 Task: Play online Dominion games in easy mode.
Action: Mouse moved to (450, 271)
Screenshot: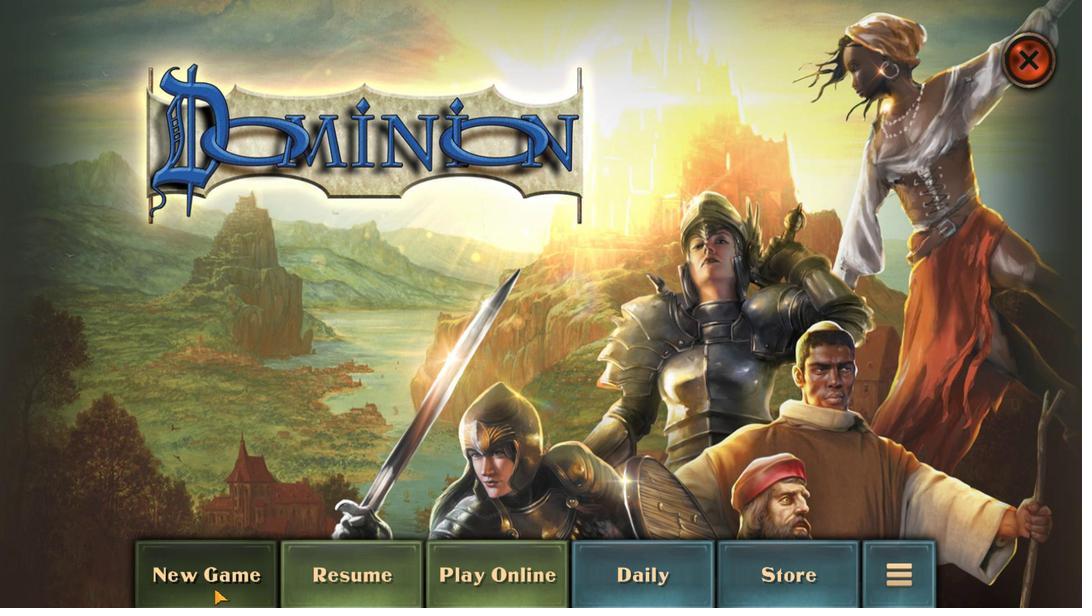 
Action: Mouse pressed left at (450, 271)
Screenshot: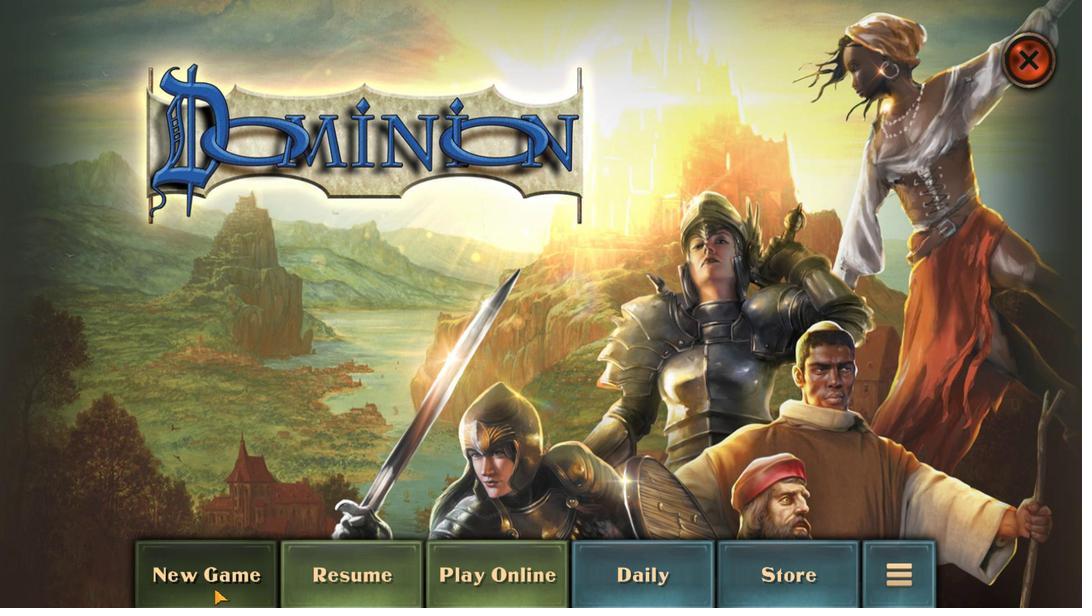 
Action: Mouse moved to (215, 423)
Screenshot: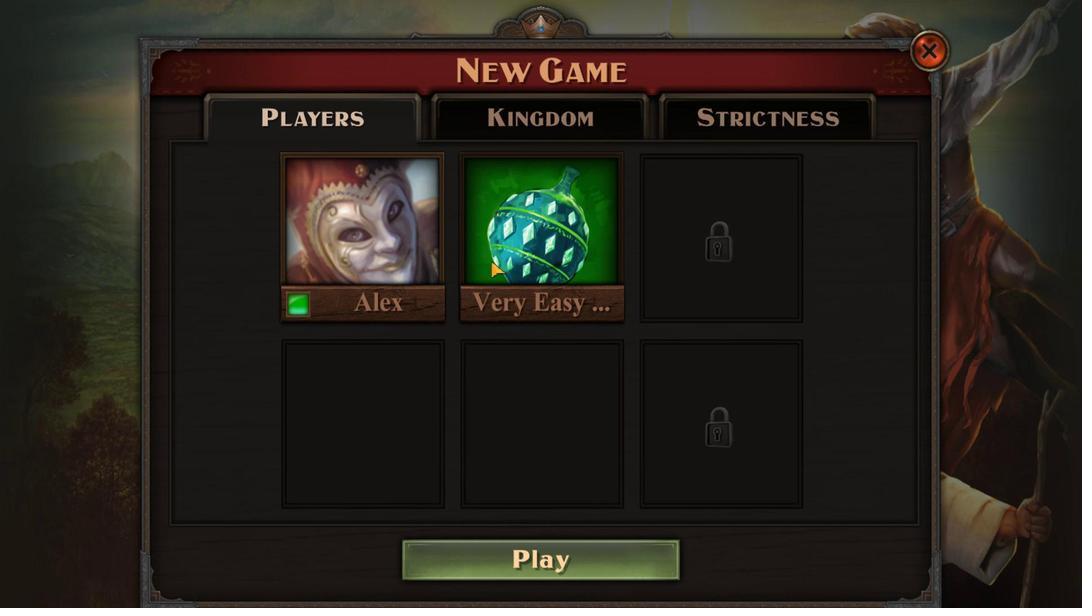 
Action: Mouse pressed left at (215, 423)
Screenshot: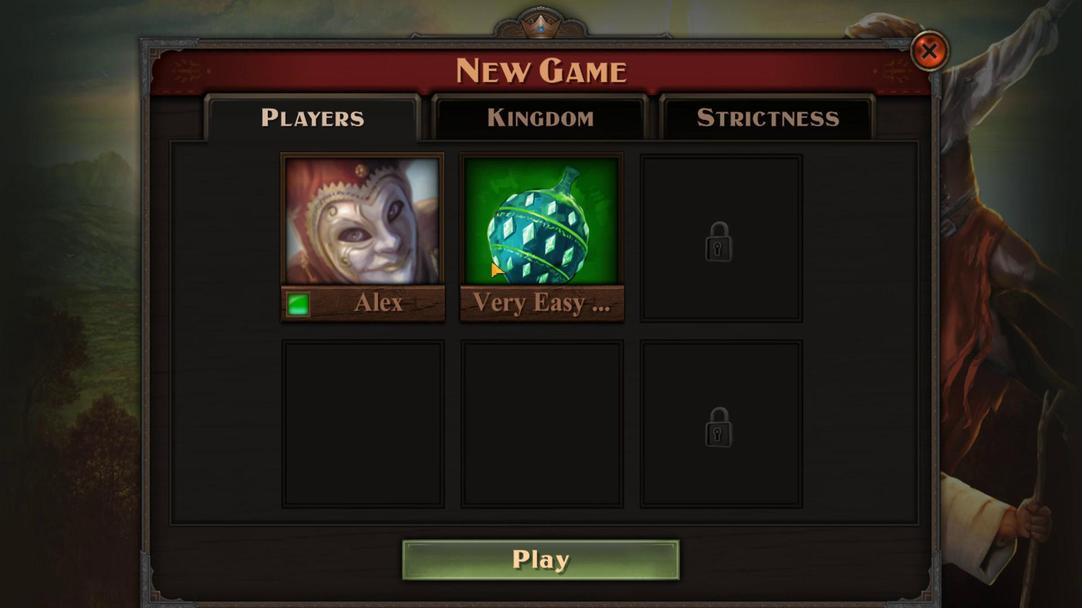 
Action: Mouse moved to (367, 389)
Screenshot: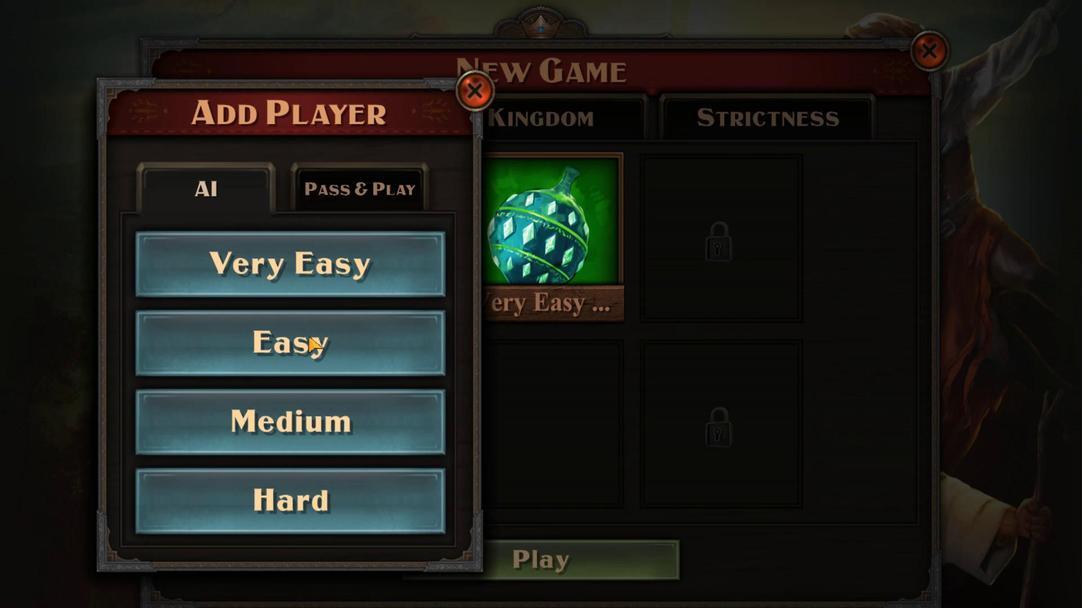 
Action: Mouse pressed left at (367, 389)
Screenshot: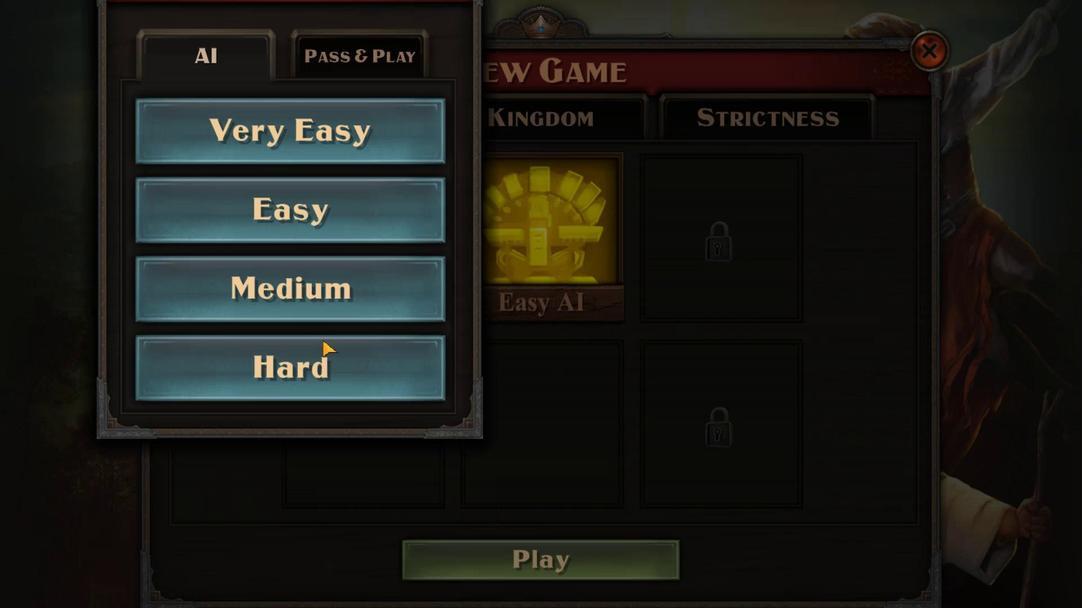 
Action: Mouse moved to (161, 281)
Screenshot: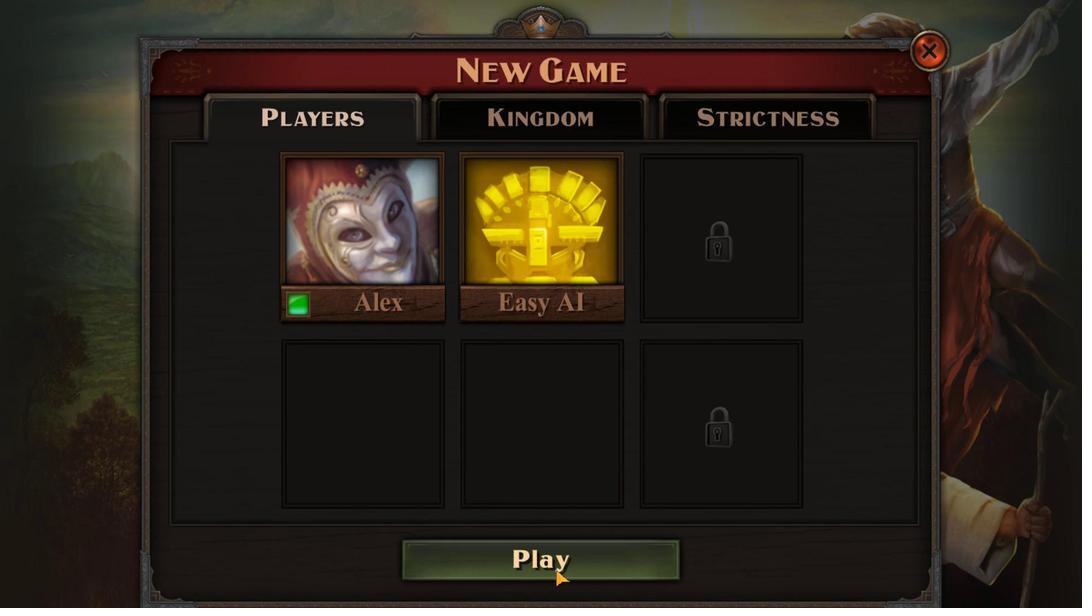 
Action: Mouse pressed left at (161, 281)
Screenshot: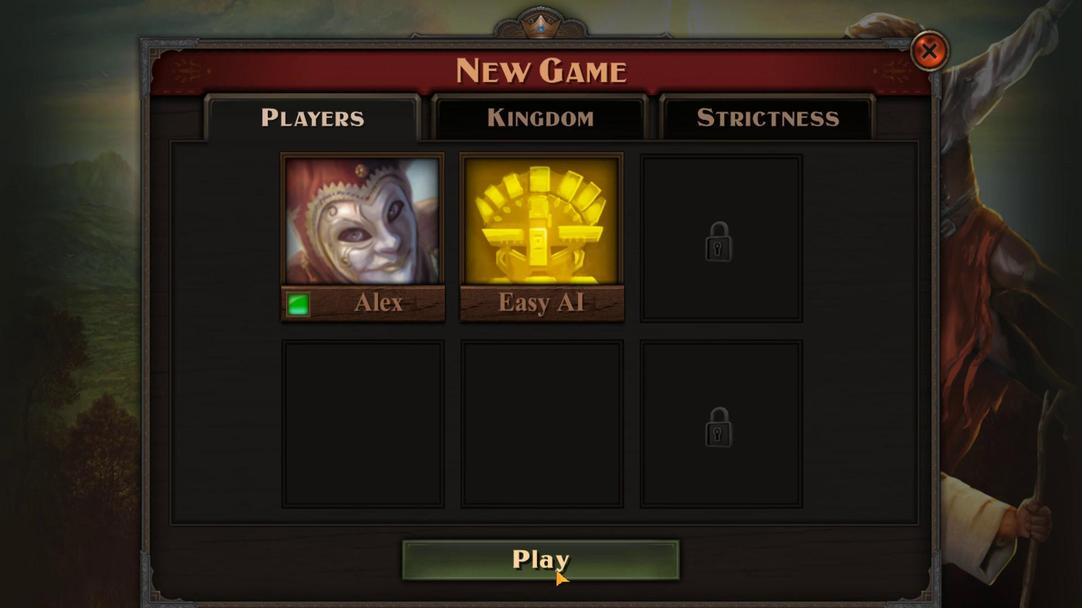 
Action: Mouse moved to (425, 300)
Screenshot: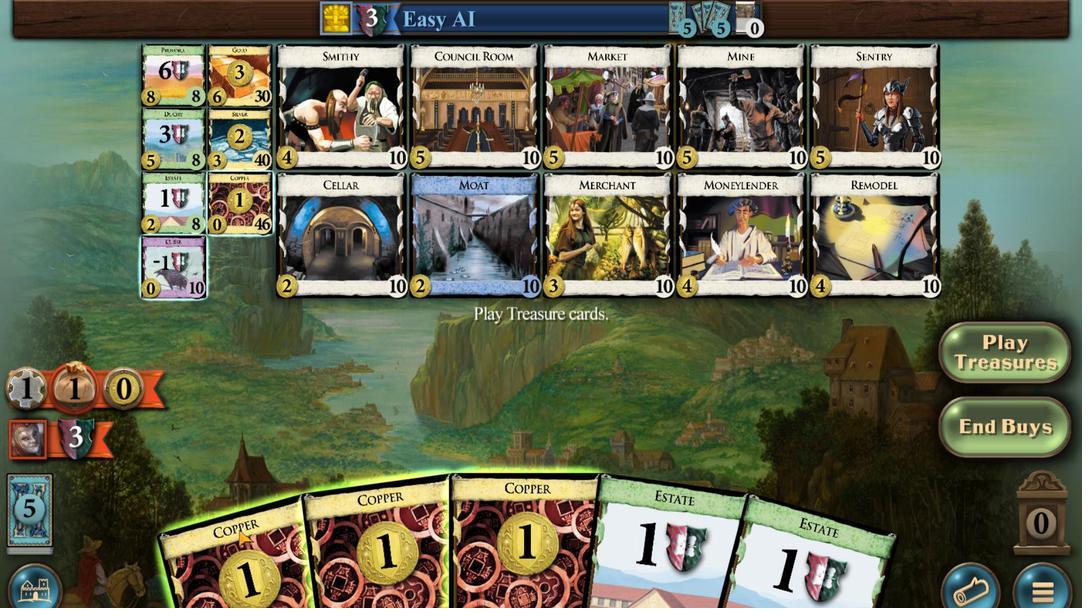 
Action: Mouse scrolled (425, 300) with delta (0, 0)
Screenshot: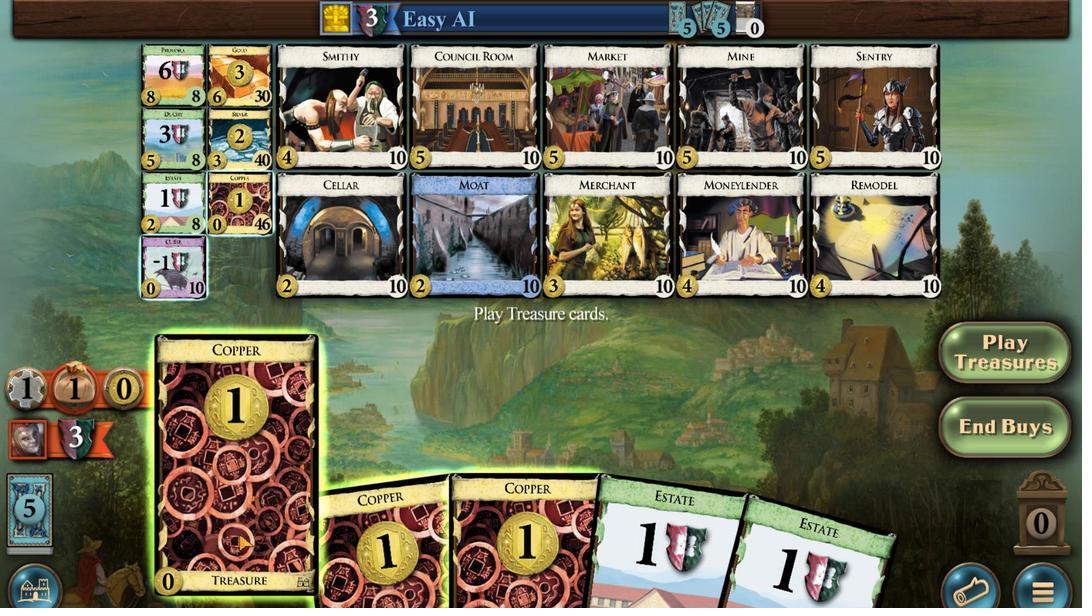 
Action: Mouse scrolled (425, 300) with delta (0, 0)
Screenshot: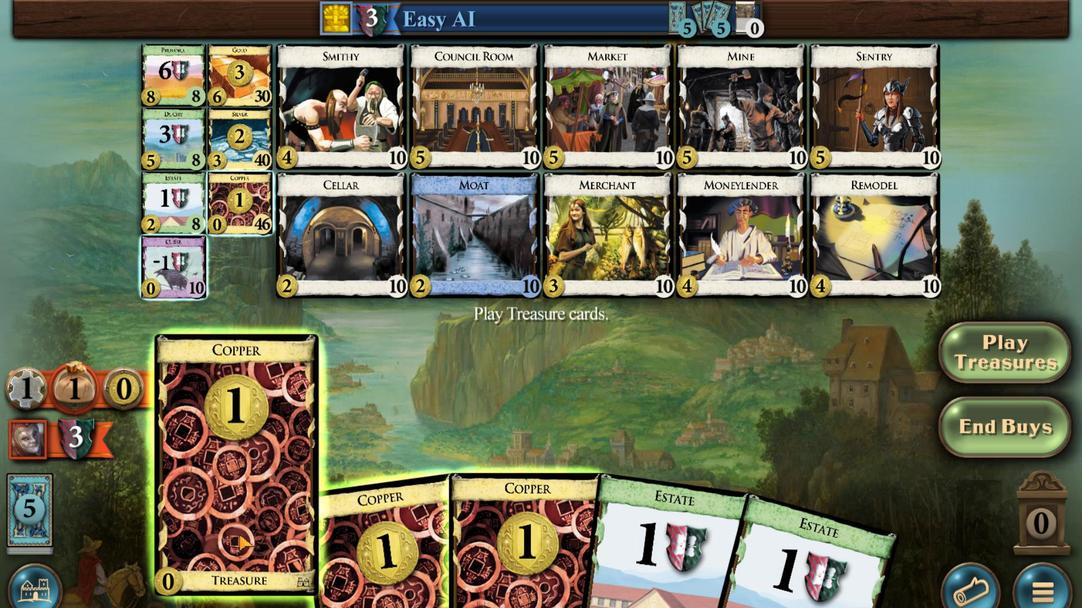 
Action: Mouse scrolled (425, 300) with delta (0, 0)
Screenshot: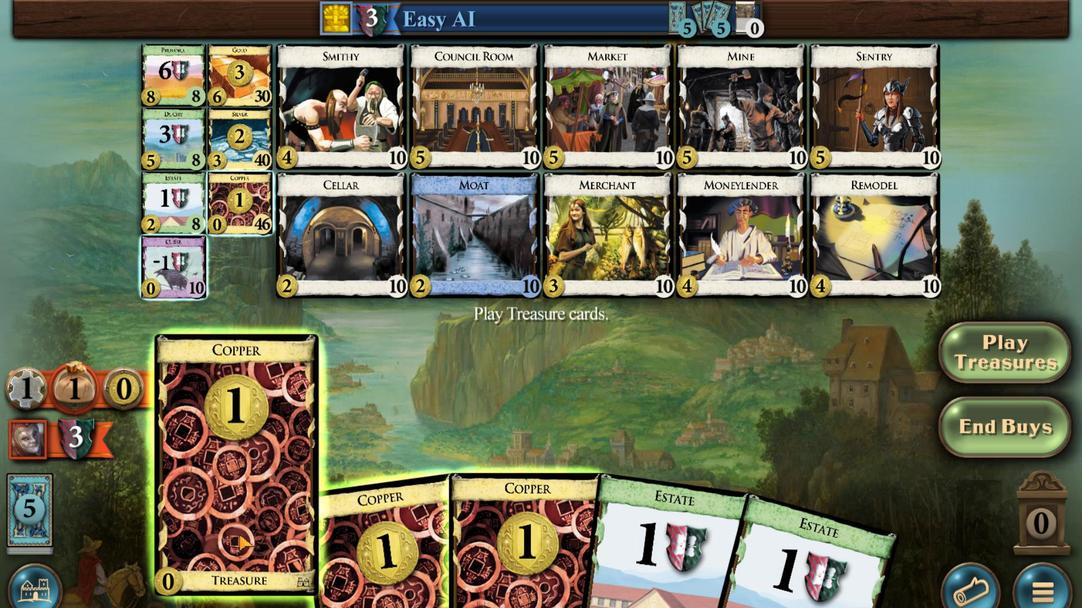 
Action: Mouse moved to (367, 271)
Screenshot: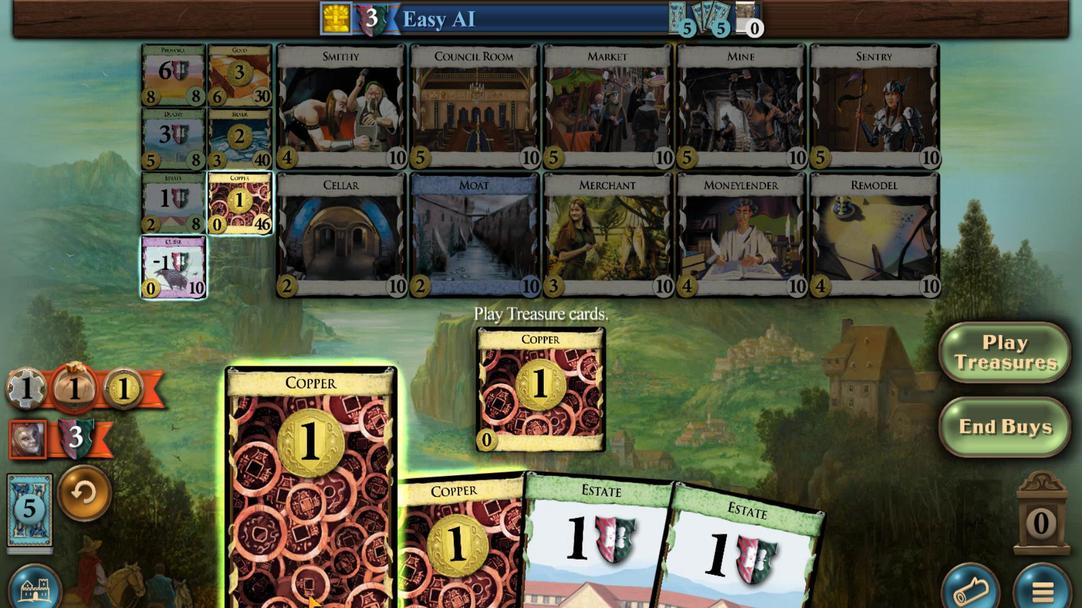 
Action: Mouse scrolled (367, 271) with delta (0, 0)
Screenshot: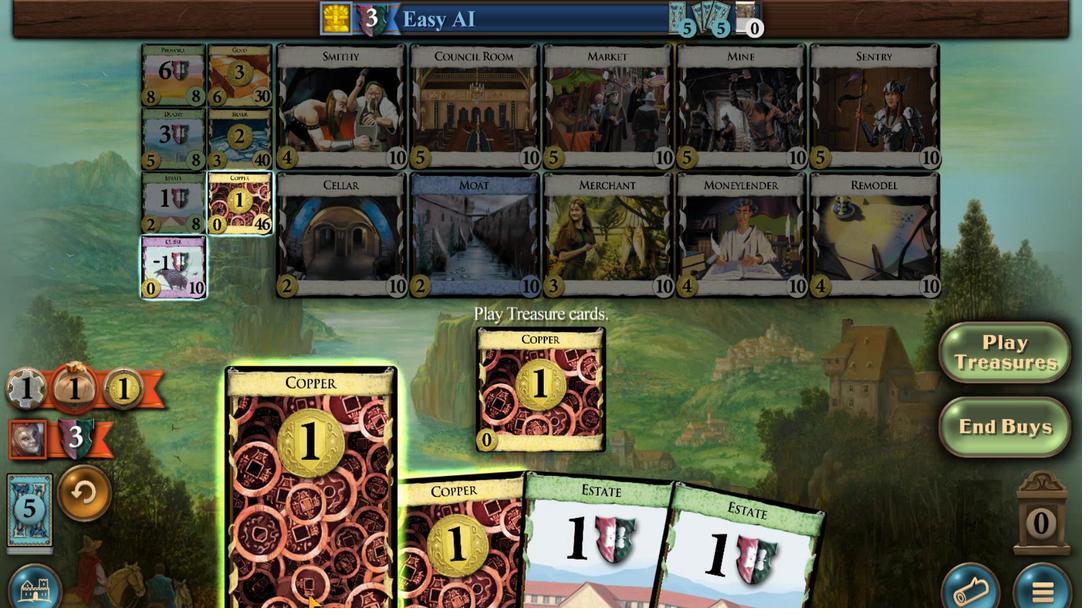 
Action: Mouse moved to (367, 271)
Screenshot: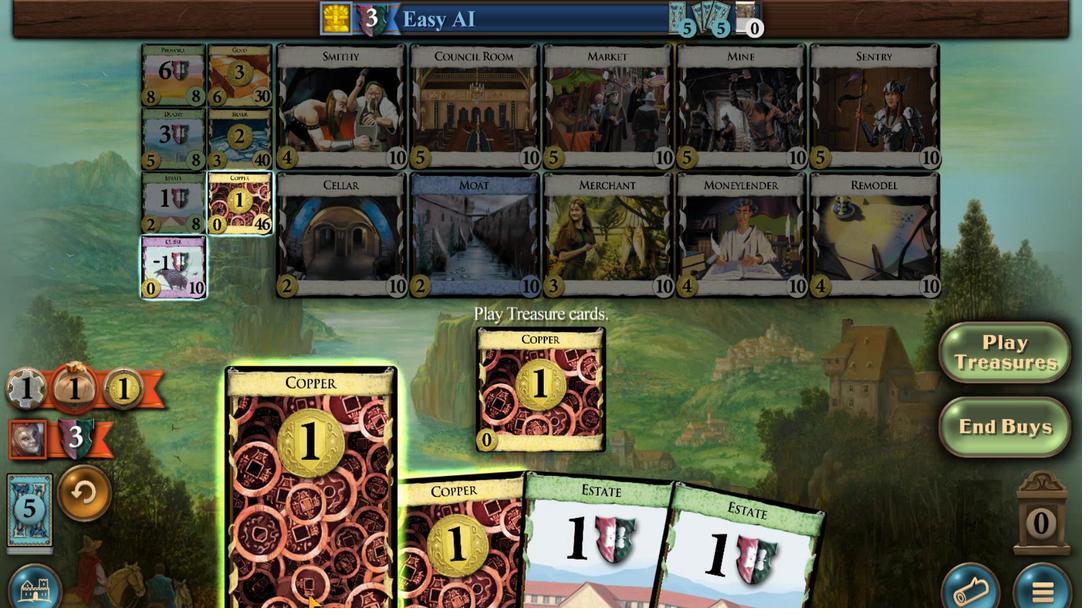 
Action: Mouse scrolled (367, 271) with delta (0, 0)
Screenshot: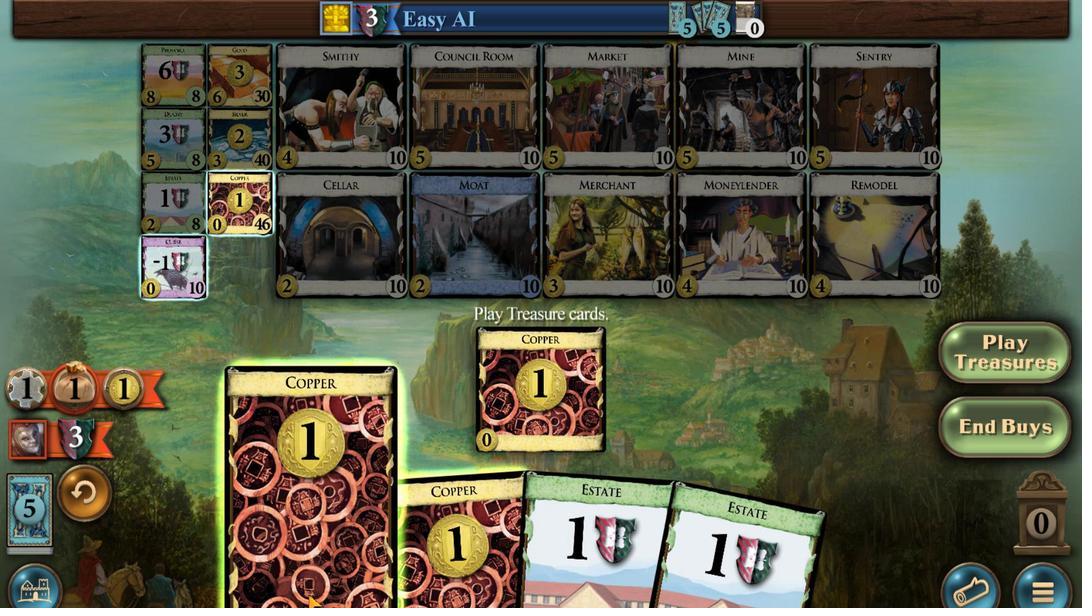 
Action: Mouse moved to (367, 270)
Screenshot: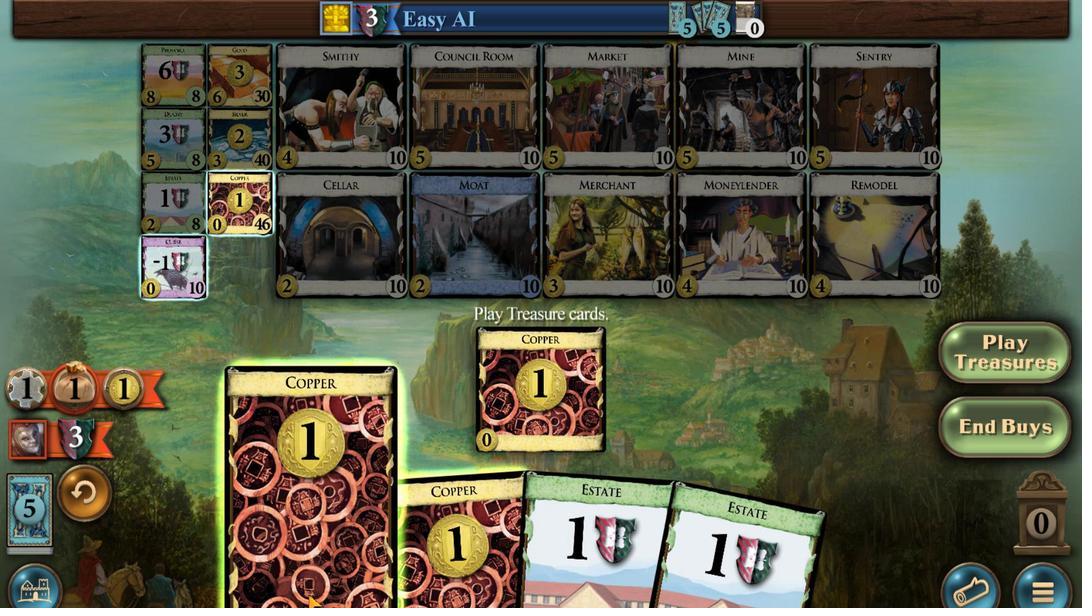 
Action: Mouse scrolled (367, 271) with delta (0, 0)
Screenshot: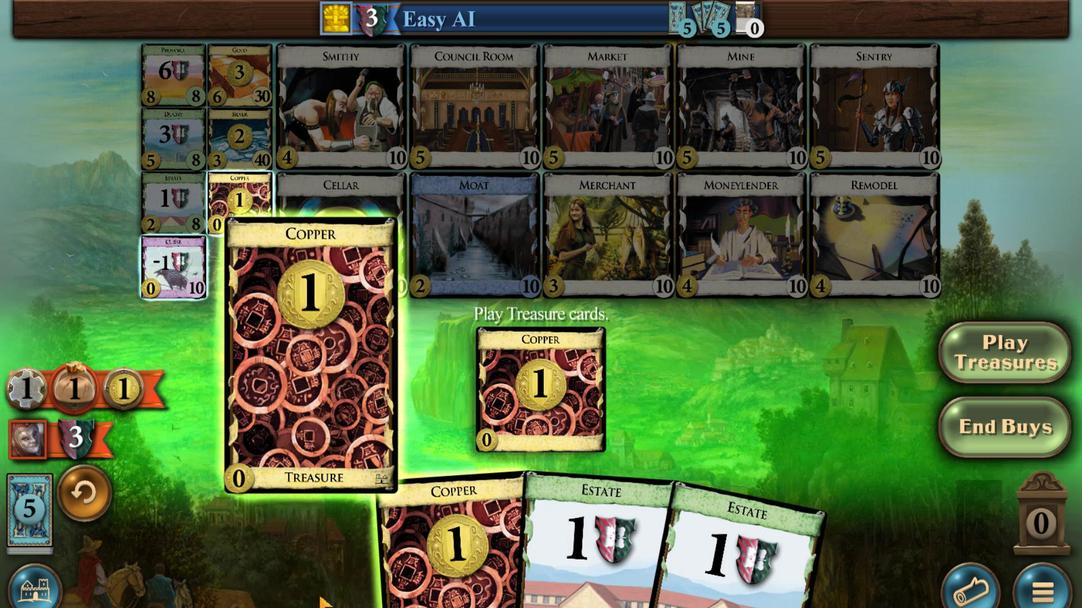 
Action: Mouse moved to (332, 271)
Screenshot: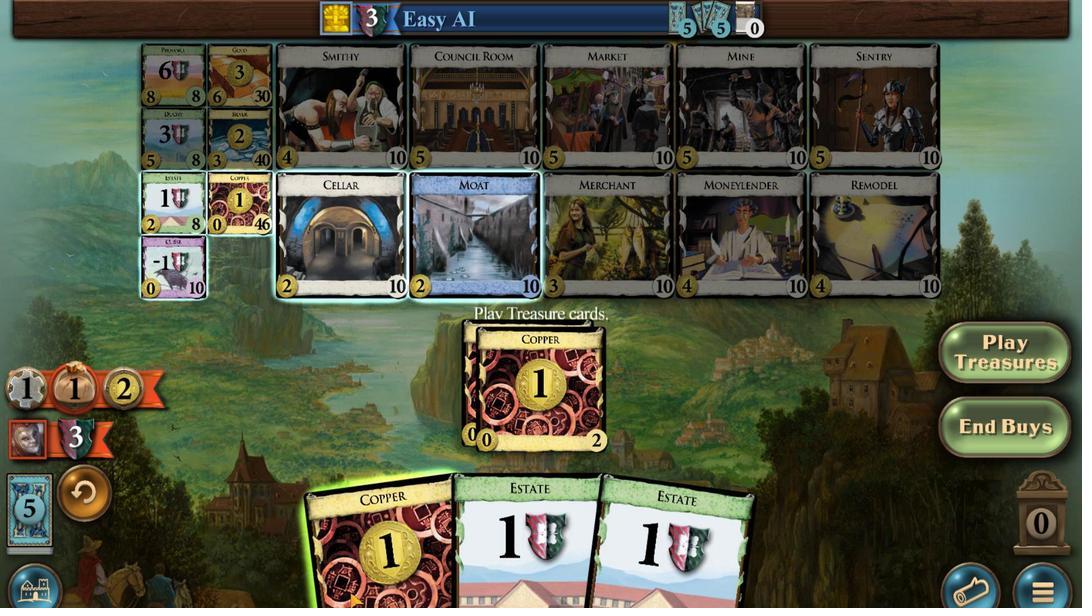 
Action: Mouse scrolled (332, 271) with delta (0, 0)
Screenshot: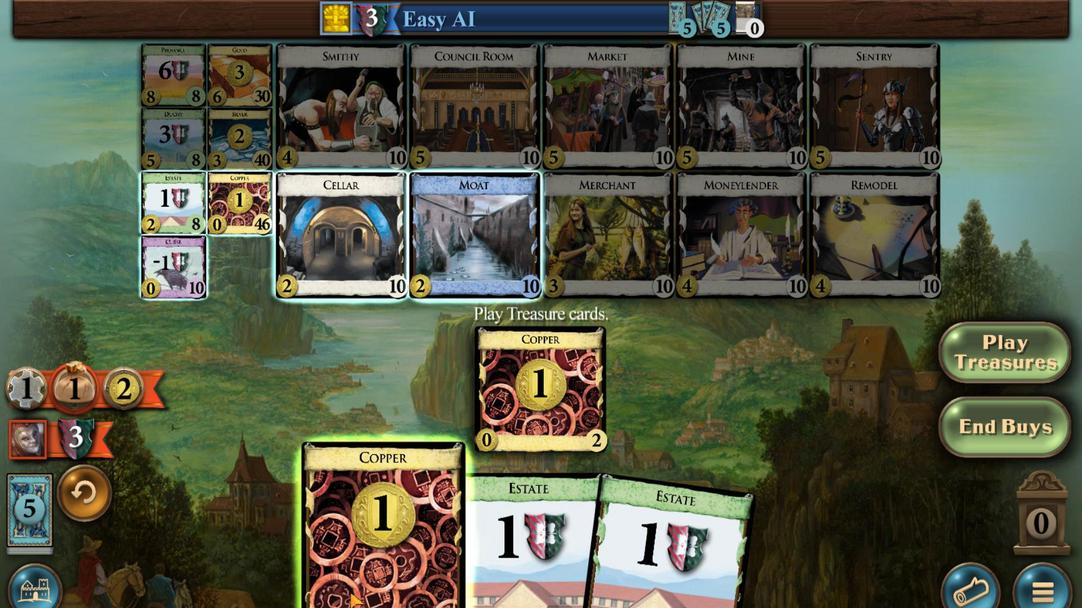 
Action: Mouse scrolled (332, 271) with delta (0, 0)
Screenshot: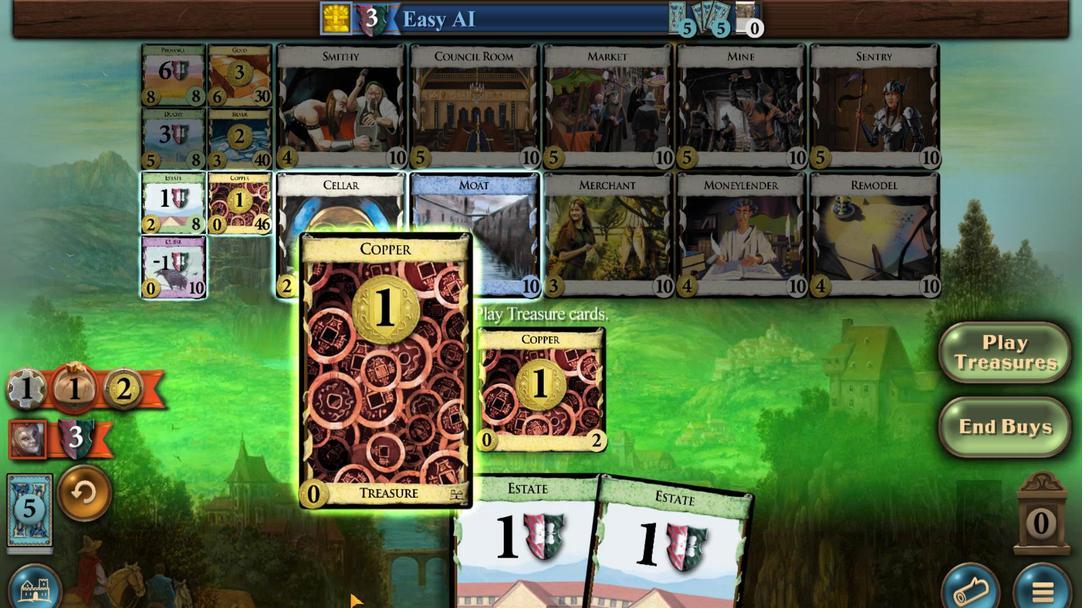 
Action: Mouse scrolled (332, 271) with delta (0, 0)
Screenshot: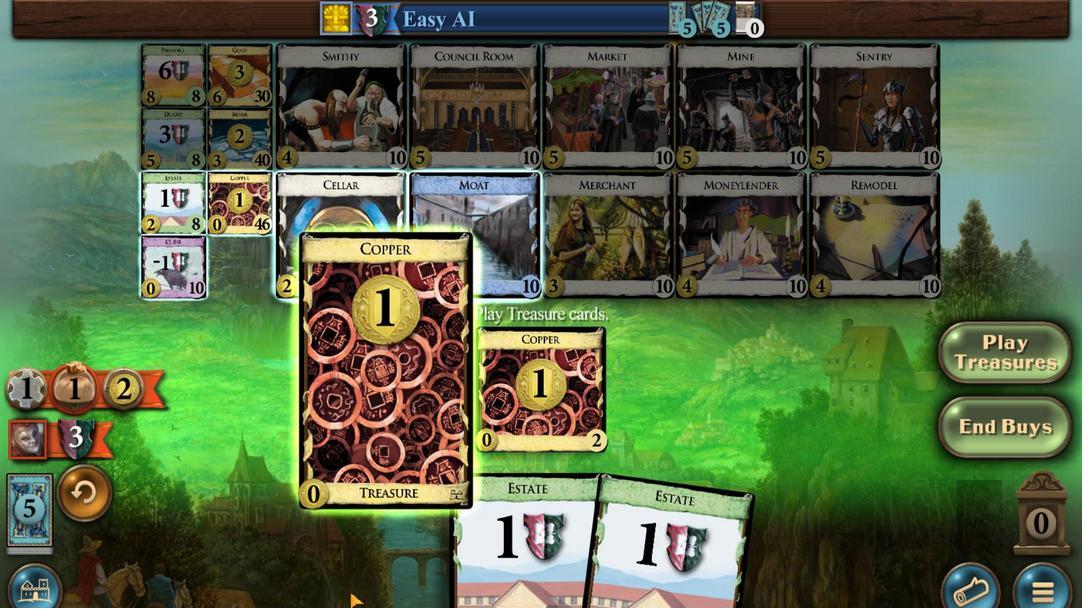
Action: Mouse moved to (422, 474)
Screenshot: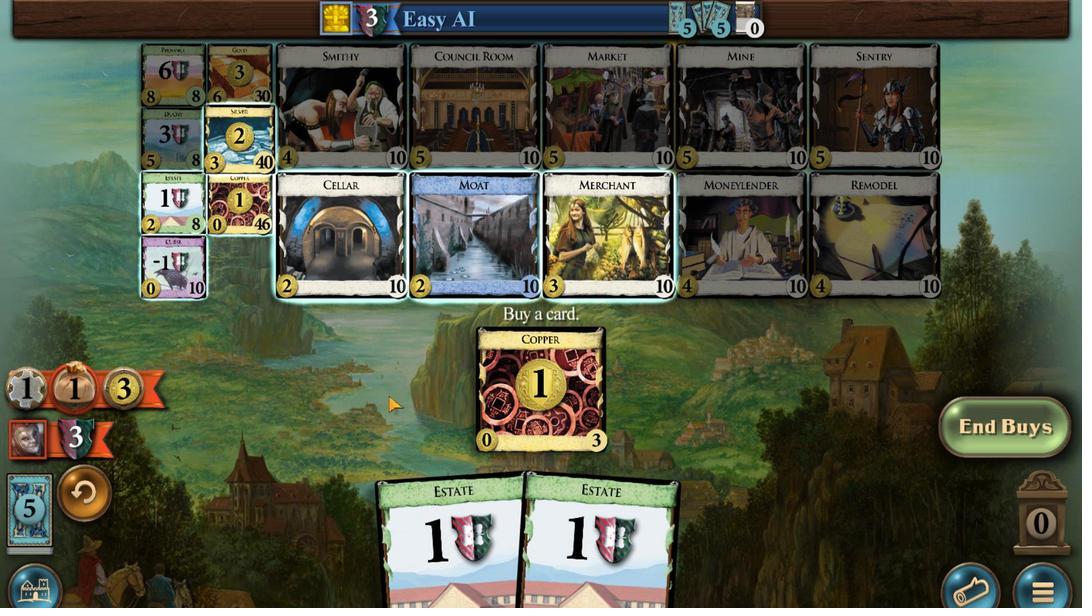 
Action: Mouse pressed left at (422, 474)
Screenshot: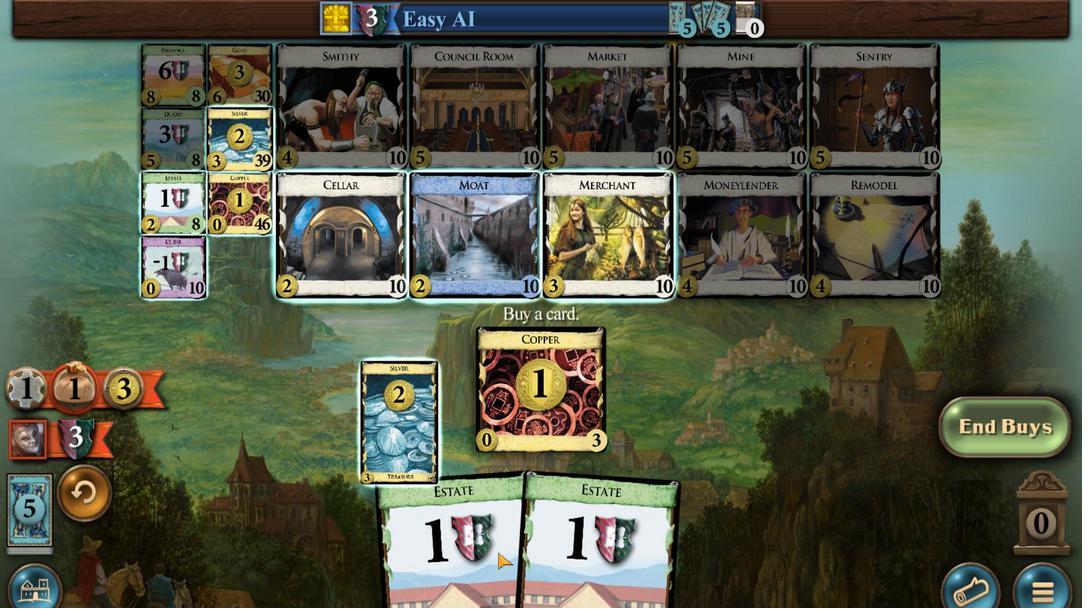 
Action: Mouse moved to (325, 279)
Screenshot: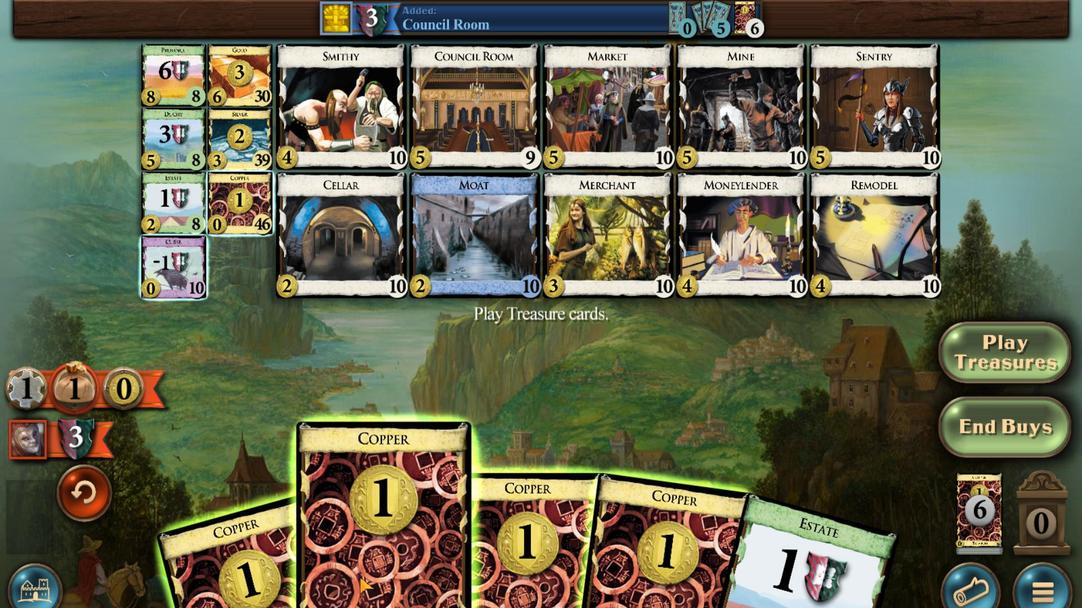 
Action: Mouse scrolled (325, 279) with delta (0, 0)
Screenshot: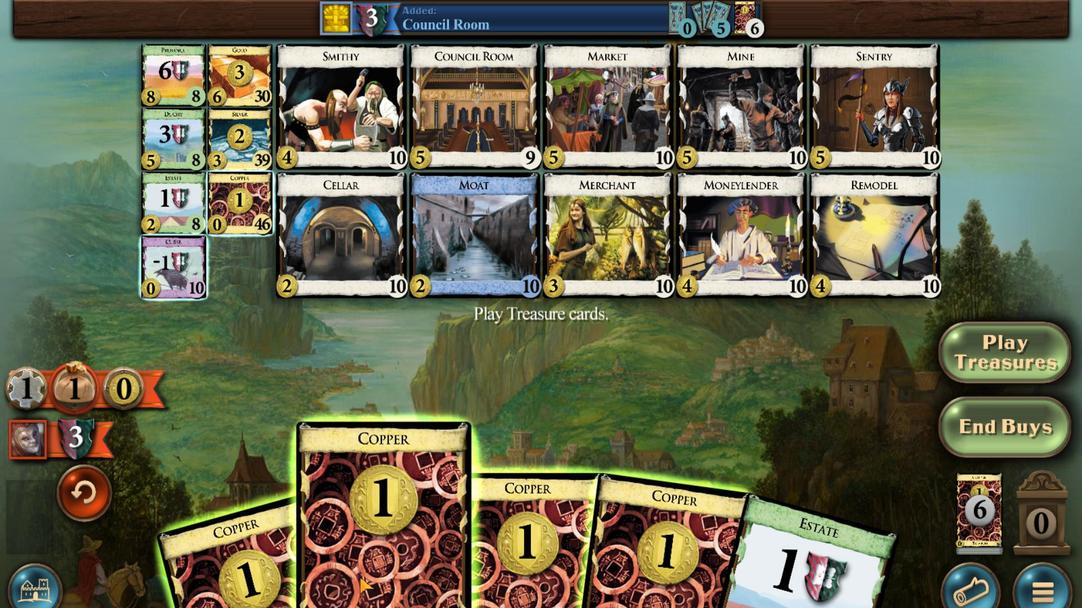 
Action: Mouse moved to (324, 278)
Screenshot: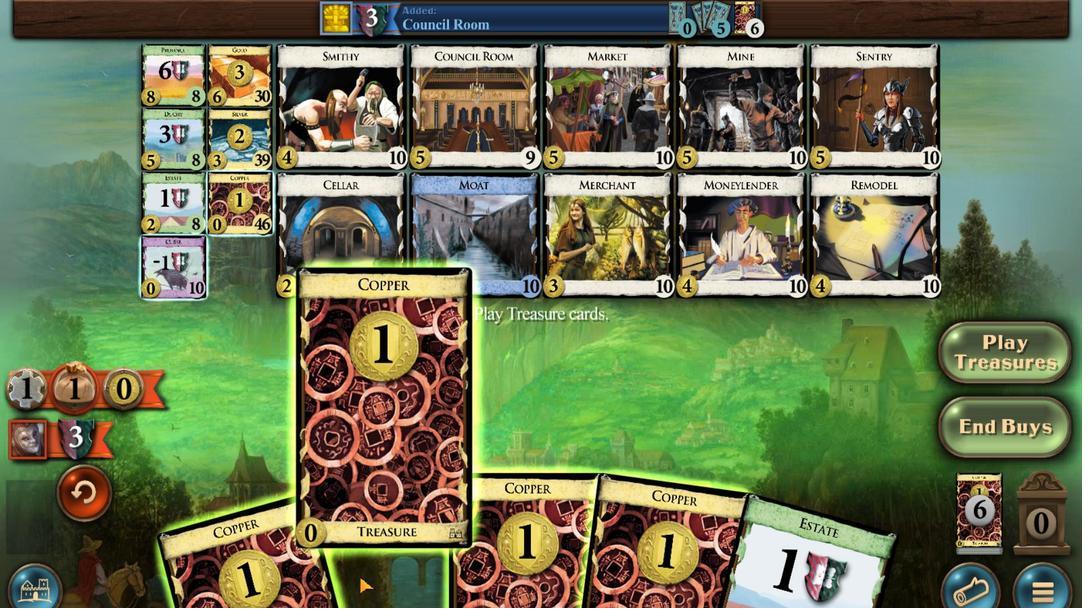 
Action: Mouse scrolled (324, 279) with delta (0, 0)
Screenshot: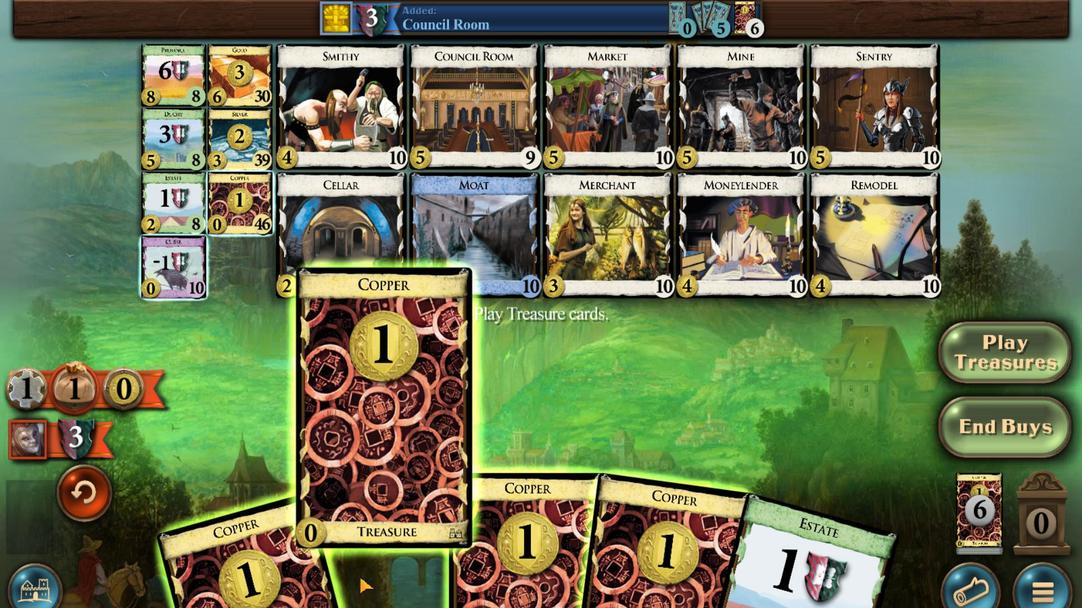 
Action: Mouse scrolled (324, 279) with delta (0, 0)
Screenshot: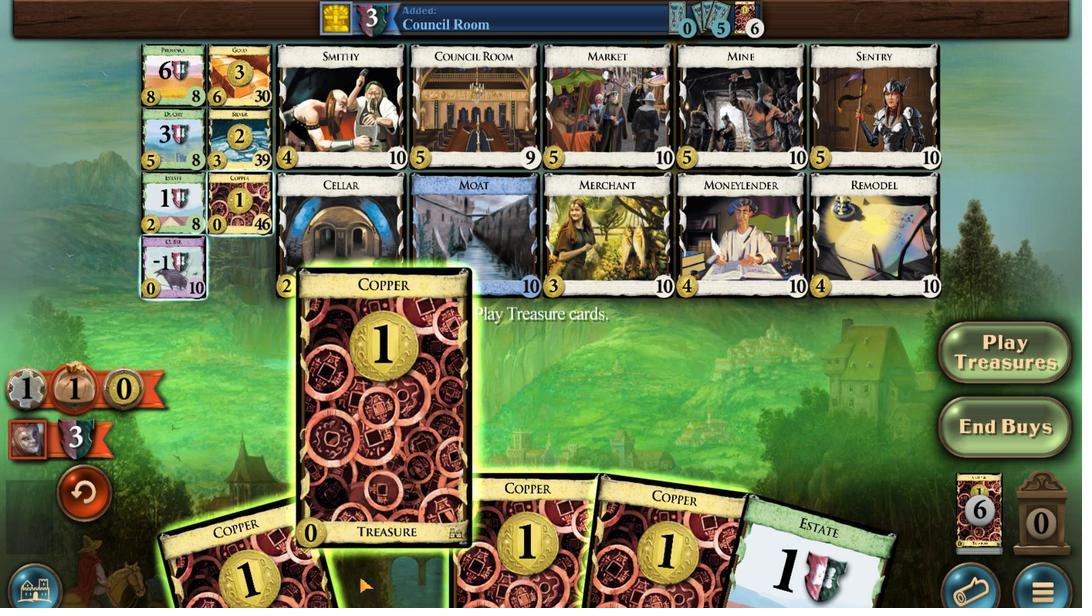 
Action: Mouse scrolled (324, 279) with delta (0, 0)
Screenshot: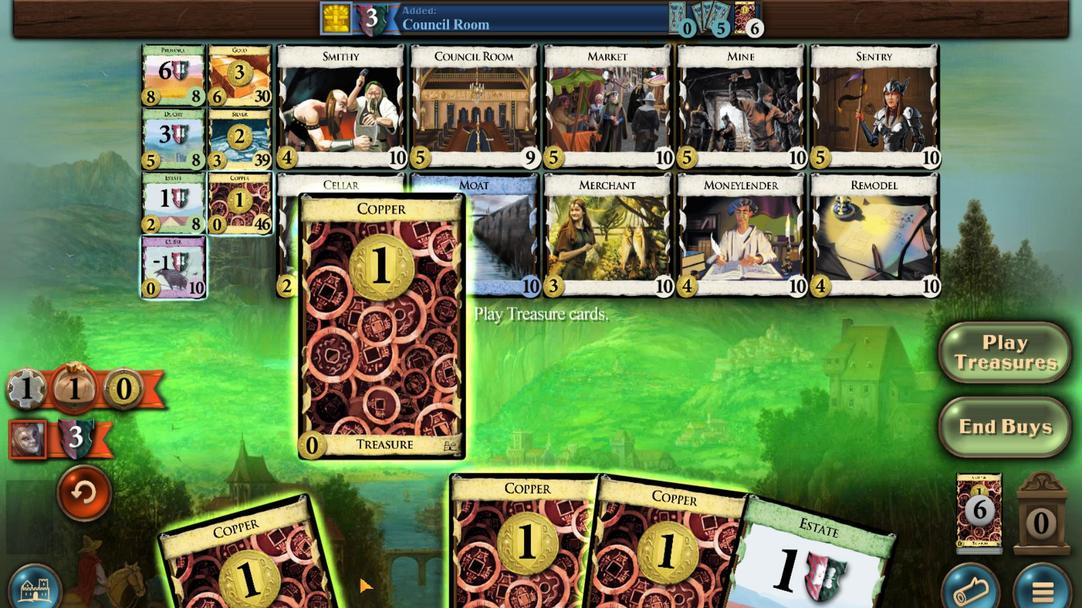 
Action: Mouse scrolled (324, 279) with delta (0, 0)
Screenshot: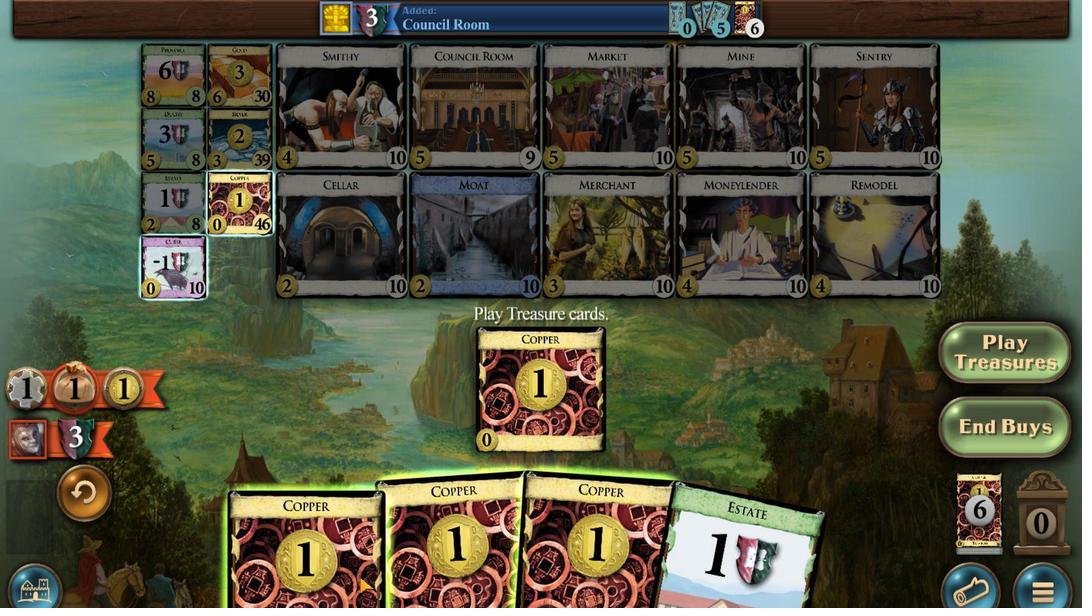
Action: Mouse scrolled (324, 279) with delta (0, 0)
Screenshot: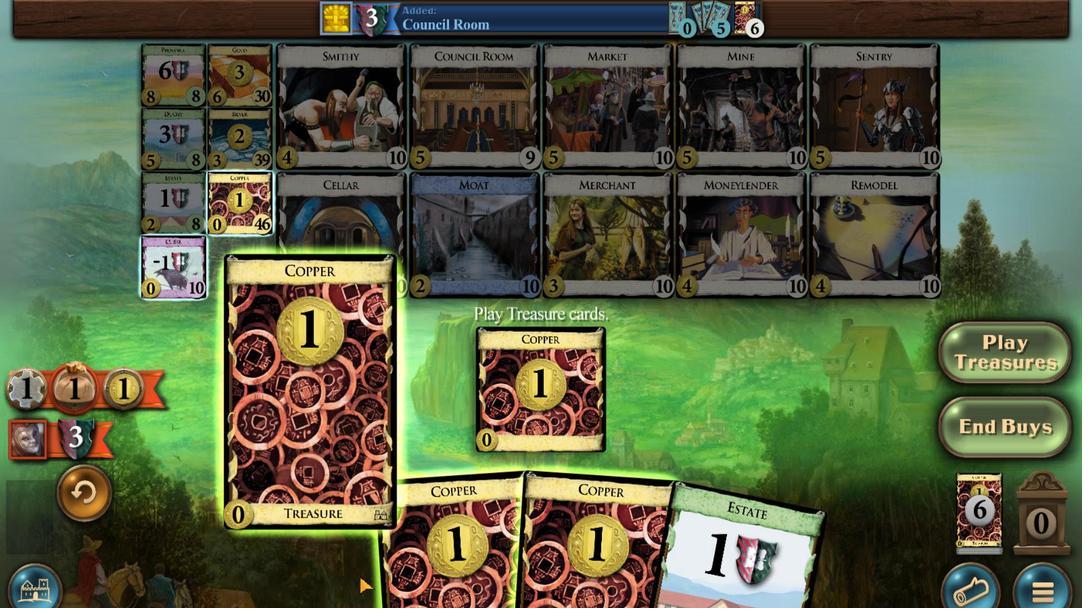 
Action: Mouse scrolled (324, 279) with delta (0, 0)
Screenshot: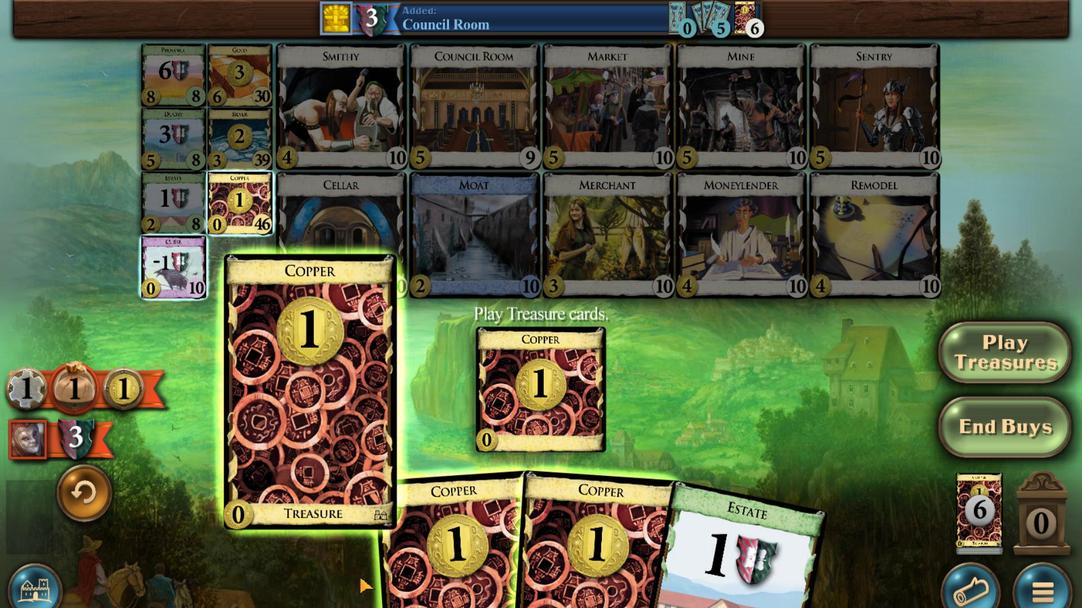 
Action: Mouse scrolled (324, 279) with delta (0, 0)
Screenshot: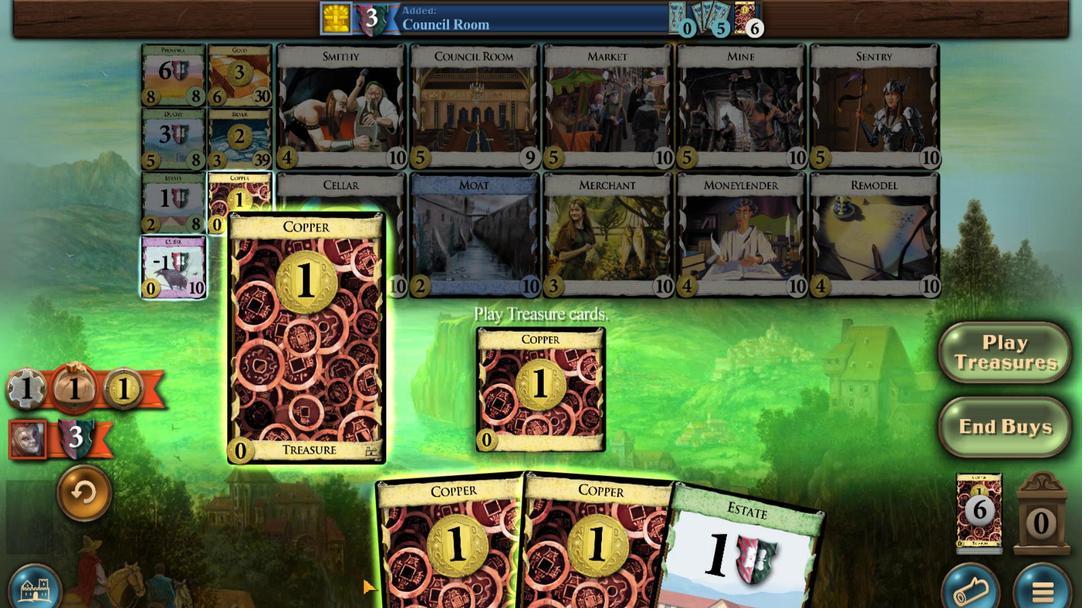 
Action: Mouse moved to (318, 278)
Screenshot: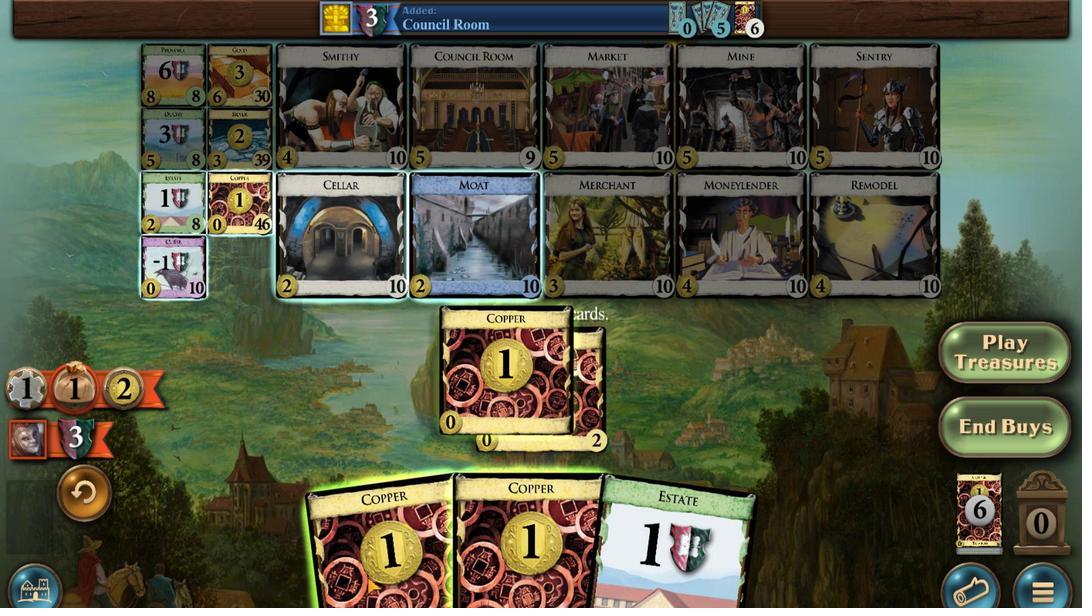
Action: Mouse scrolled (318, 278) with delta (0, 0)
Screenshot: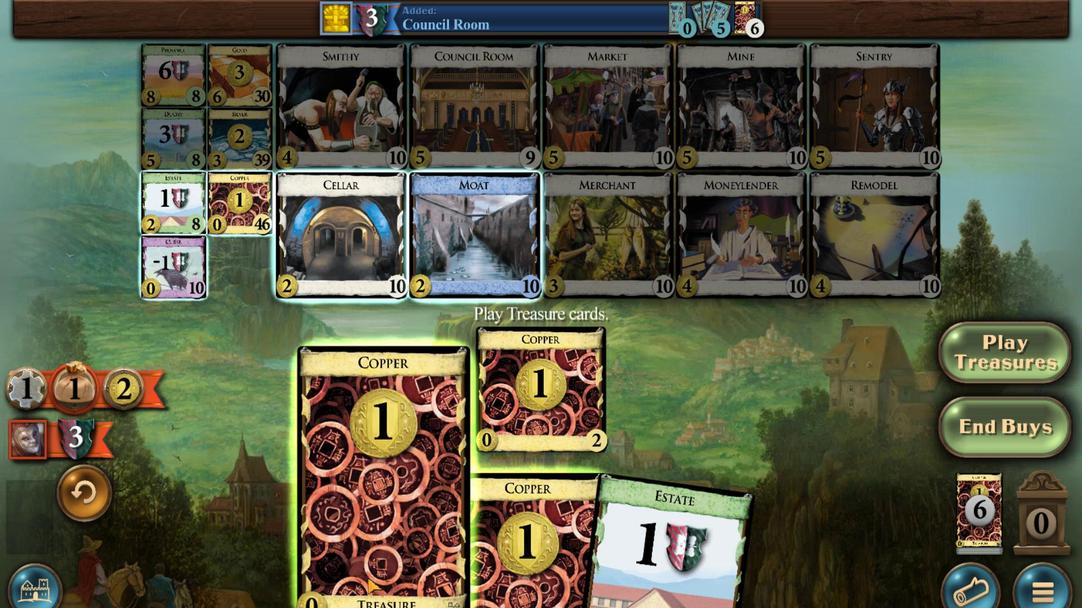 
Action: Mouse scrolled (318, 278) with delta (0, 0)
Screenshot: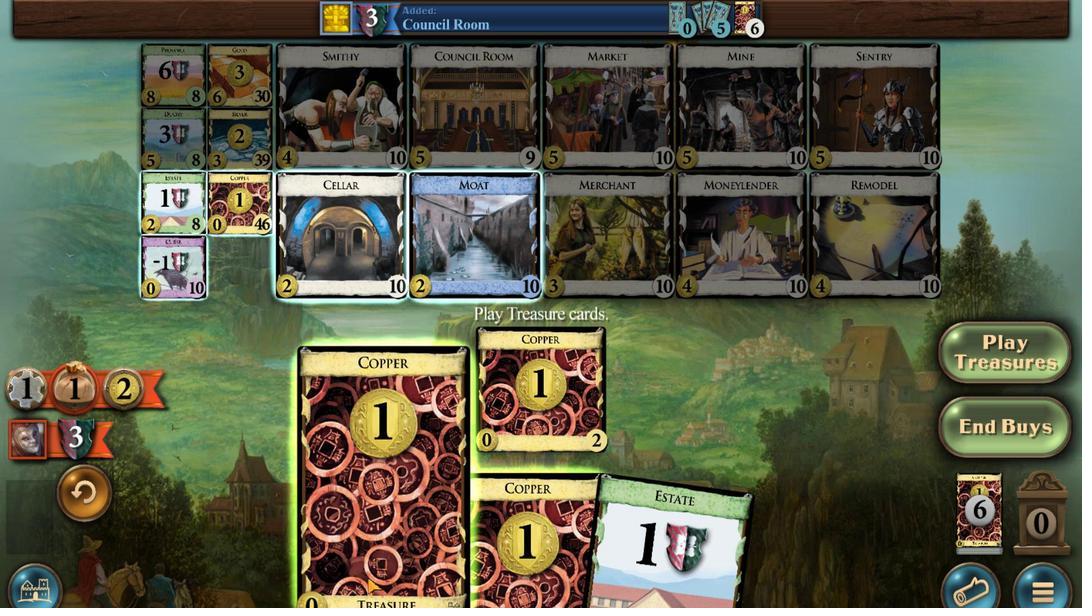 
Action: Mouse scrolled (318, 278) with delta (0, 0)
Screenshot: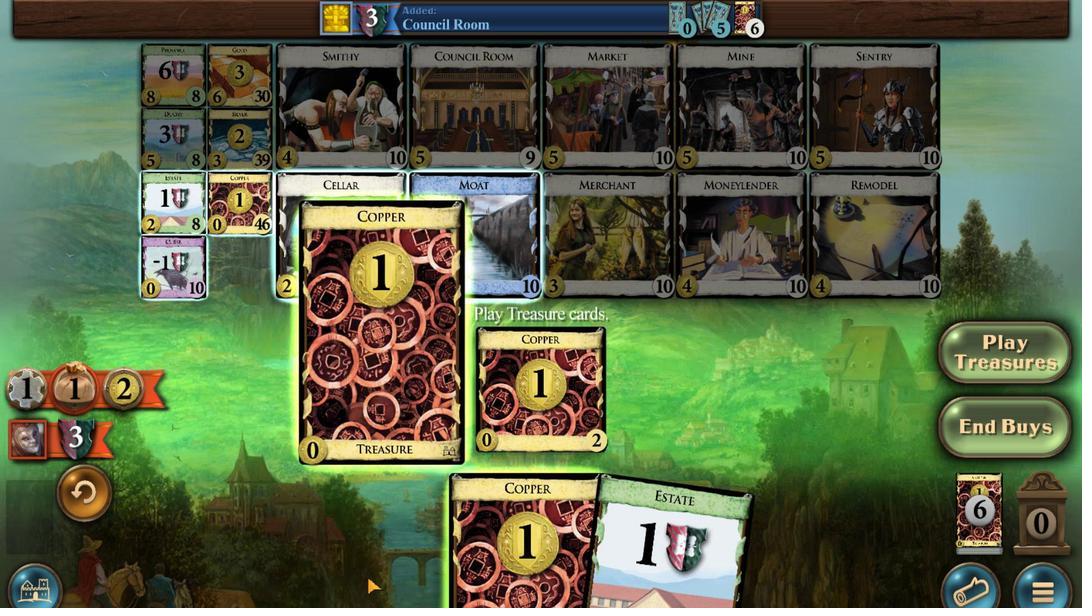 
Action: Mouse moved to (315, 278)
Screenshot: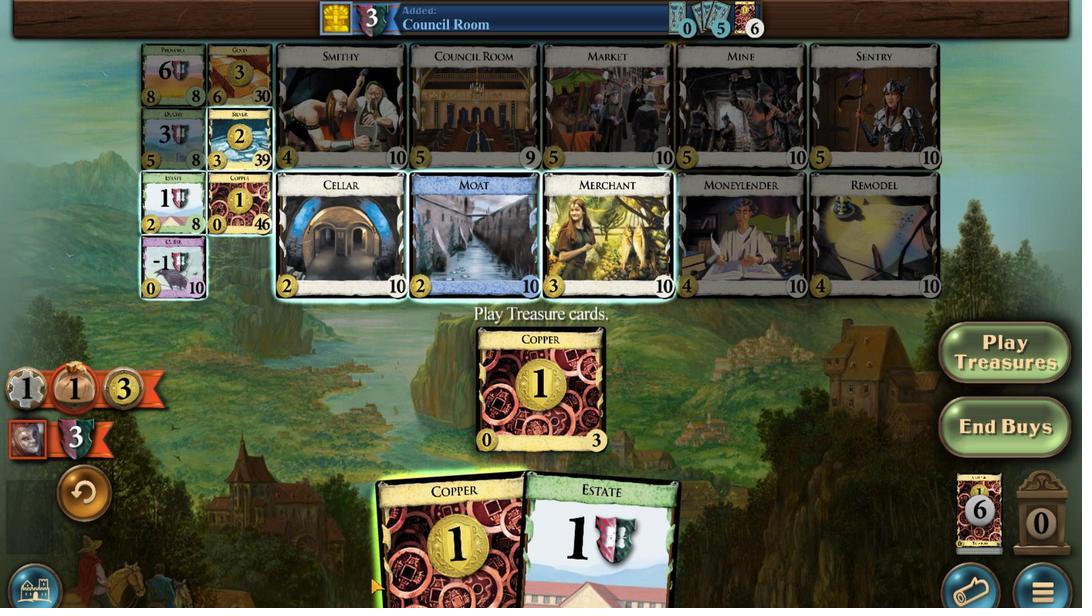 
Action: Mouse scrolled (315, 278) with delta (0, 0)
Screenshot: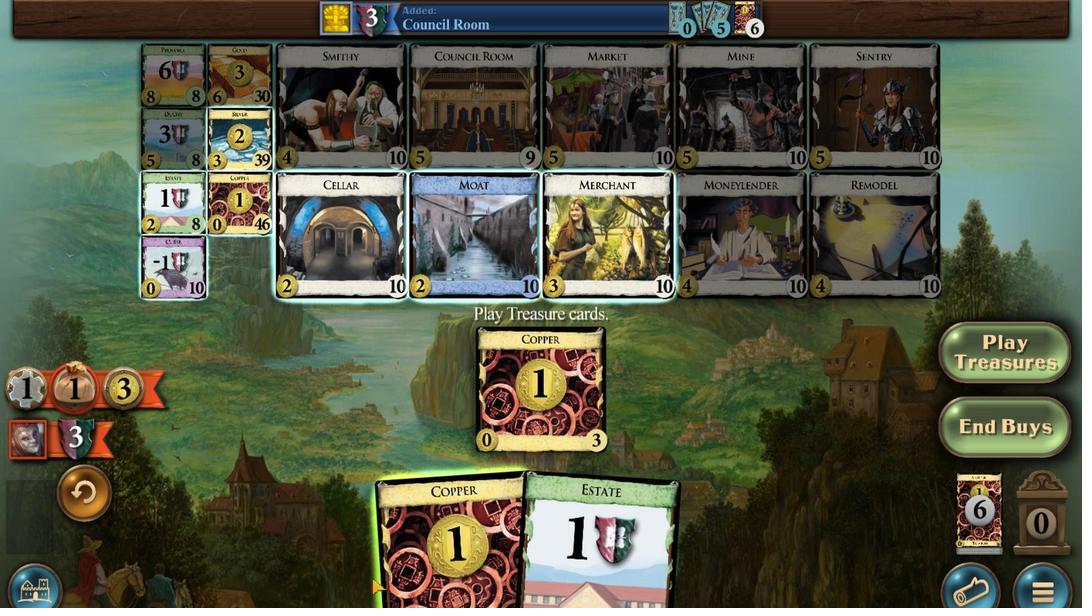 
Action: Mouse scrolled (315, 278) with delta (0, 0)
Screenshot: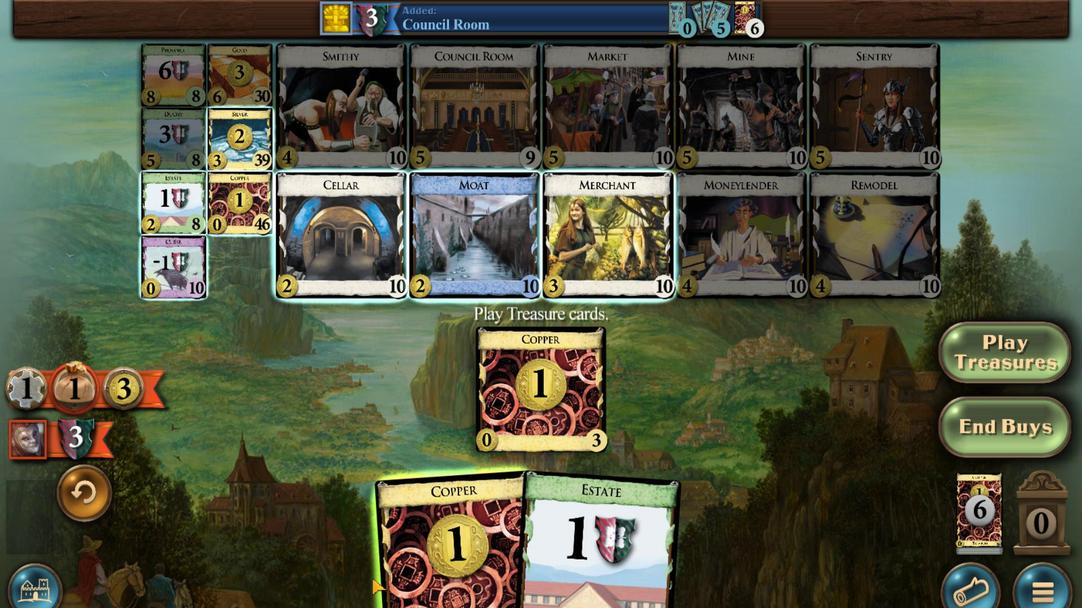 
Action: Mouse scrolled (315, 278) with delta (0, 0)
Screenshot: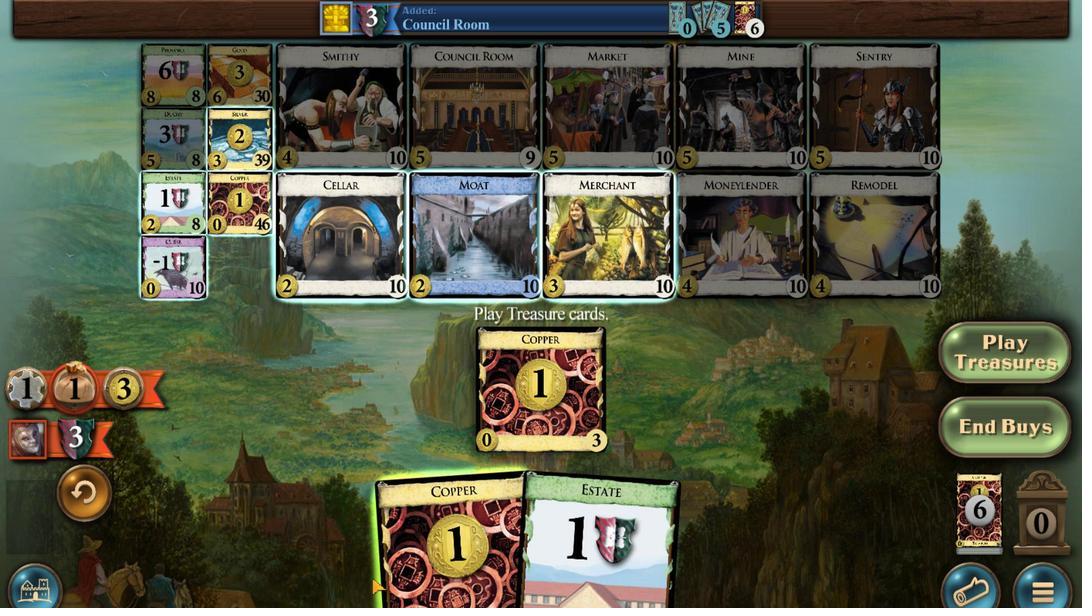 
Action: Mouse scrolled (315, 278) with delta (0, 0)
Screenshot: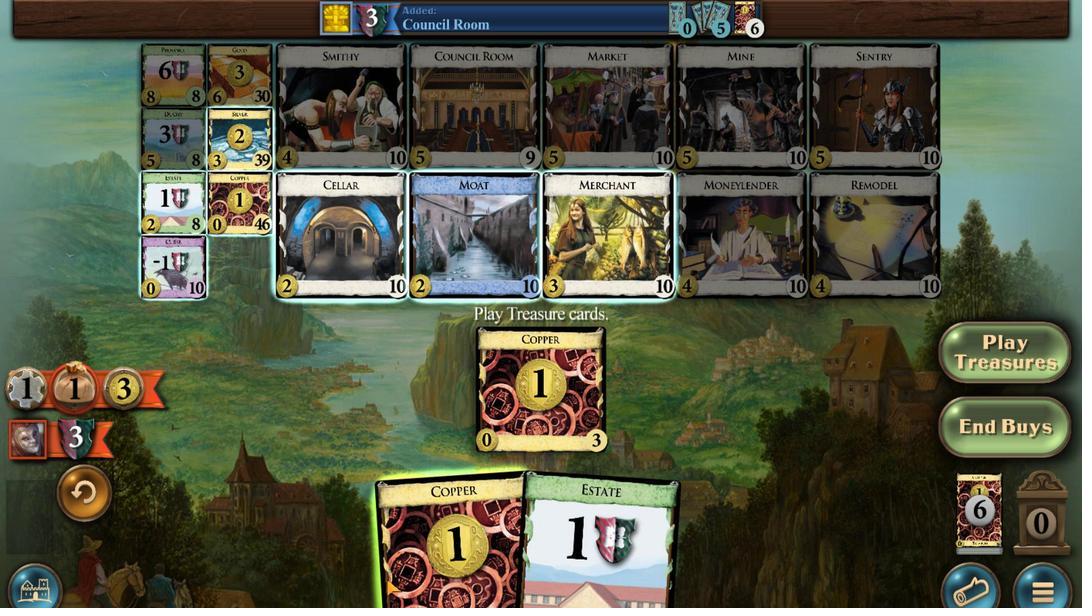 
Action: Mouse moved to (265, 285)
Screenshot: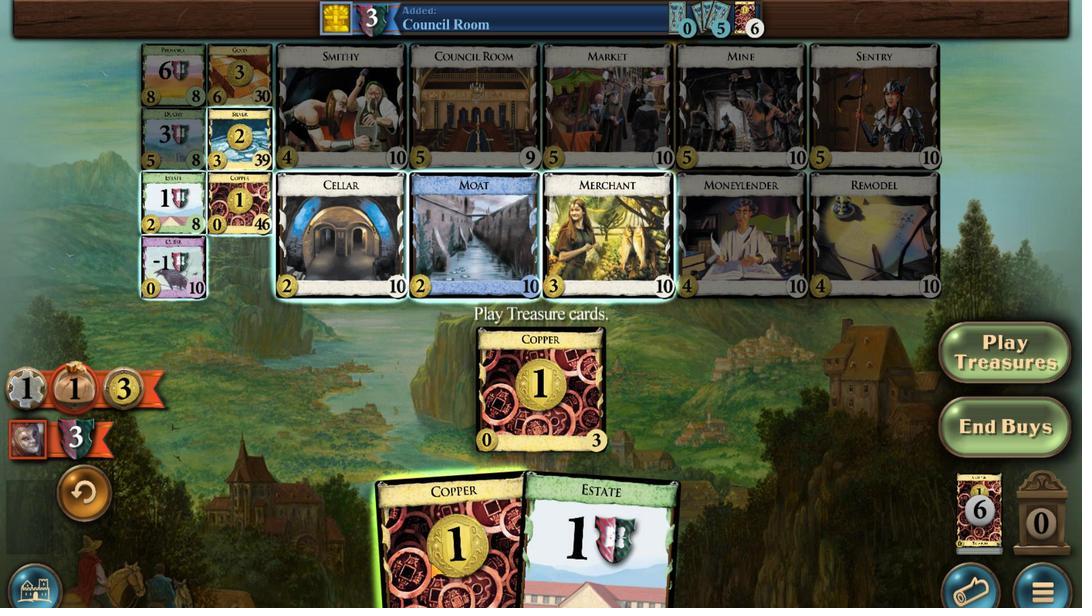 
Action: Mouse scrolled (265, 285) with delta (0, 0)
Screenshot: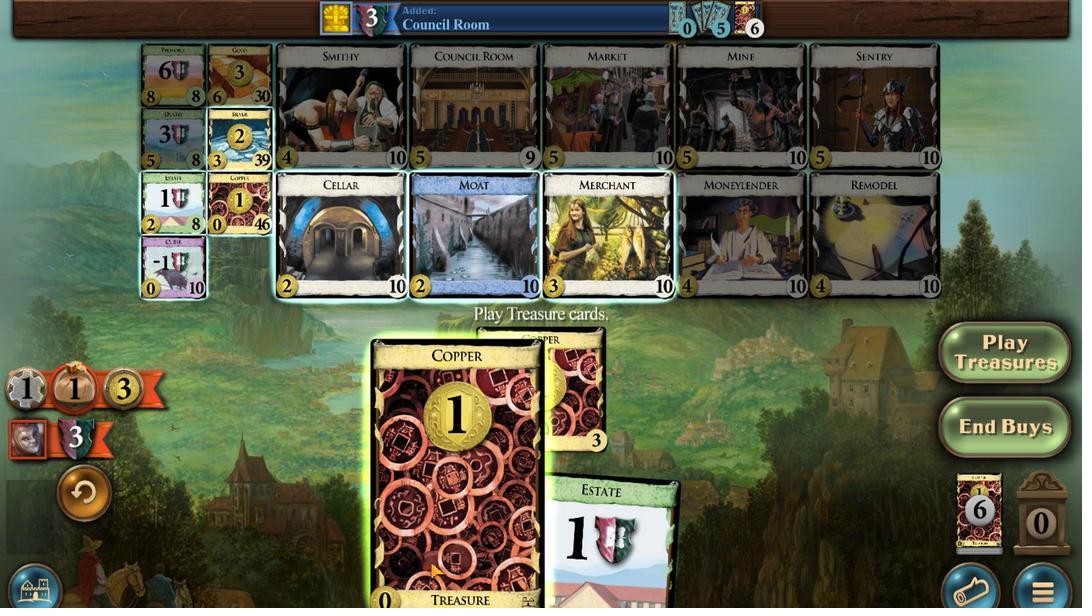 
Action: Mouse scrolled (265, 285) with delta (0, 0)
Screenshot: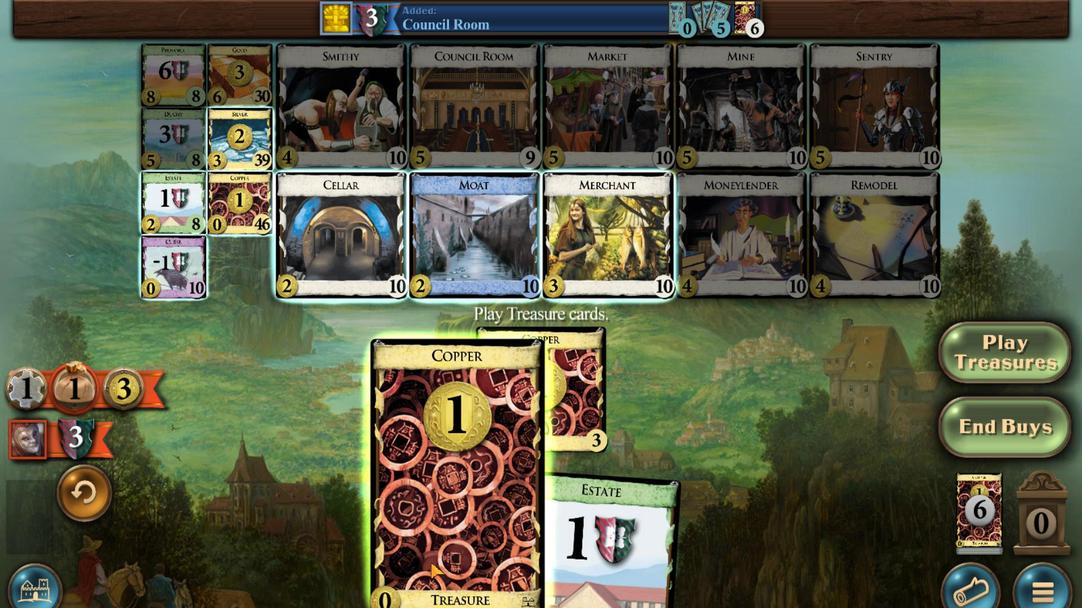
Action: Mouse scrolled (265, 285) with delta (0, 0)
Screenshot: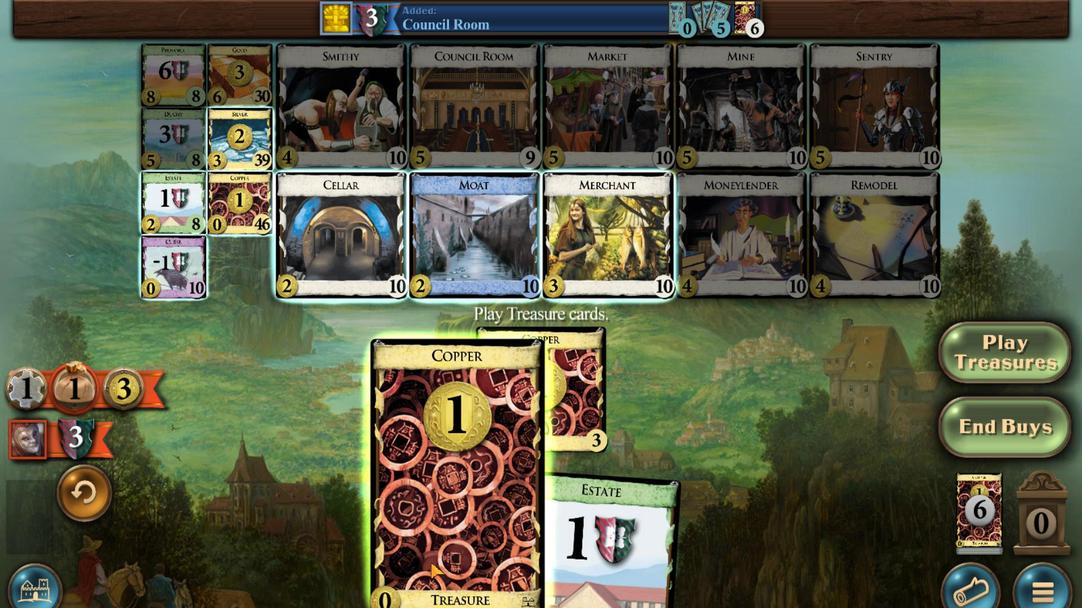 
Action: Mouse moved to (416, 475)
Screenshot: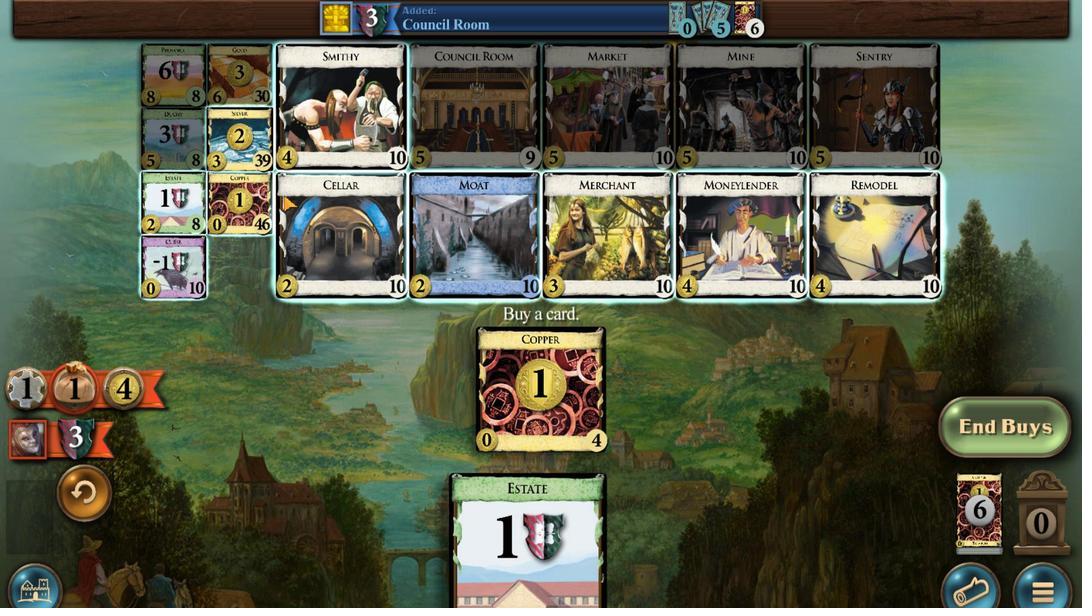 
Action: Mouse pressed left at (416, 475)
Screenshot: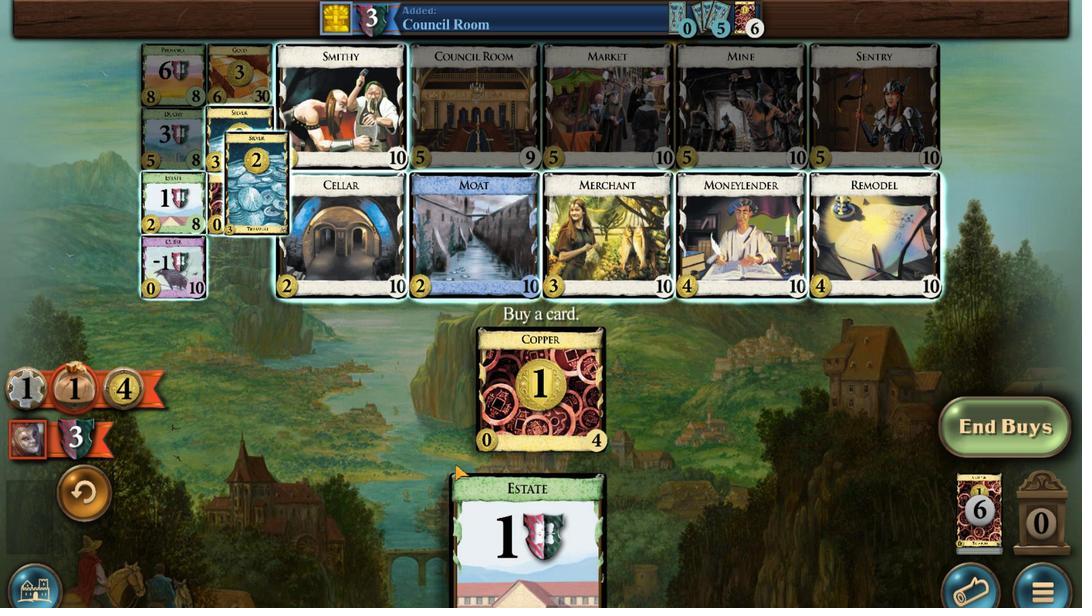 
Action: Mouse moved to (423, 275)
Screenshot: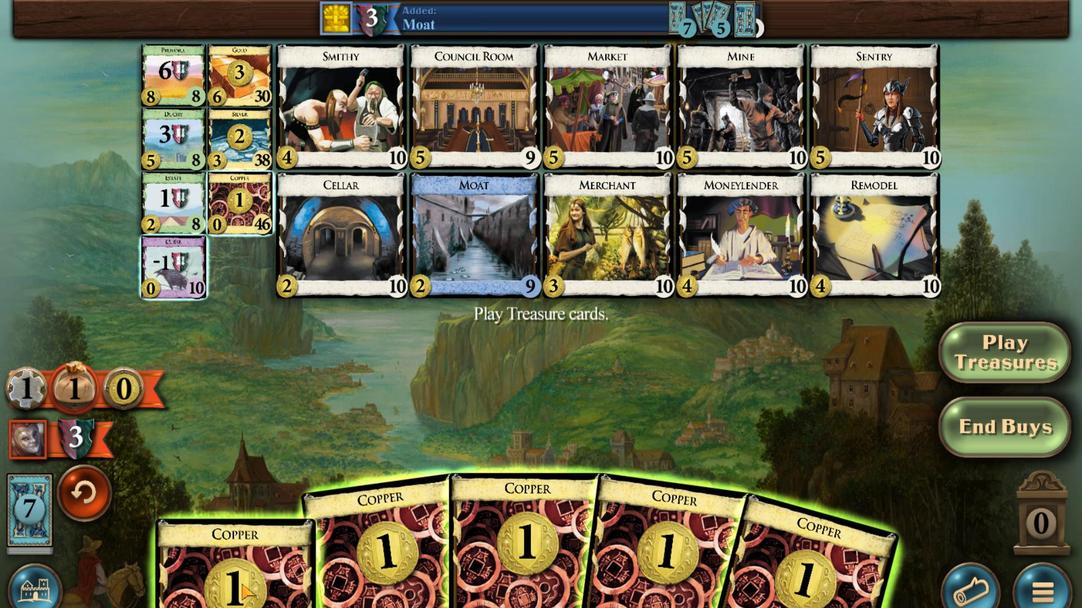 
Action: Mouse scrolled (423, 275) with delta (0, 0)
Screenshot: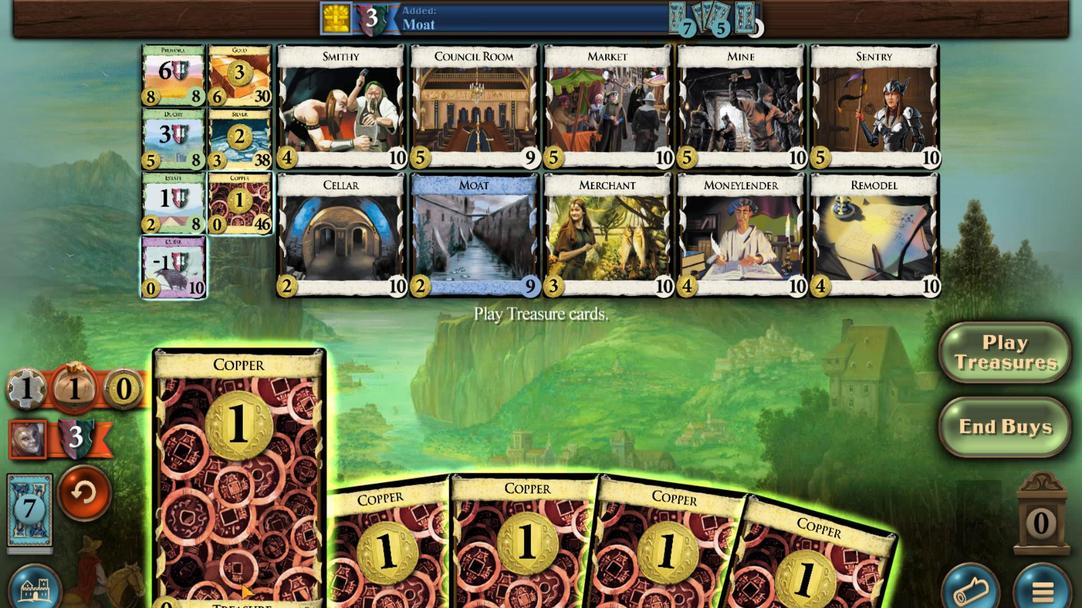 
Action: Mouse scrolled (423, 275) with delta (0, 0)
Screenshot: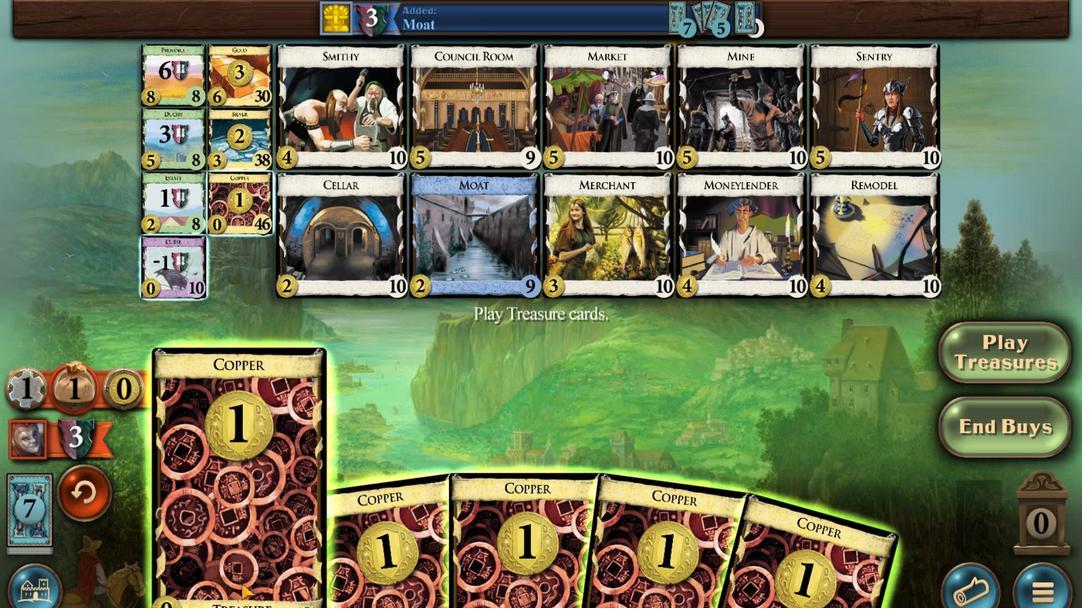 
Action: Mouse scrolled (423, 275) with delta (0, 0)
Screenshot: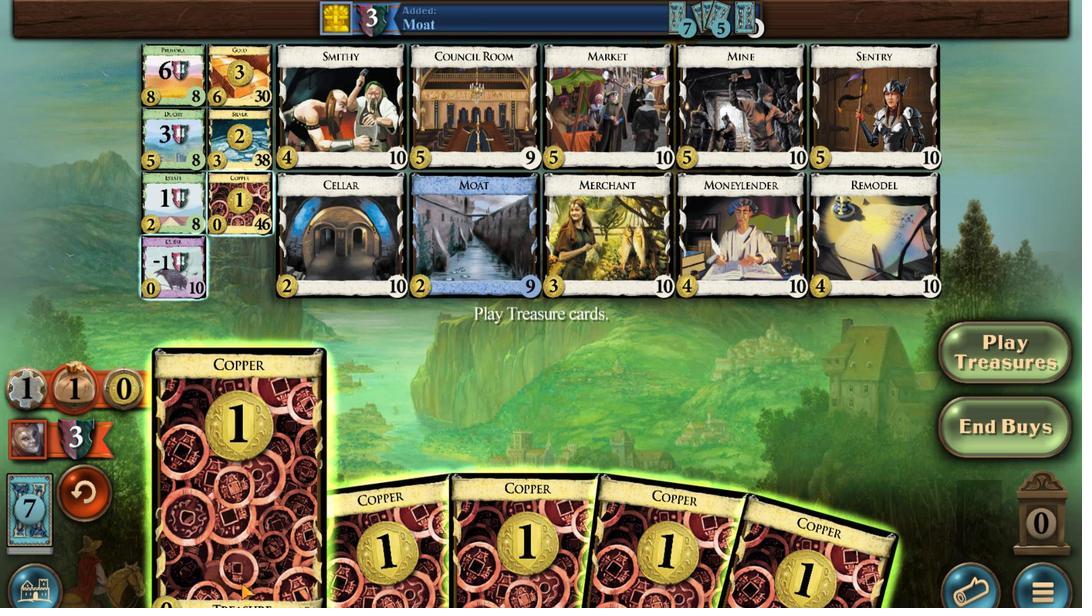 
Action: Mouse scrolled (423, 275) with delta (0, 0)
Screenshot: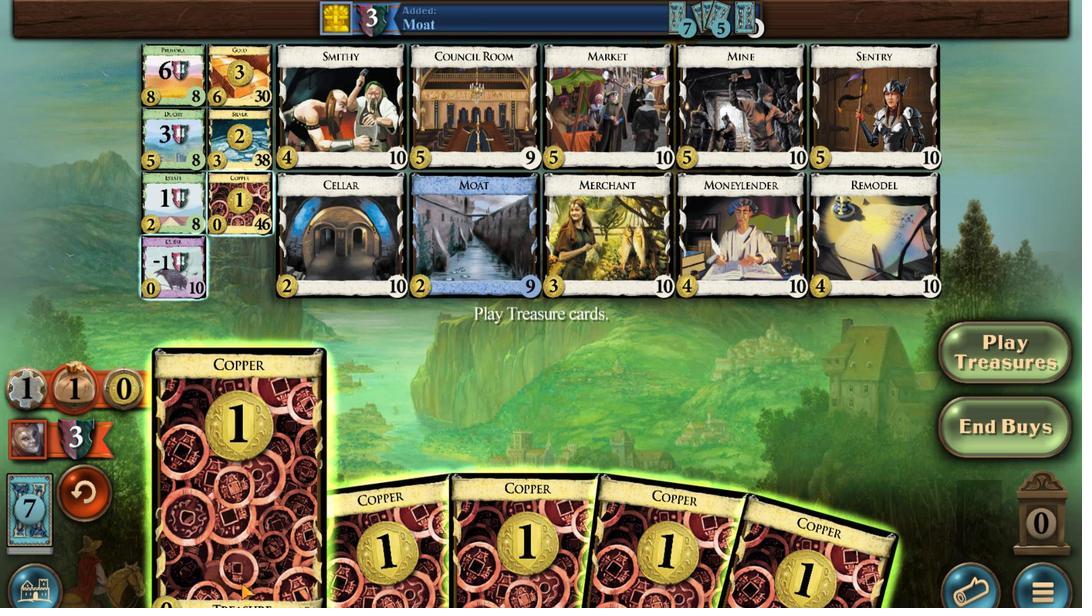 
Action: Mouse scrolled (423, 275) with delta (0, 0)
Screenshot: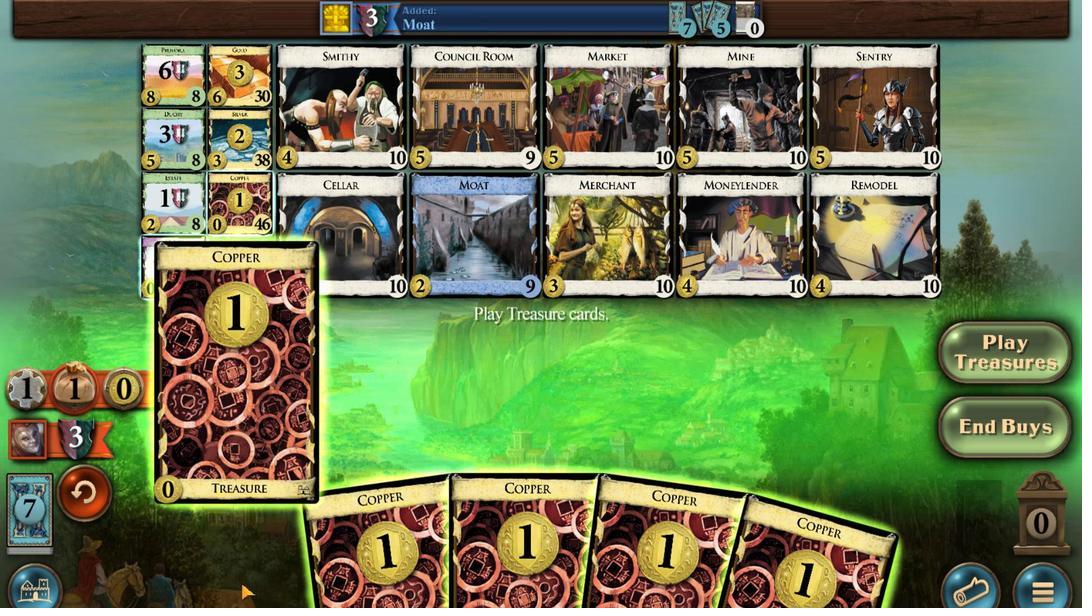 
Action: Mouse moved to (396, 275)
Screenshot: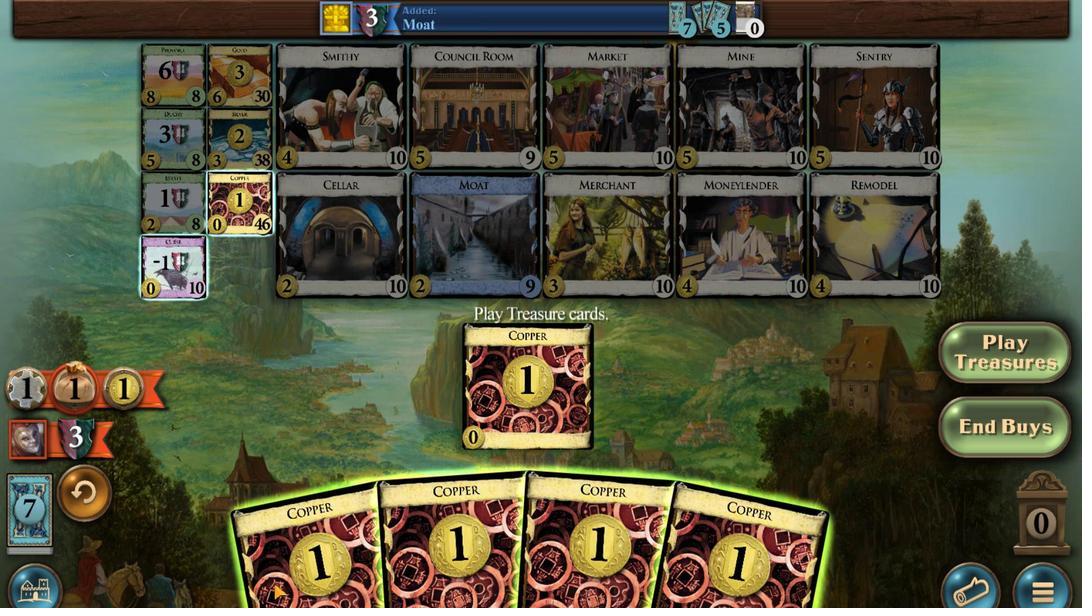 
Action: Mouse scrolled (396, 275) with delta (0, 0)
Screenshot: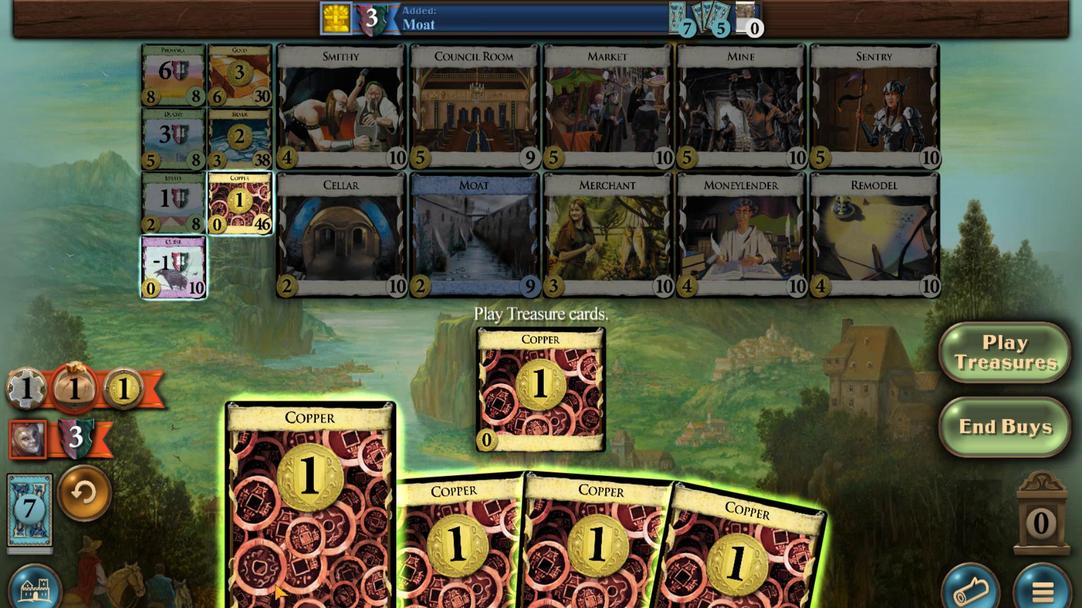 
Action: Mouse scrolled (396, 275) with delta (0, 0)
Screenshot: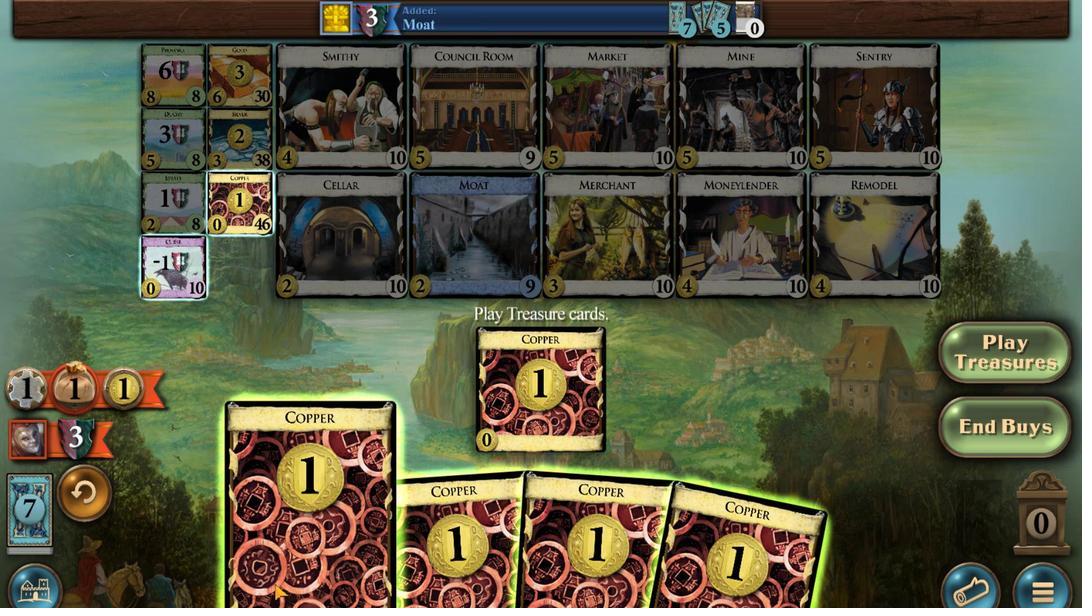 
Action: Mouse moved to (395, 275)
Screenshot: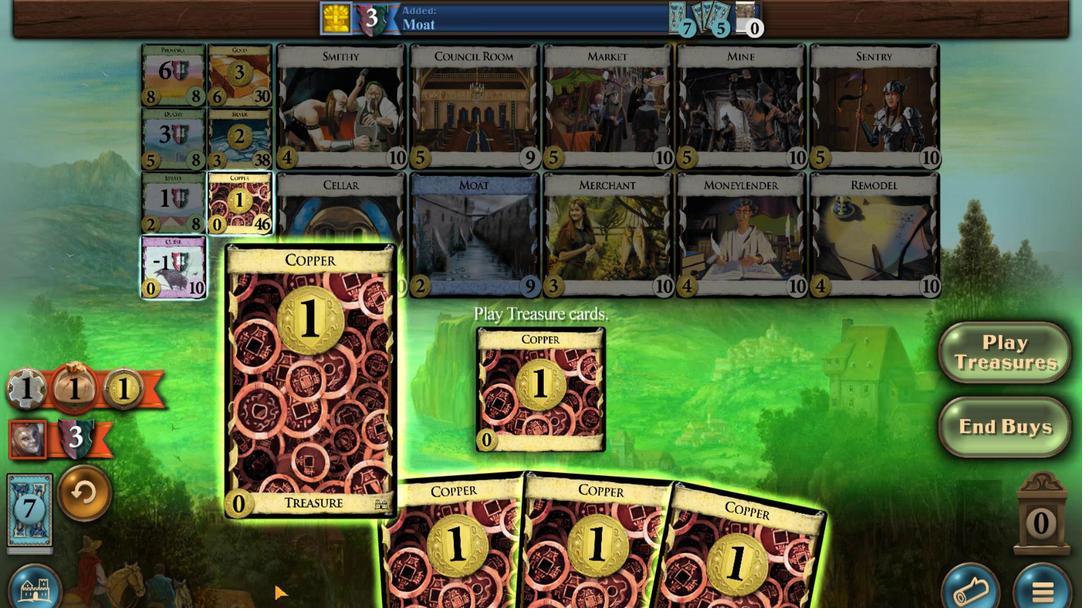 
Action: Mouse scrolled (395, 275) with delta (0, 0)
Screenshot: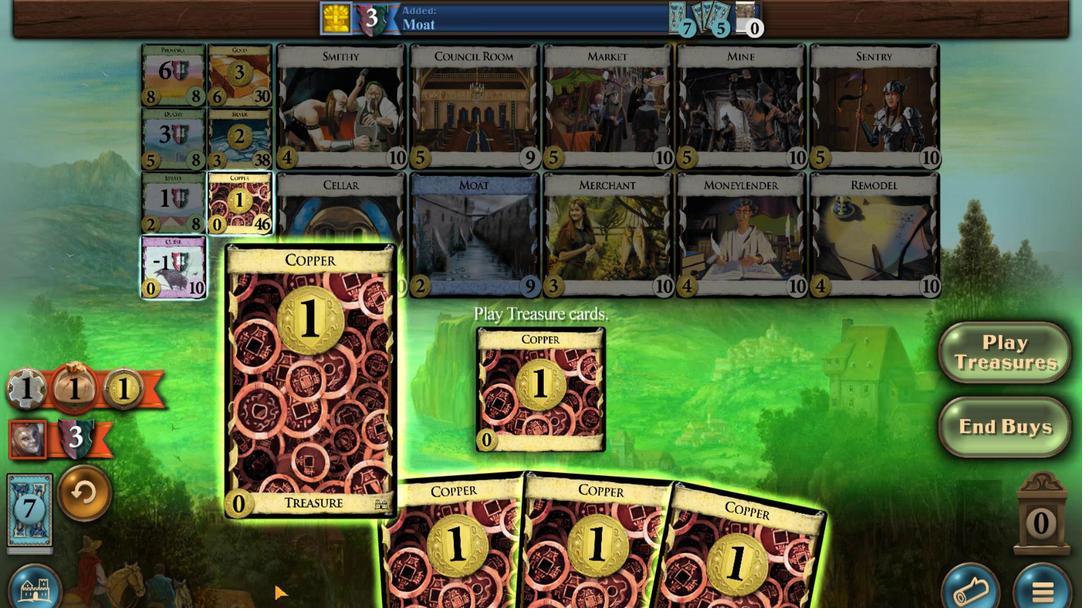 
Action: Mouse scrolled (395, 275) with delta (0, 0)
Screenshot: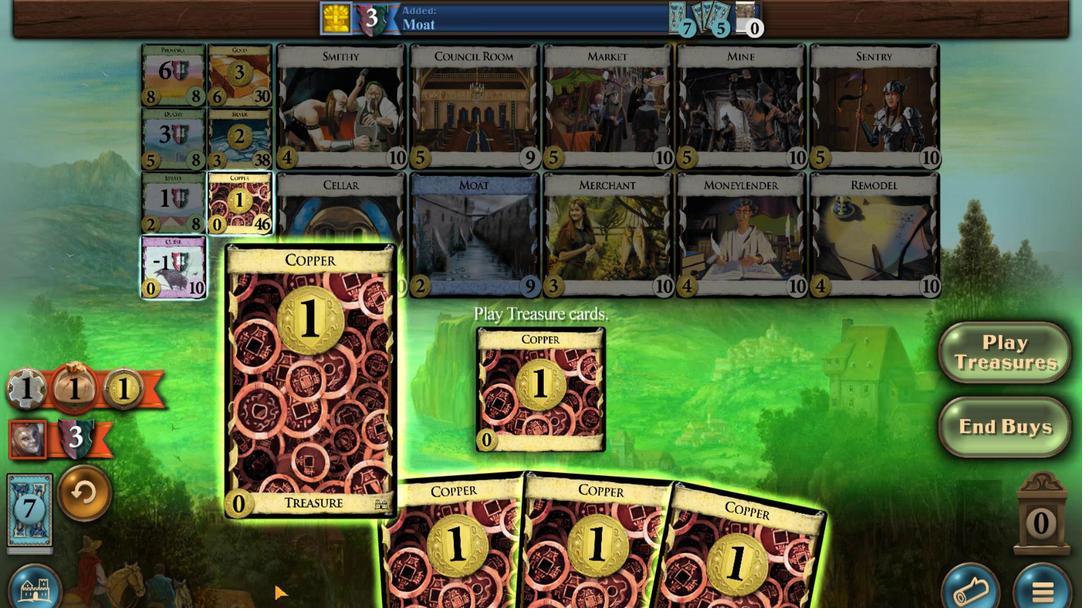 
Action: Mouse moved to (376, 274)
Screenshot: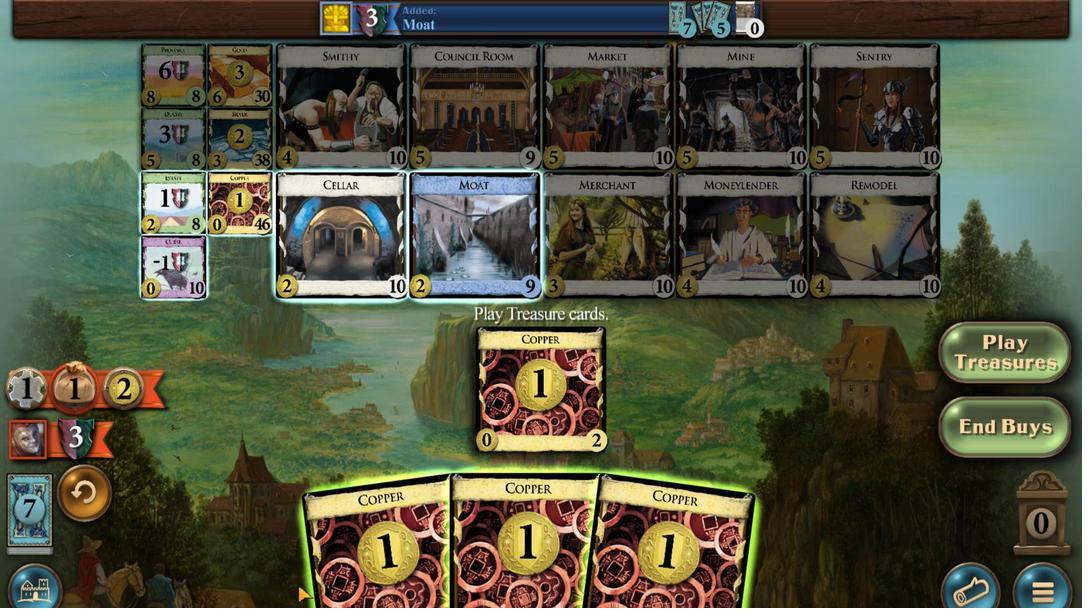 
Action: Mouse scrolled (376, 275) with delta (0, 0)
Screenshot: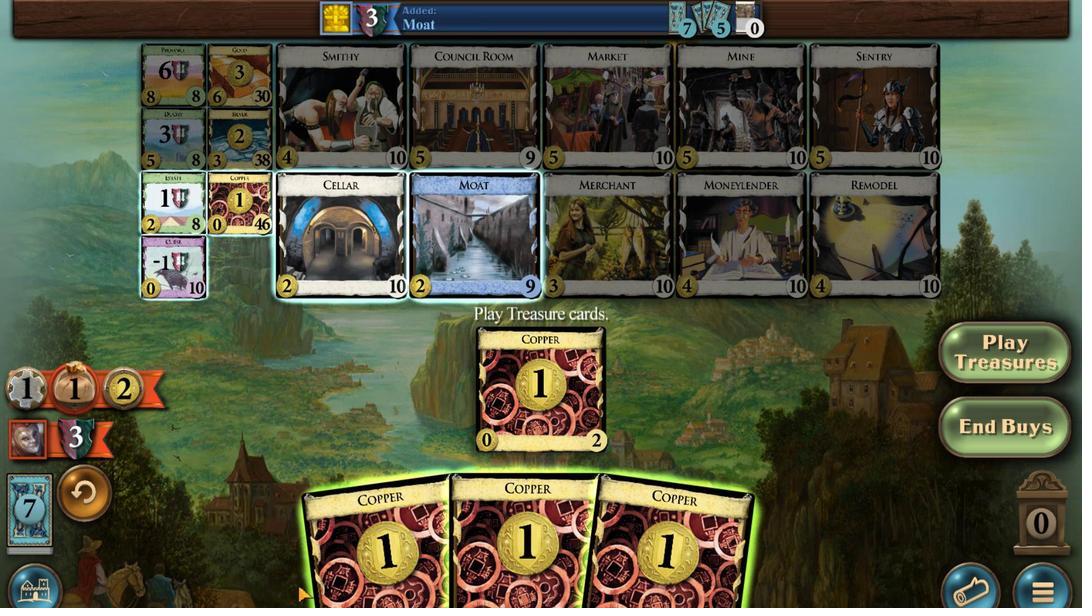 
Action: Mouse scrolled (376, 275) with delta (0, 0)
Screenshot: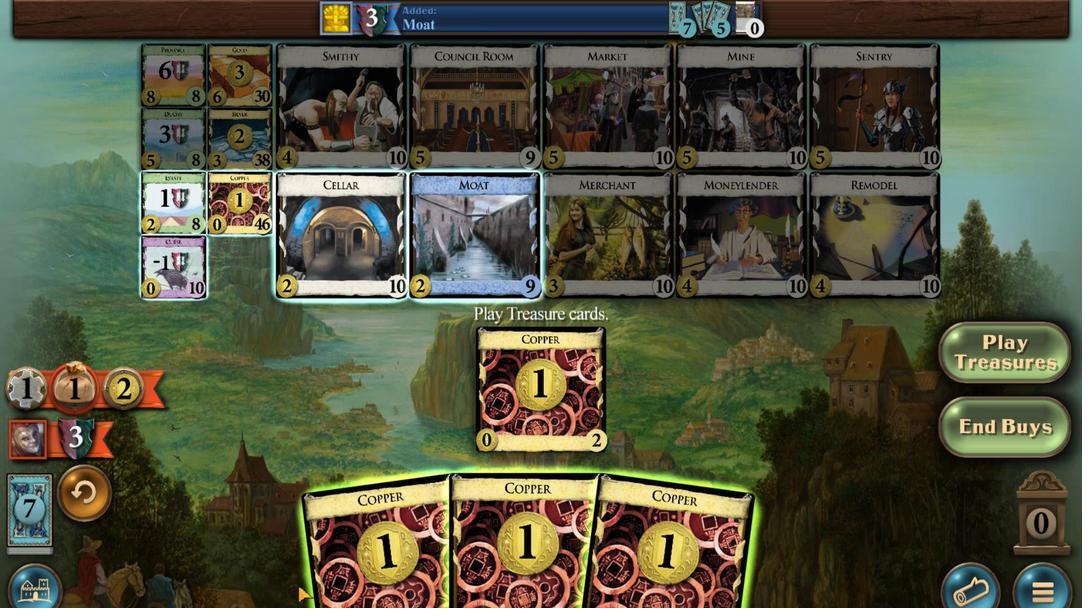 
Action: Mouse scrolled (376, 274) with delta (0, 0)
Screenshot: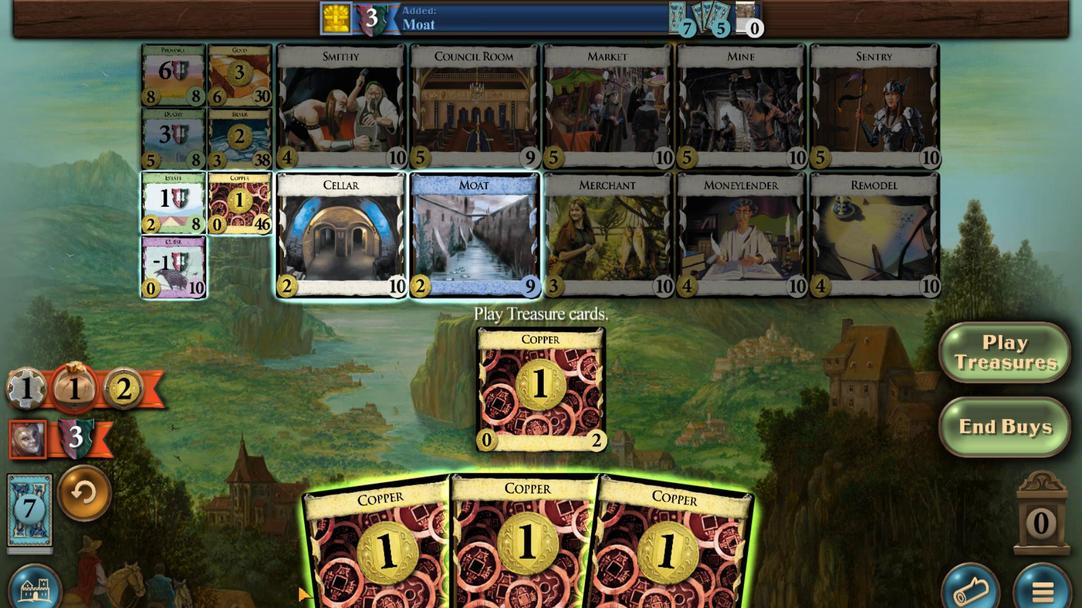 
Action: Mouse scrolled (376, 275) with delta (0, 0)
Screenshot: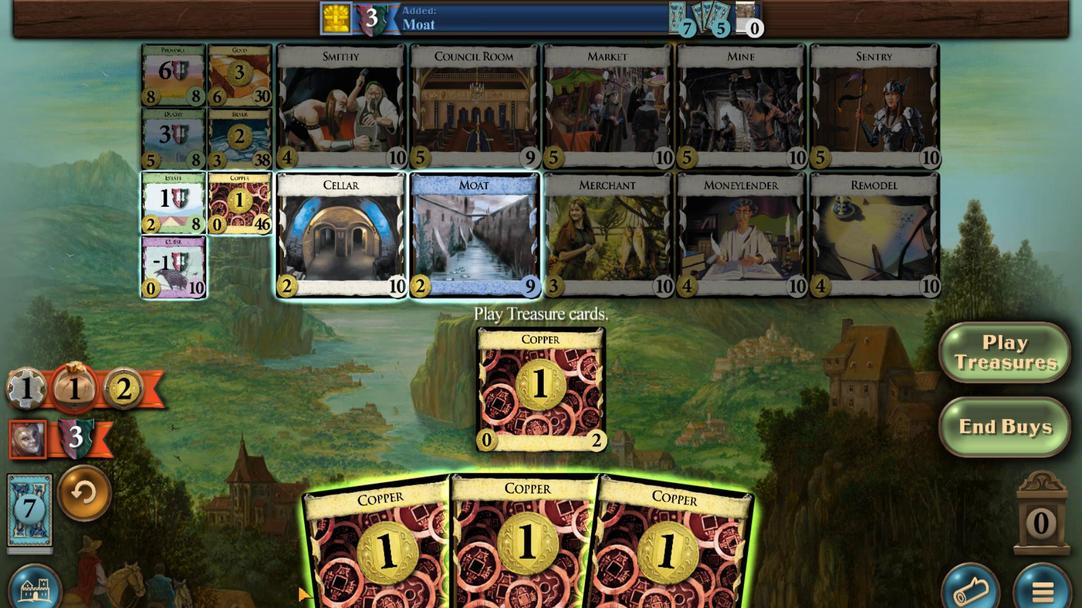 
Action: Mouse moved to (368, 273)
Screenshot: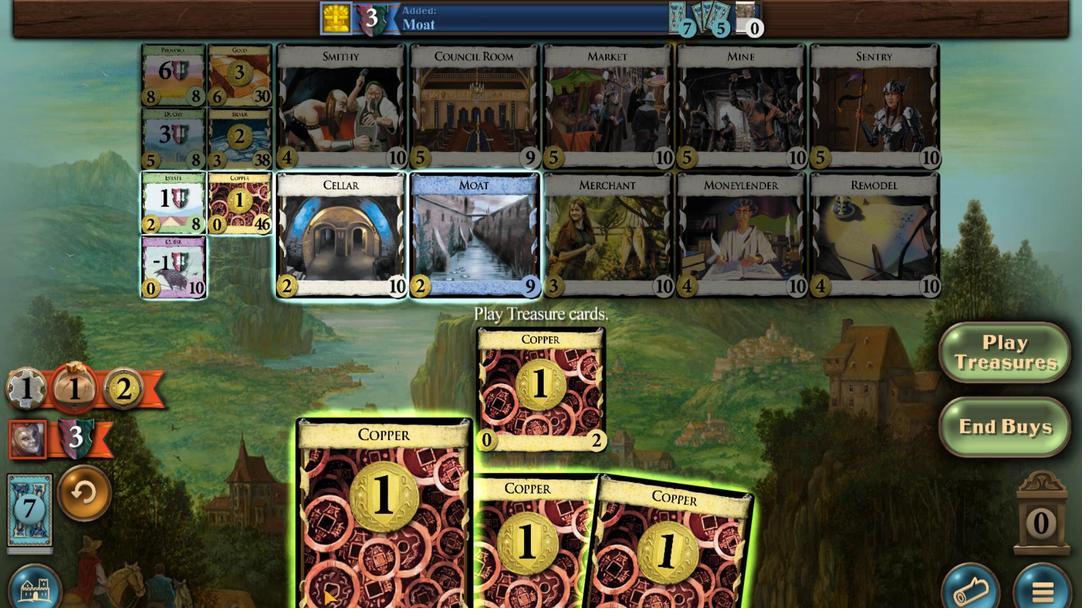 
Action: Mouse scrolled (368, 273) with delta (0, 0)
Screenshot: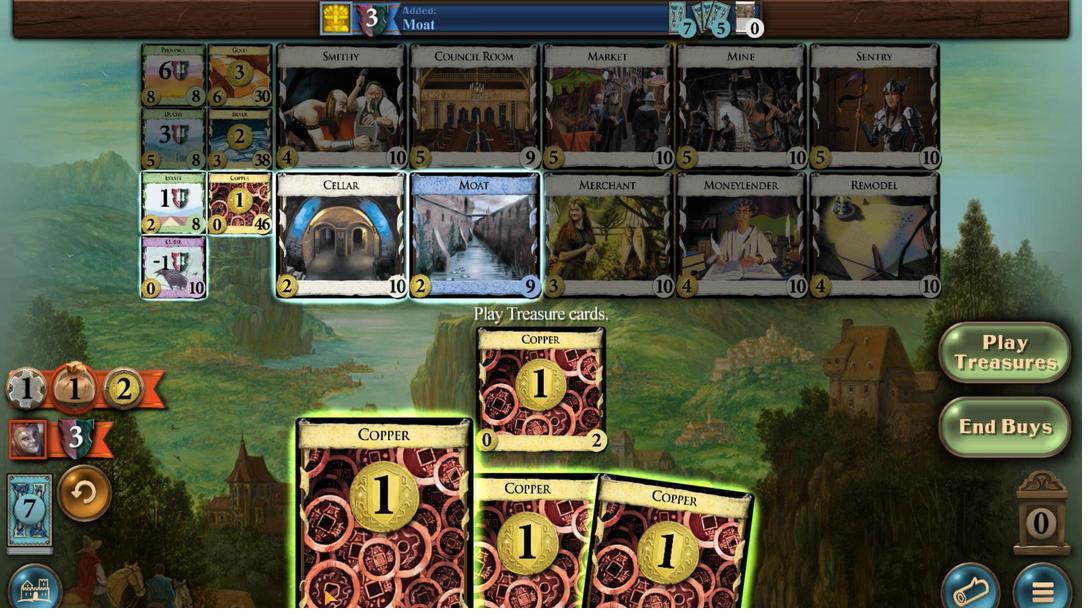 
Action: Mouse scrolled (368, 273) with delta (0, 0)
Screenshot: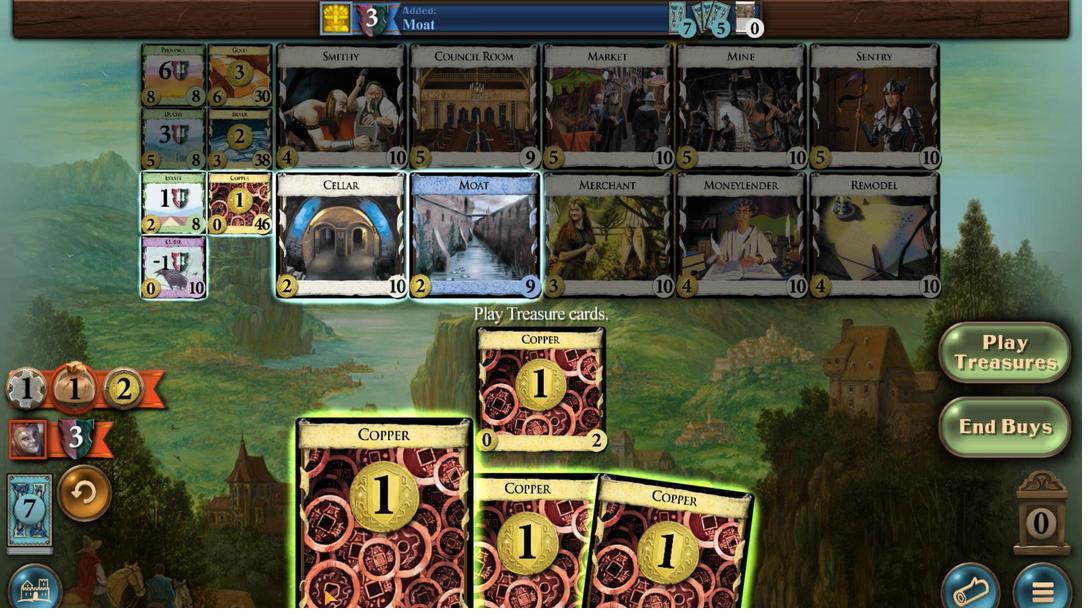 
Action: Mouse scrolled (368, 273) with delta (0, 0)
Screenshot: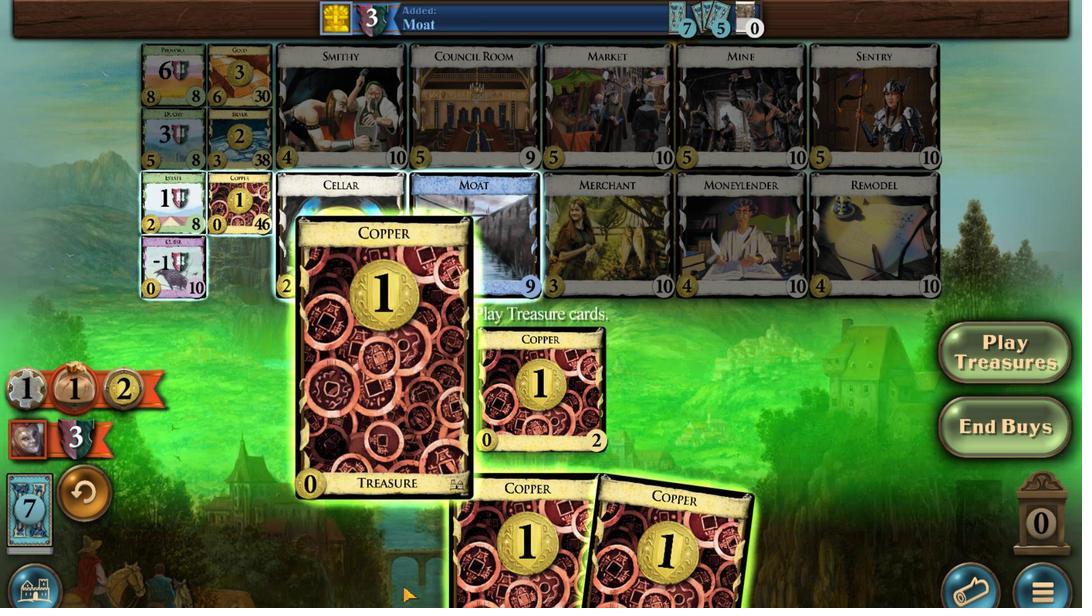 
Action: Mouse moved to (368, 273)
Screenshot: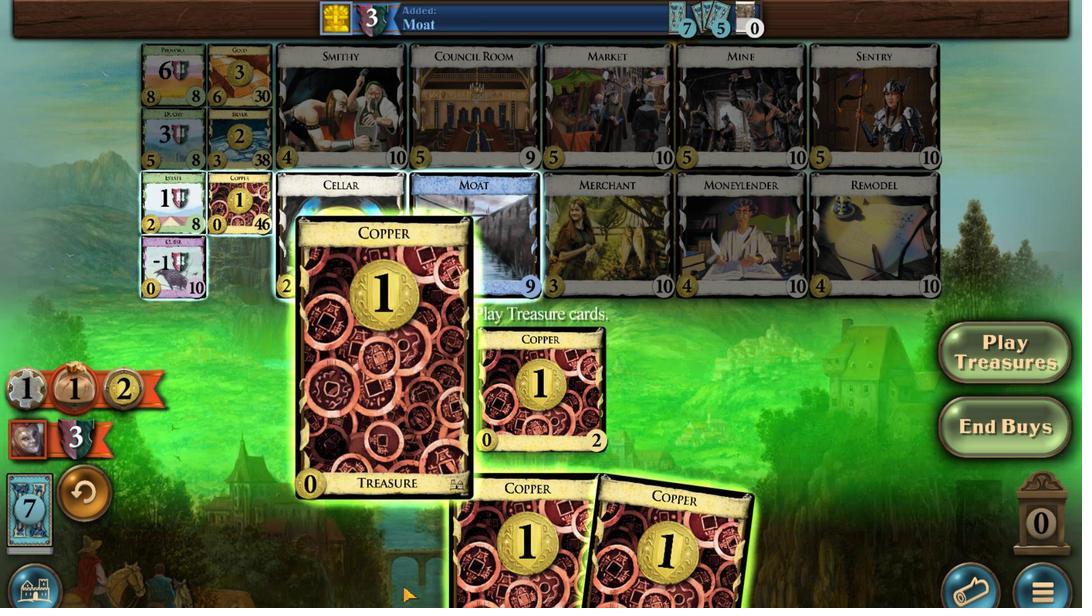 
Action: Mouse scrolled (368, 273) with delta (0, 0)
Screenshot: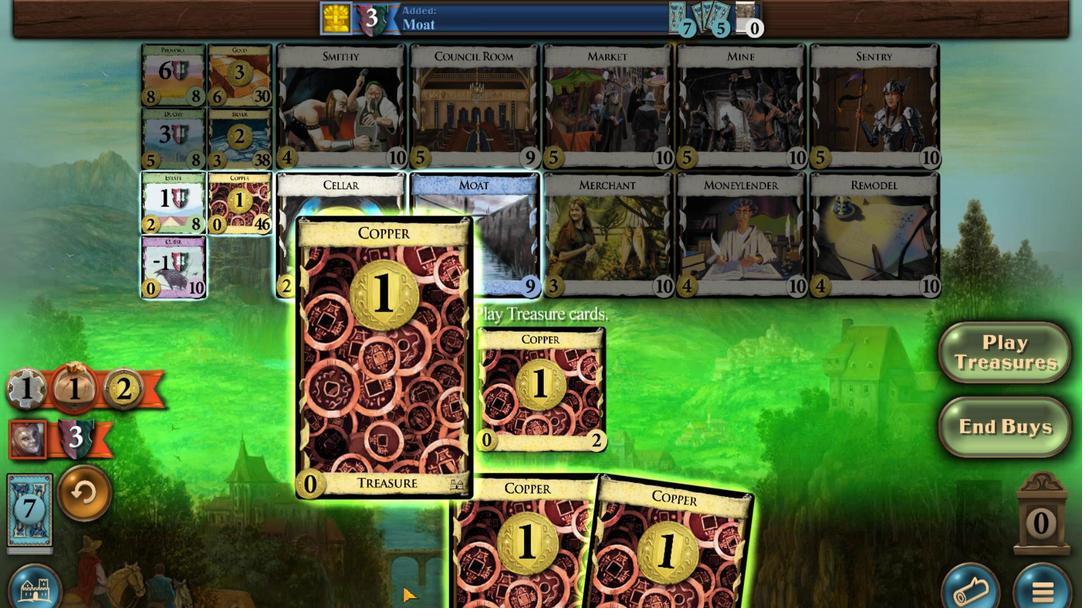
Action: Mouse moved to (367, 273)
Screenshot: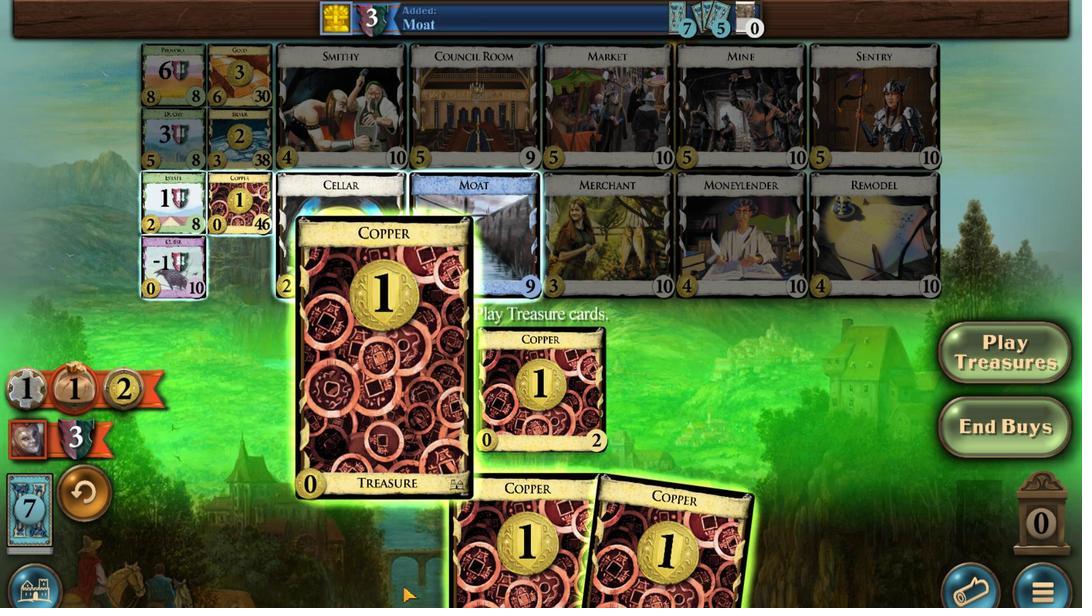 
Action: Mouse scrolled (367, 273) with delta (0, 0)
Screenshot: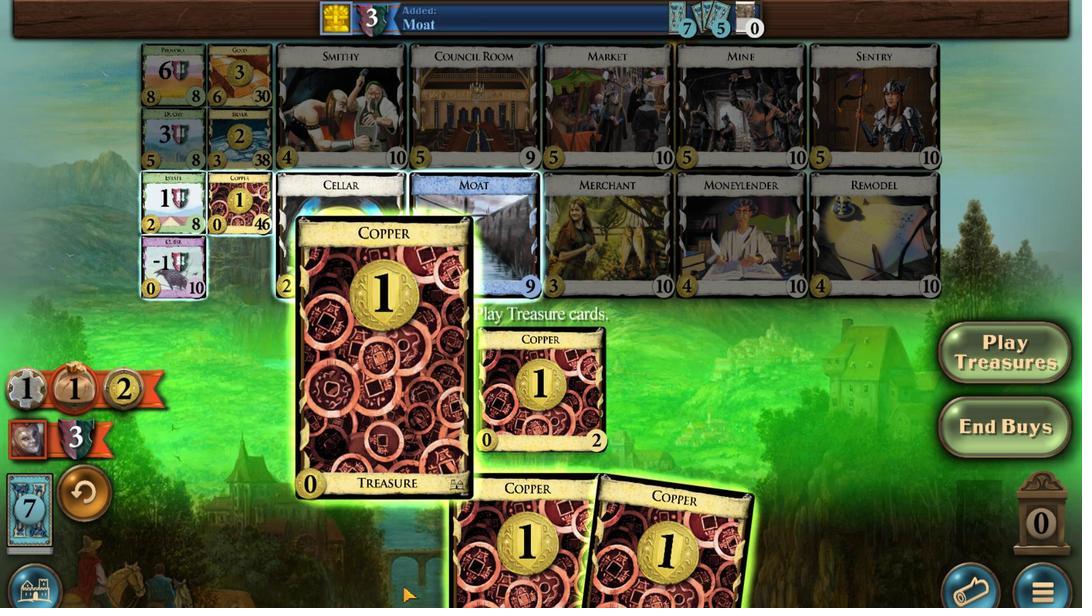 
Action: Mouse moved to (284, 273)
Screenshot: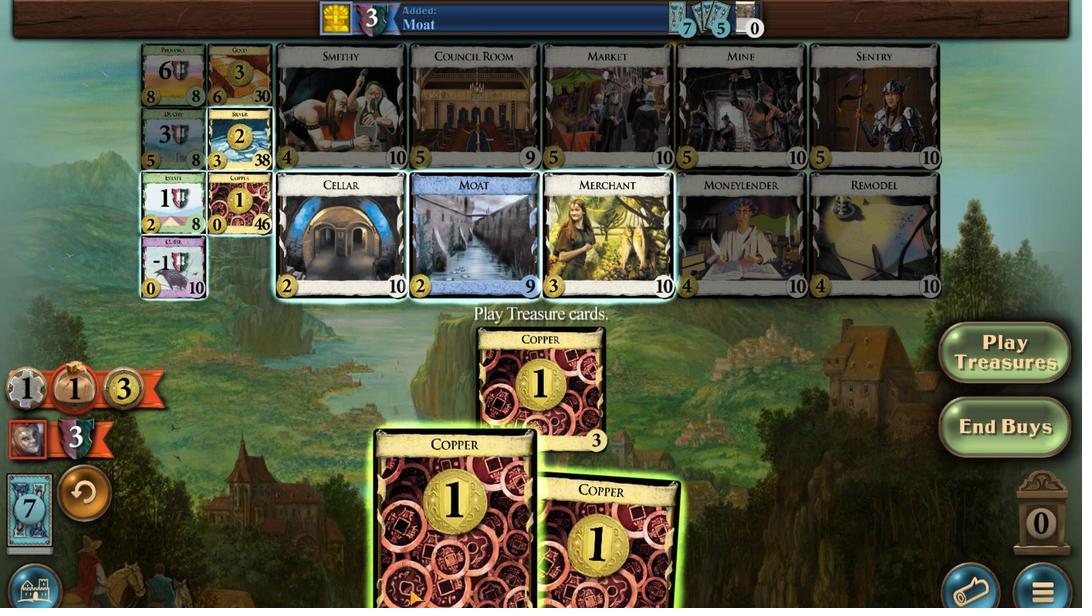
Action: Mouse scrolled (284, 273) with delta (0, 0)
Screenshot: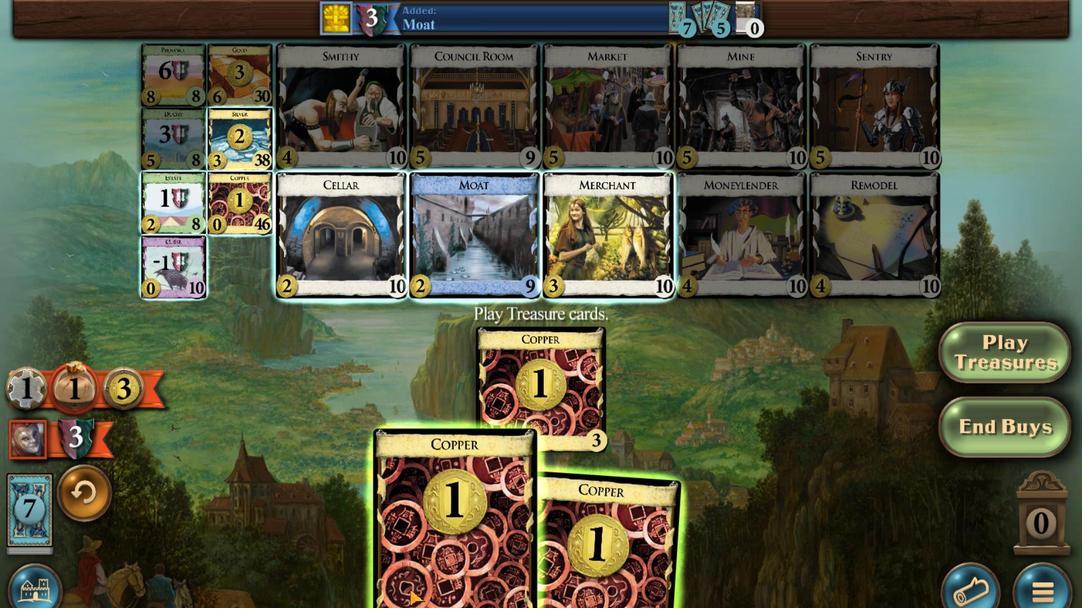 
Action: Mouse moved to (283, 272)
Screenshot: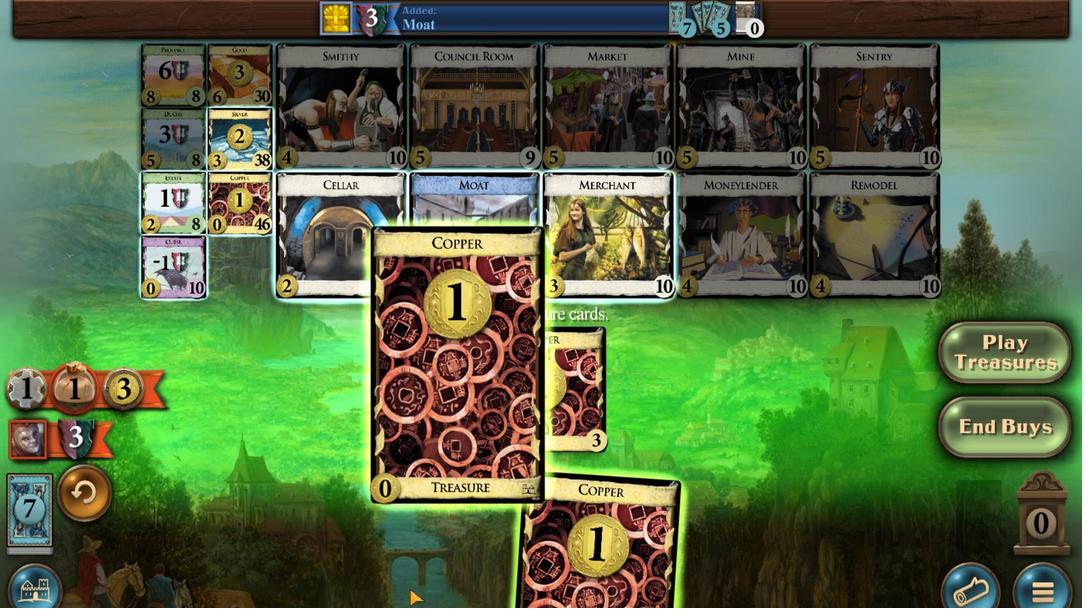 
Action: Mouse scrolled (283, 273) with delta (0, 0)
Screenshot: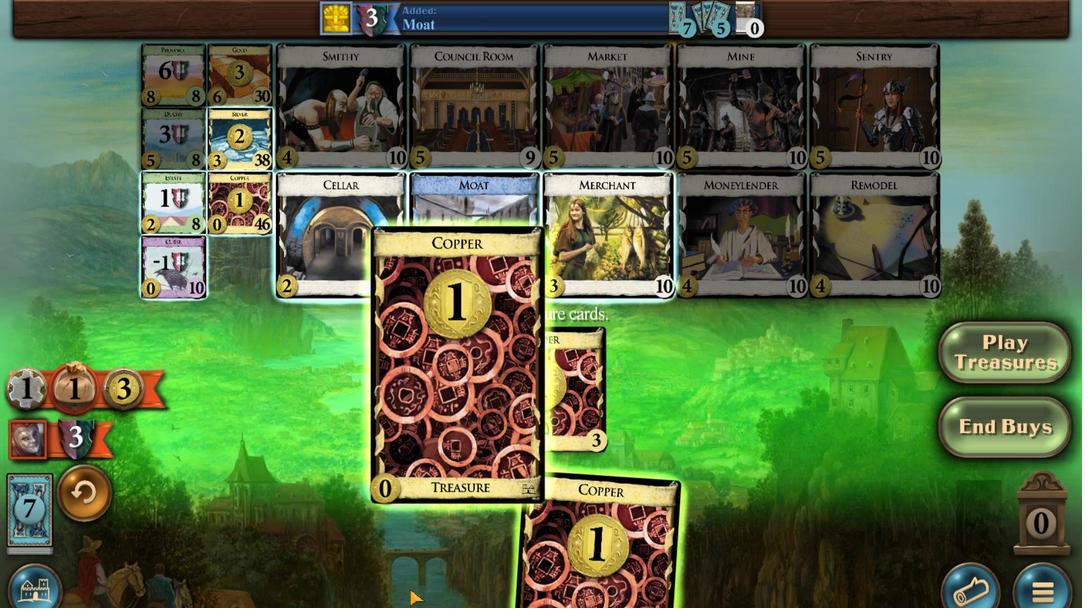 
Action: Mouse scrolled (283, 273) with delta (0, 0)
Screenshot: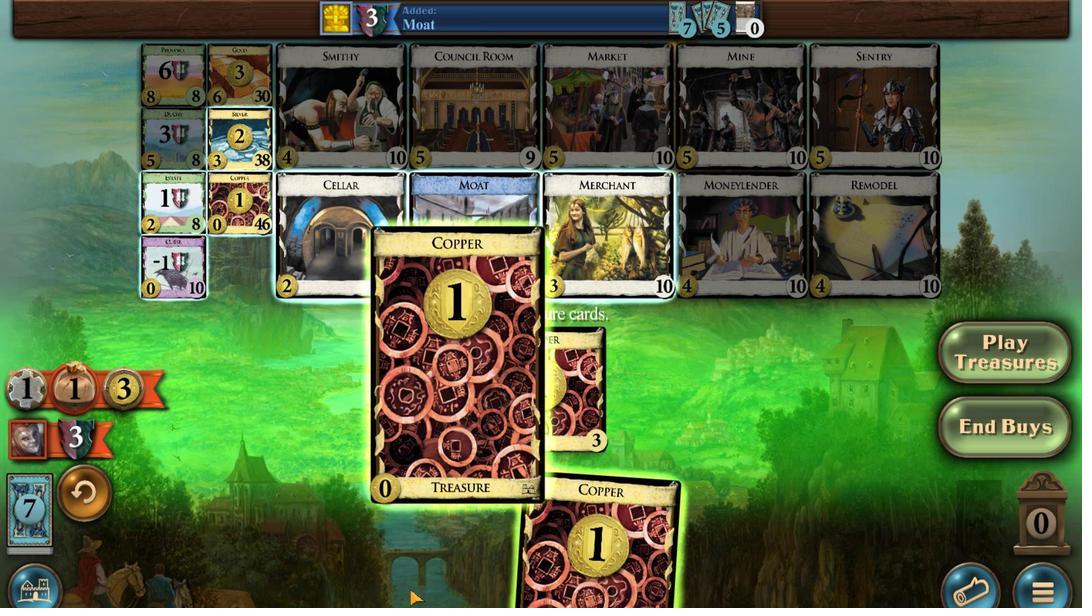 
Action: Mouse moved to (192, 270)
Screenshot: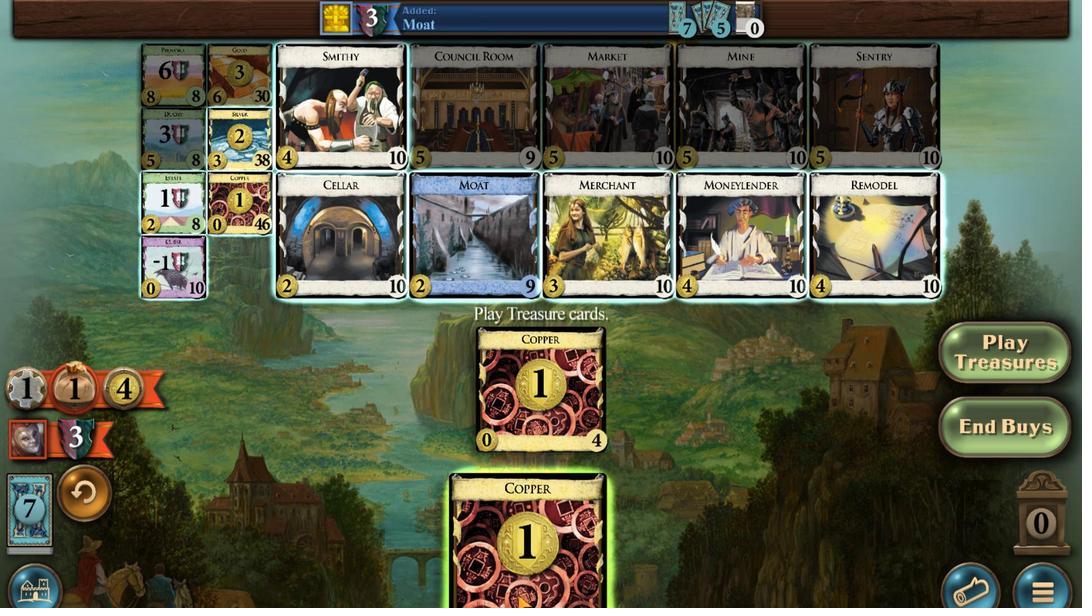
Action: Mouse scrolled (192, 270) with delta (0, 0)
Screenshot: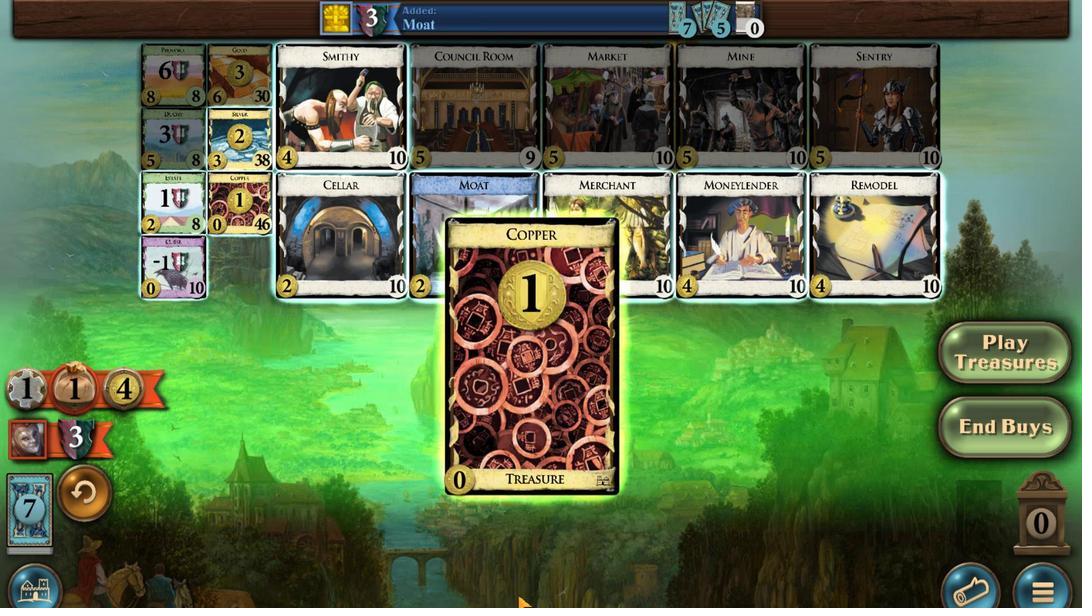 
Action: Mouse scrolled (192, 270) with delta (0, 0)
Screenshot: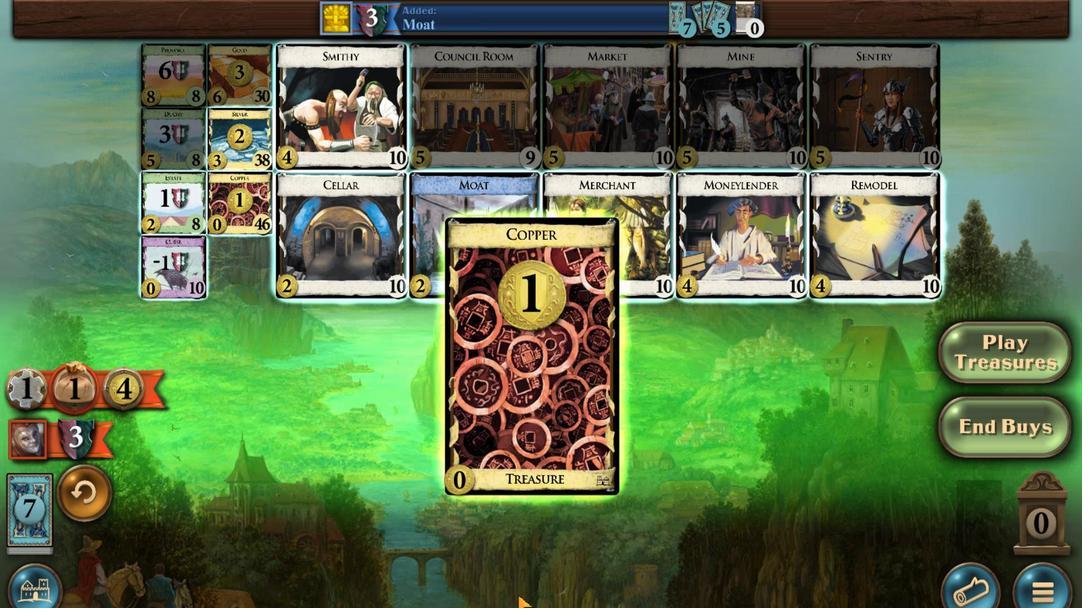 
Action: Mouse scrolled (192, 270) with delta (0, 0)
Screenshot: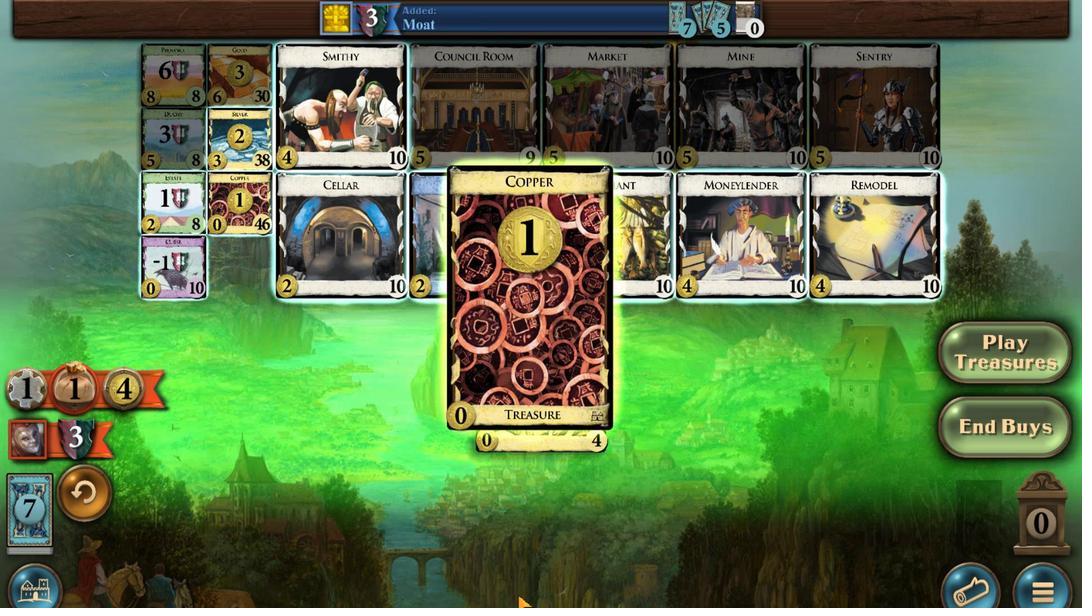 
Action: Mouse moved to (485, 471)
Screenshot: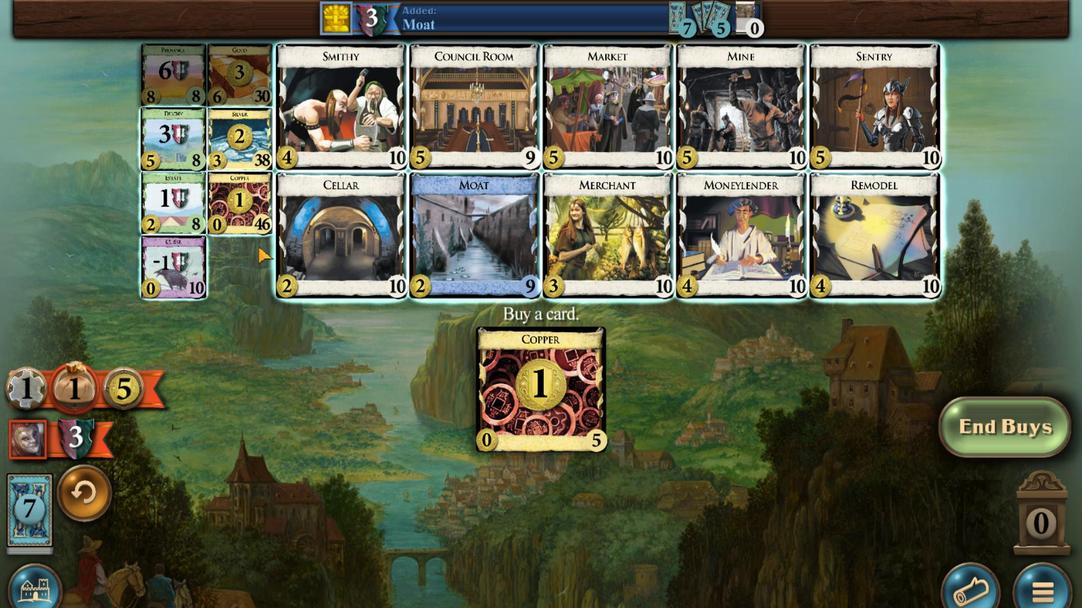 
Action: Mouse pressed left at (485, 471)
Screenshot: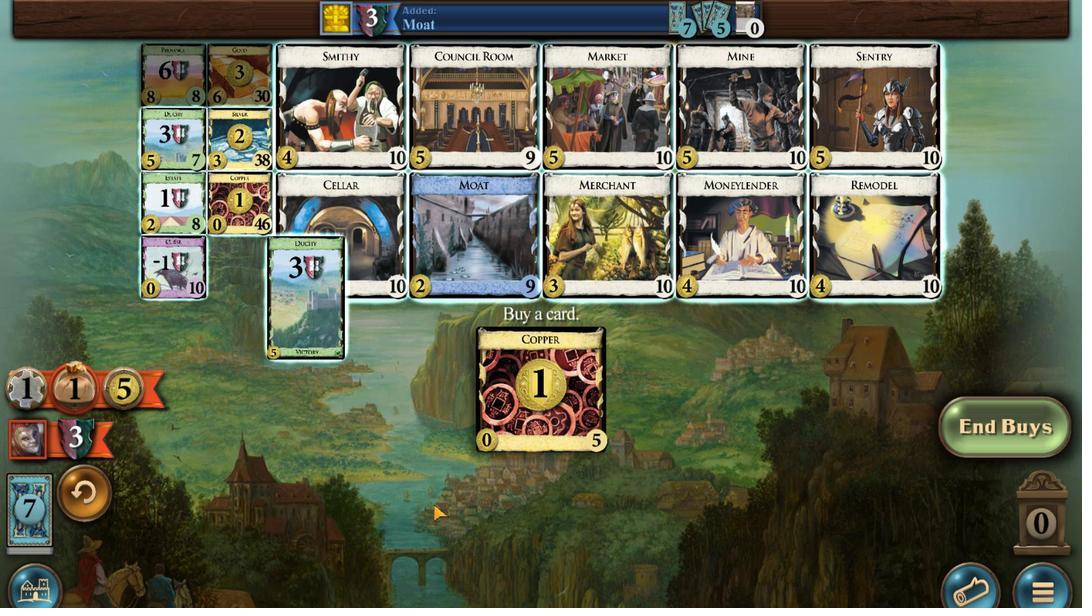 
Action: Mouse moved to (428, 285)
Screenshot: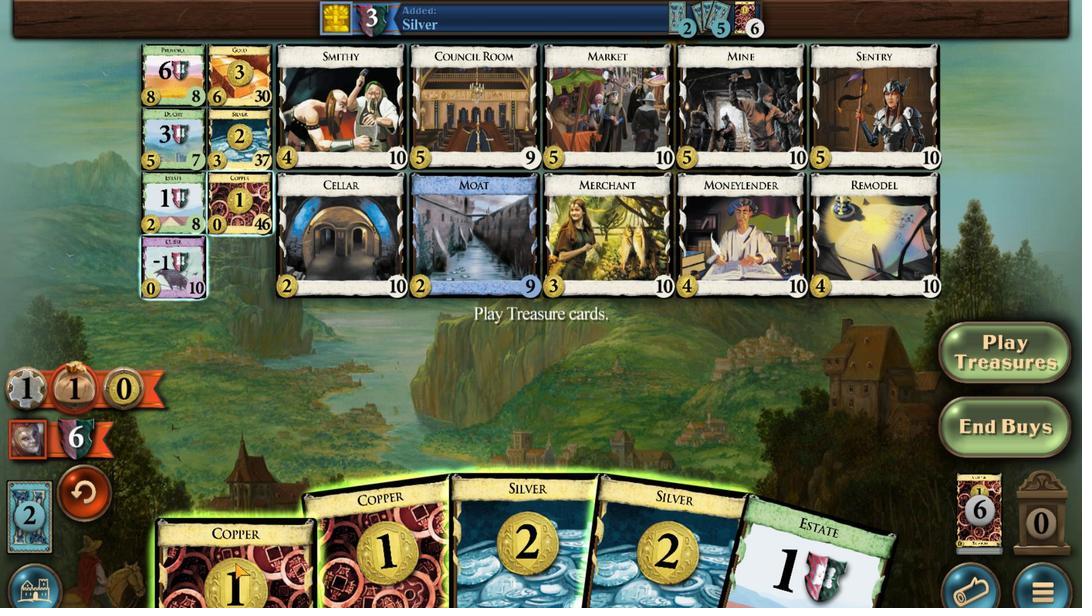 
Action: Mouse scrolled (428, 285) with delta (0, 0)
Screenshot: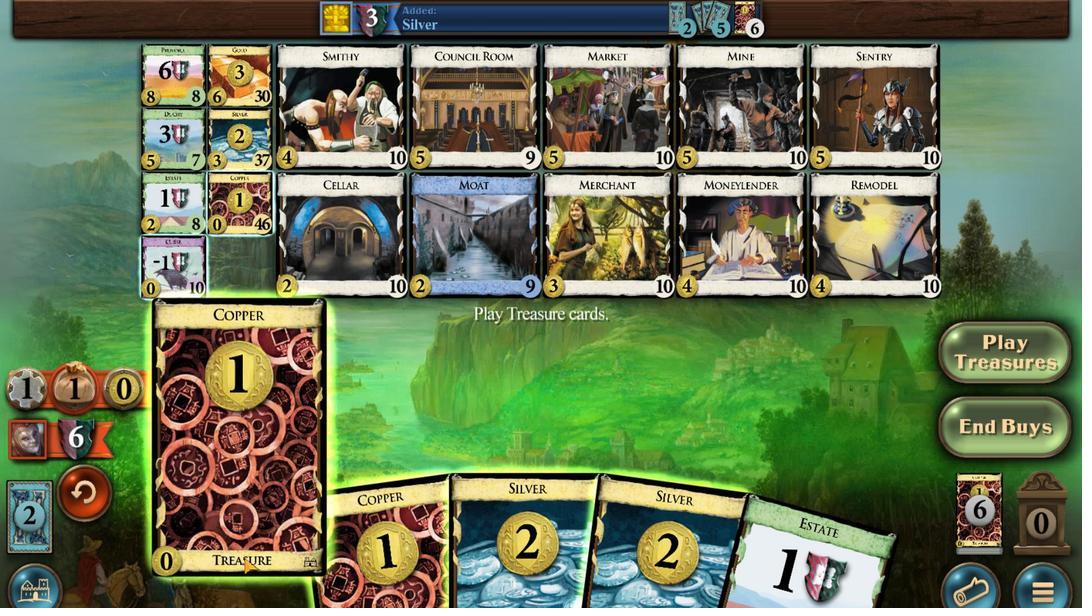 
Action: Mouse scrolled (428, 284) with delta (0, 0)
Screenshot: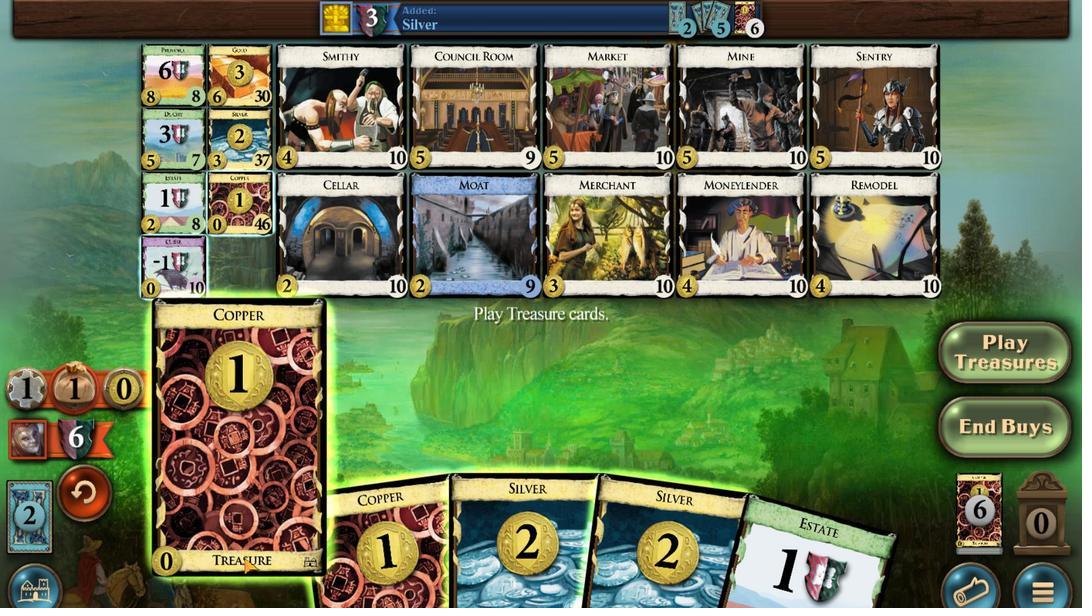 
Action: Mouse scrolled (428, 285) with delta (0, 0)
Screenshot: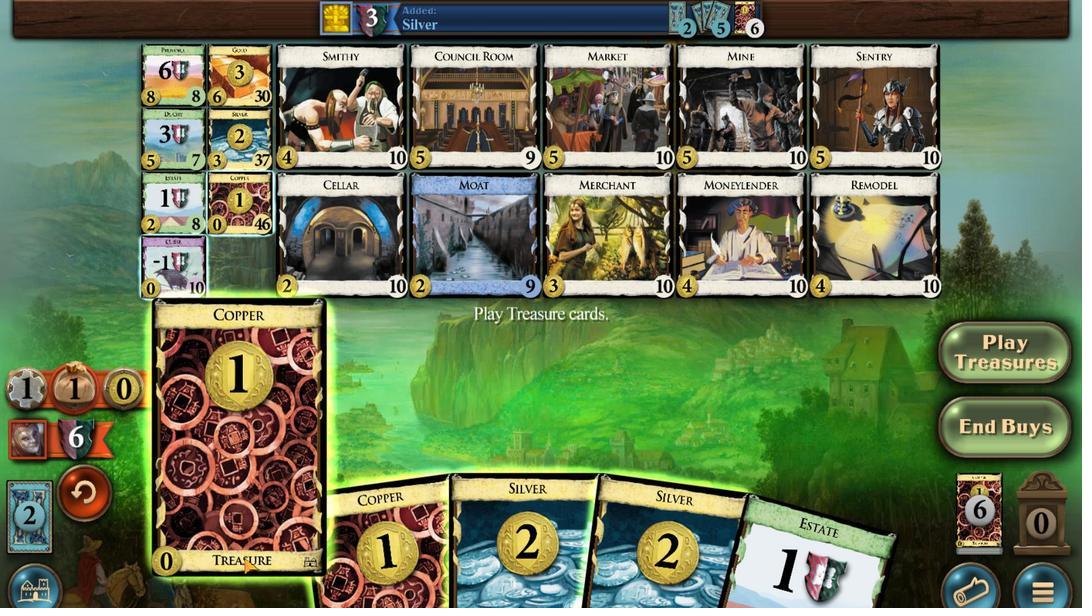 
Action: Mouse scrolled (428, 285) with delta (0, 0)
Screenshot: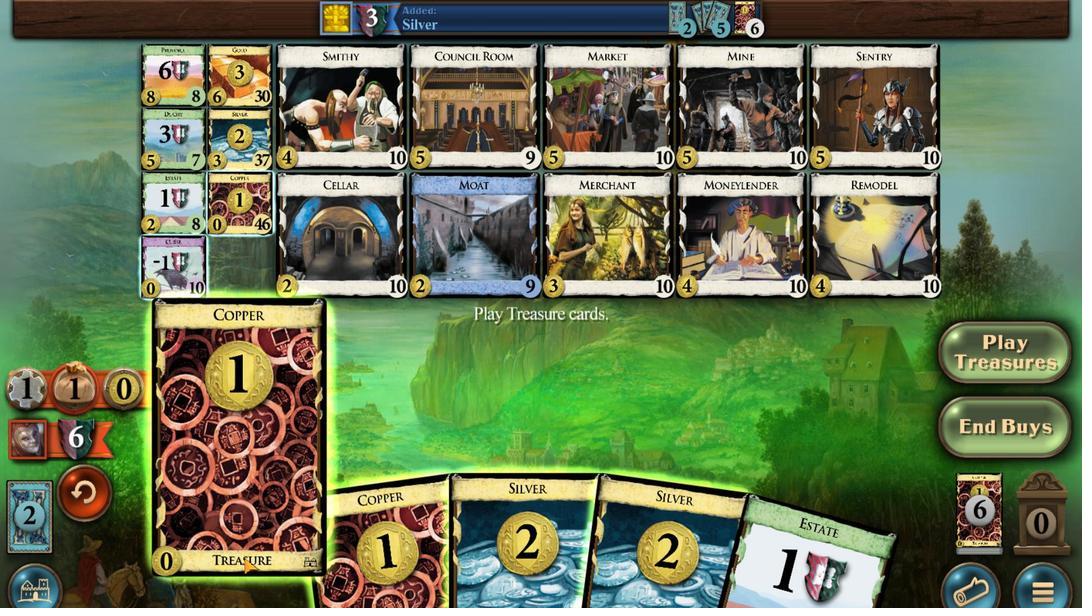 
Action: Mouse moved to (373, 285)
Screenshot: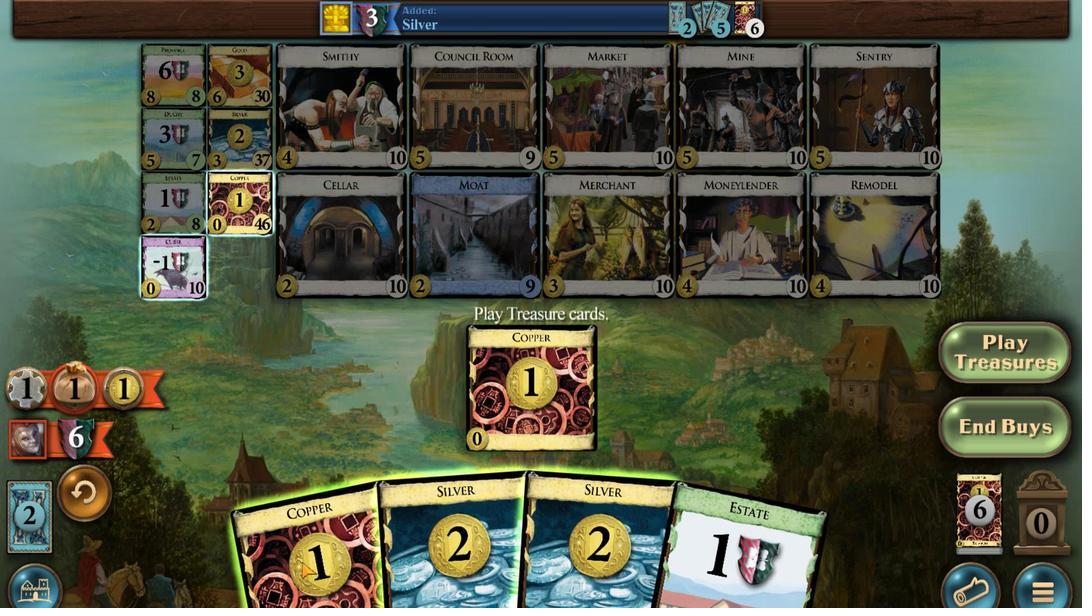 
Action: Mouse scrolled (373, 285) with delta (0, 0)
Screenshot: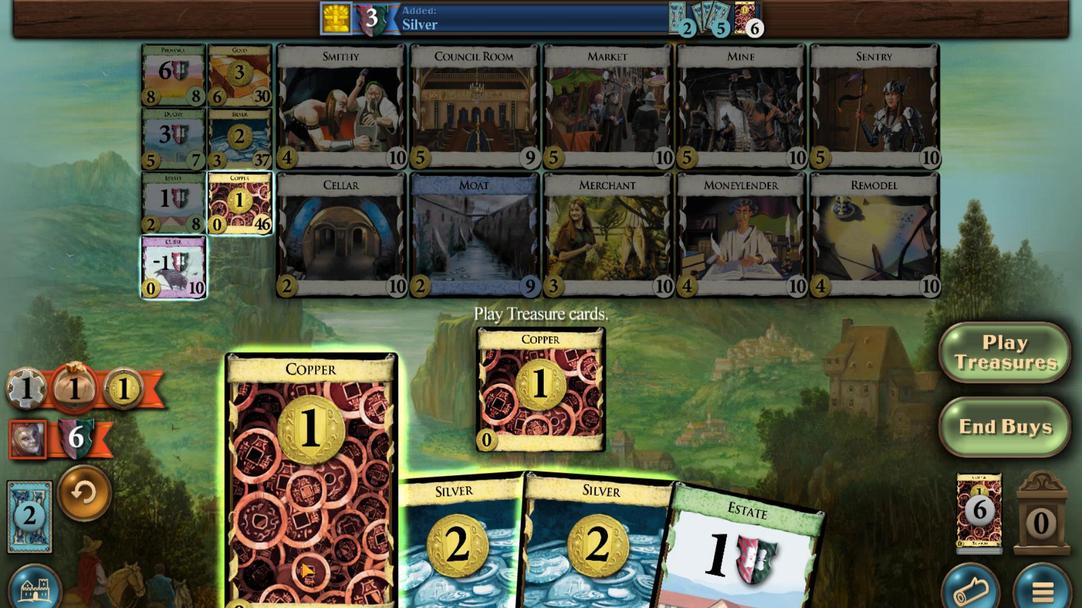 
Action: Mouse scrolled (373, 285) with delta (0, 0)
Screenshot: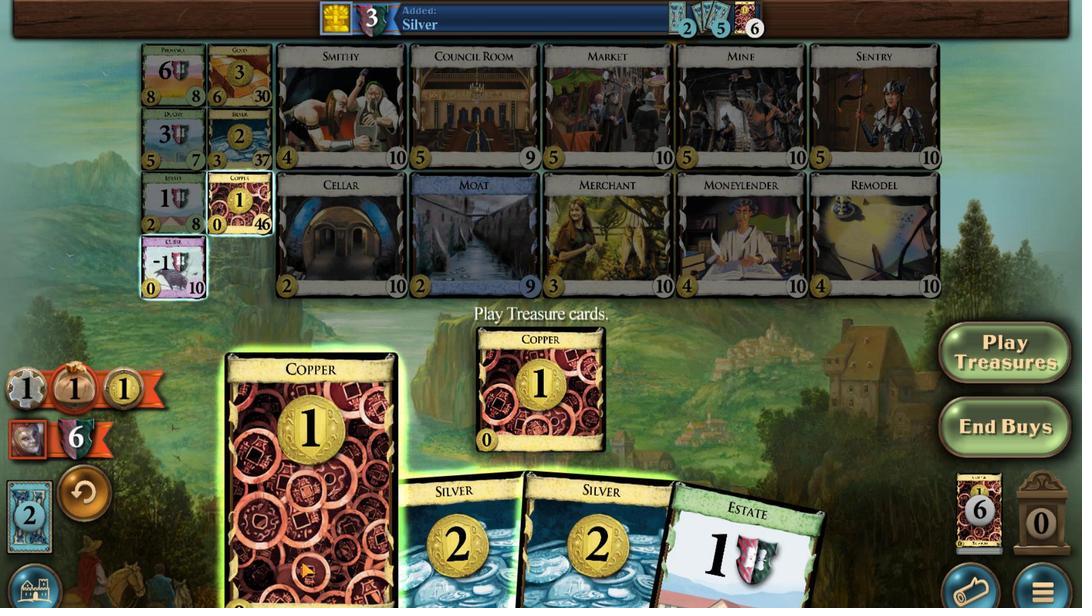 
Action: Mouse scrolled (373, 285) with delta (0, 0)
Screenshot: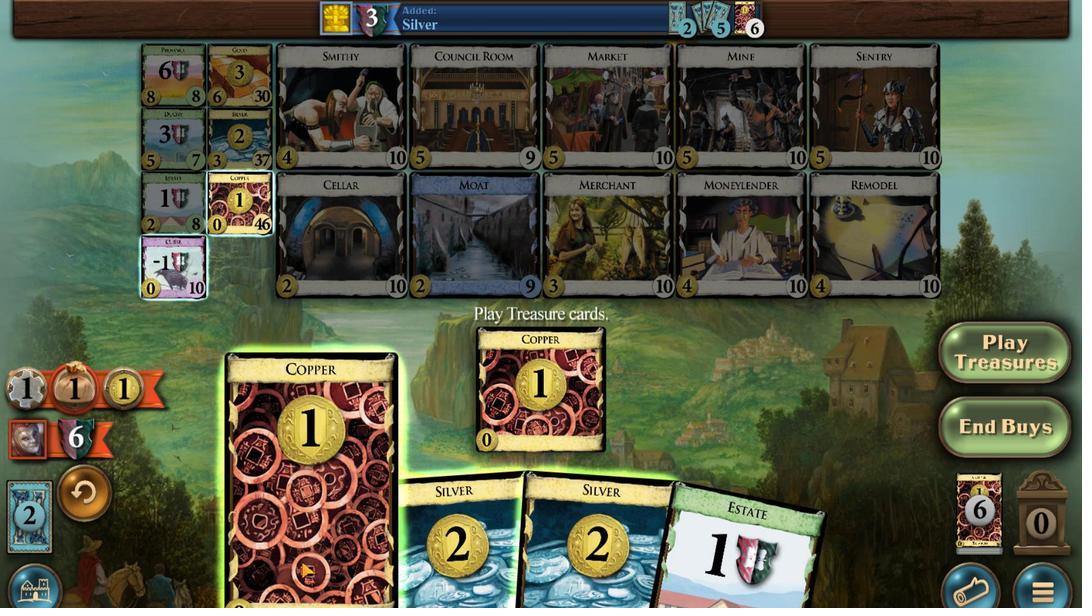 
Action: Mouse scrolled (373, 285) with delta (0, 0)
Screenshot: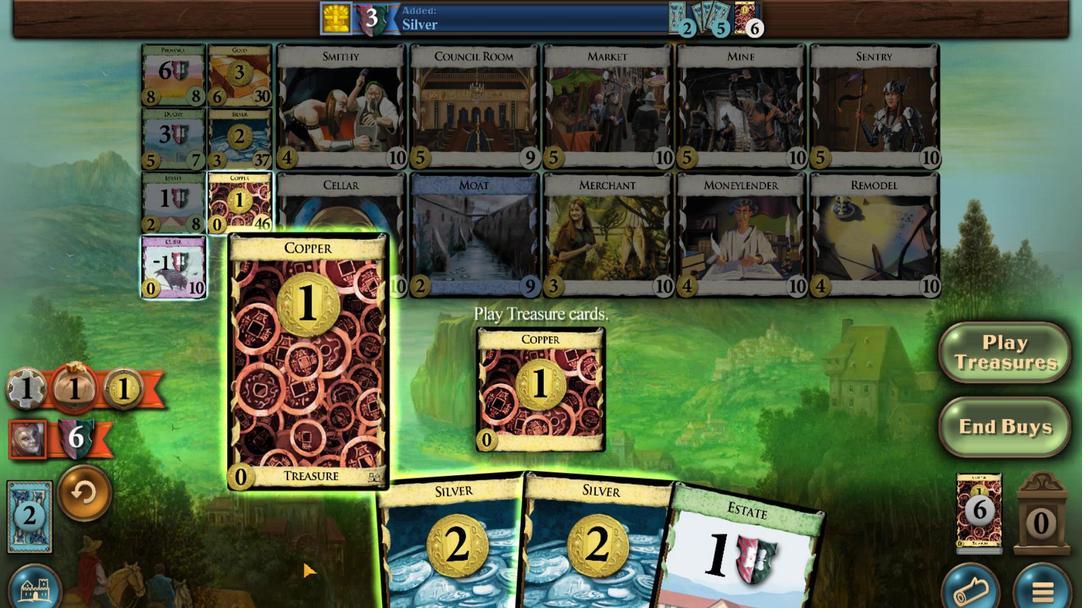 
Action: Mouse moved to (324, 289)
Screenshot: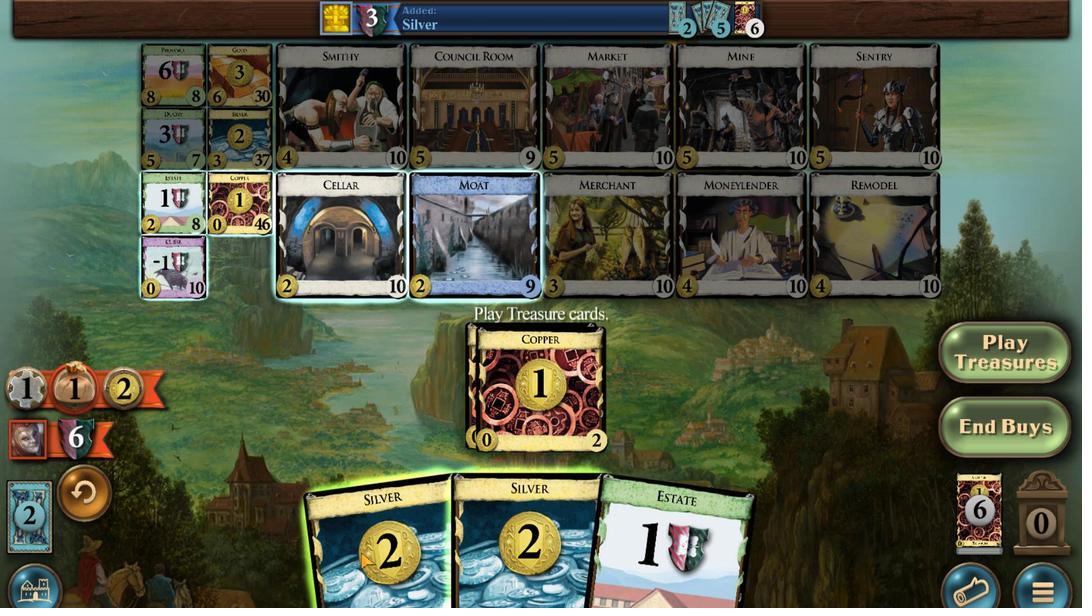
Action: Mouse scrolled (324, 290) with delta (0, 0)
Screenshot: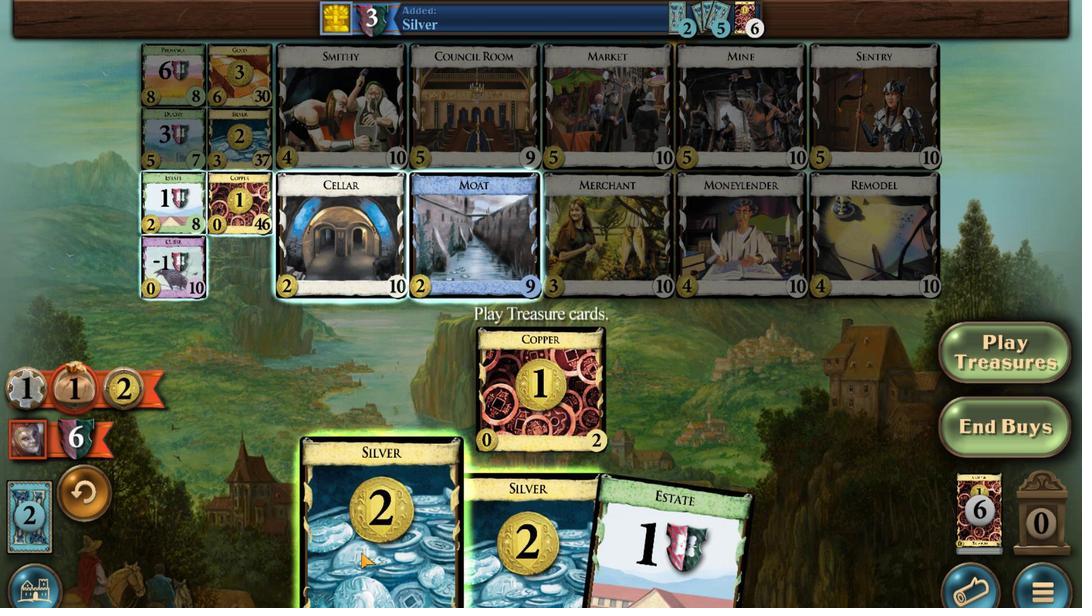 
Action: Mouse scrolled (324, 290) with delta (0, 0)
Screenshot: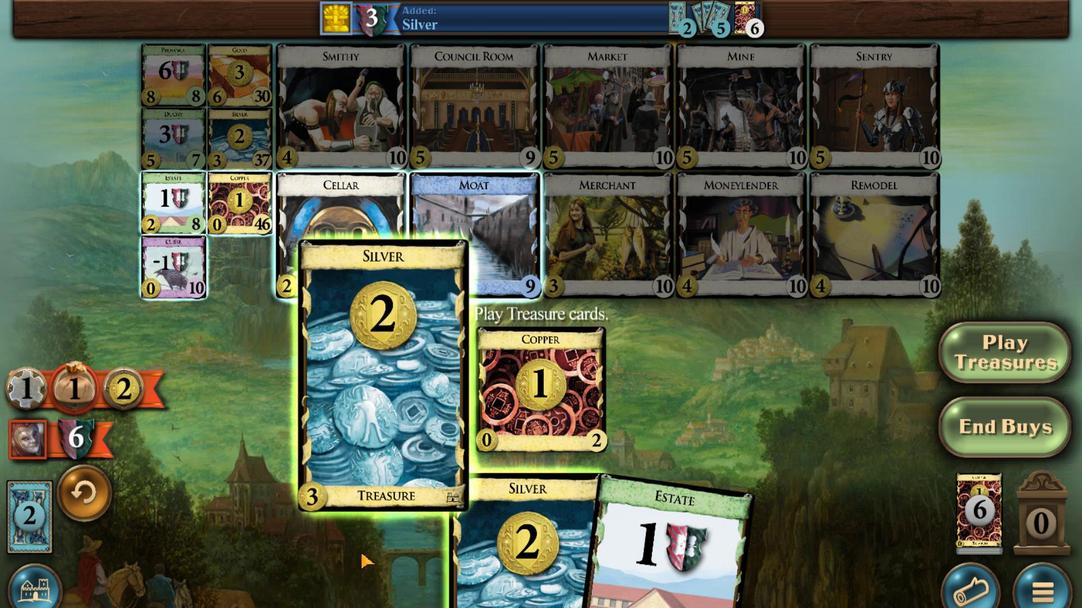
Action: Mouse scrolled (324, 290) with delta (0, 0)
Screenshot: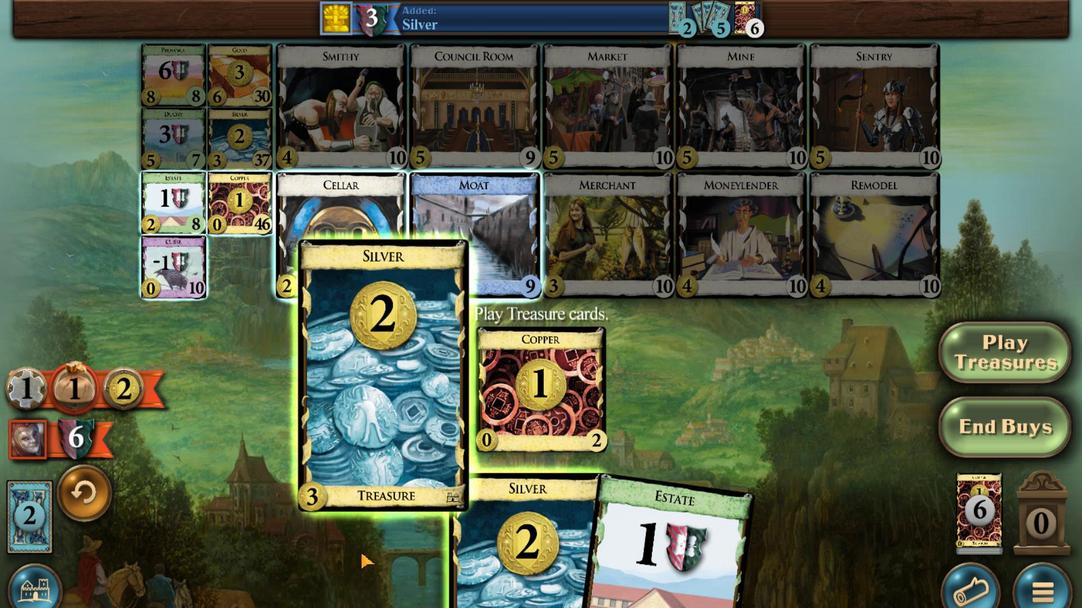 
Action: Mouse scrolled (324, 290) with delta (0, 0)
Screenshot: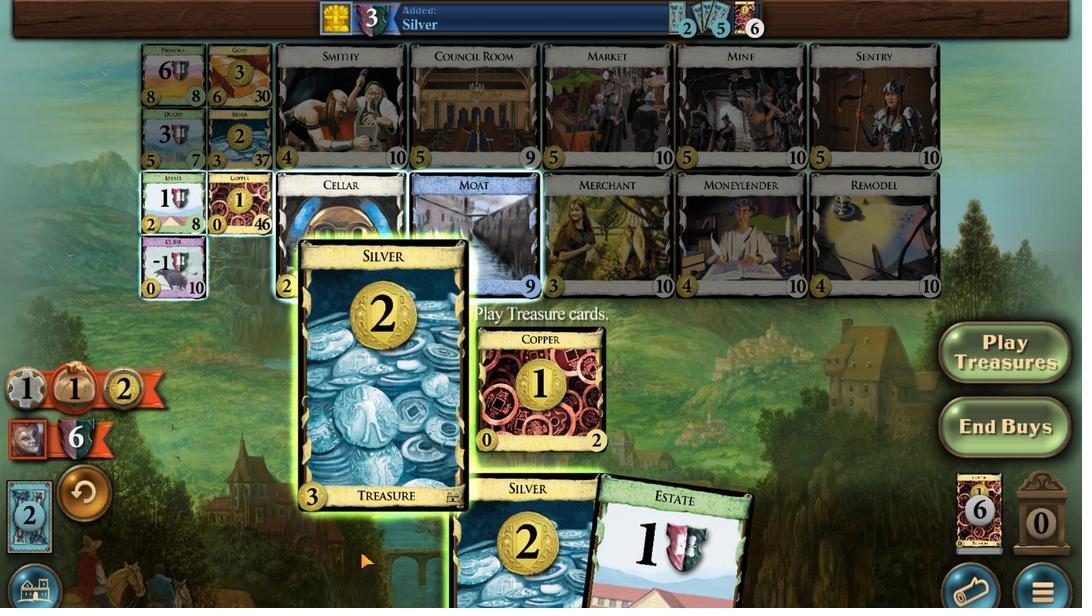 
Action: Mouse scrolled (324, 290) with delta (0, 0)
Screenshot: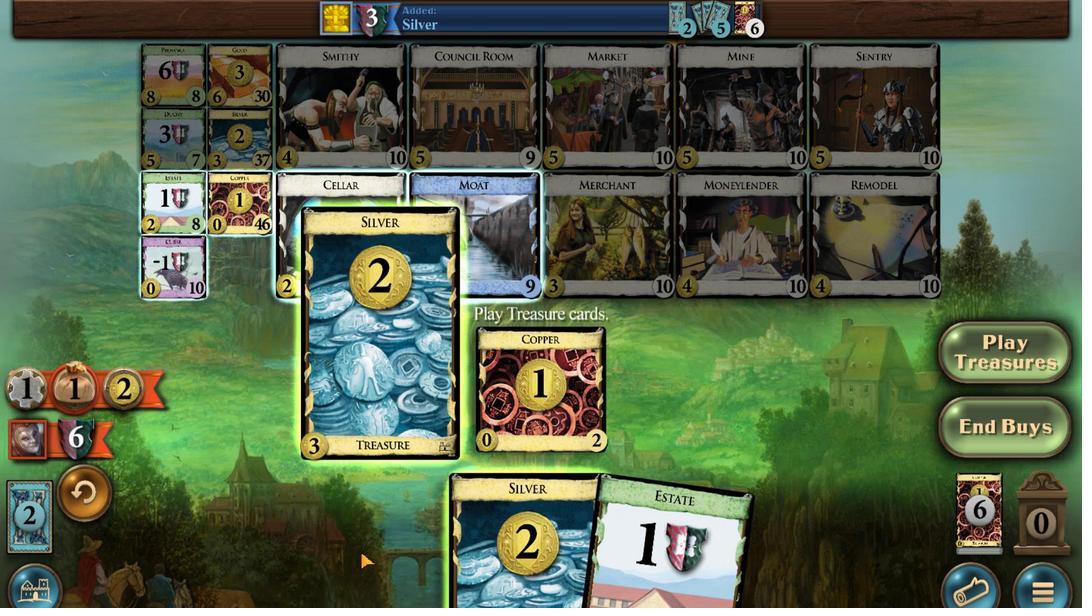 
Action: Mouse moved to (321, 290)
Screenshot: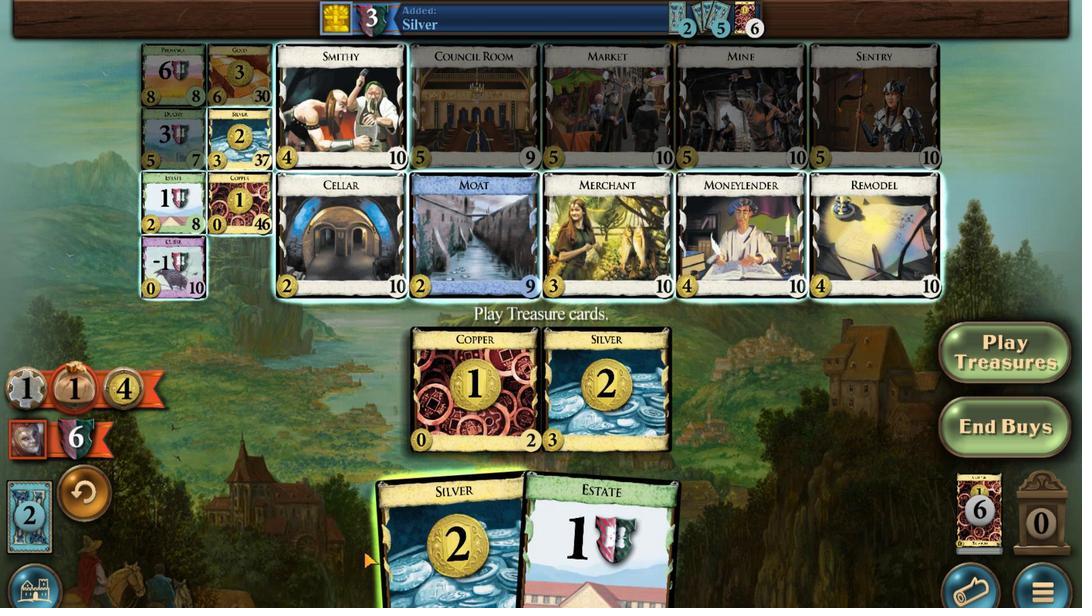 
Action: Mouse scrolled (321, 290) with delta (0, 0)
Screenshot: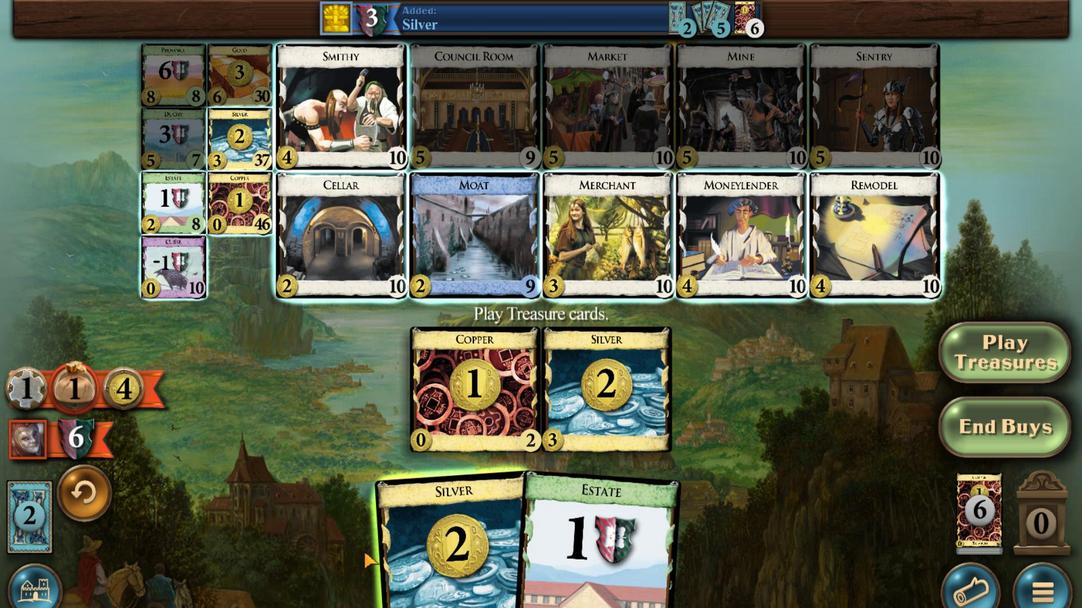 
Action: Mouse scrolled (321, 290) with delta (0, 0)
Screenshot: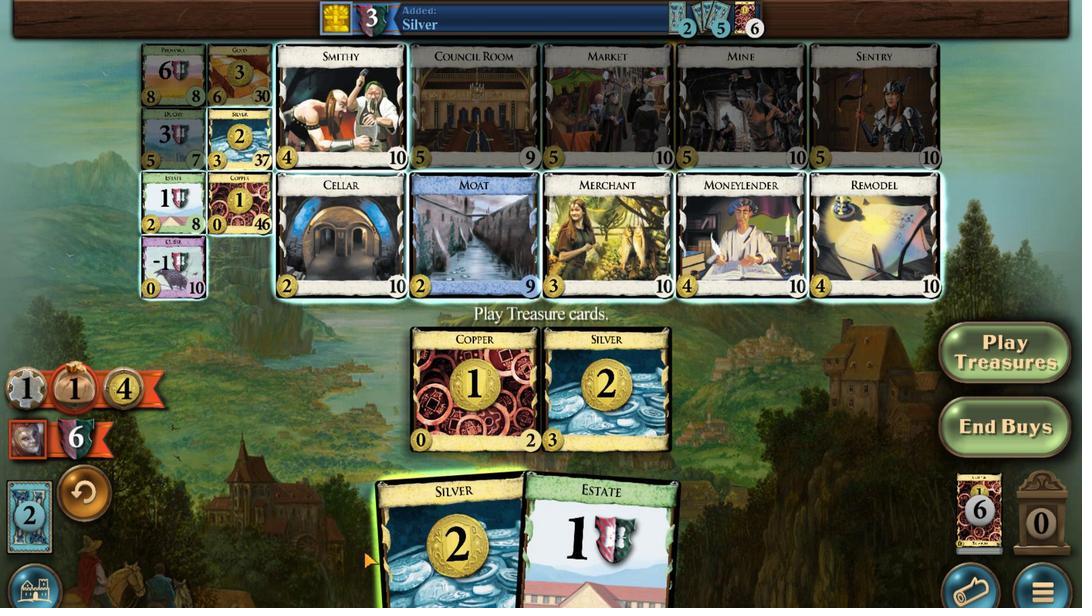 
Action: Mouse scrolled (321, 290) with delta (0, 0)
Screenshot: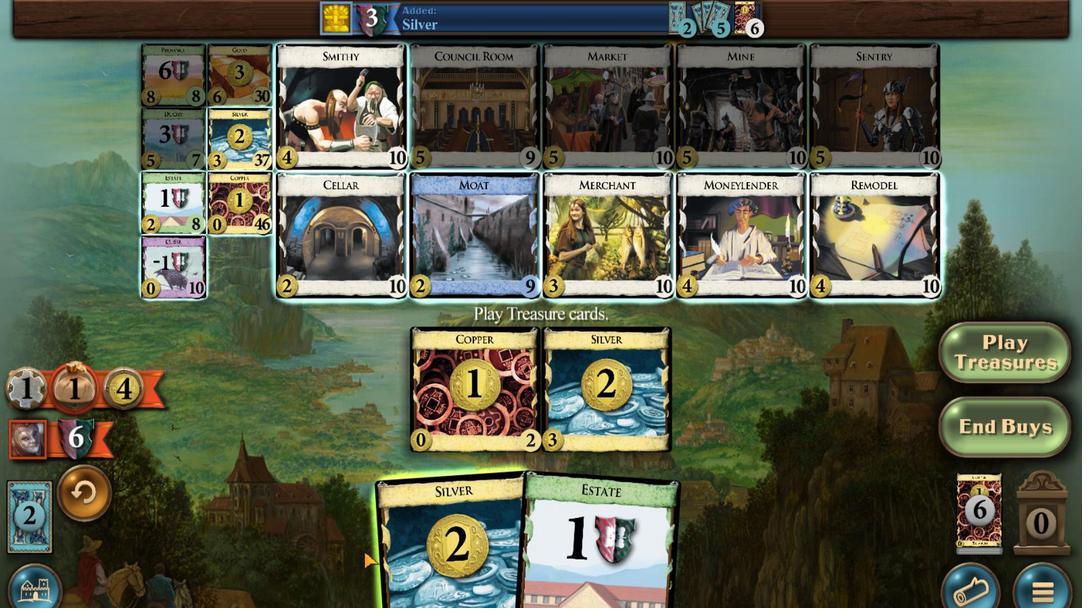 
Action: Mouse moved to (275, 292)
Screenshot: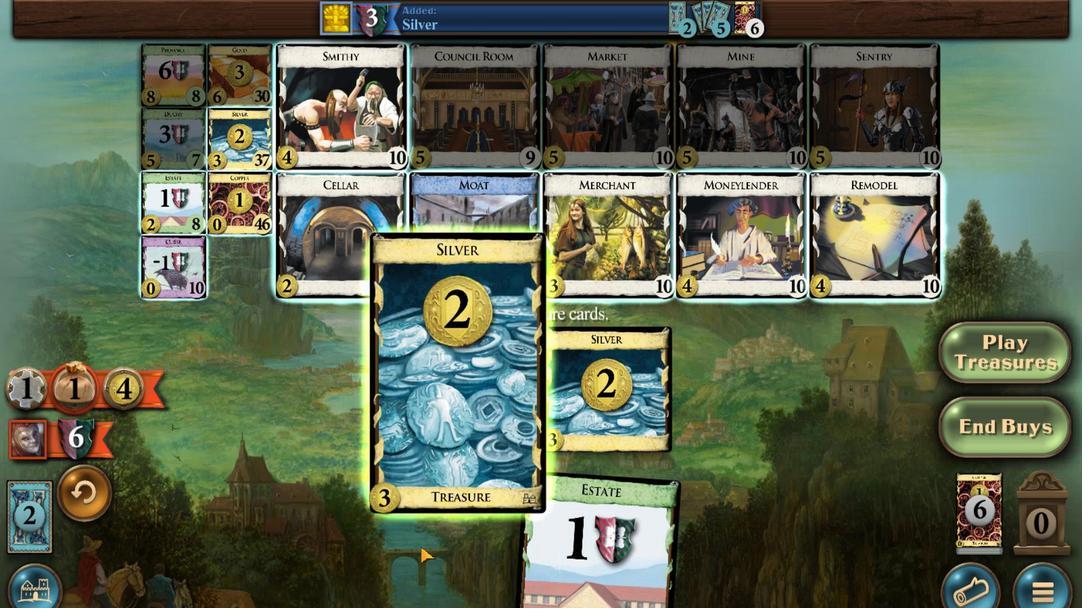 
Action: Mouse scrolled (275, 292) with delta (0, 0)
Screenshot: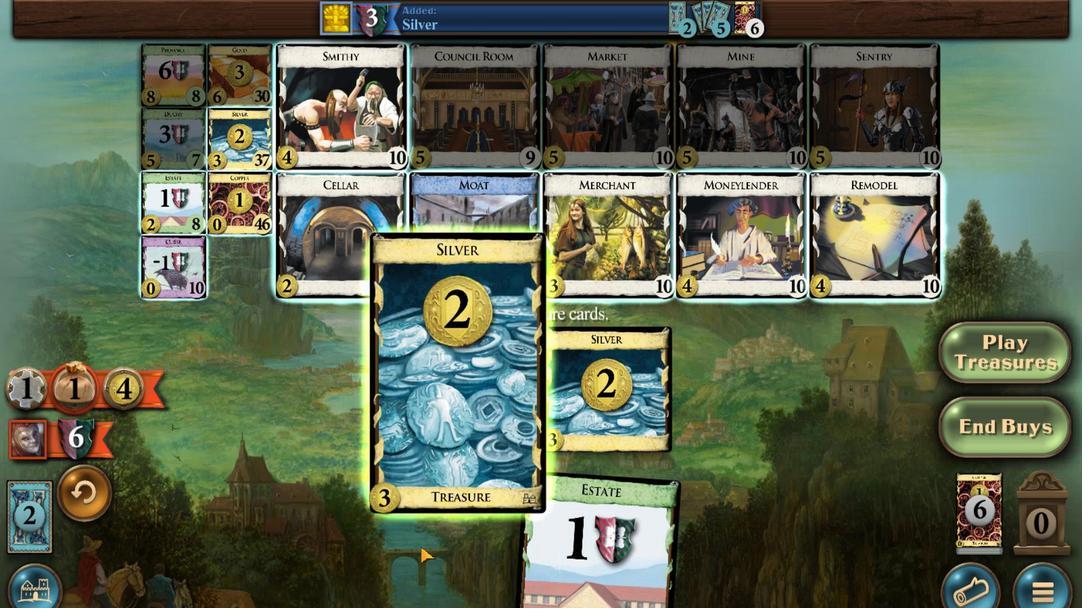 
Action: Mouse moved to (274, 292)
Screenshot: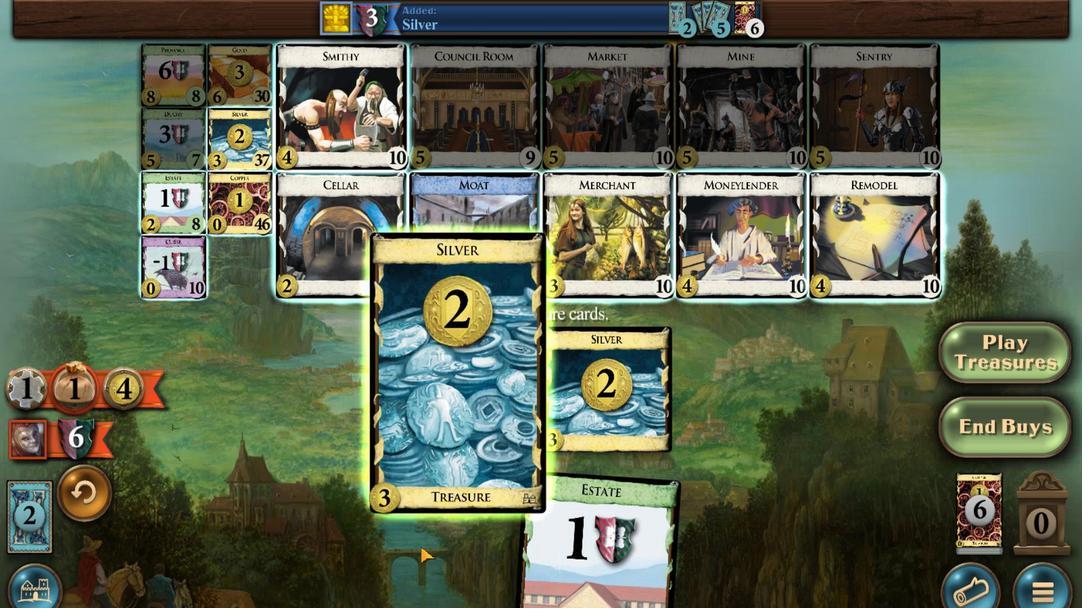 
Action: Mouse scrolled (274, 292) with delta (0, 0)
Screenshot: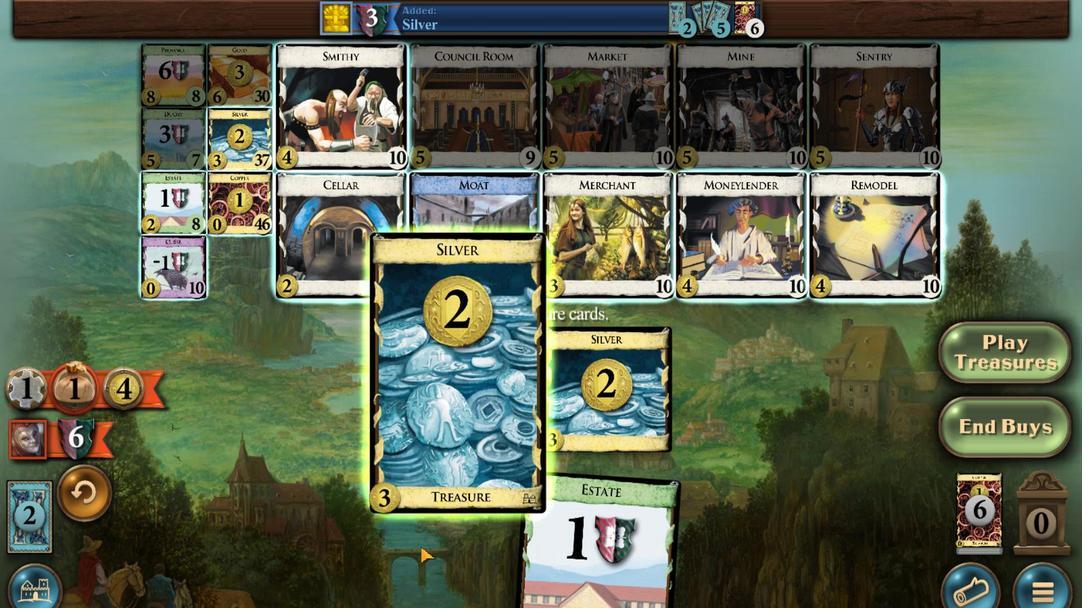 
Action: Mouse scrolled (274, 292) with delta (0, 0)
Screenshot: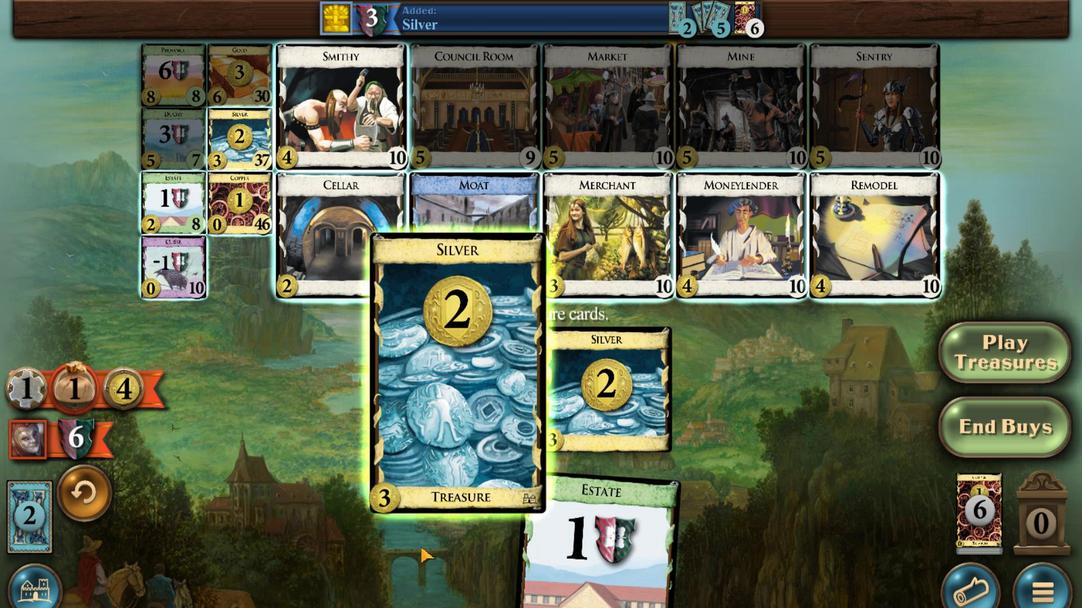 
Action: Mouse scrolled (274, 292) with delta (0, 0)
Screenshot: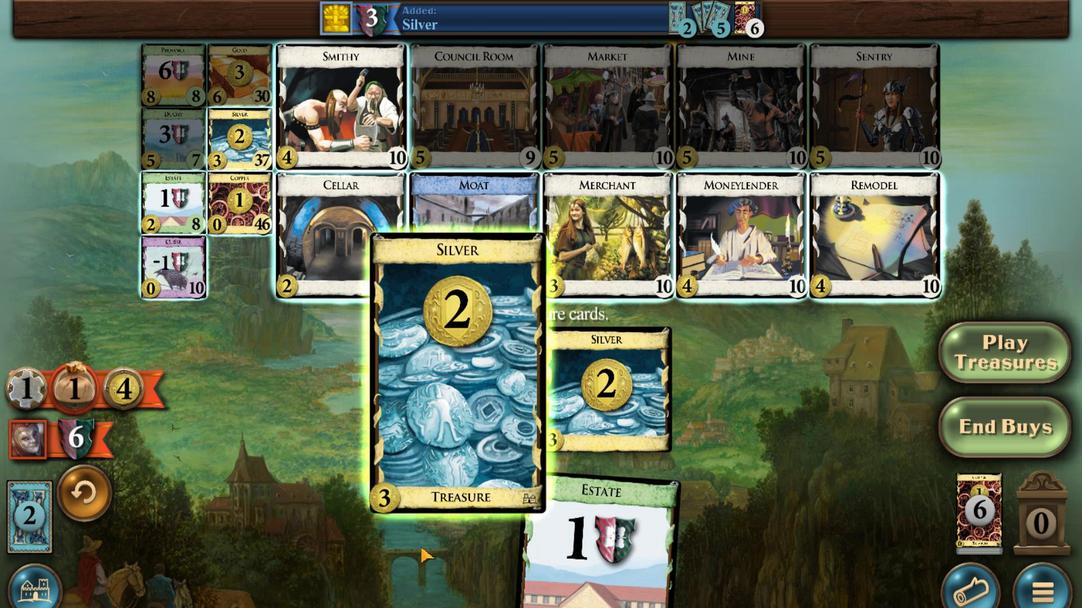 
Action: Mouse moved to (470, 483)
Screenshot: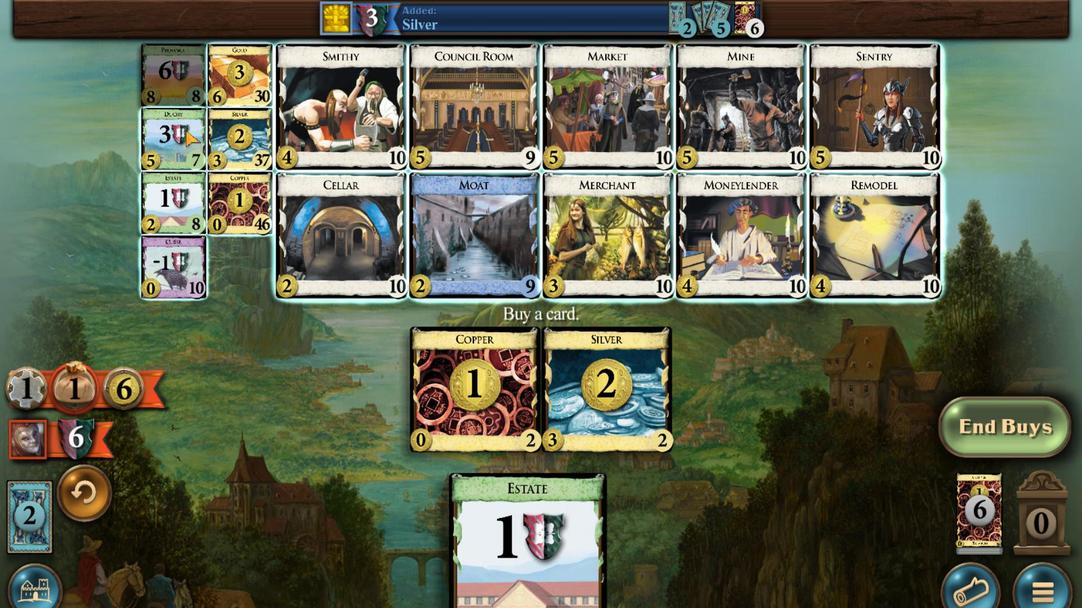 
Action: Mouse pressed left at (470, 483)
Screenshot: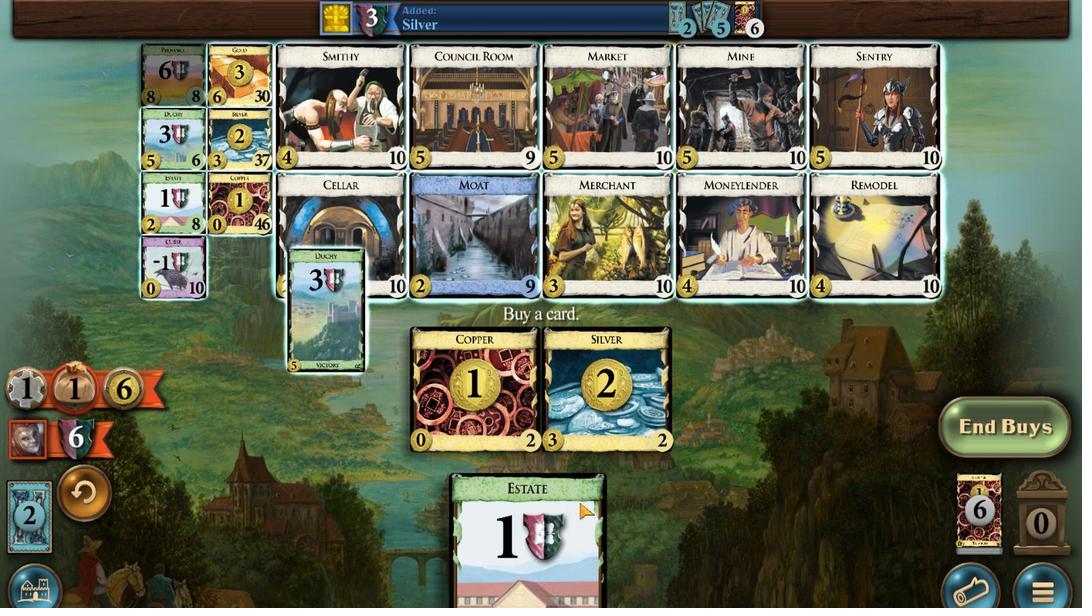 
Action: Mouse moved to (254, 297)
Screenshot: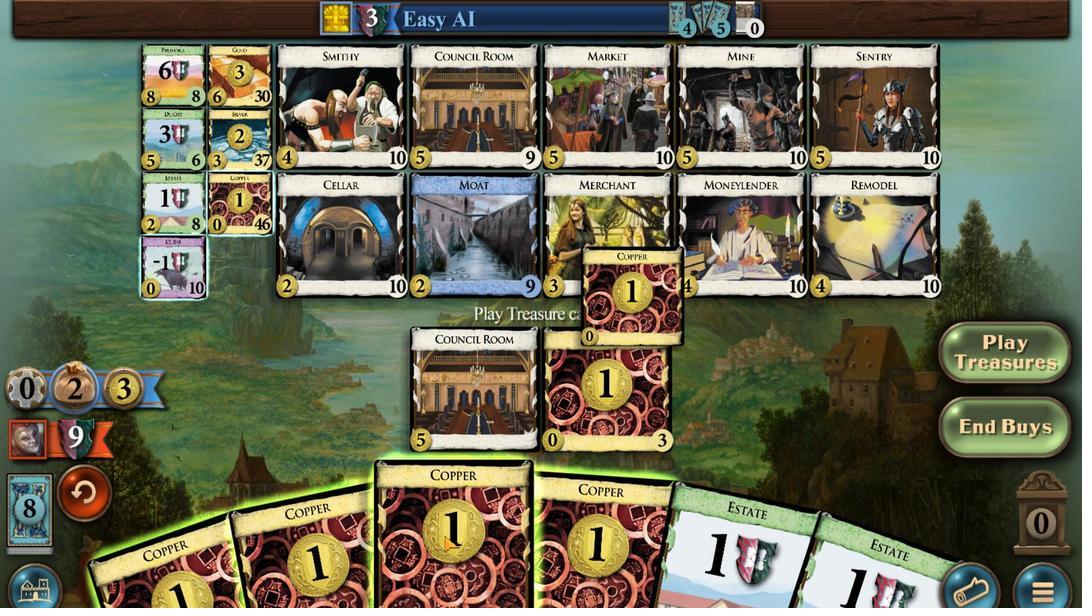 
Action: Mouse scrolled (254, 298) with delta (0, 0)
Screenshot: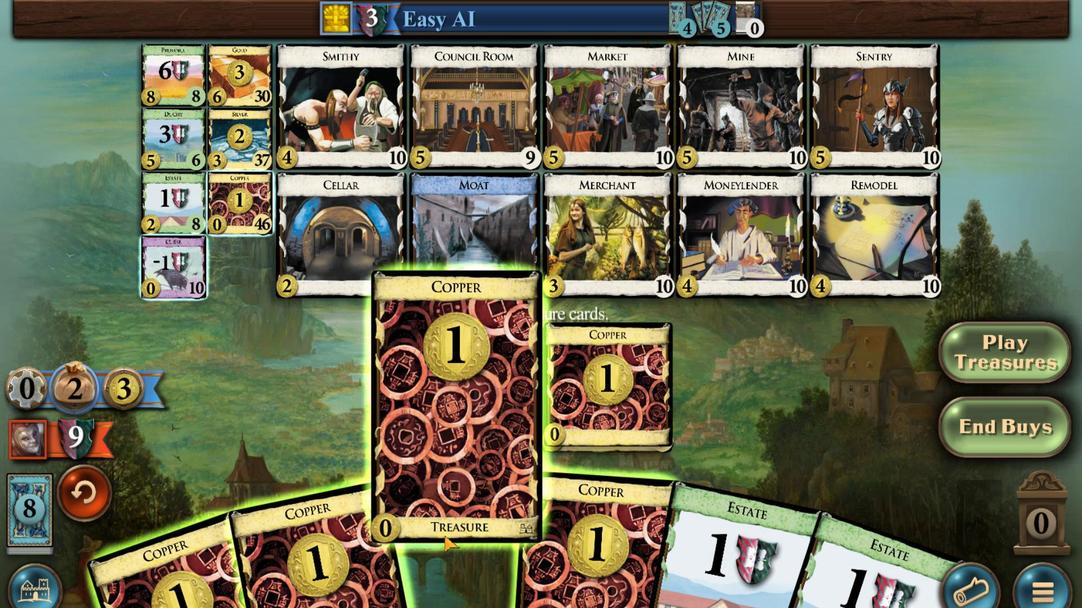 
Action: Mouse scrolled (254, 298) with delta (0, 0)
Screenshot: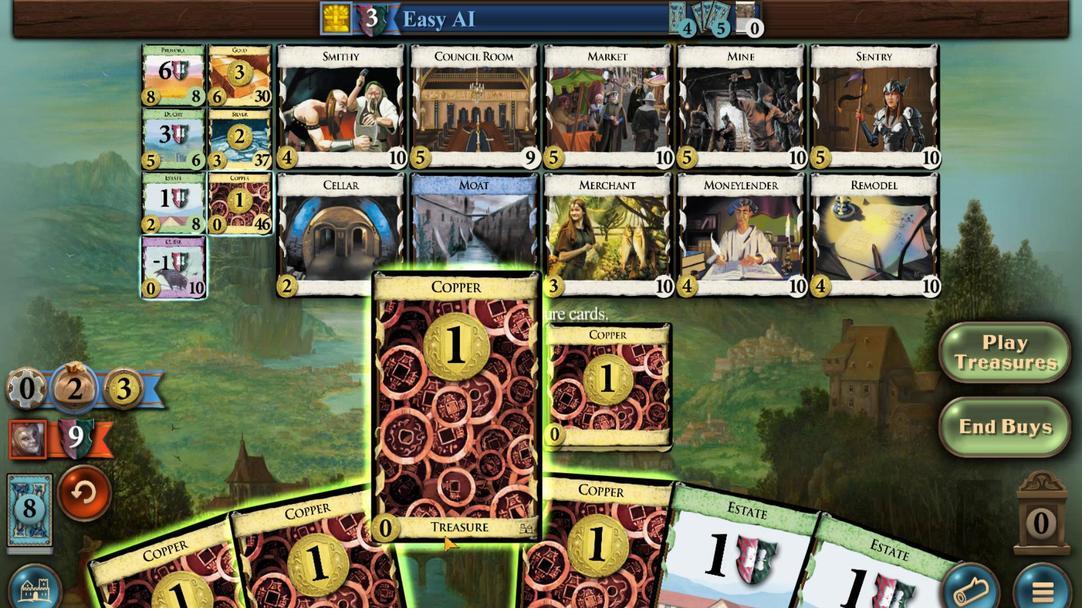 
Action: Mouse scrolled (254, 298) with delta (0, 0)
Screenshot: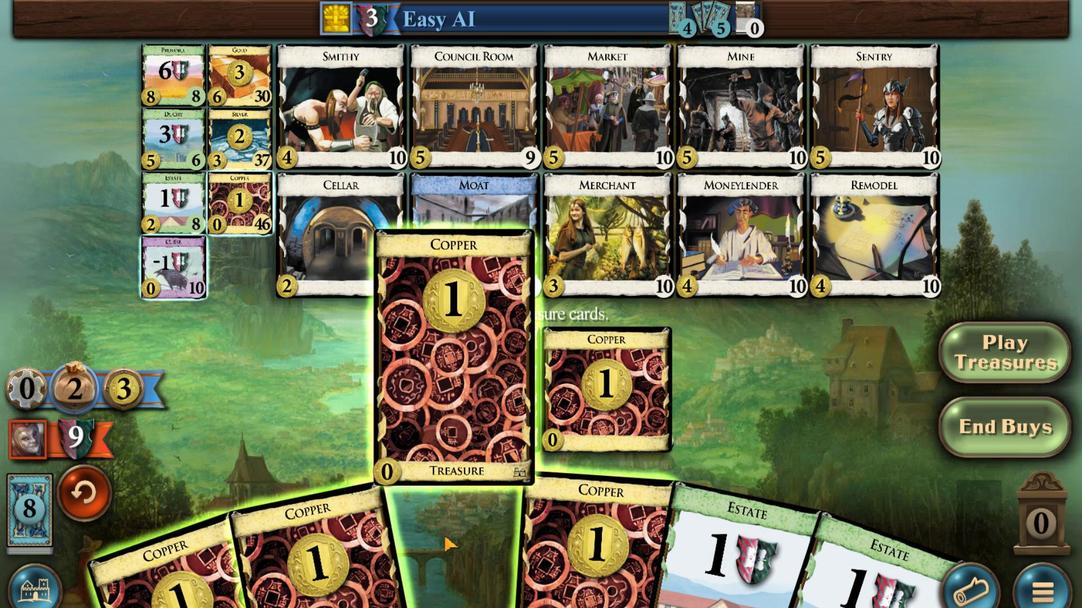 
Action: Mouse scrolled (254, 298) with delta (0, 0)
Screenshot: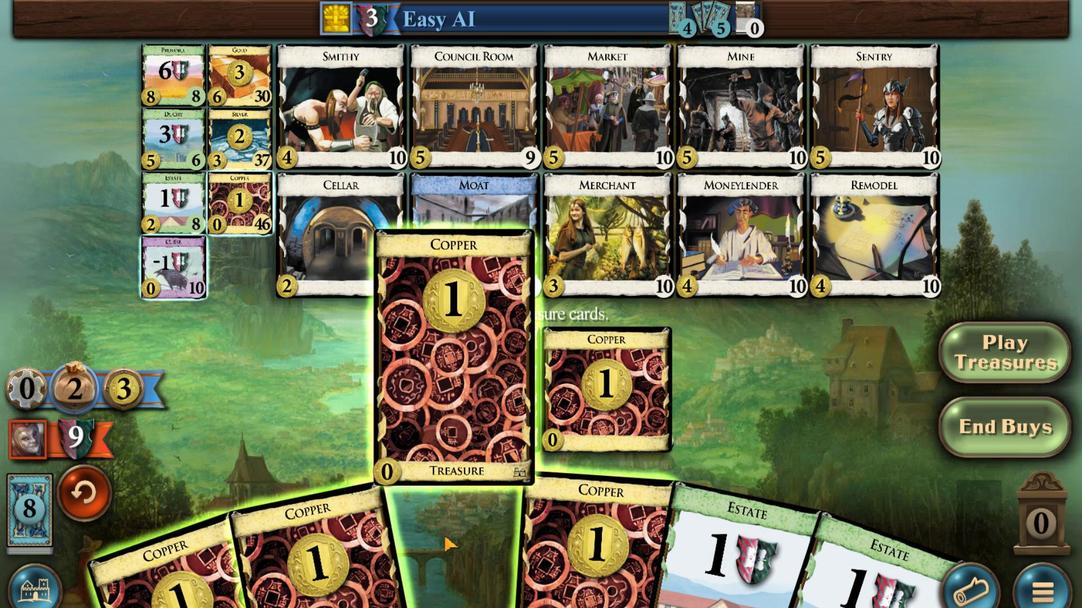 
Action: Mouse moved to (189, 315)
Screenshot: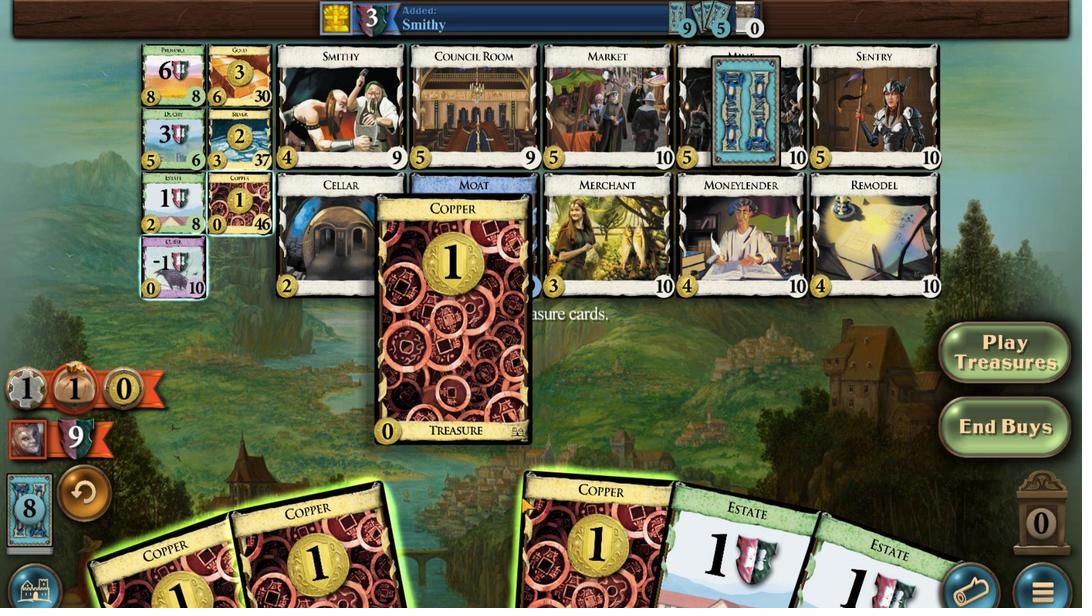 
Action: Mouse scrolled (189, 315) with delta (0, 0)
Screenshot: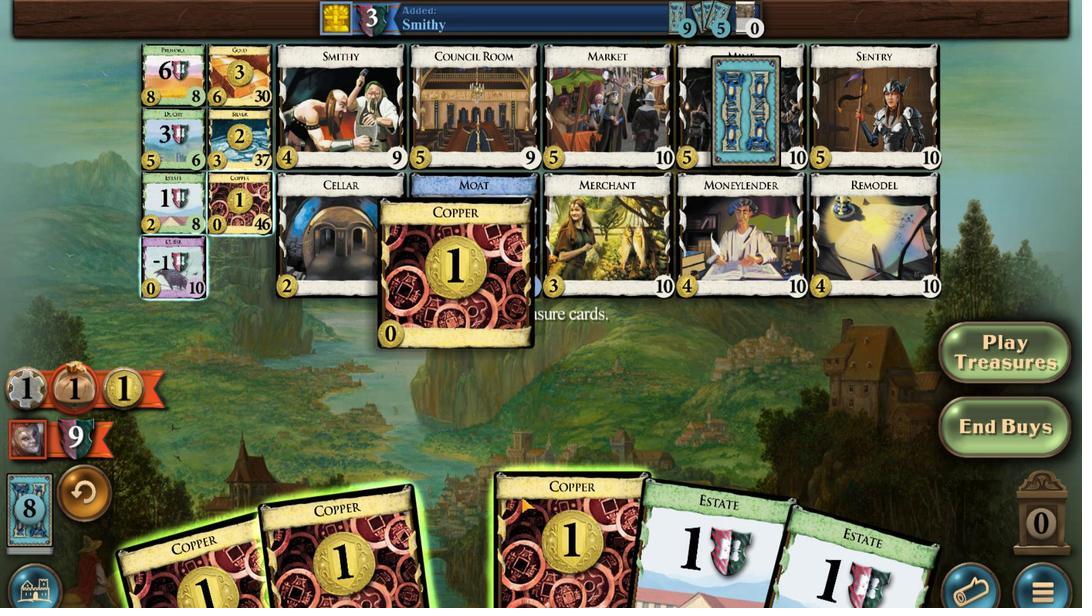 
Action: Mouse scrolled (189, 315) with delta (0, 0)
Screenshot: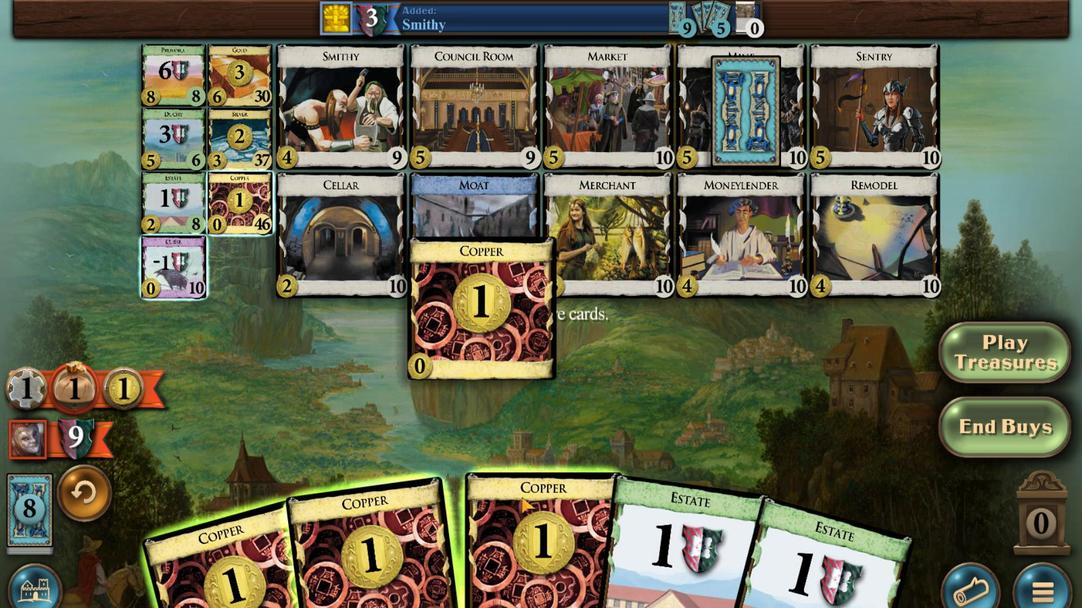 
Action: Mouse scrolled (189, 315) with delta (0, 0)
Screenshot: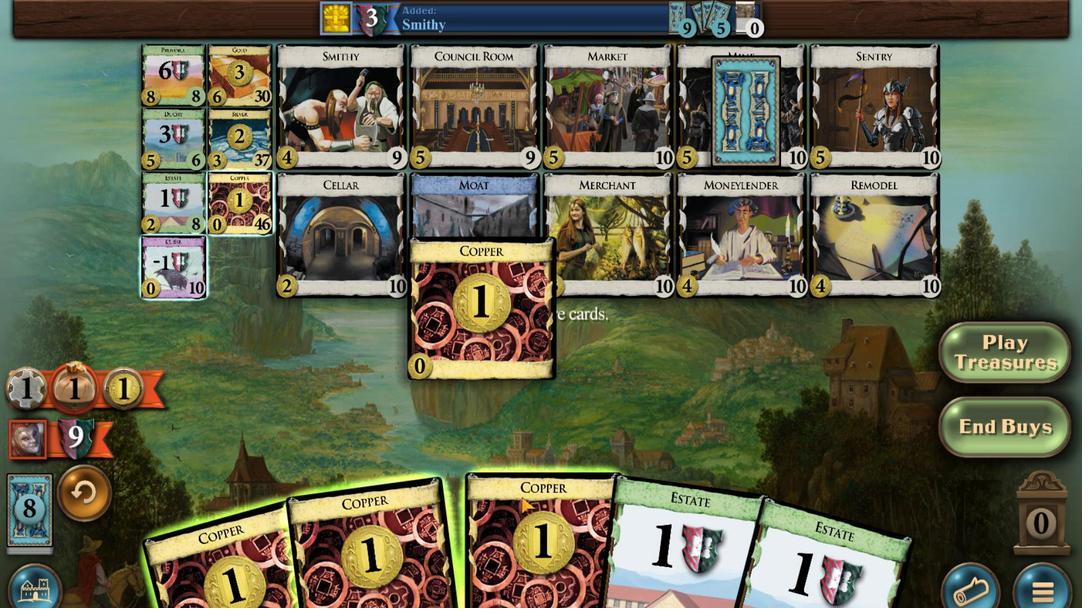
Action: Mouse scrolled (189, 315) with delta (0, 0)
Screenshot: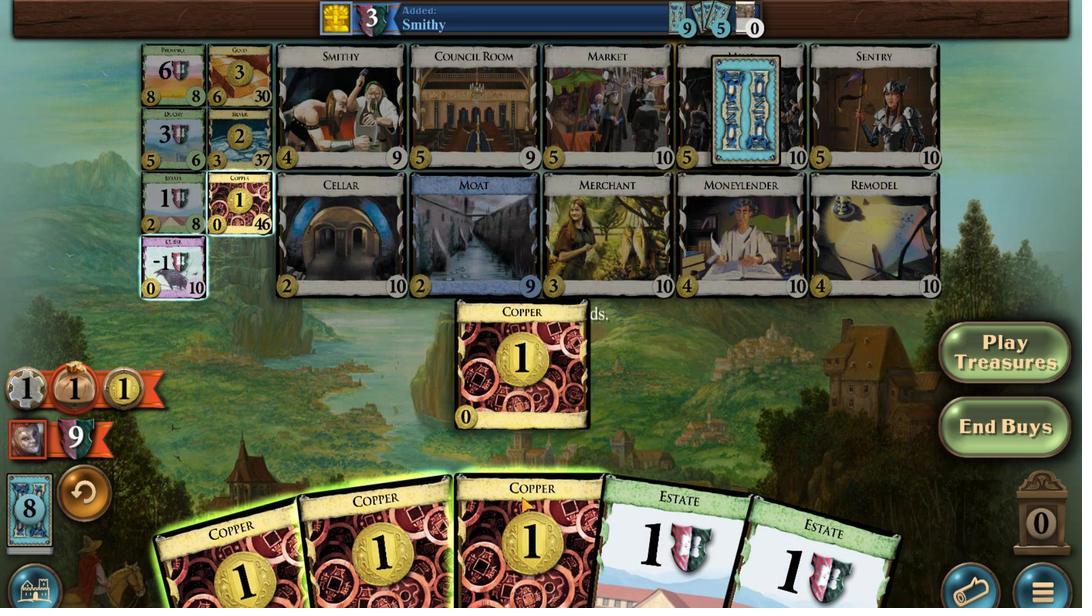 
Action: Mouse moved to (208, 314)
Screenshot: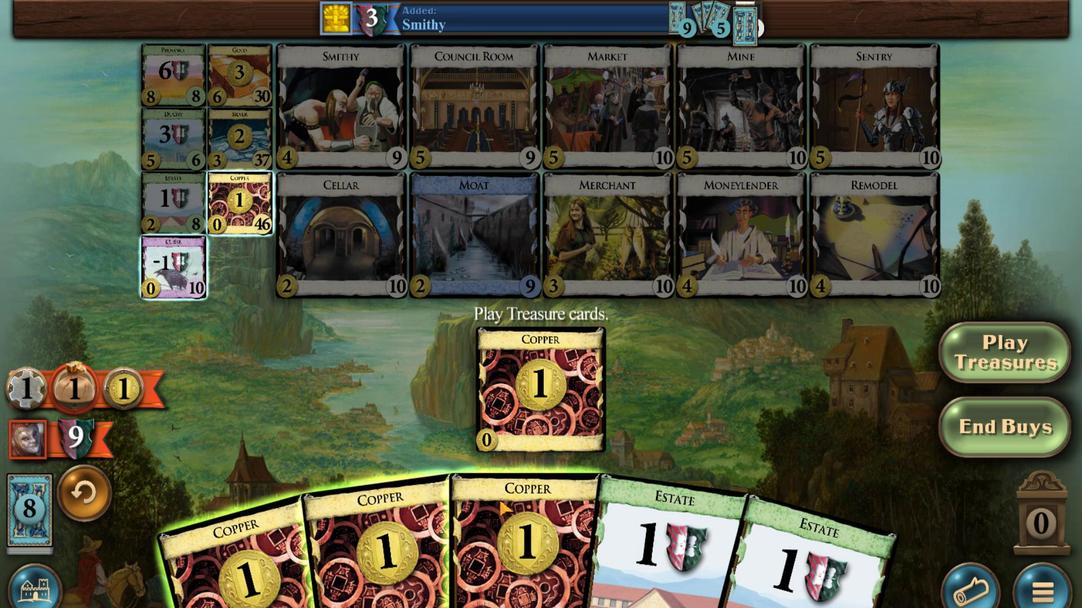 
Action: Mouse scrolled (208, 314) with delta (0, 0)
Screenshot: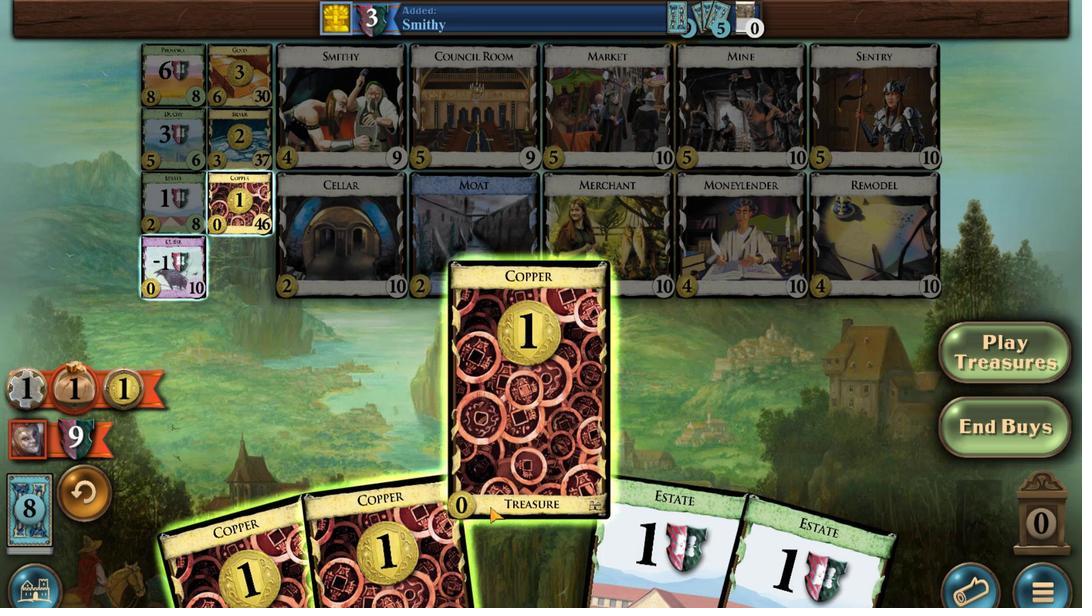 
Action: Mouse scrolled (208, 314) with delta (0, 0)
Screenshot: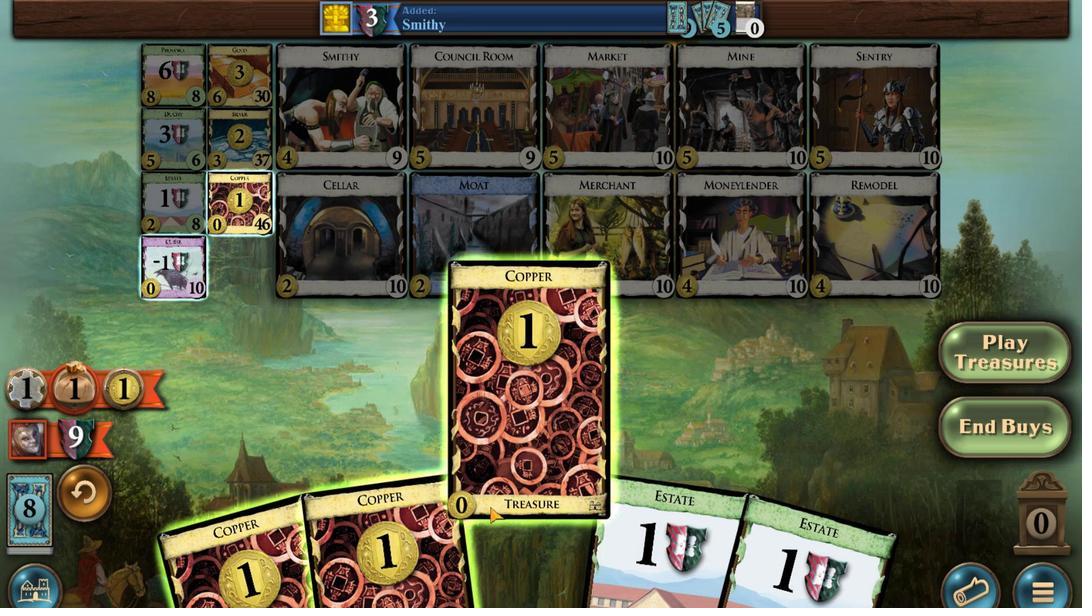 
Action: Mouse scrolled (208, 314) with delta (0, 0)
Screenshot: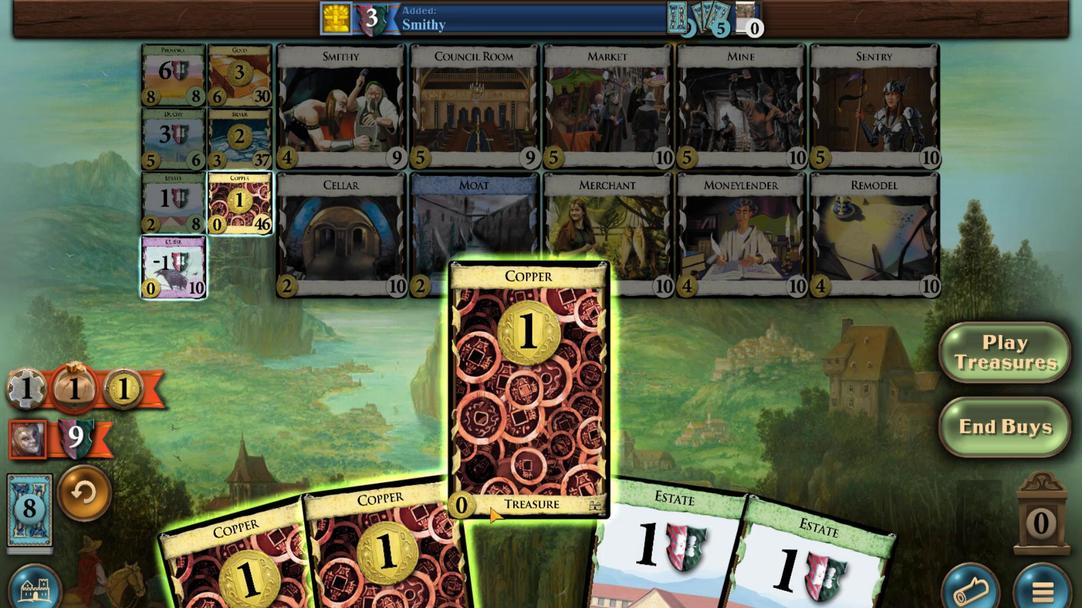 
Action: Mouse scrolled (208, 314) with delta (0, 0)
Screenshot: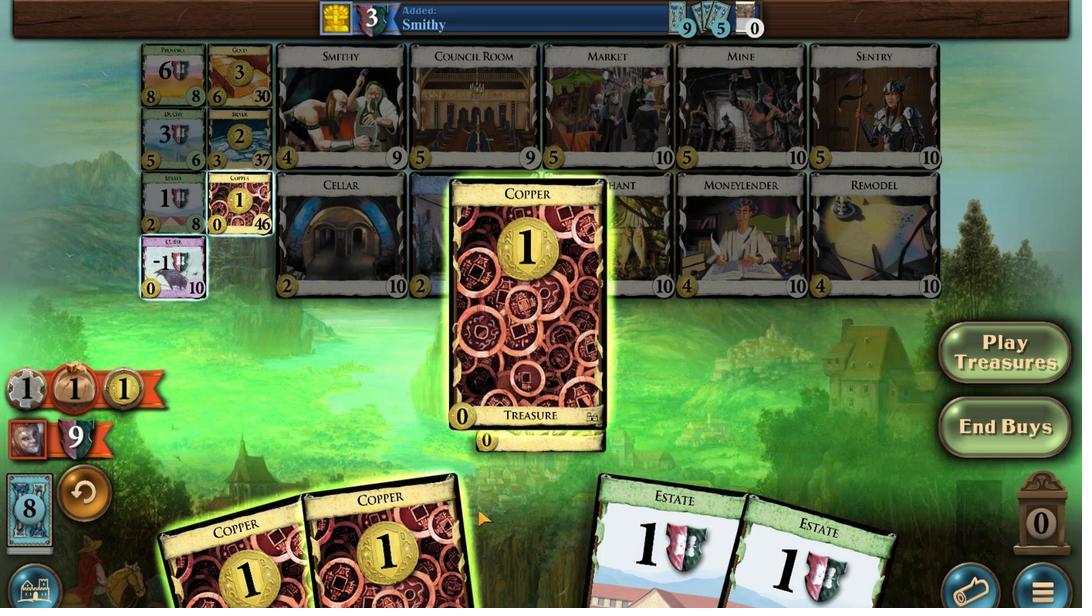 
Action: Mouse moved to (233, 309)
Screenshot: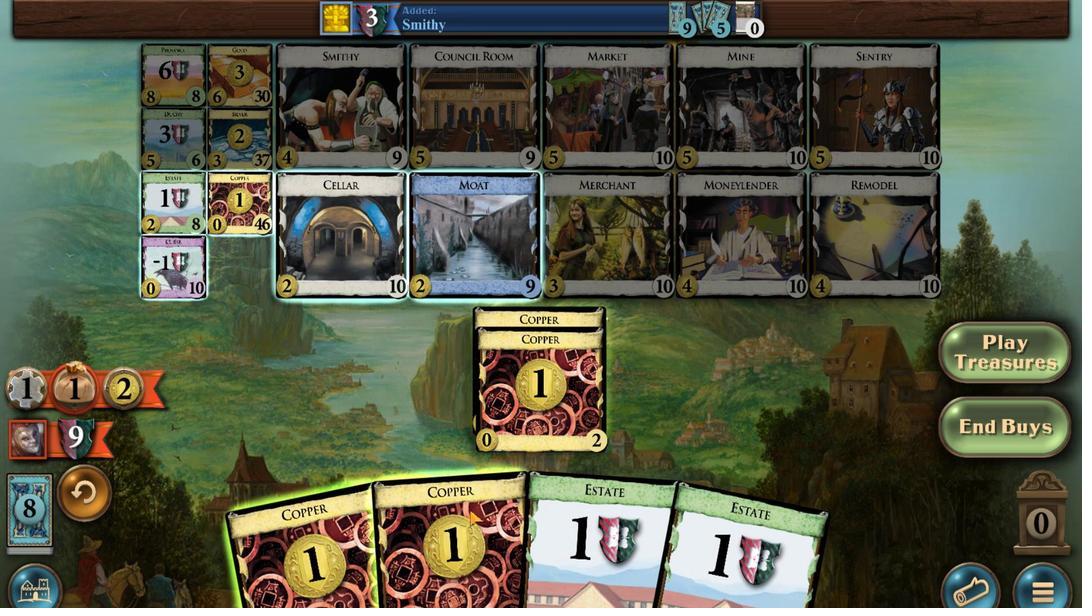 
Action: Mouse scrolled (233, 309) with delta (0, 0)
Screenshot: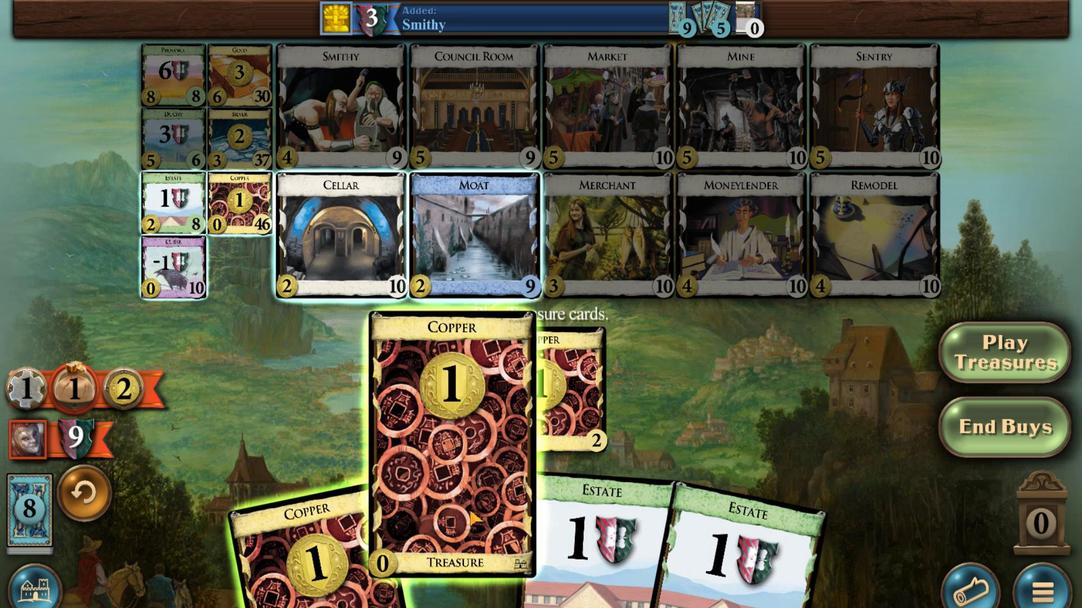 
Action: Mouse scrolled (233, 309) with delta (0, 0)
Screenshot: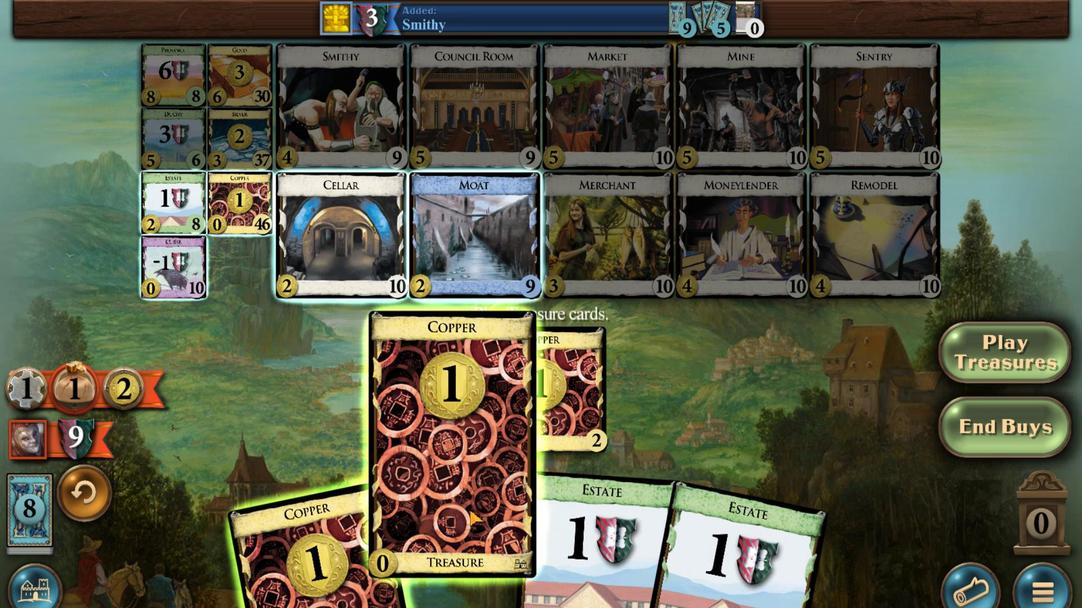 
Action: Mouse scrolled (233, 309) with delta (0, 0)
Screenshot: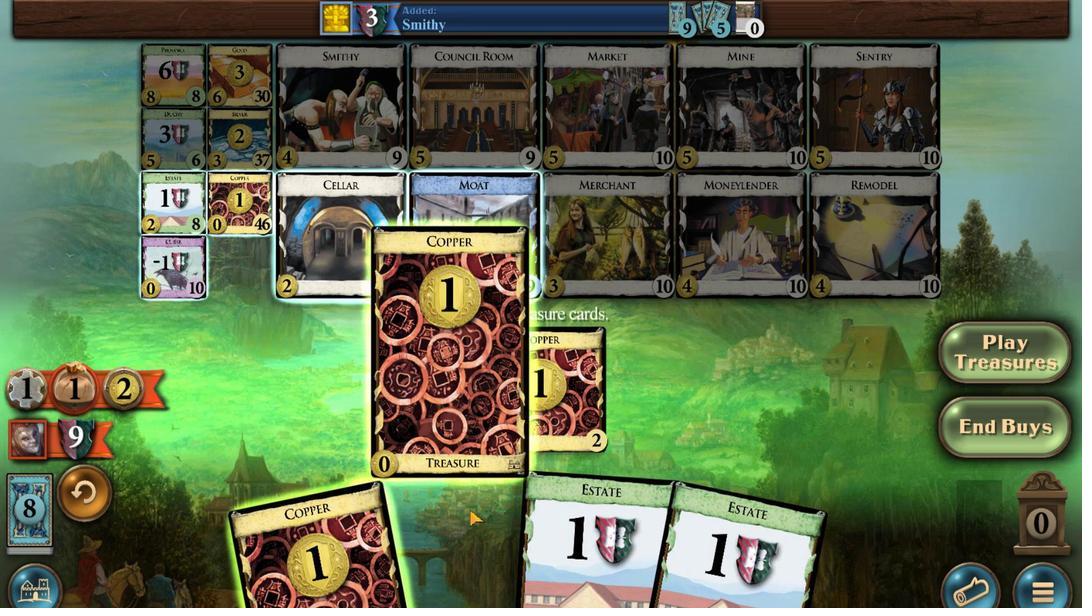 
Action: Mouse scrolled (233, 309) with delta (0, 0)
Screenshot: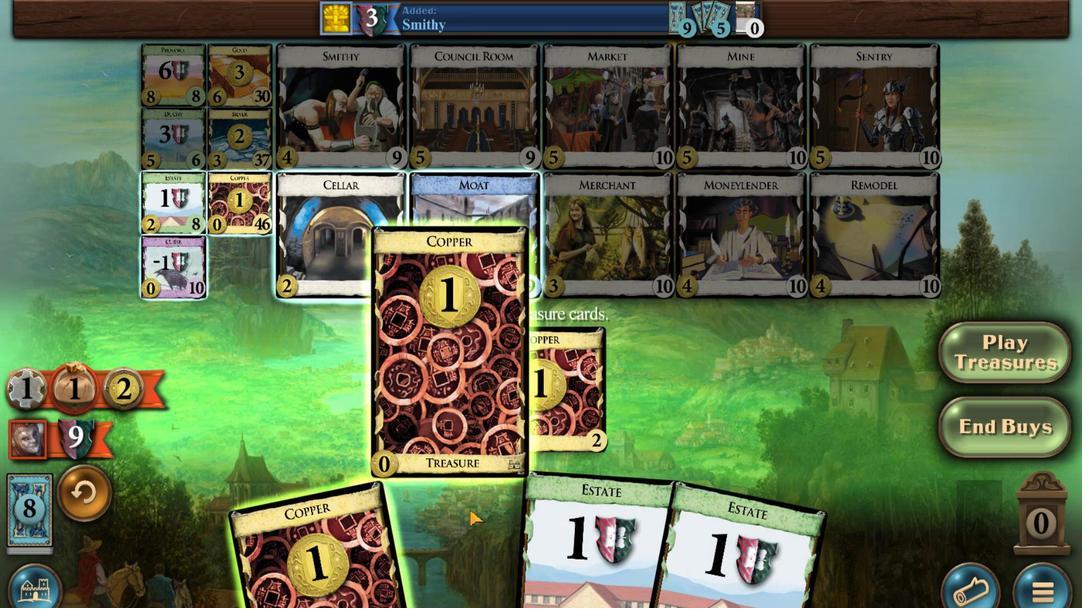 
Action: Mouse moved to (290, 308)
Screenshot: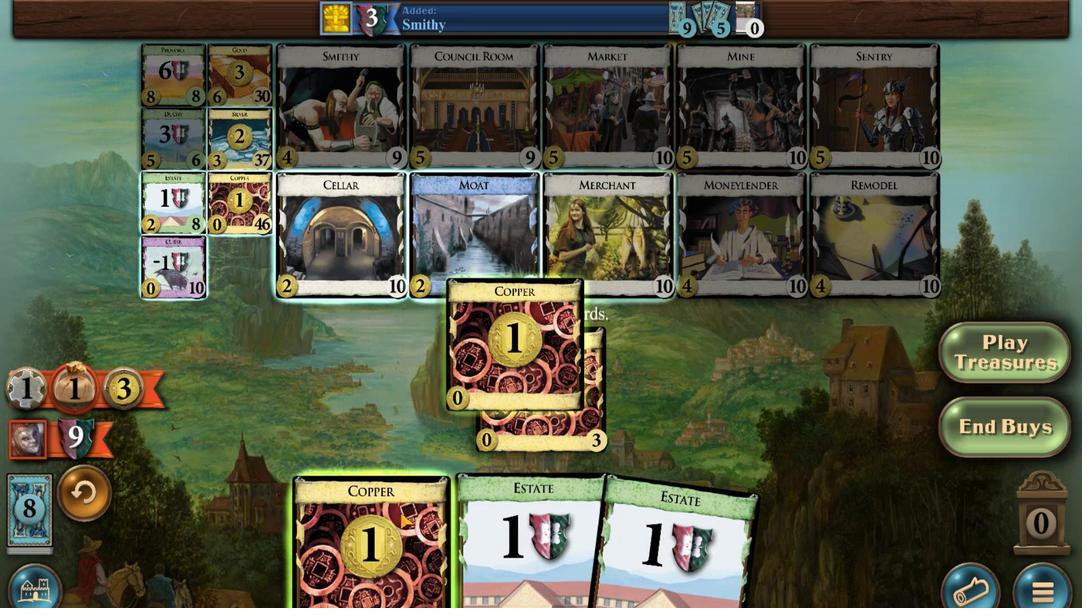 
Action: Mouse scrolled (290, 308) with delta (0, 0)
Screenshot: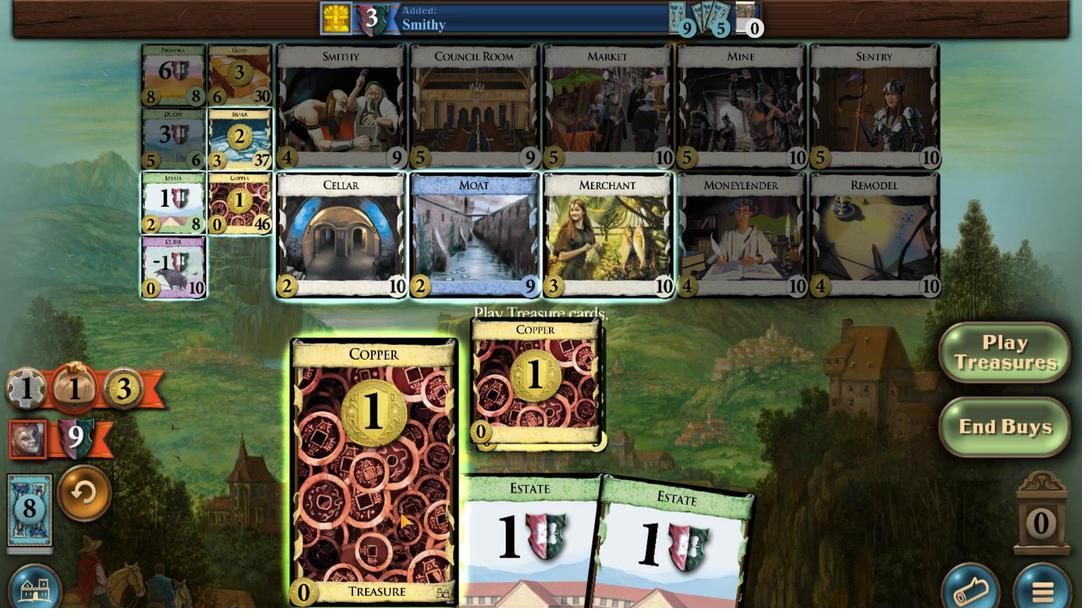 
Action: Mouse scrolled (290, 308) with delta (0, 0)
Screenshot: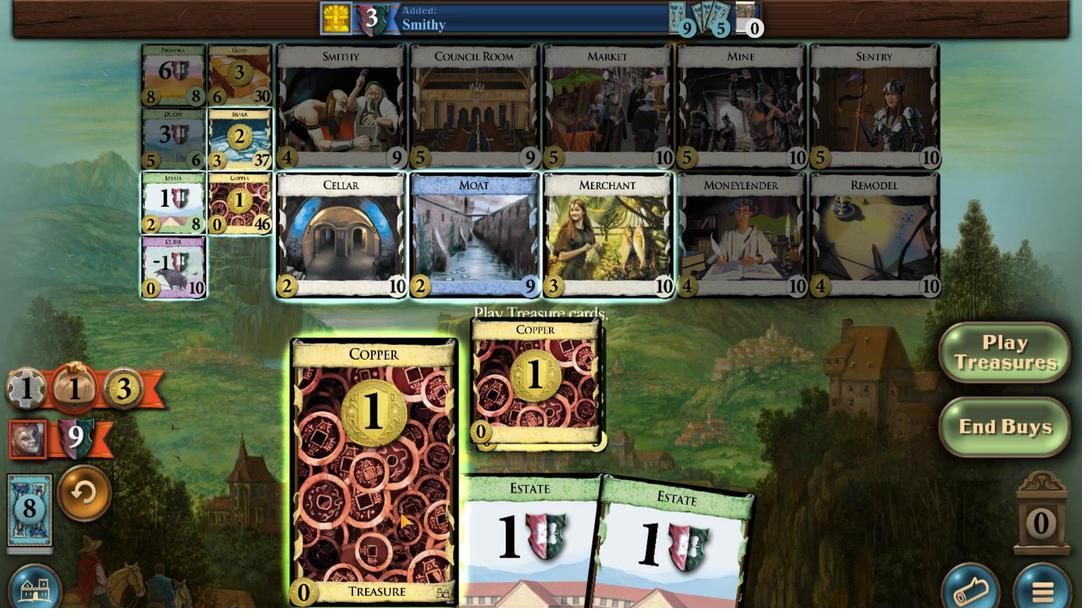 
Action: Mouse scrolled (290, 308) with delta (0, 0)
Screenshot: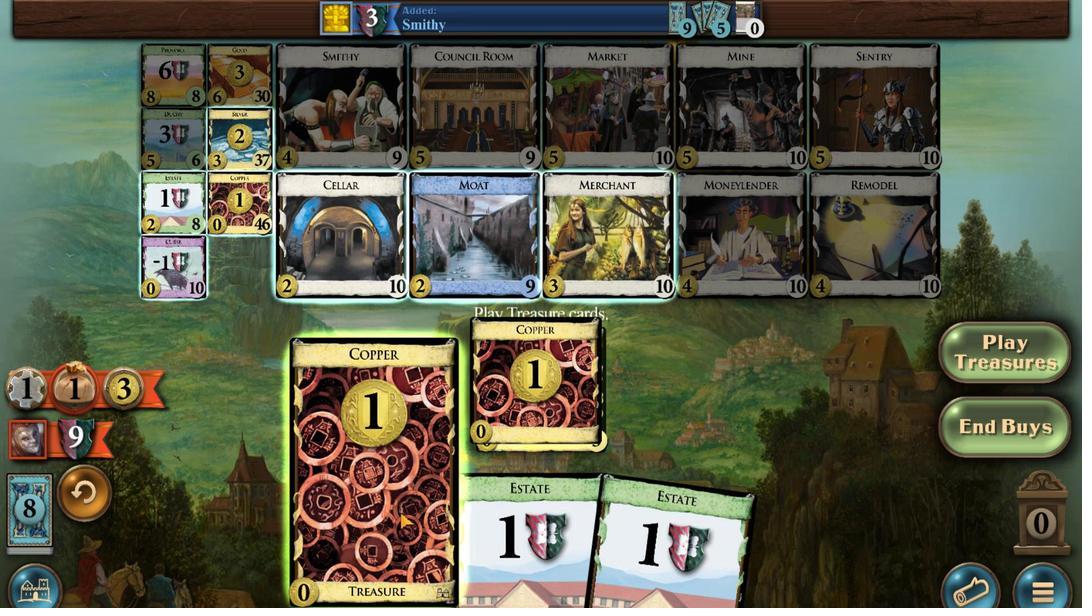 
Action: Mouse scrolled (290, 308) with delta (0, 0)
Screenshot: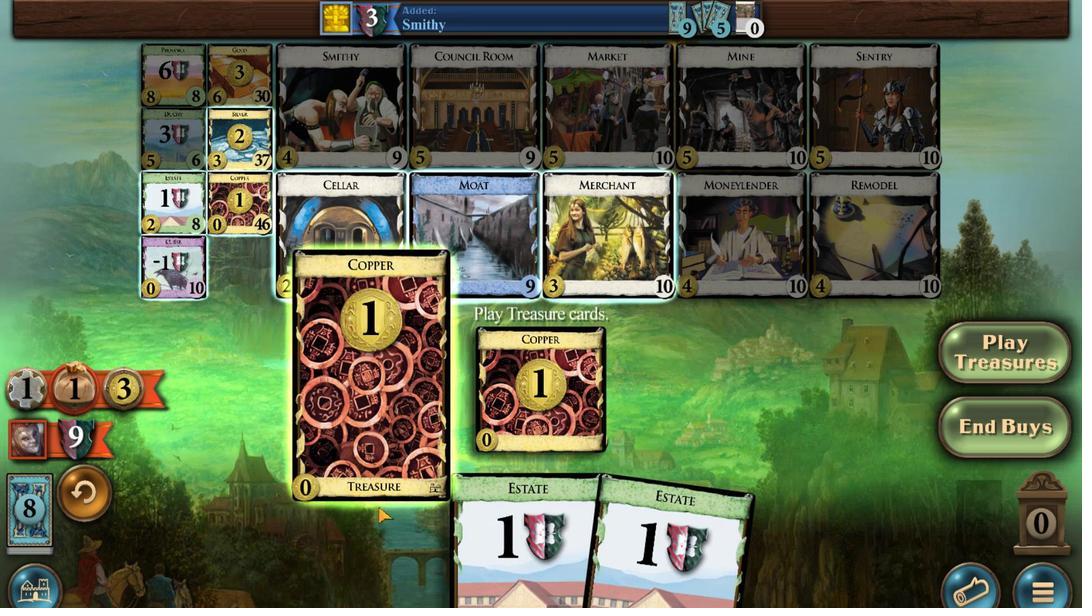 
Action: Mouse moved to (430, 474)
Screenshot: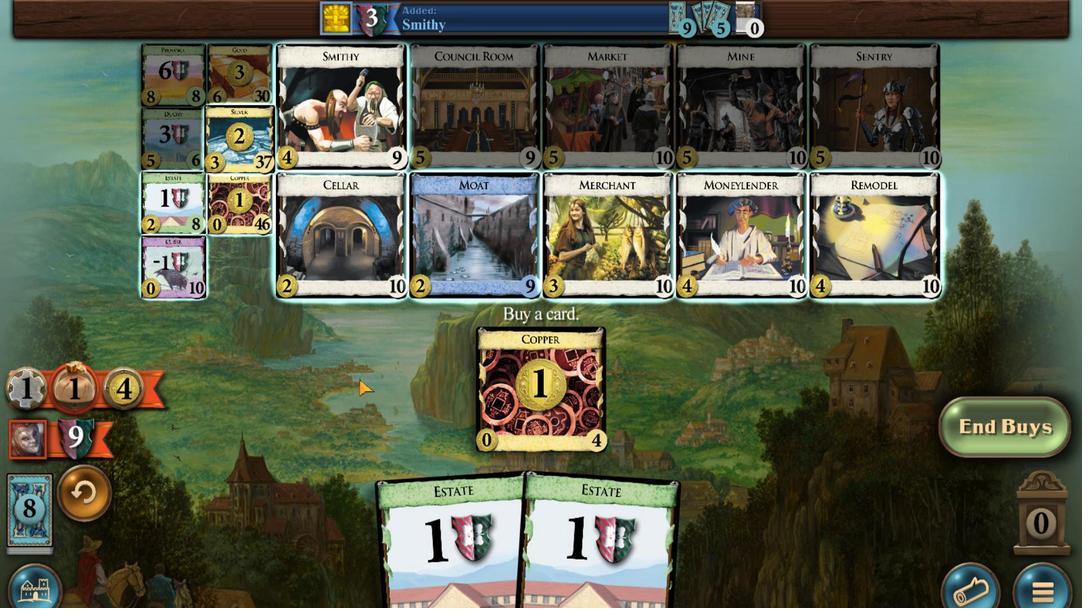 
Action: Mouse pressed left at (430, 474)
Screenshot: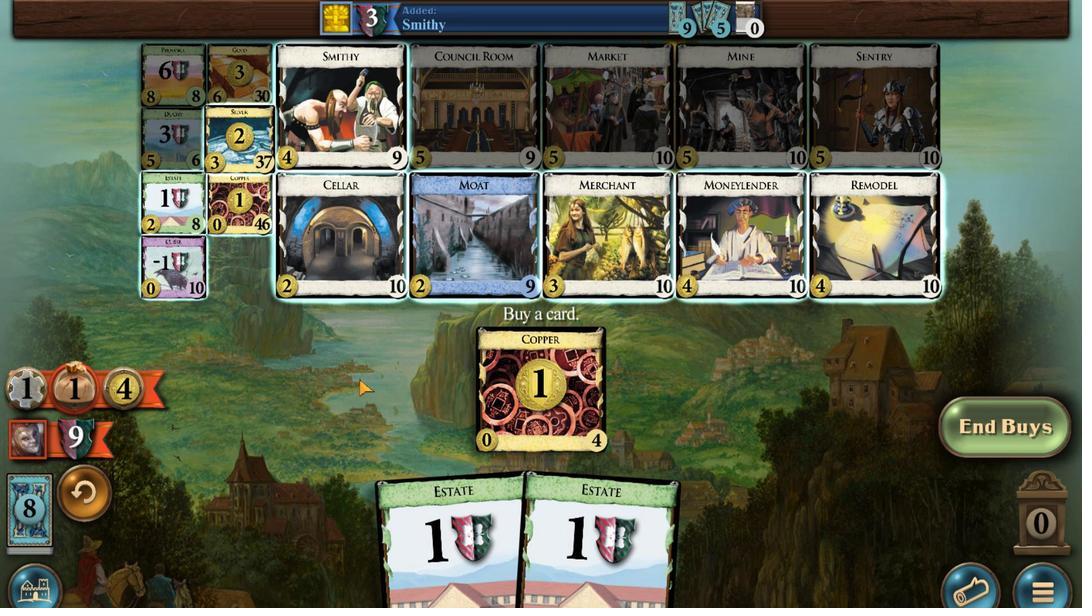 
Action: Mouse moved to (303, 310)
Screenshot: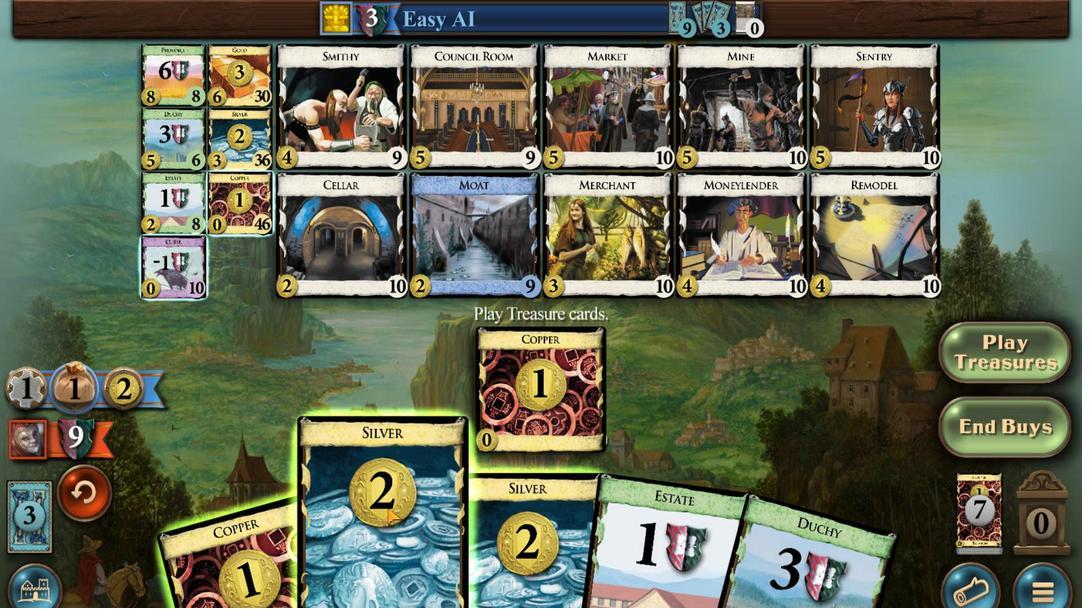 
Action: Mouse scrolled (303, 310) with delta (0, 0)
Screenshot: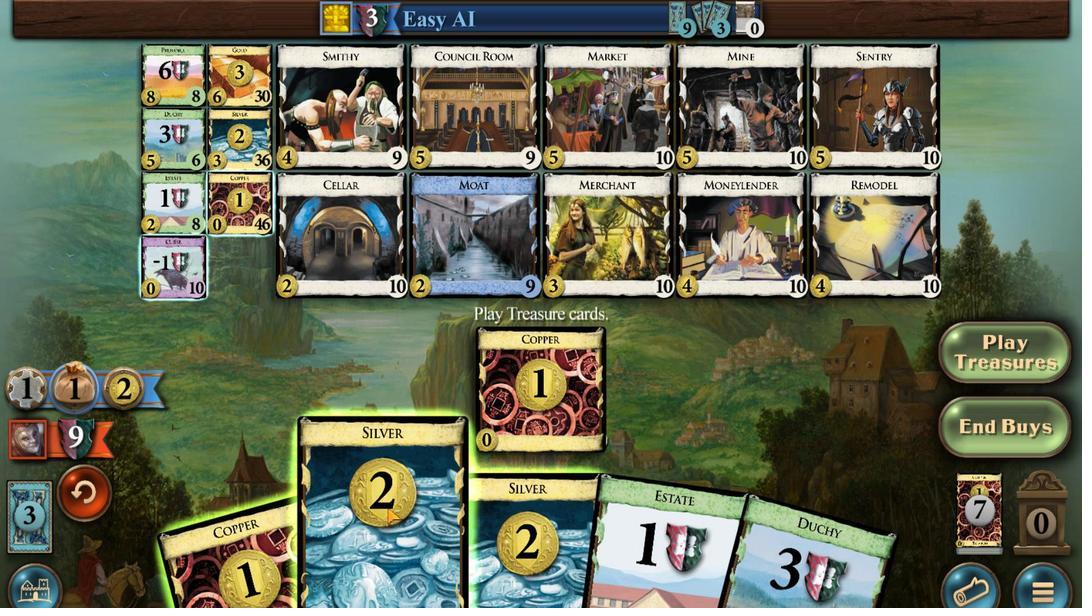 
Action: Mouse moved to (302, 310)
Screenshot: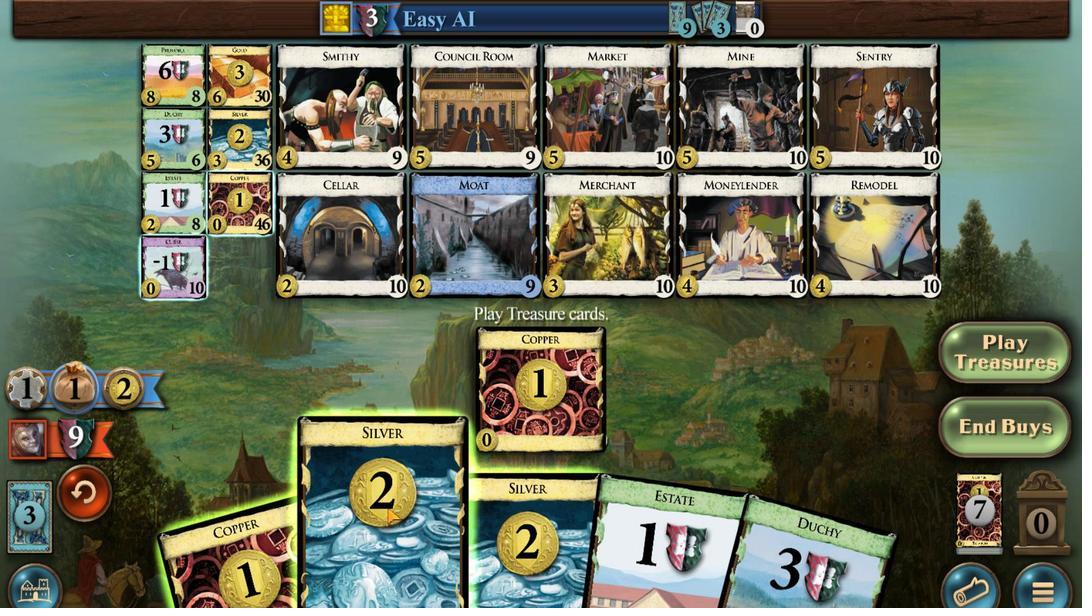 
Action: Mouse scrolled (302, 310) with delta (0, 0)
Screenshot: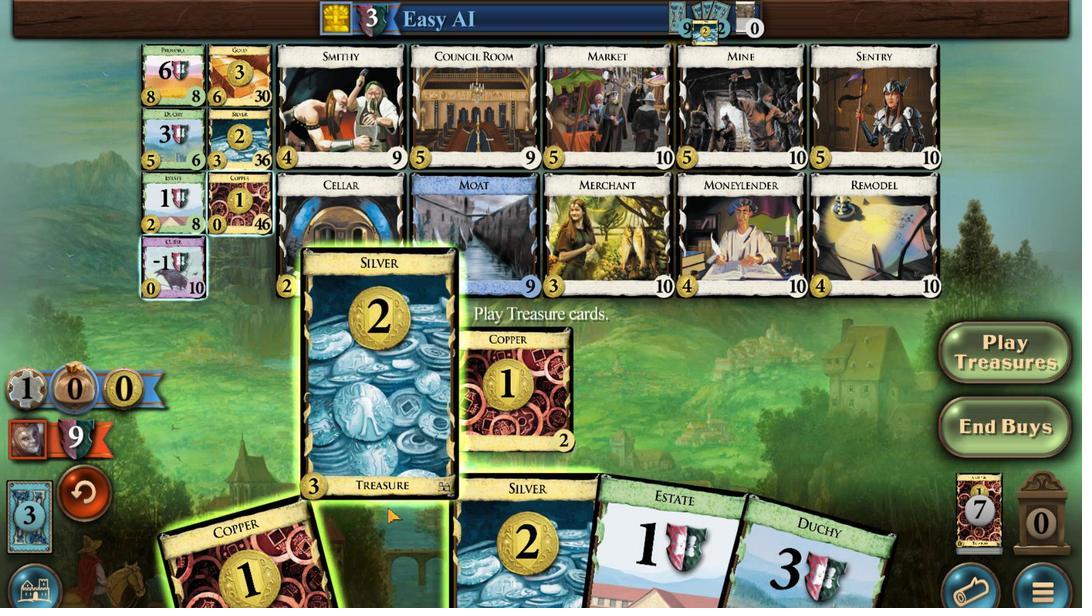 
Action: Mouse moved to (302, 310)
Screenshot: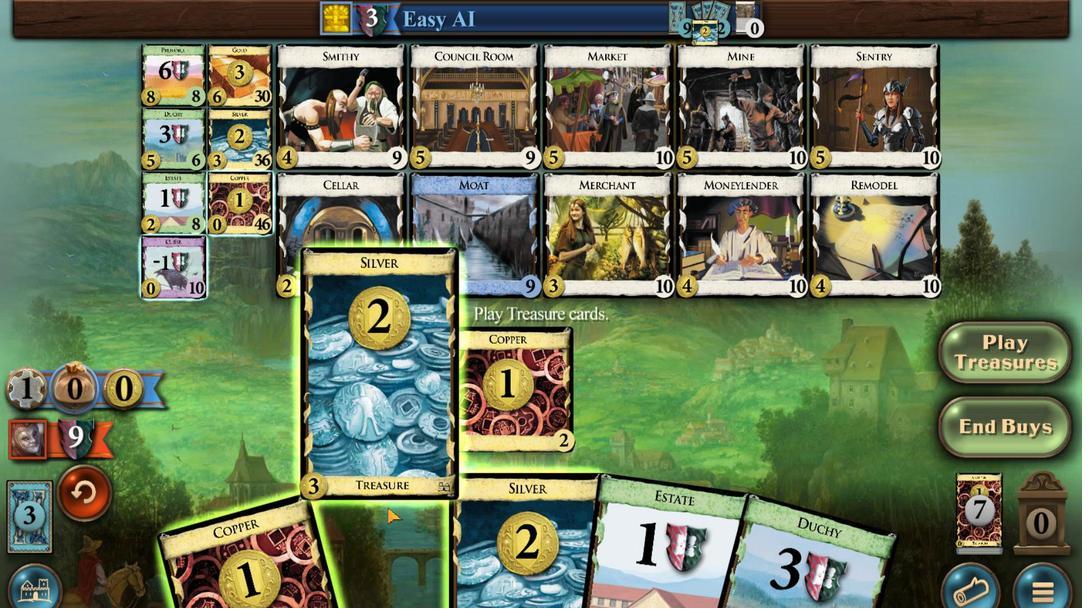 
Action: Mouse scrolled (302, 310) with delta (0, 0)
Screenshot: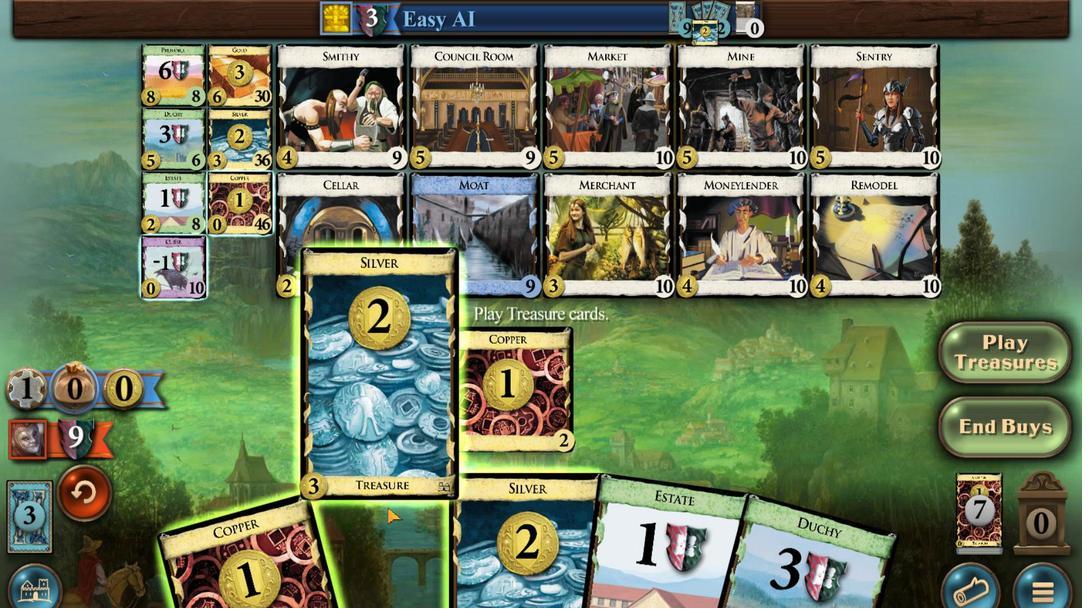 
Action: Mouse moved to (301, 310)
Screenshot: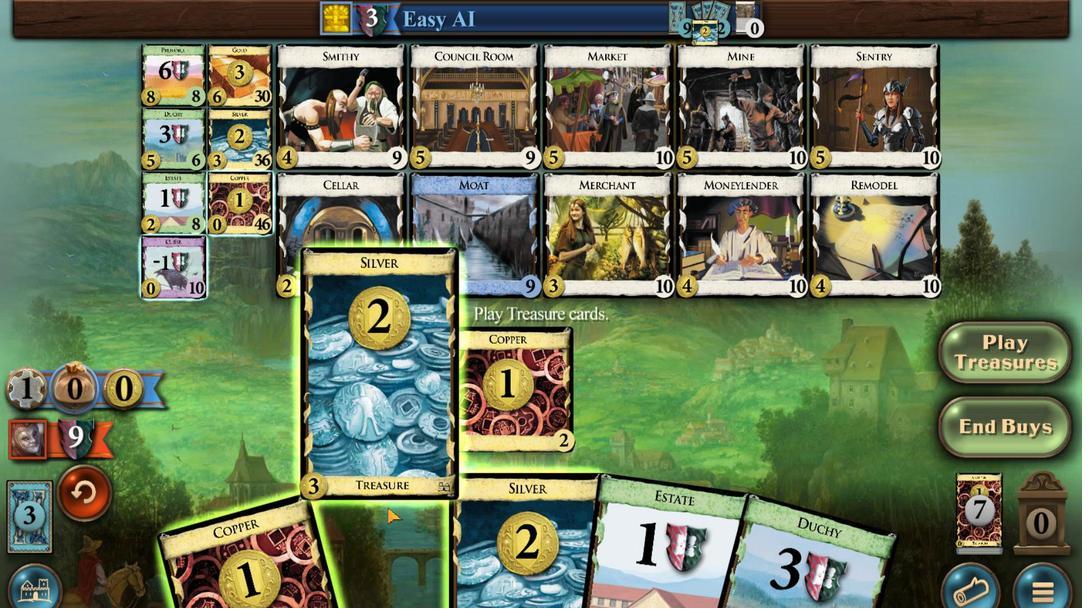 
Action: Mouse scrolled (301, 310) with delta (0, 0)
Screenshot: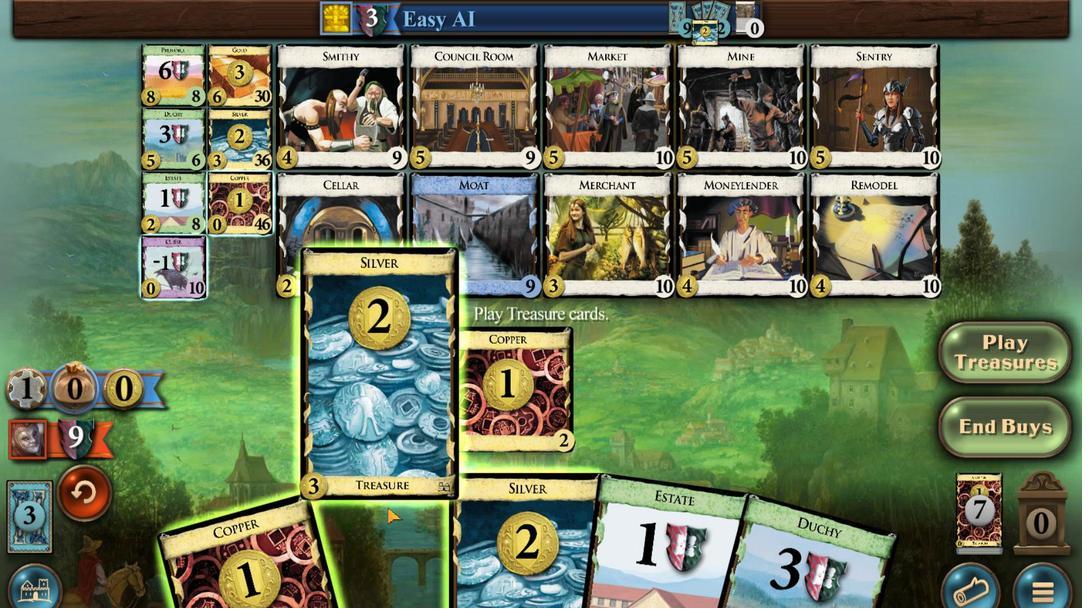 
Action: Mouse moved to (301, 310)
Screenshot: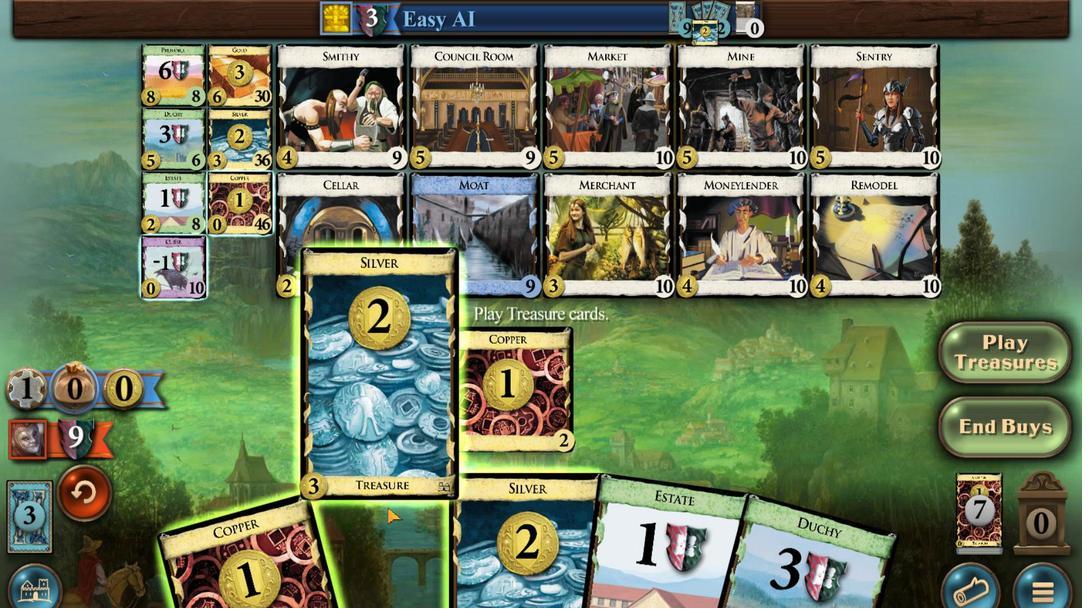 
Action: Mouse scrolled (301, 310) with delta (0, 0)
Screenshot: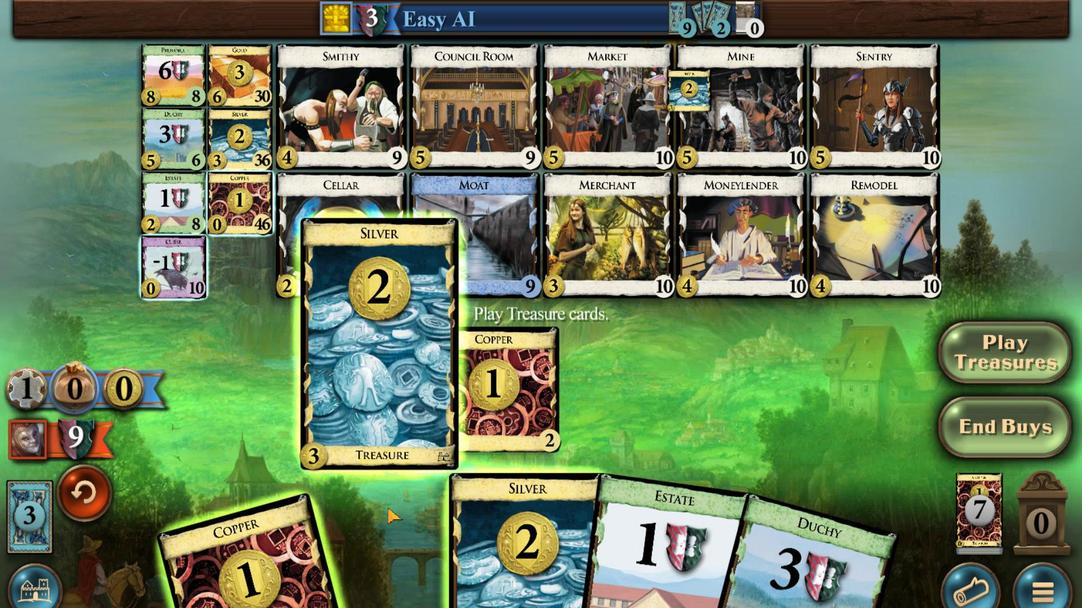 
Action: Mouse moved to (224, 309)
Screenshot: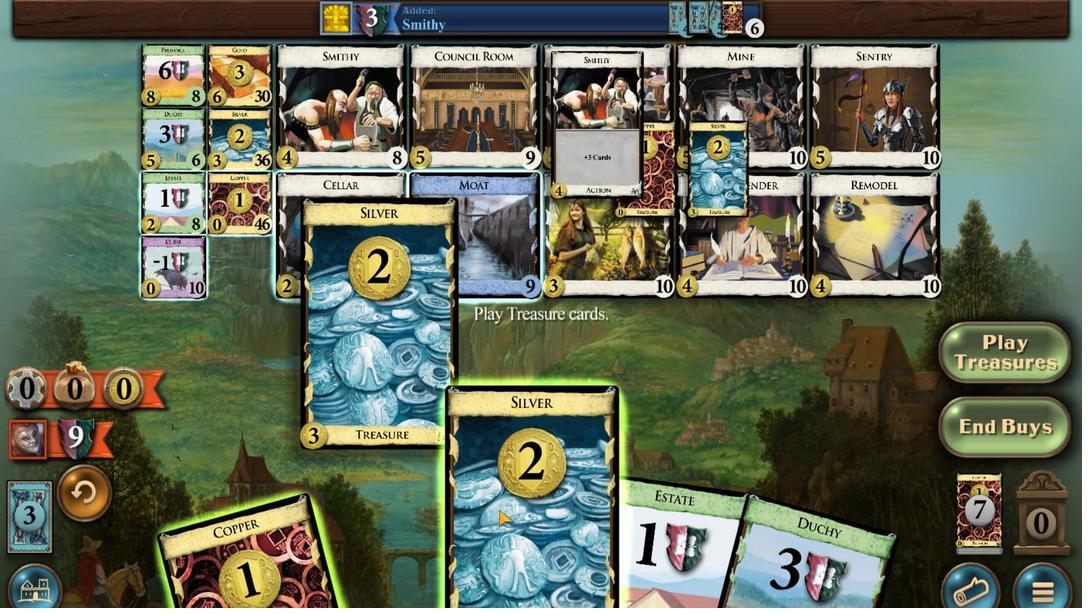 
Action: Mouse scrolled (224, 309) with delta (0, 0)
Screenshot: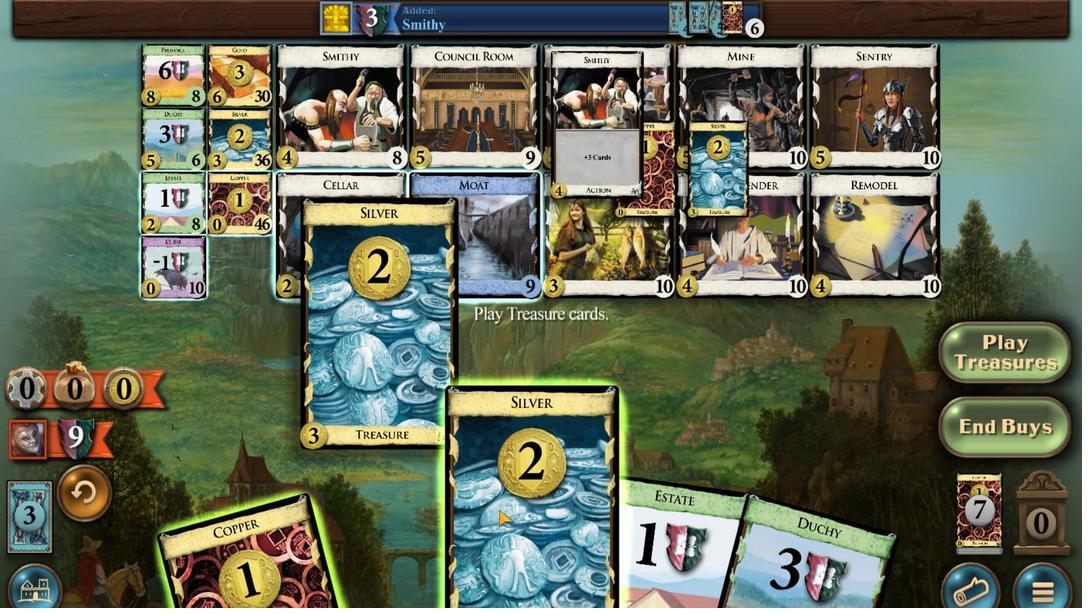 
Action: Mouse moved to (223, 309)
Screenshot: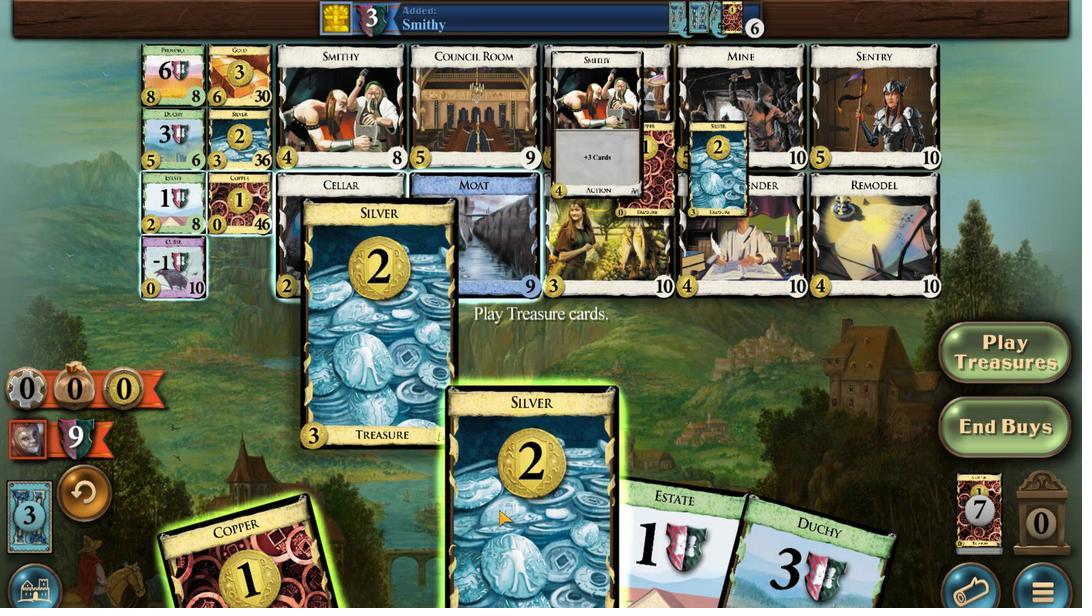 
Action: Mouse scrolled (223, 309) with delta (0, 0)
Screenshot: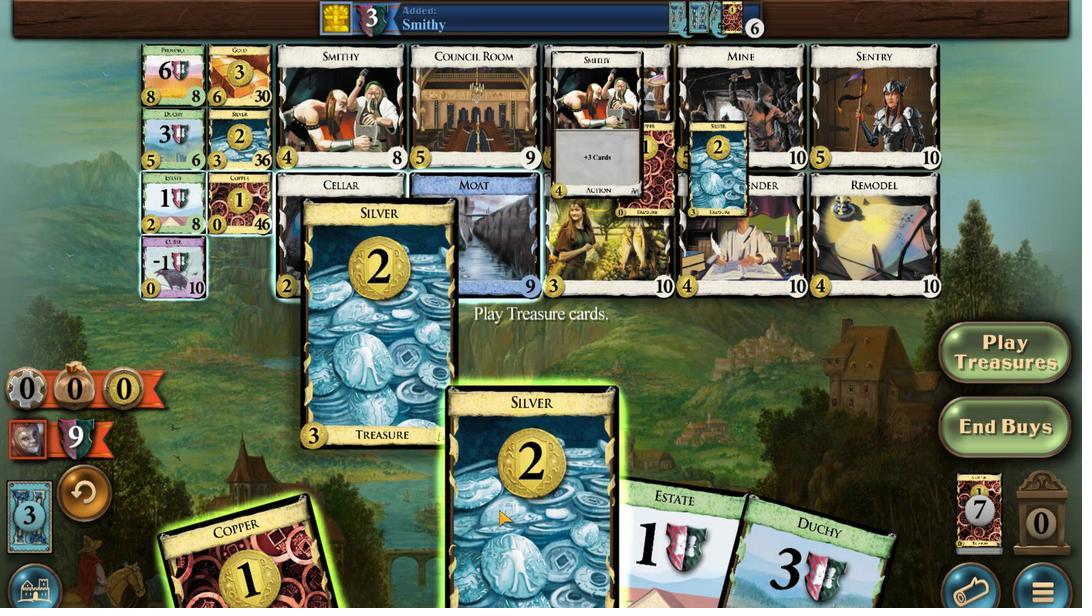 
Action: Mouse moved to (210, 309)
Screenshot: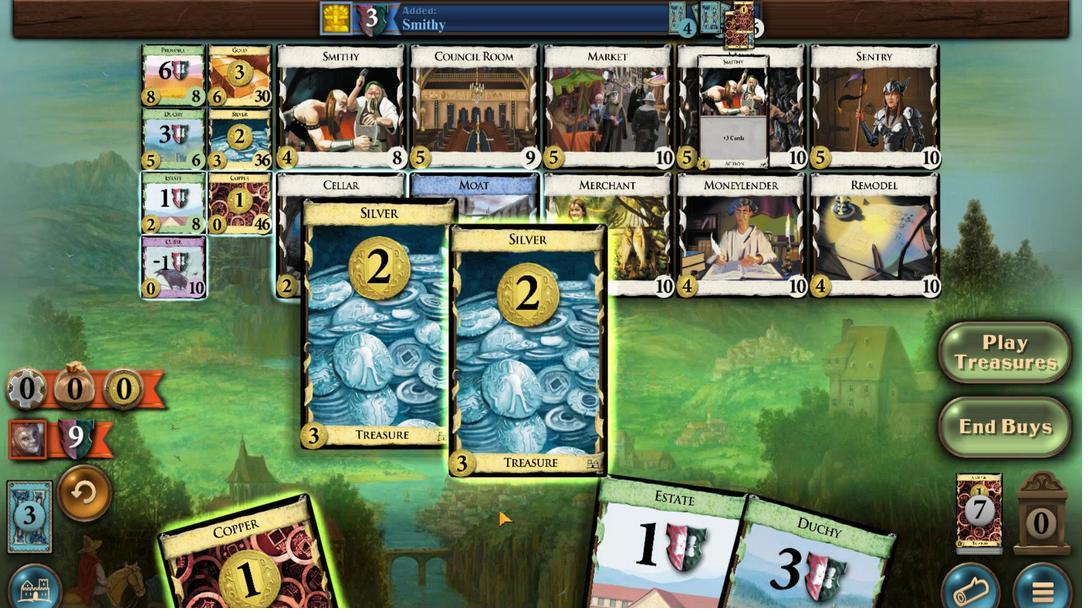
Action: Mouse scrolled (210, 309) with delta (0, 0)
Screenshot: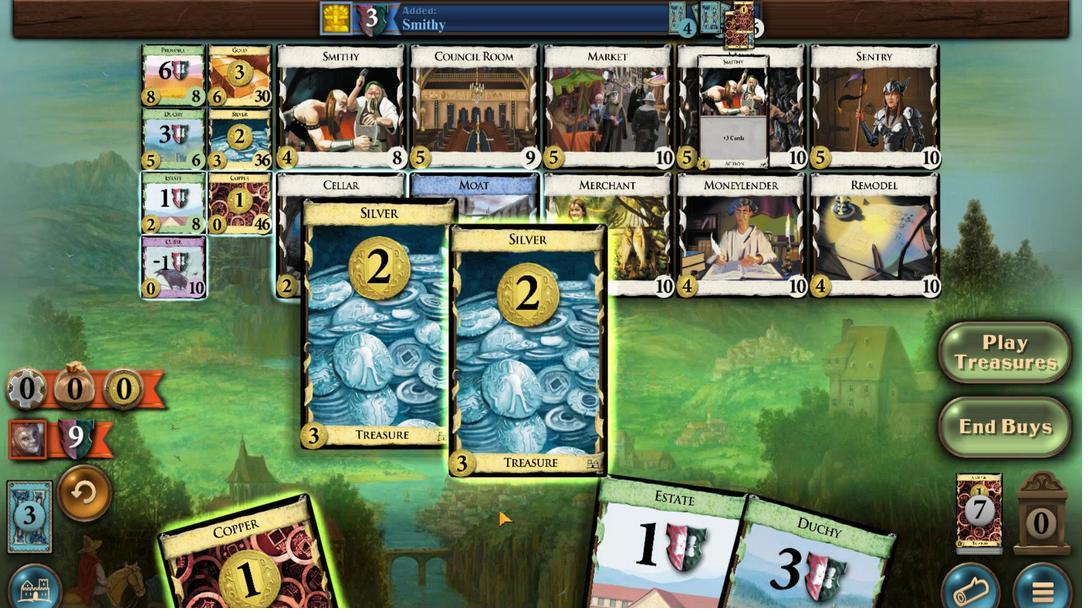 
Action: Mouse moved to (209, 309)
Screenshot: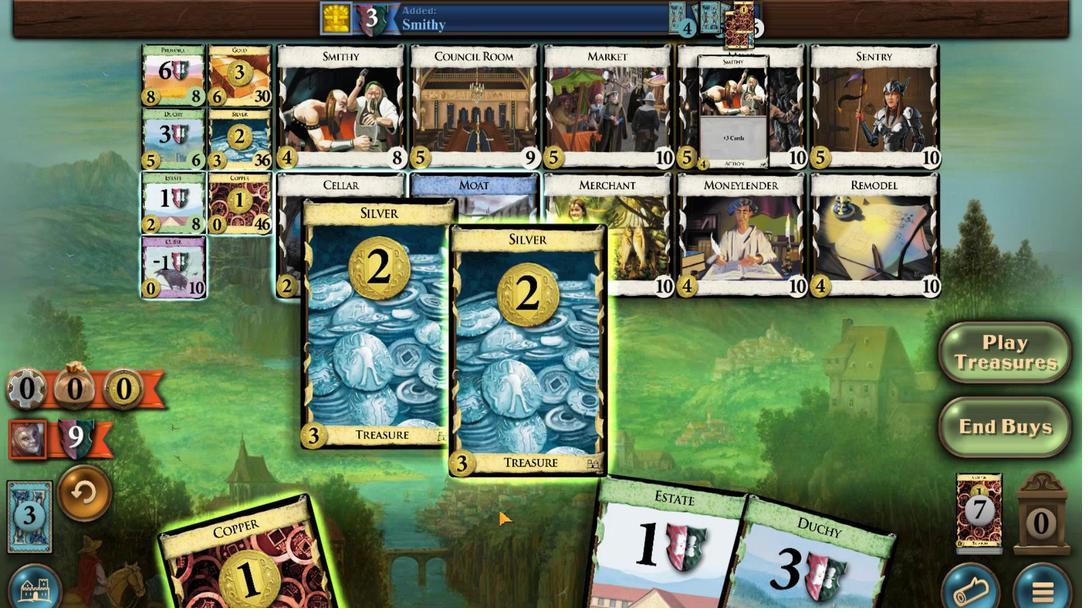 
Action: Mouse scrolled (209, 309) with delta (0, 0)
Screenshot: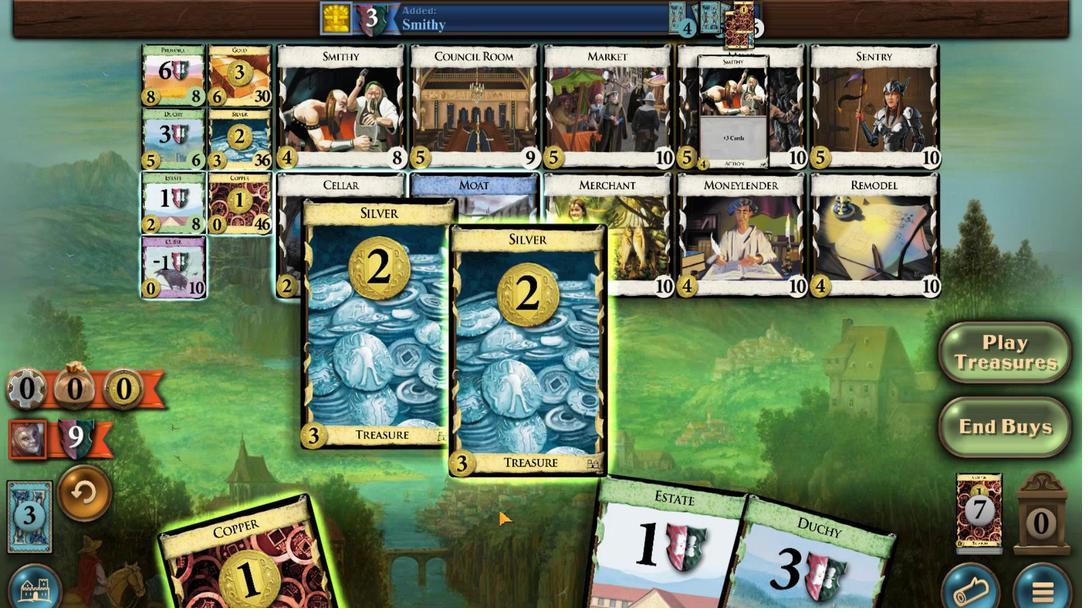 
Action: Mouse moved to (341, 304)
Screenshot: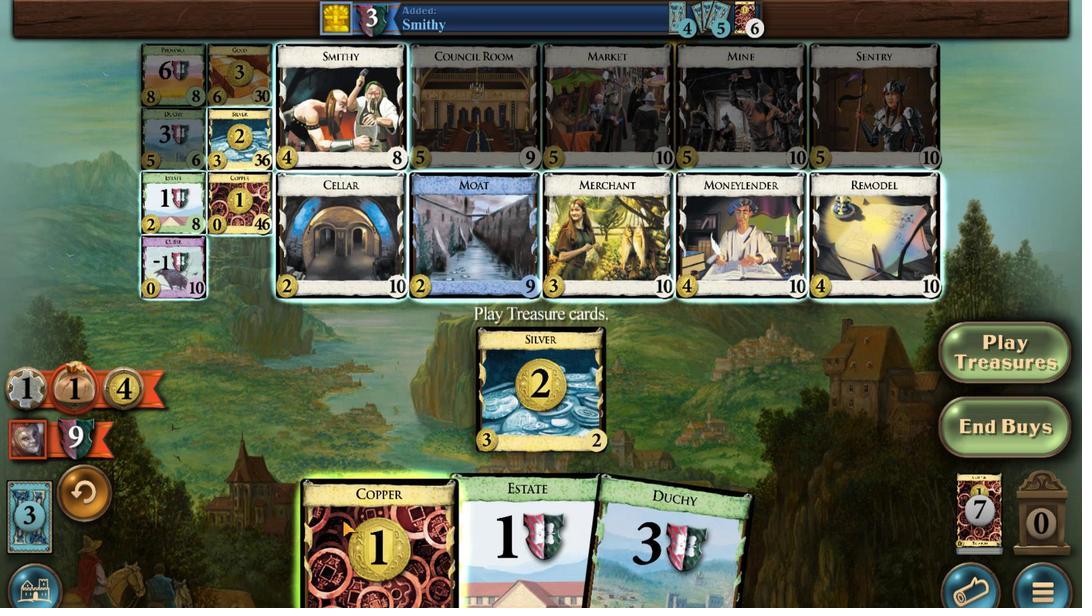 
Action: Mouse scrolled (341, 304) with delta (0, 0)
Screenshot: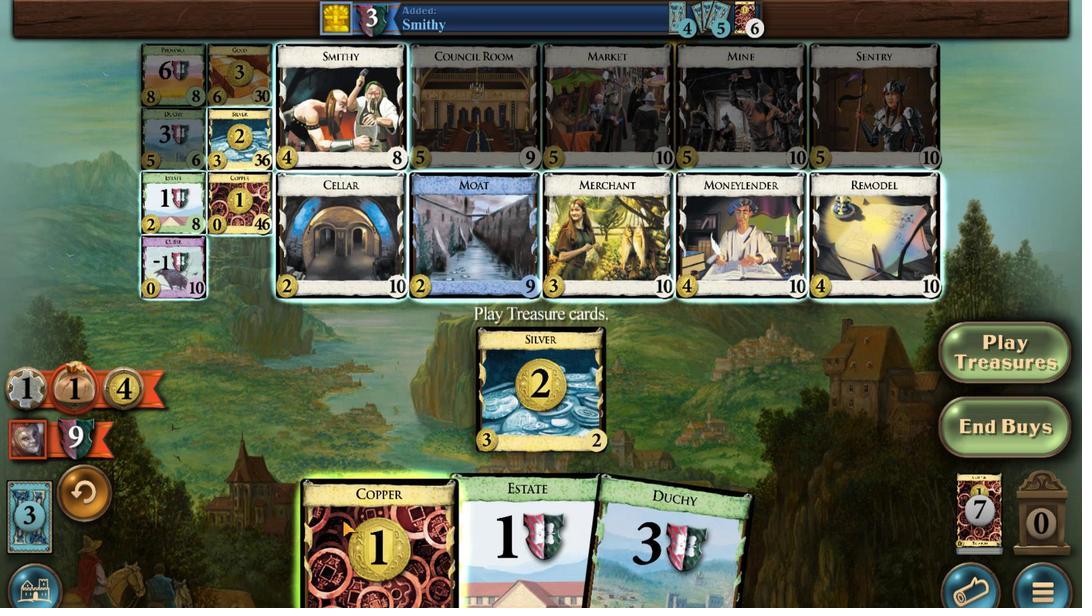 
Action: Mouse moved to (340, 304)
Screenshot: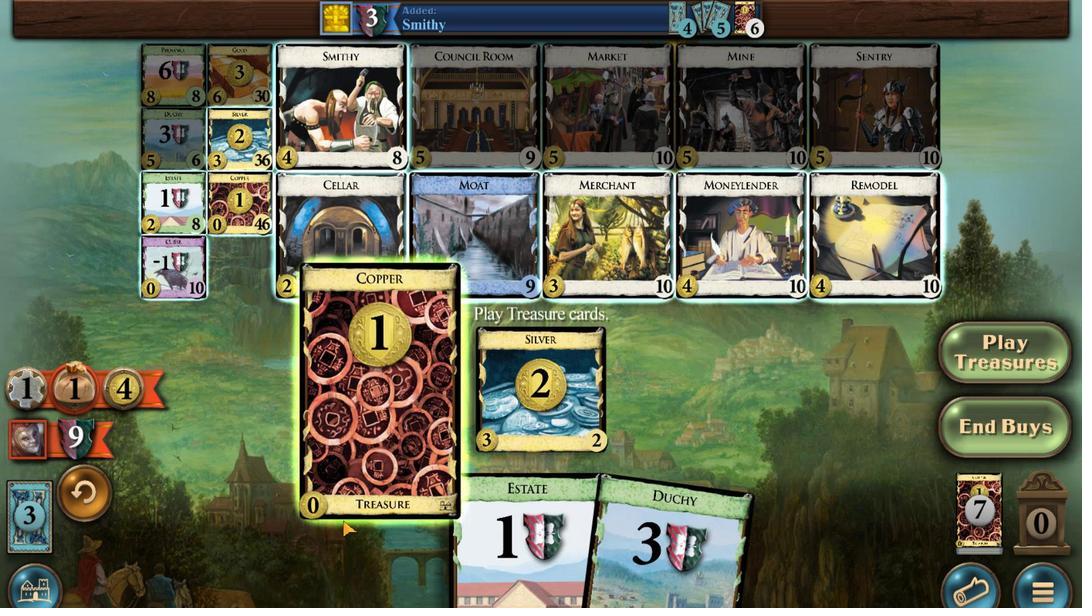 
Action: Mouse scrolled (340, 304) with delta (0, 0)
Screenshot: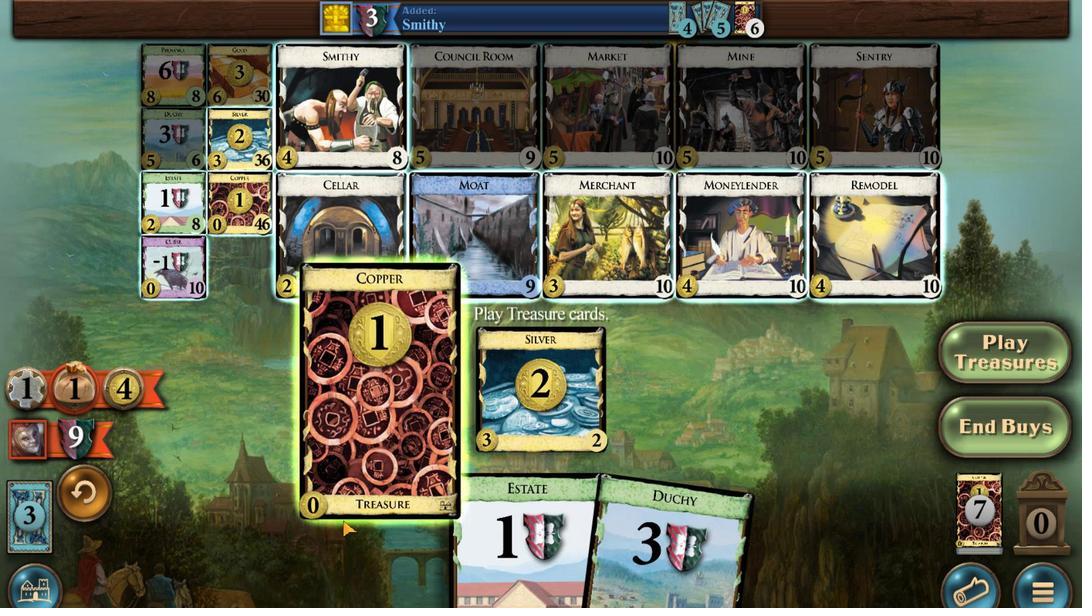 
Action: Mouse scrolled (340, 304) with delta (0, 0)
Screenshot: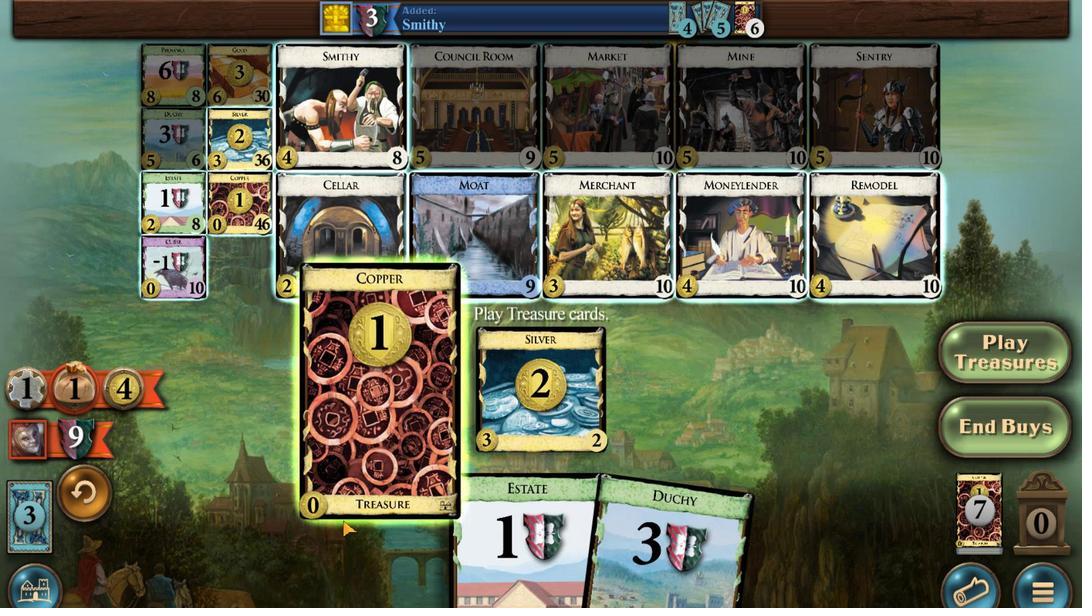 
Action: Mouse moved to (478, 479)
Screenshot: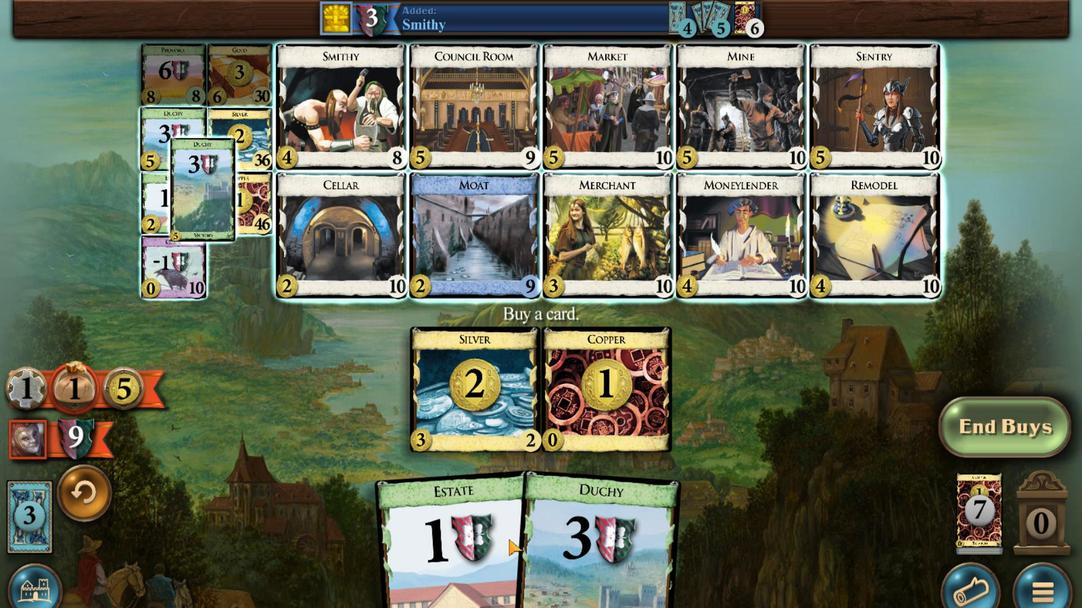 
Action: Mouse pressed left at (478, 479)
Screenshot: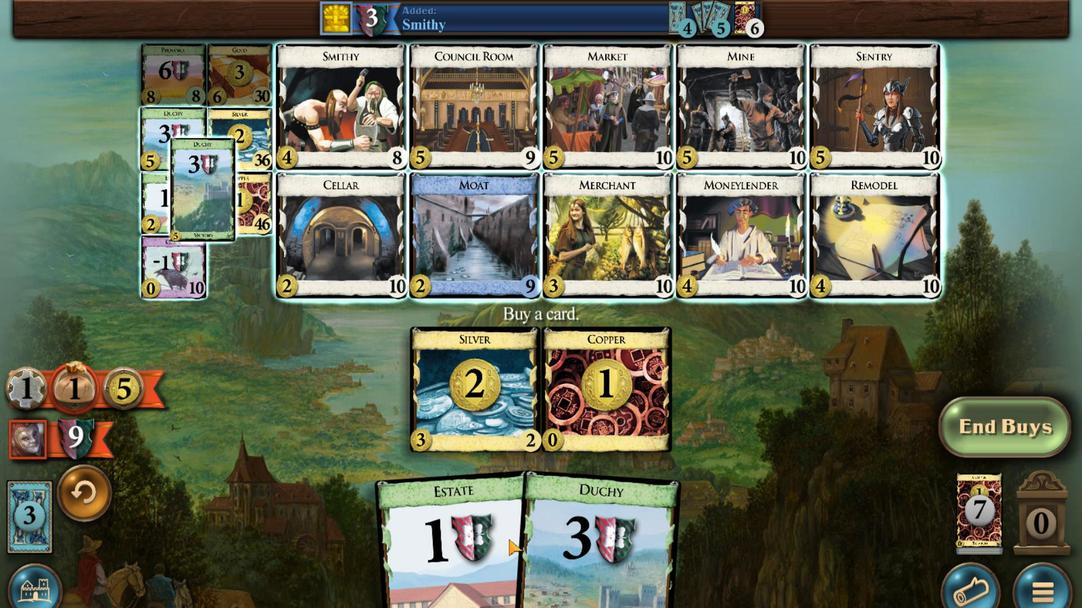 
Action: Mouse moved to (218, 279)
Screenshot: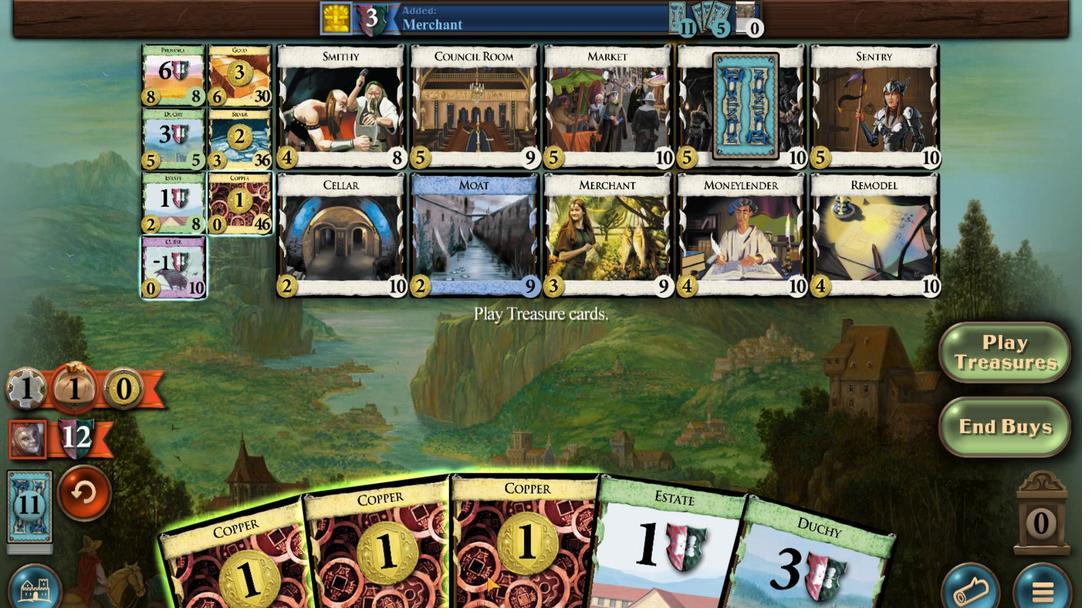 
Action: Mouse scrolled (218, 279) with delta (0, 0)
Screenshot: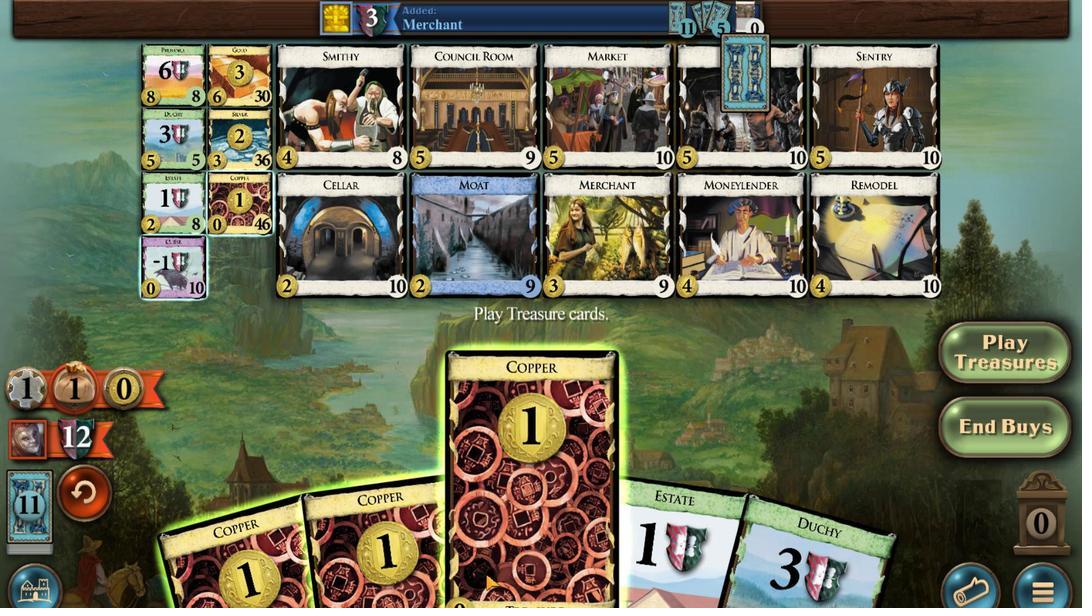 
Action: Mouse scrolled (218, 279) with delta (0, 0)
Screenshot: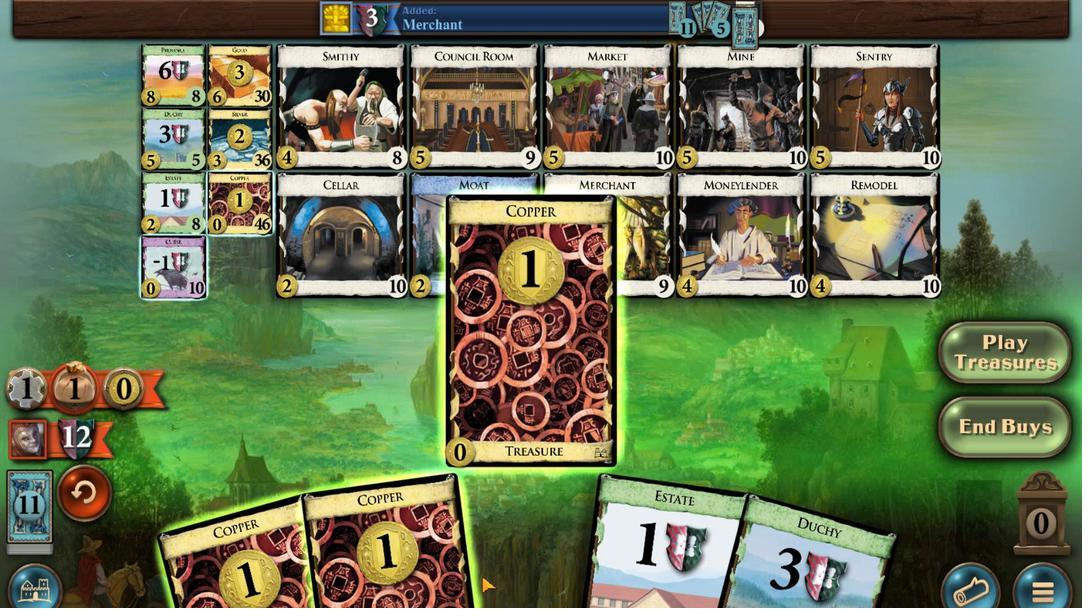 
Action: Mouse moved to (218, 279)
Screenshot: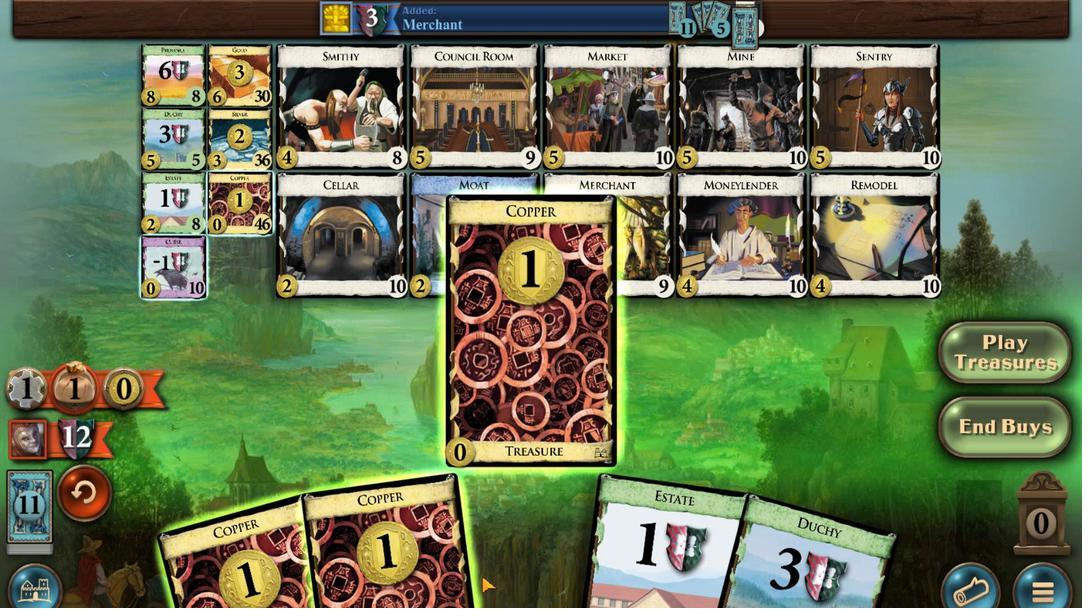 
Action: Mouse scrolled (218, 279) with delta (0, 0)
Screenshot: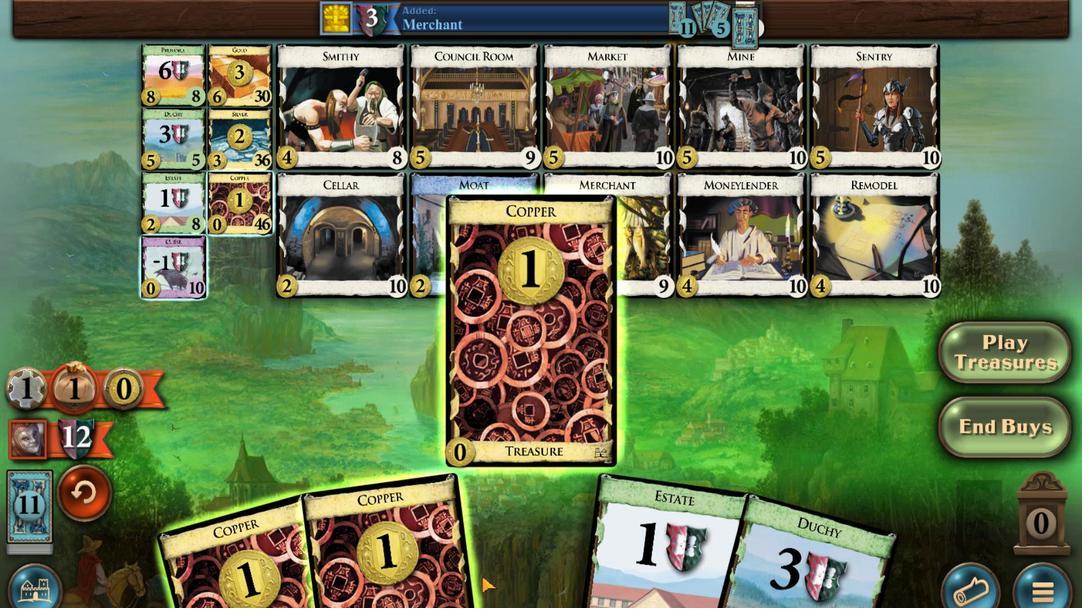 
Action: Mouse moved to (219, 279)
Screenshot: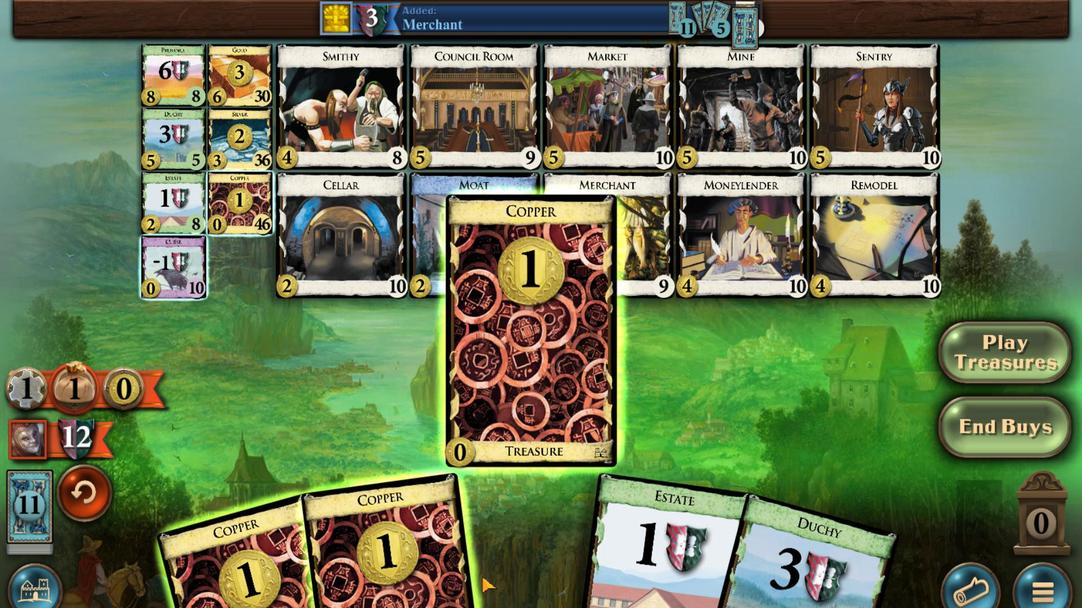 
Action: Mouse scrolled (219, 280) with delta (0, 0)
Screenshot: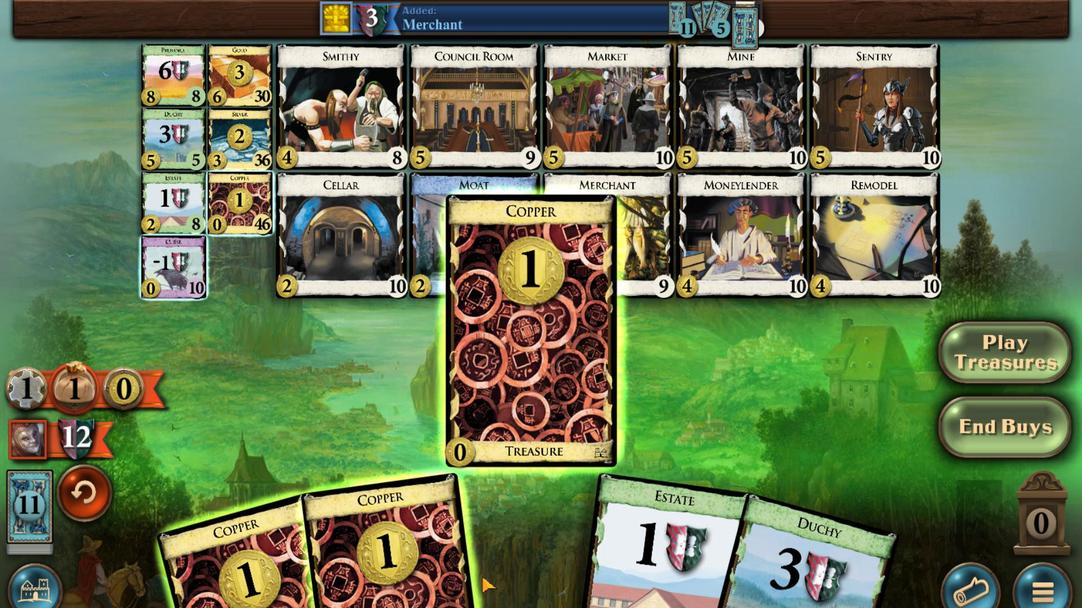 
Action: Mouse moved to (253, 280)
Screenshot: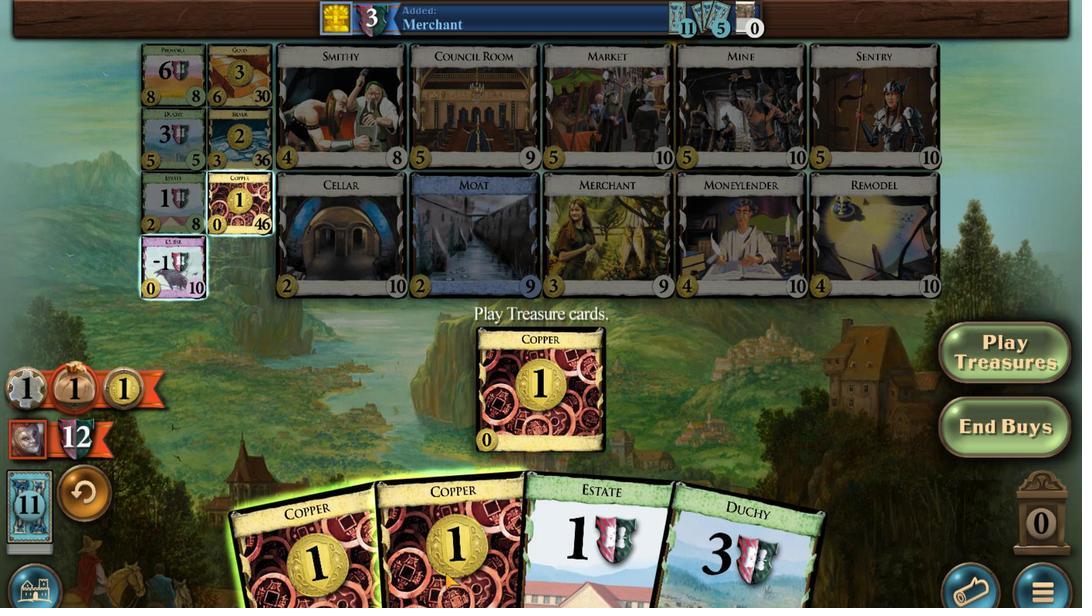 
Action: Mouse scrolled (253, 280) with delta (0, 0)
Screenshot: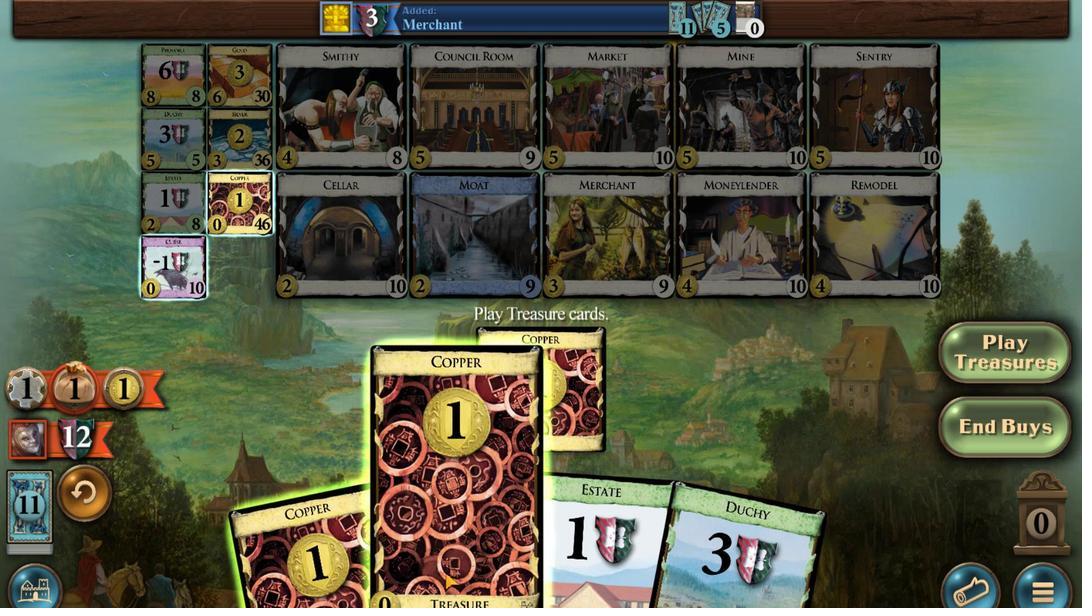 
Action: Mouse scrolled (253, 280) with delta (0, 0)
Screenshot: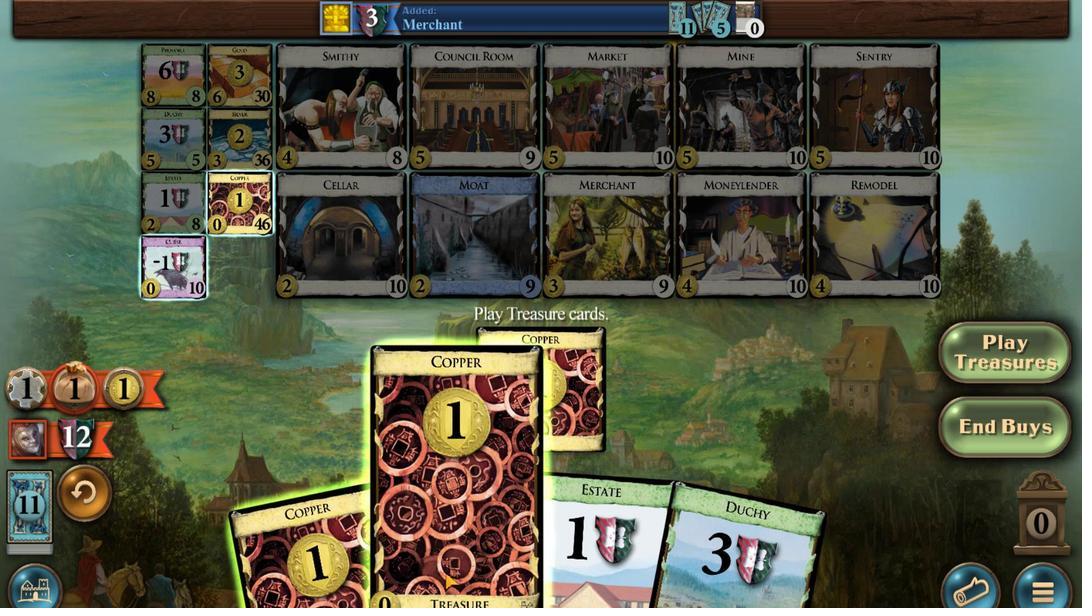 
Action: Mouse scrolled (253, 280) with delta (0, 0)
Screenshot: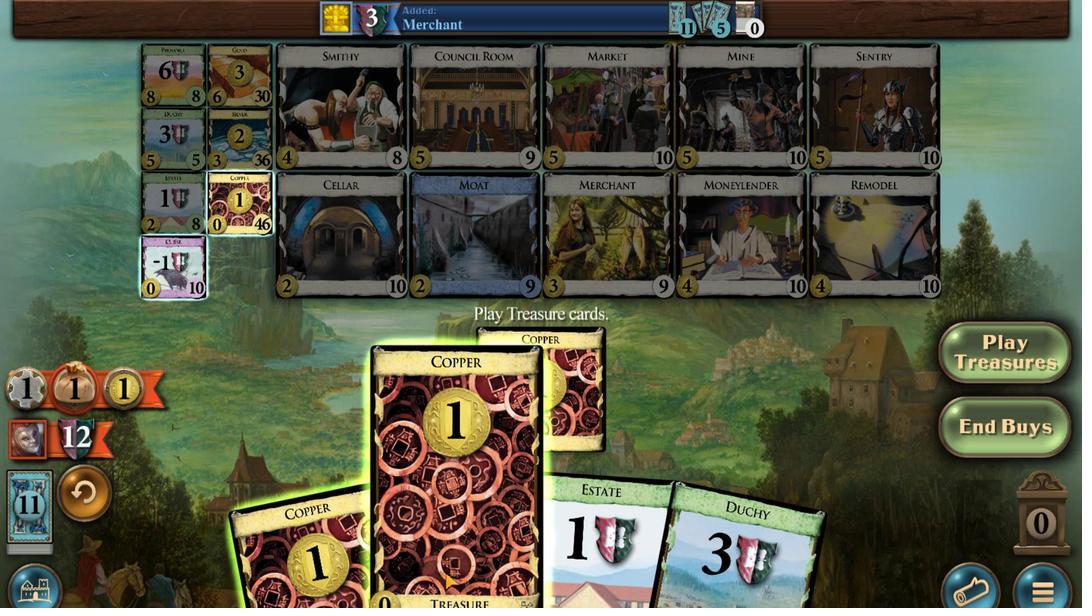 
Action: Mouse scrolled (253, 280) with delta (0, 0)
Screenshot: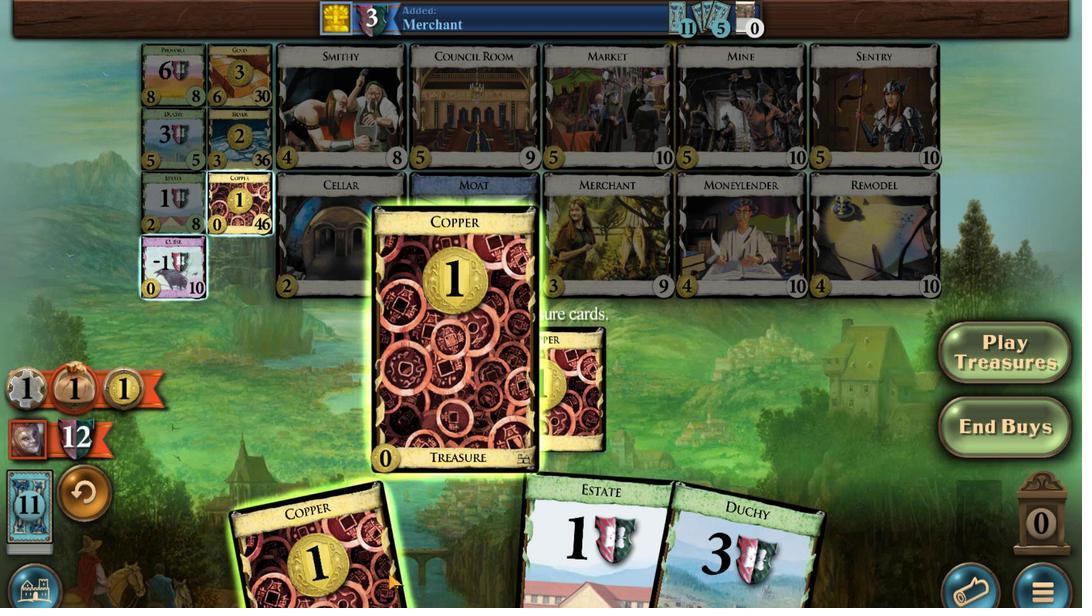 
Action: Mouse scrolled (253, 280) with delta (0, 0)
Screenshot: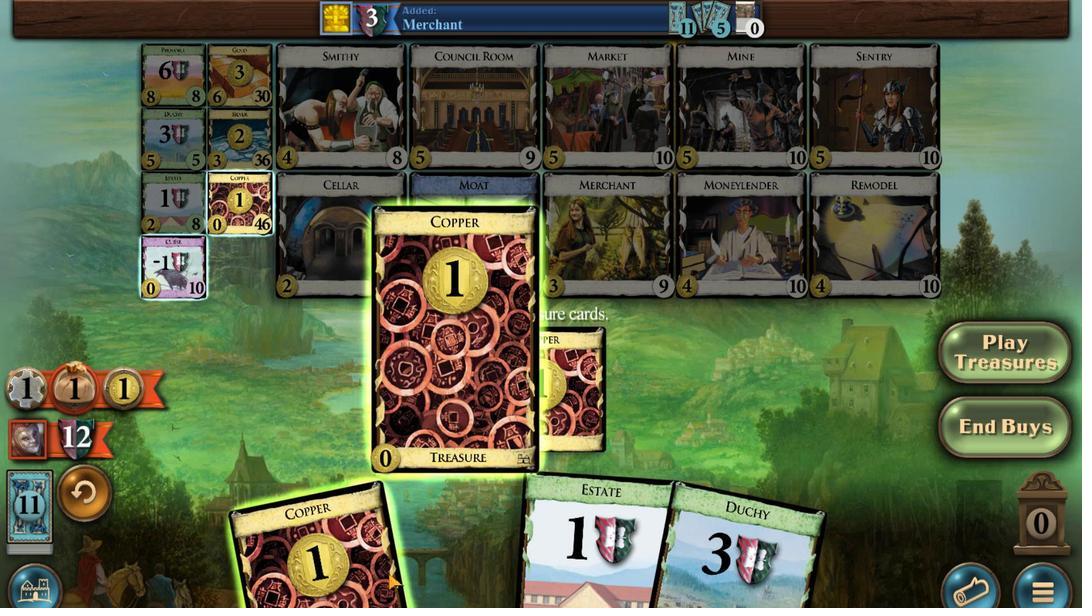 
Action: Mouse moved to (322, 284)
Screenshot: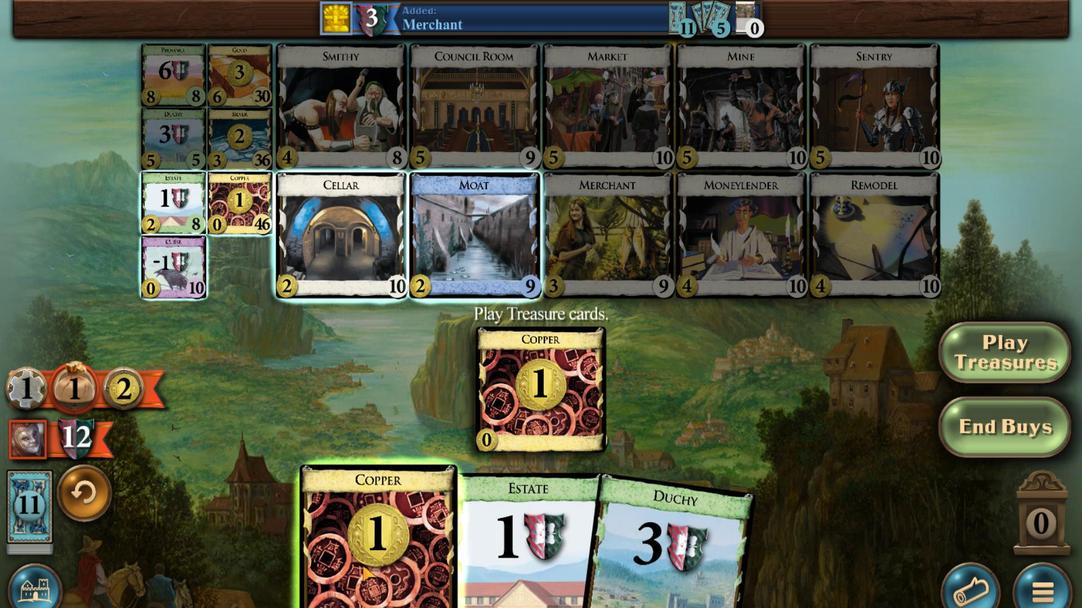 
Action: Mouse scrolled (322, 284) with delta (0, 0)
Screenshot: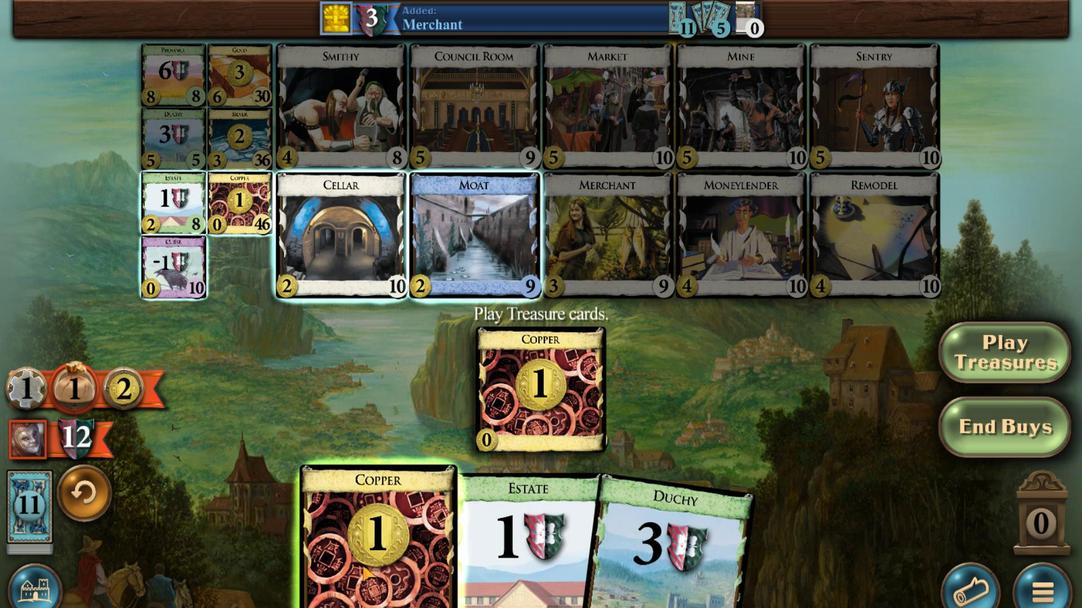 
Action: Mouse scrolled (322, 284) with delta (0, 0)
Screenshot: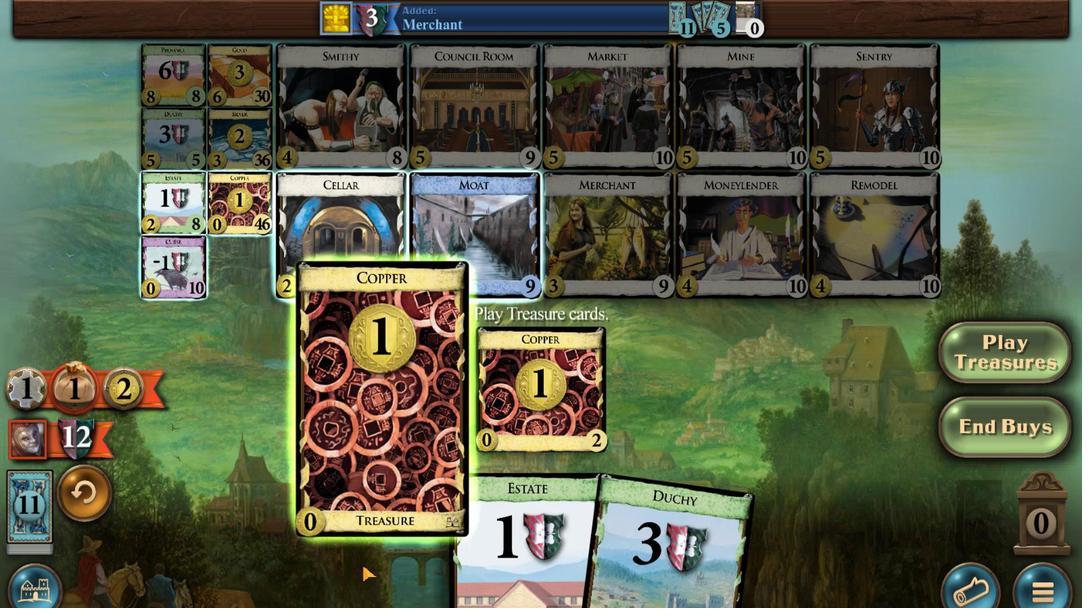 
Action: Mouse scrolled (322, 284) with delta (0, 0)
Screenshot: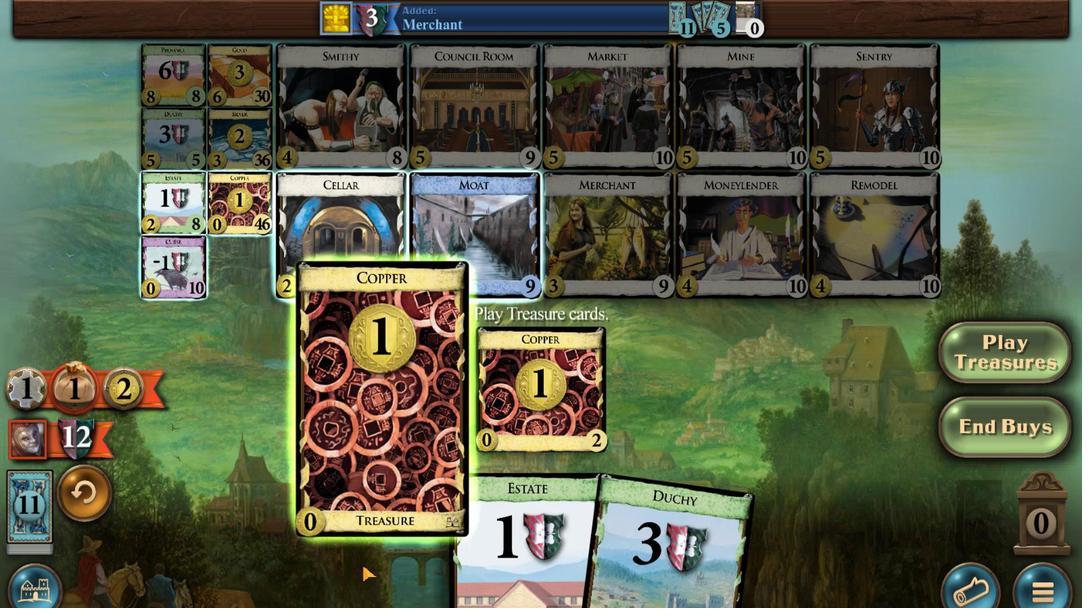 
Action: Mouse moved to (434, 478)
Screenshot: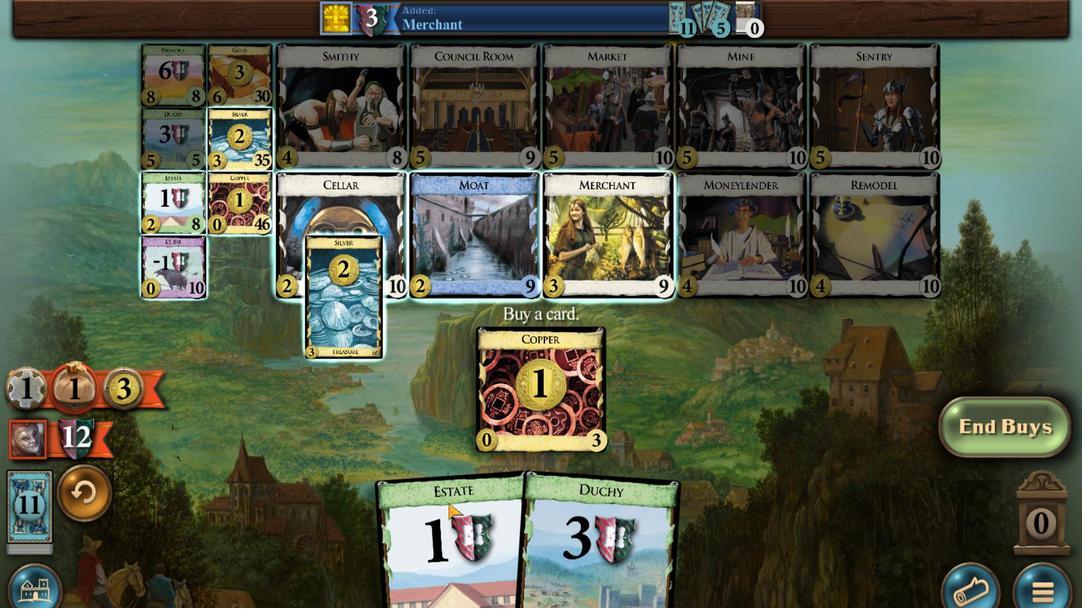 
Action: Mouse pressed left at (434, 478)
Screenshot: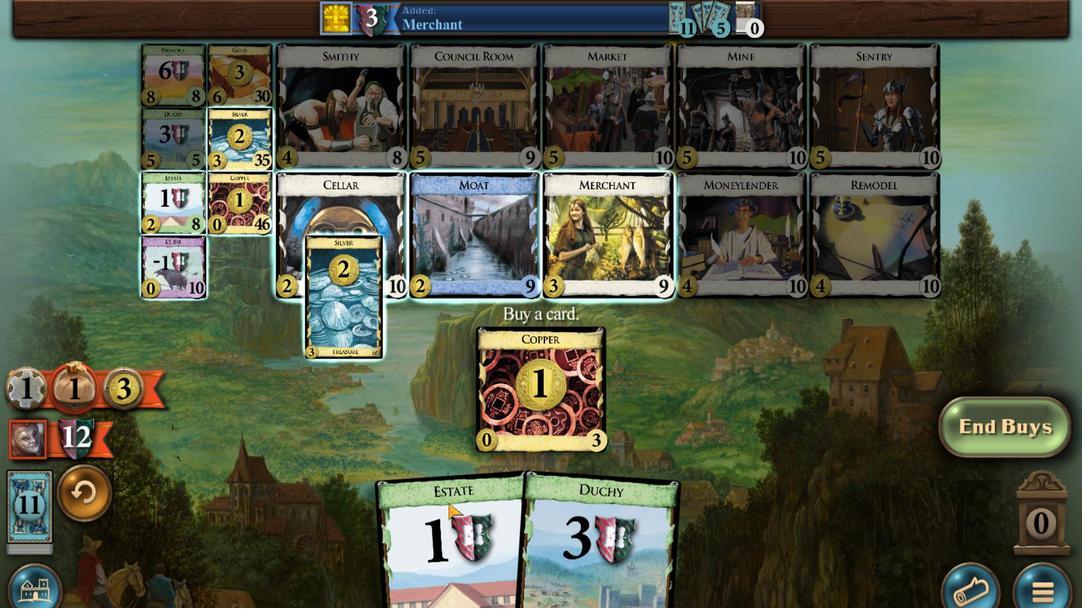 
Action: Mouse moved to (223, 294)
Screenshot: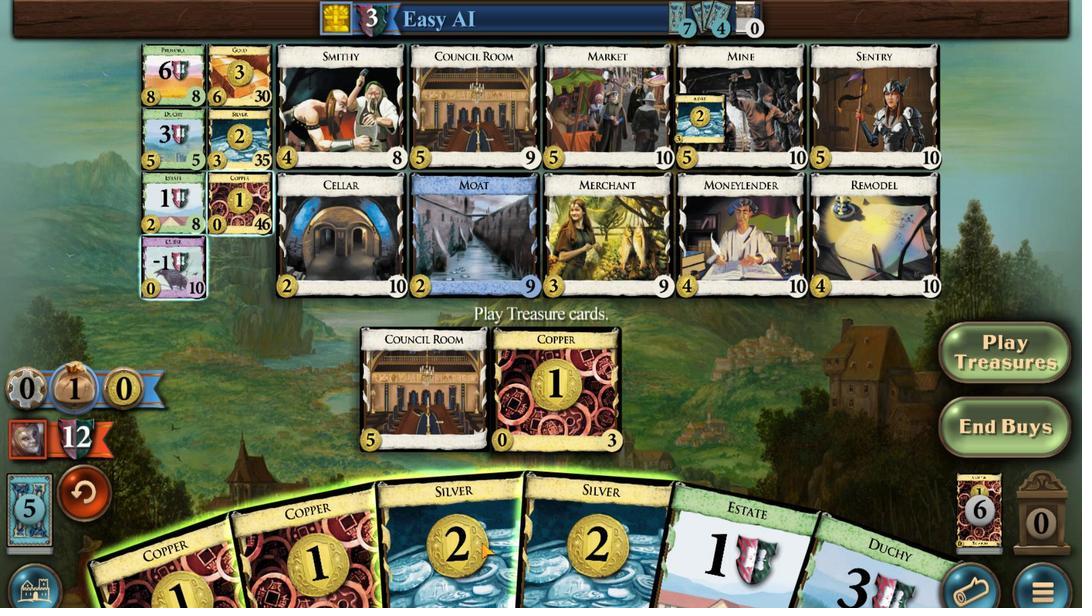 
Action: Mouse scrolled (223, 294) with delta (0, 0)
Screenshot: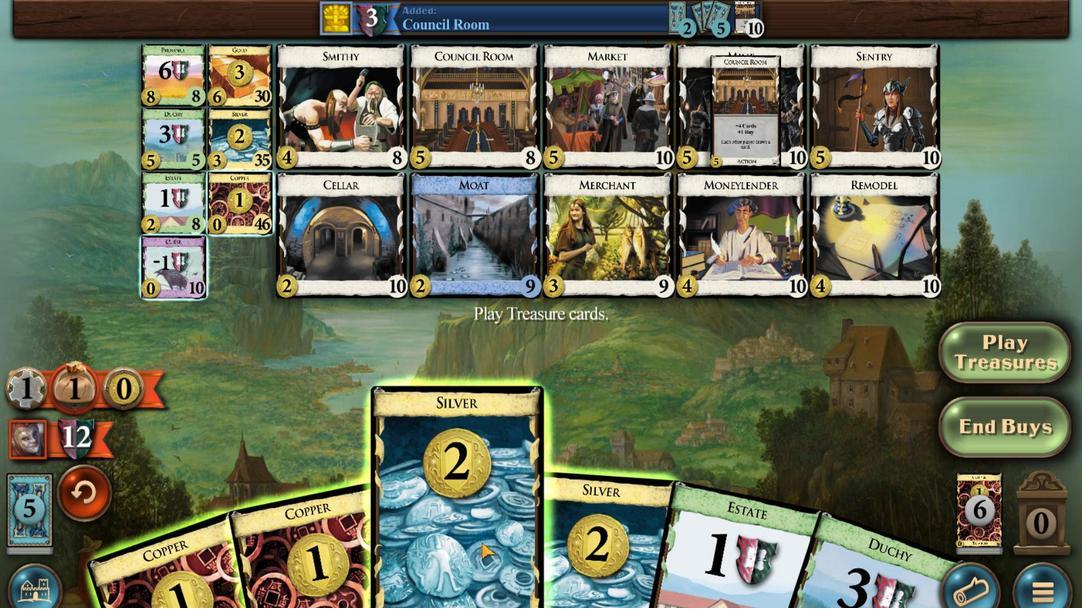 
Action: Mouse scrolled (223, 294) with delta (0, 0)
Screenshot: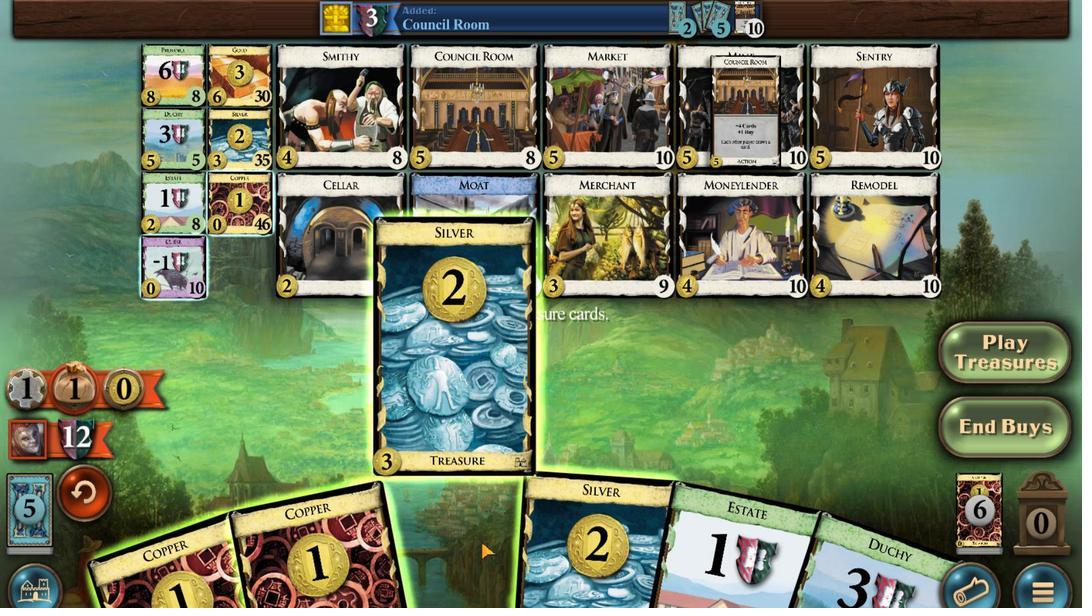 
Action: Mouse scrolled (223, 294) with delta (0, 0)
Screenshot: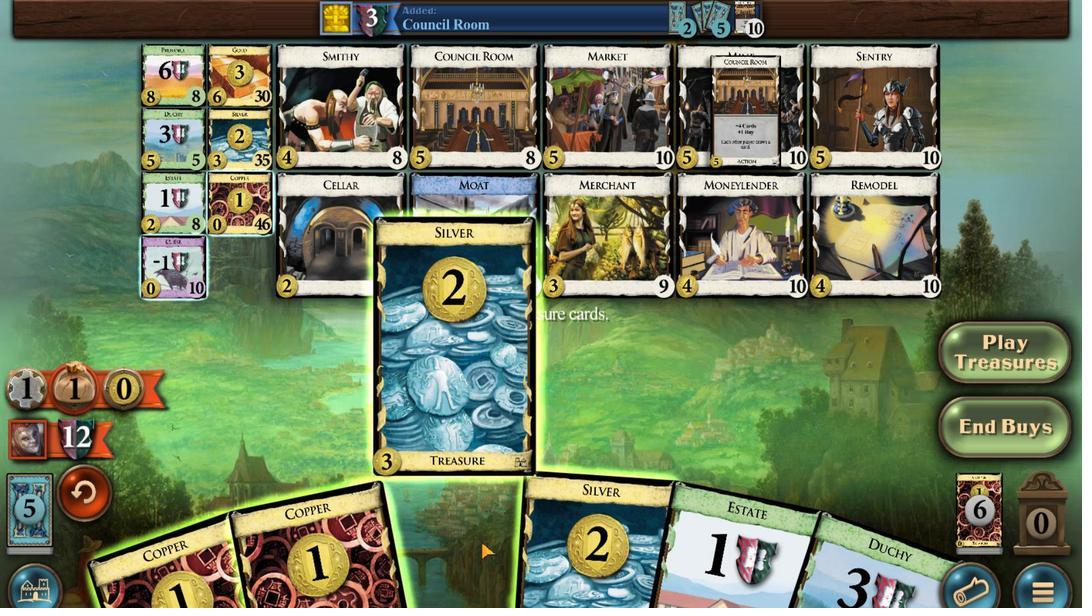 
Action: Mouse scrolled (223, 294) with delta (0, 0)
Screenshot: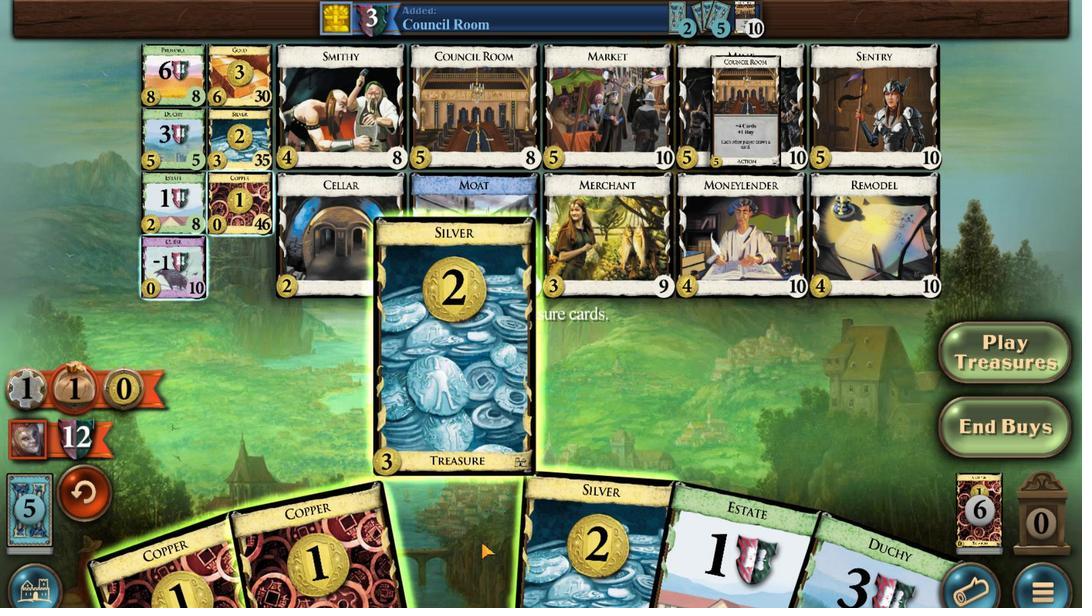 
Action: Mouse moved to (171, 292)
Screenshot: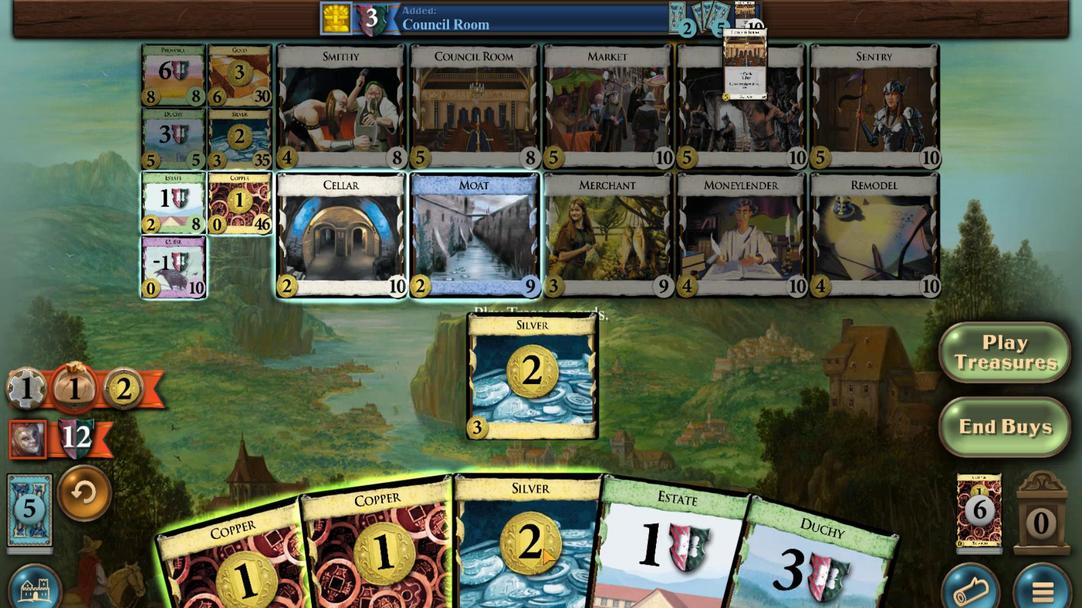 
Action: Mouse scrolled (171, 292) with delta (0, 0)
Screenshot: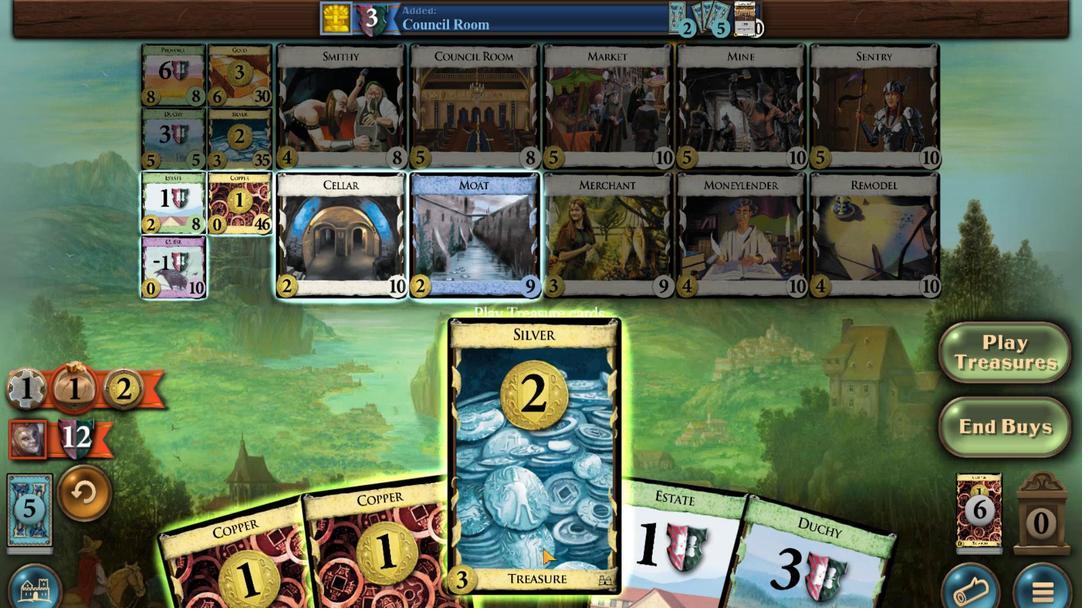 
Action: Mouse scrolled (171, 291) with delta (0, 0)
Screenshot: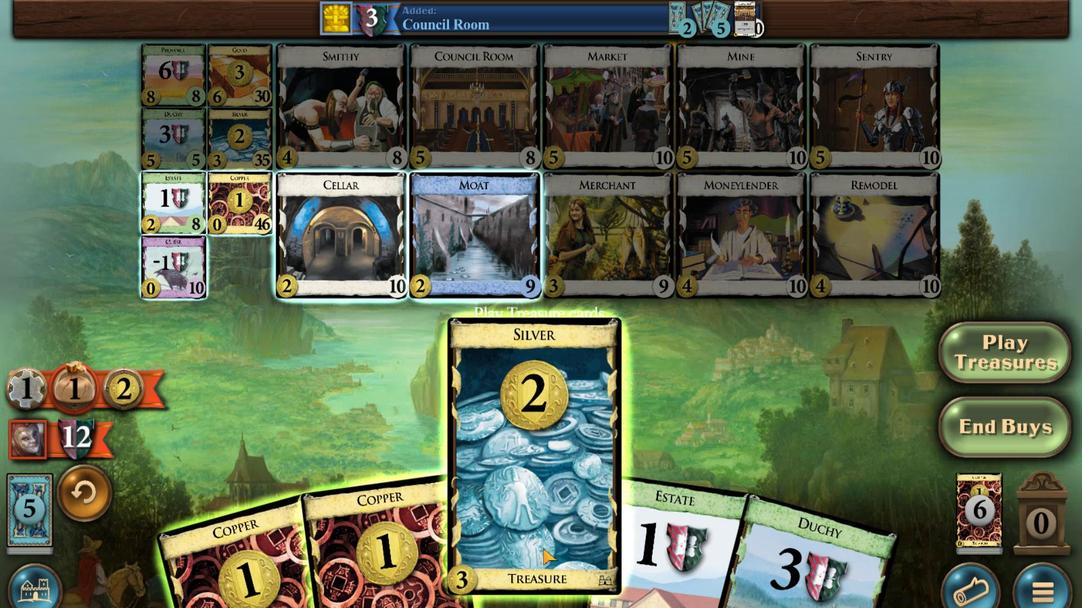 
Action: Mouse scrolled (171, 292) with delta (0, 0)
Screenshot: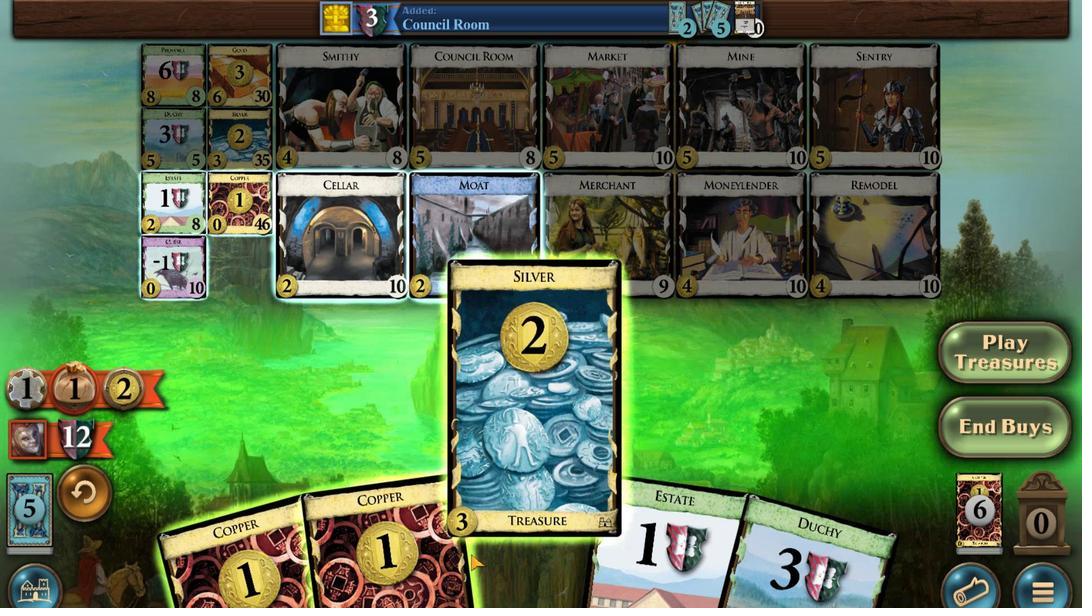 
Action: Mouse scrolled (171, 291) with delta (0, 0)
Screenshot: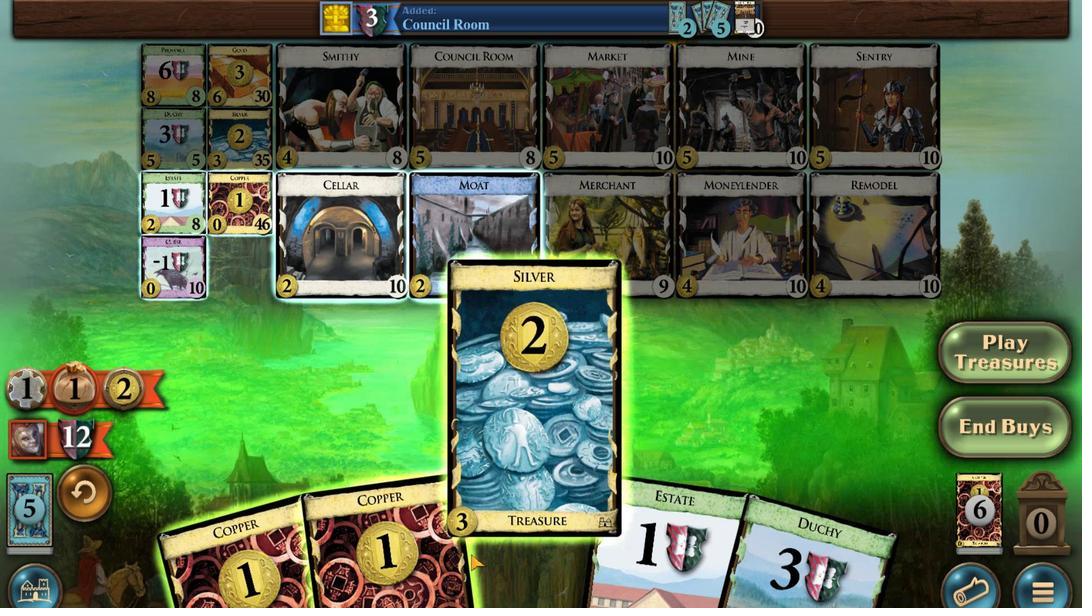 
Action: Mouse scrolled (171, 292) with delta (0, 0)
Screenshot: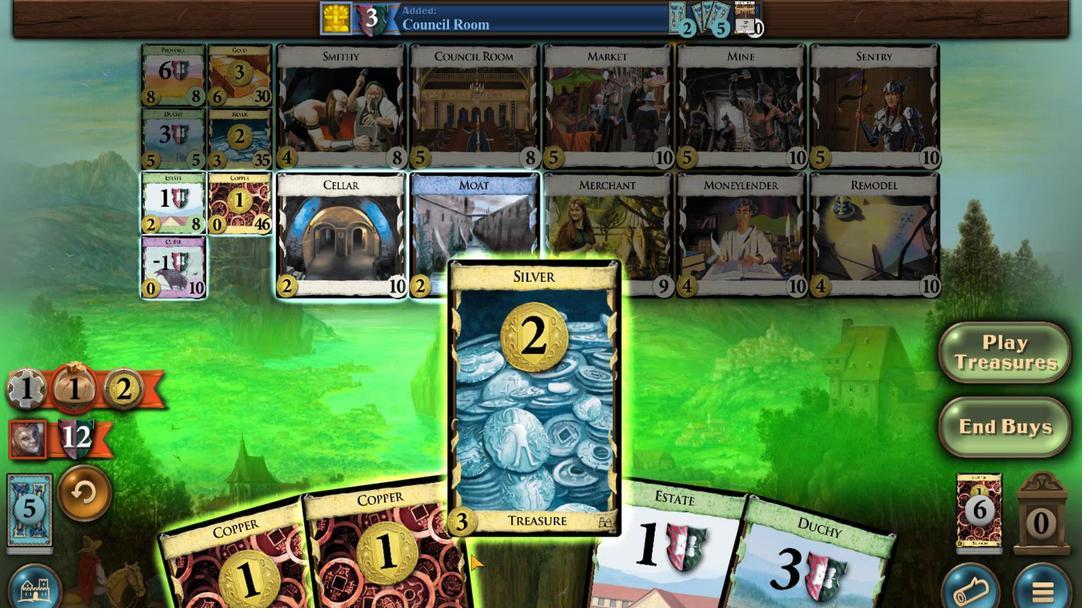 
Action: Mouse moved to (252, 289)
Screenshot: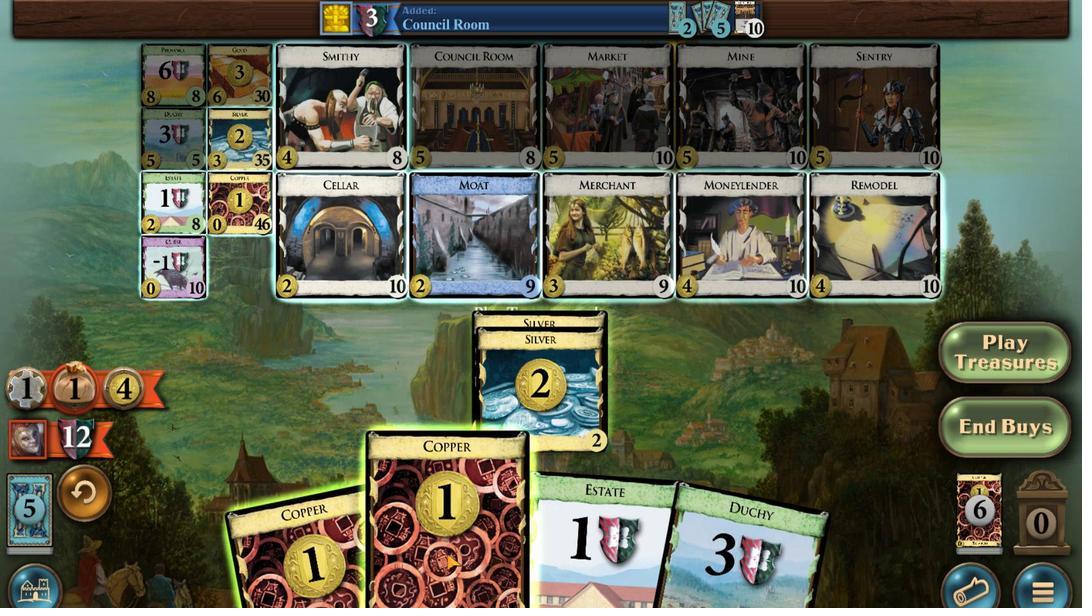 
Action: Mouse scrolled (252, 289) with delta (0, 0)
Screenshot: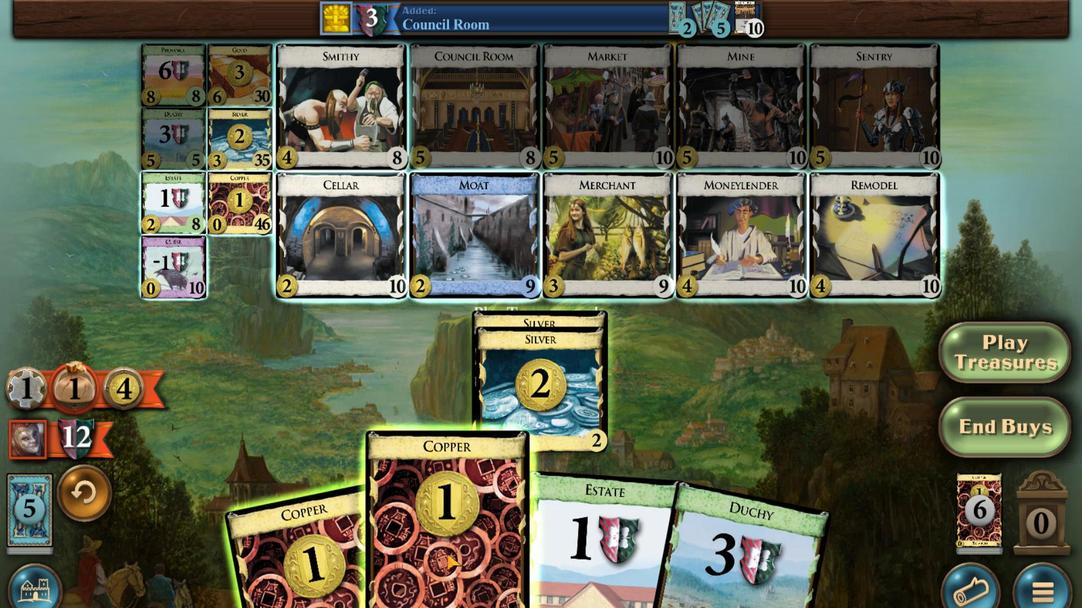 
Action: Mouse scrolled (252, 289) with delta (0, 0)
Screenshot: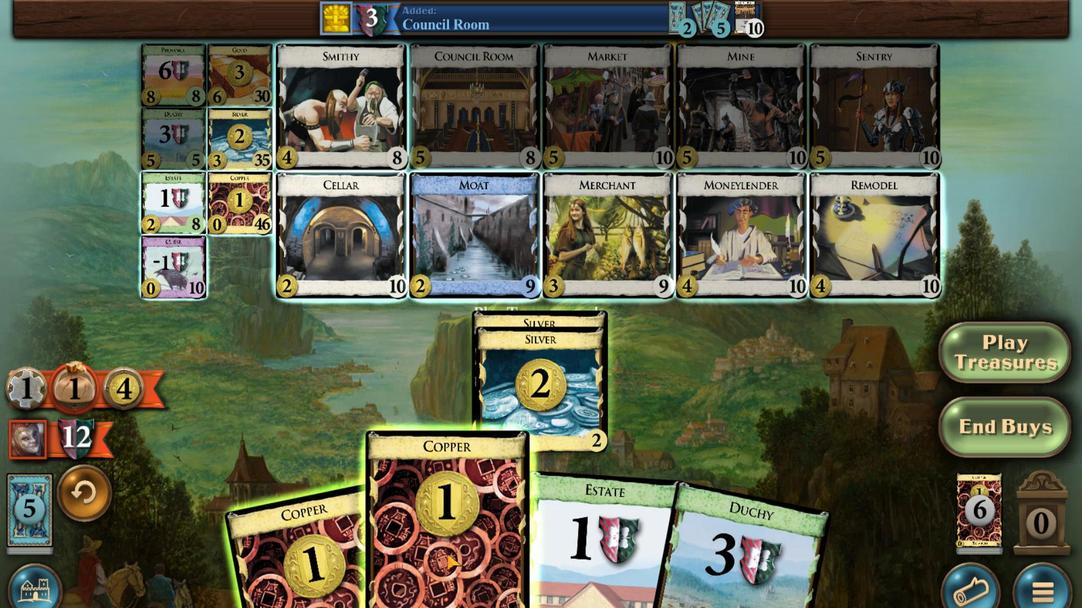 
Action: Mouse scrolled (252, 289) with delta (0, 0)
Screenshot: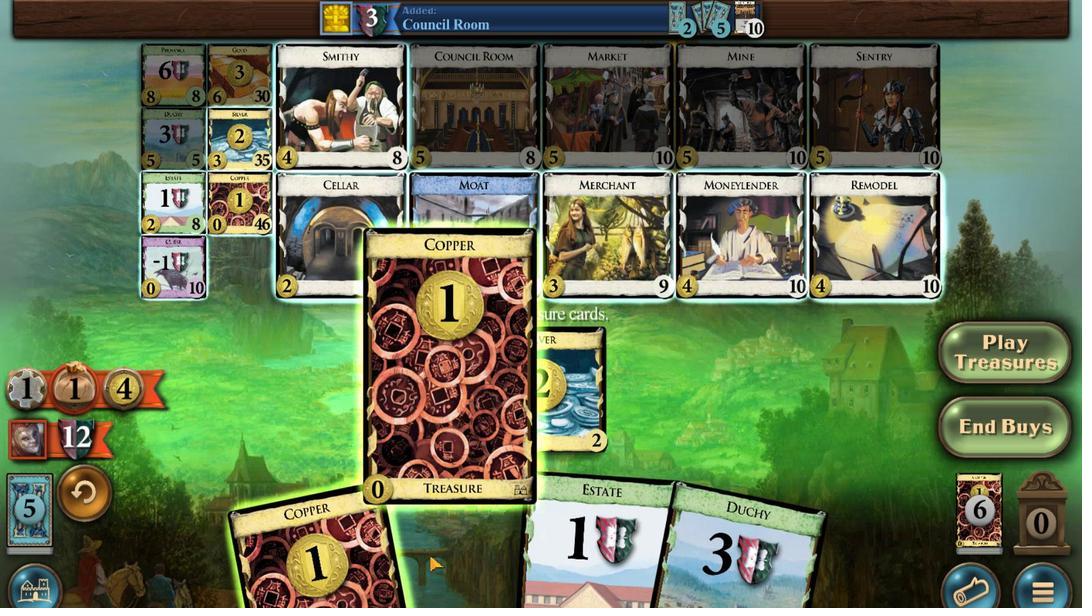 
Action: Mouse scrolled (252, 289) with delta (0, 0)
Screenshot: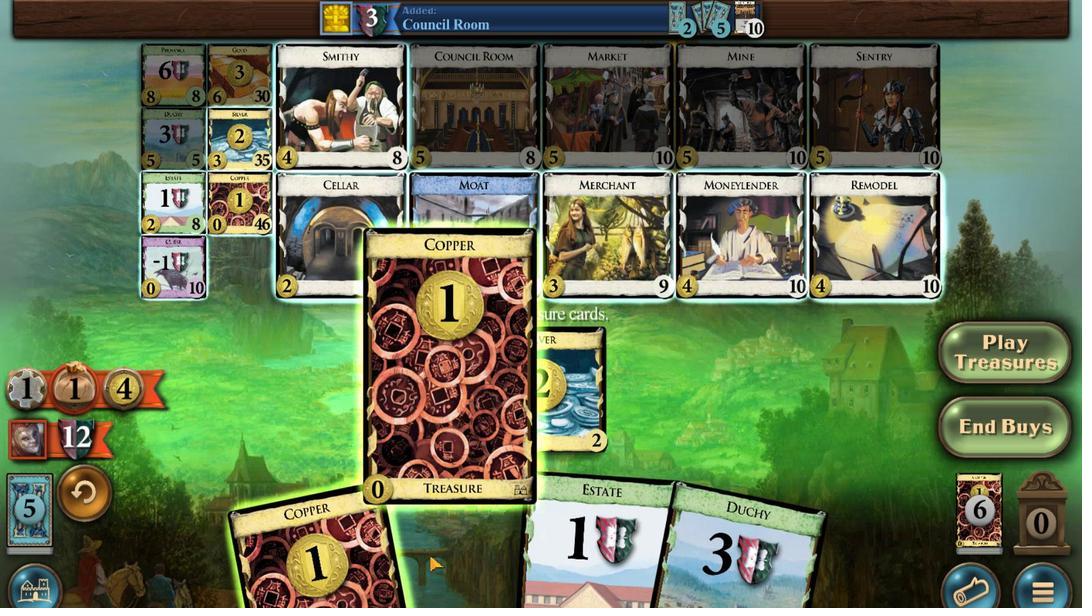 
Action: Mouse moved to (309, 286)
Screenshot: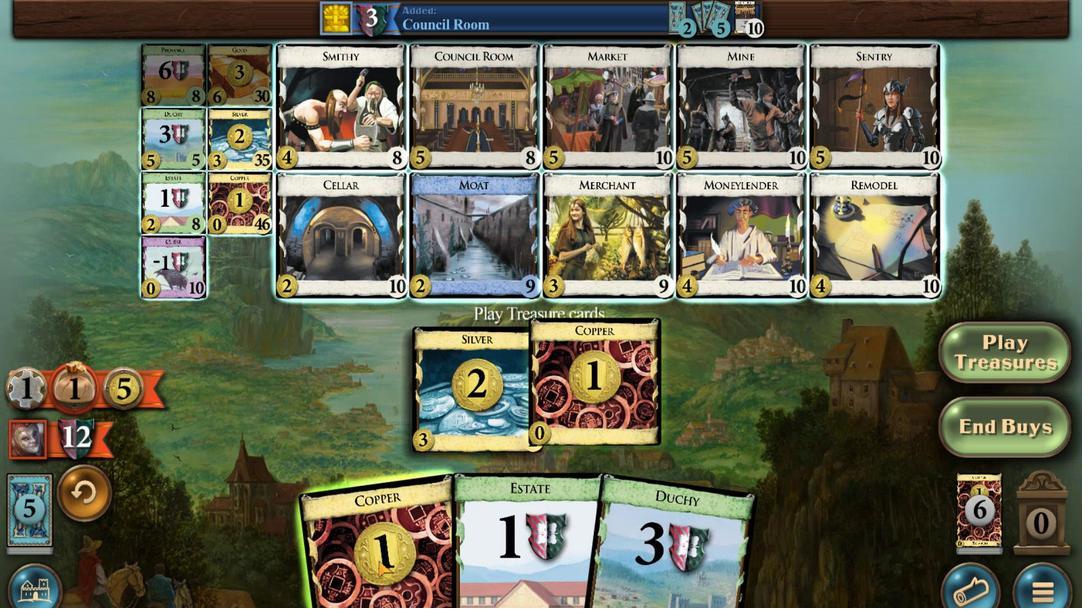 
Action: Mouse scrolled (309, 286) with delta (0, 0)
Screenshot: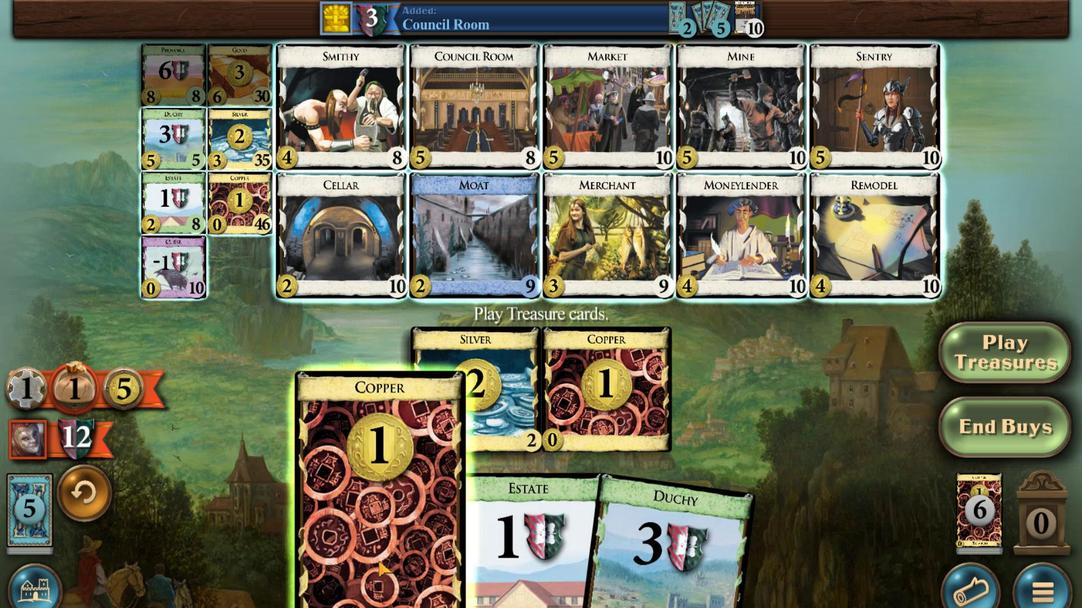 
Action: Mouse scrolled (309, 286) with delta (0, 0)
Screenshot: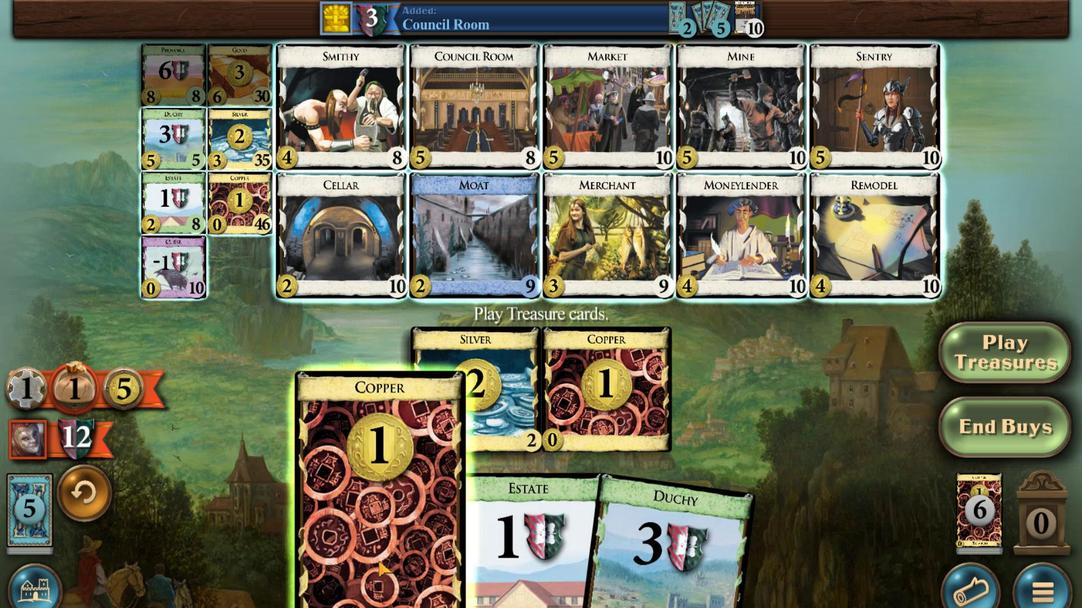 
Action: Mouse scrolled (309, 286) with delta (0, 0)
Screenshot: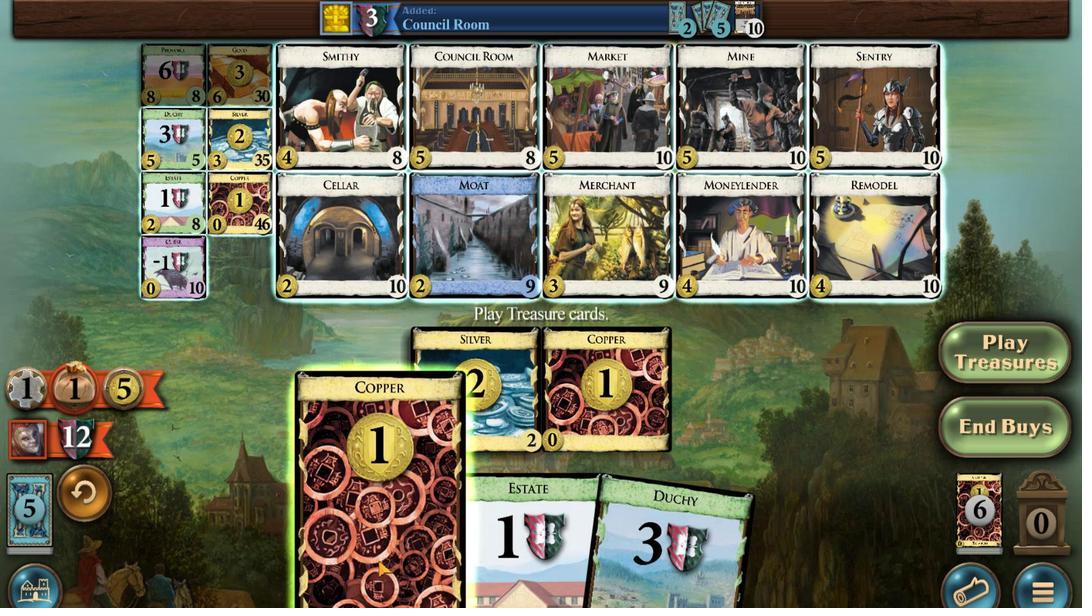 
Action: Mouse scrolled (309, 286) with delta (0, 0)
Screenshot: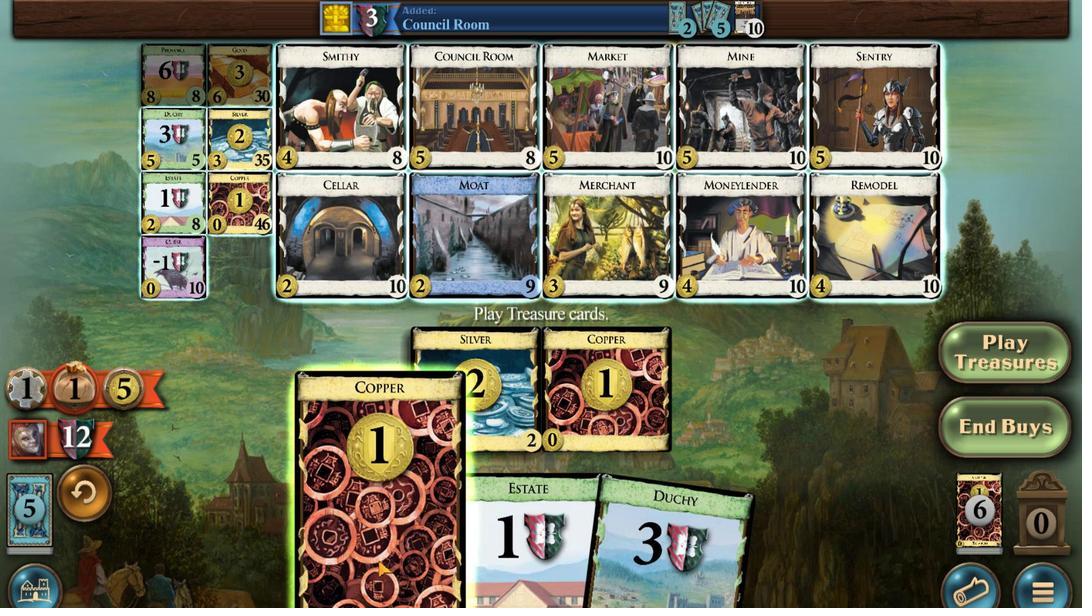 
Action: Mouse moved to (425, 512)
Screenshot: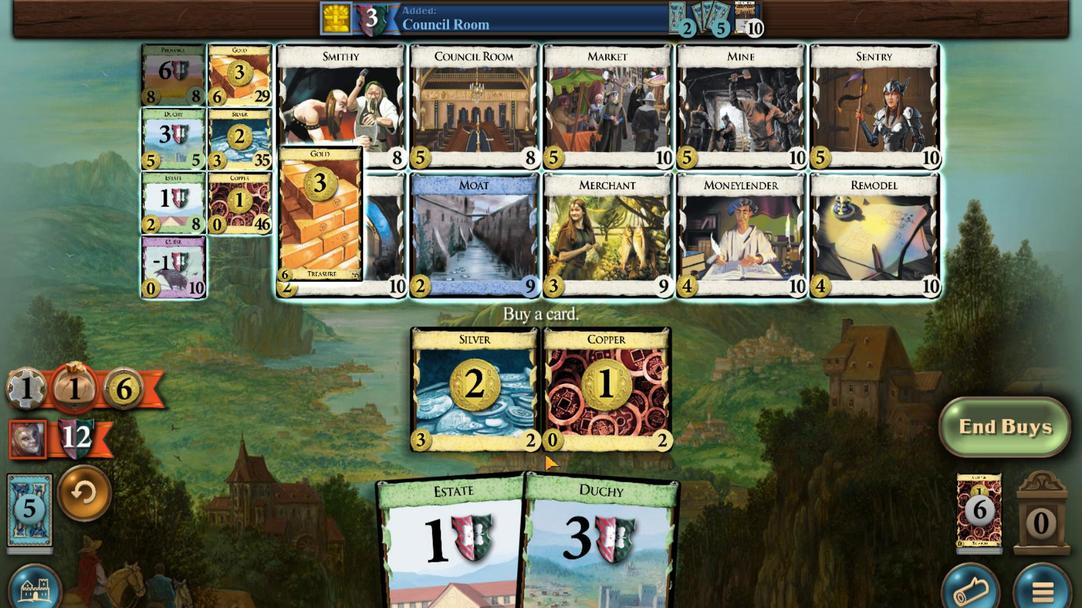 
Action: Mouse pressed left at (425, 512)
Screenshot: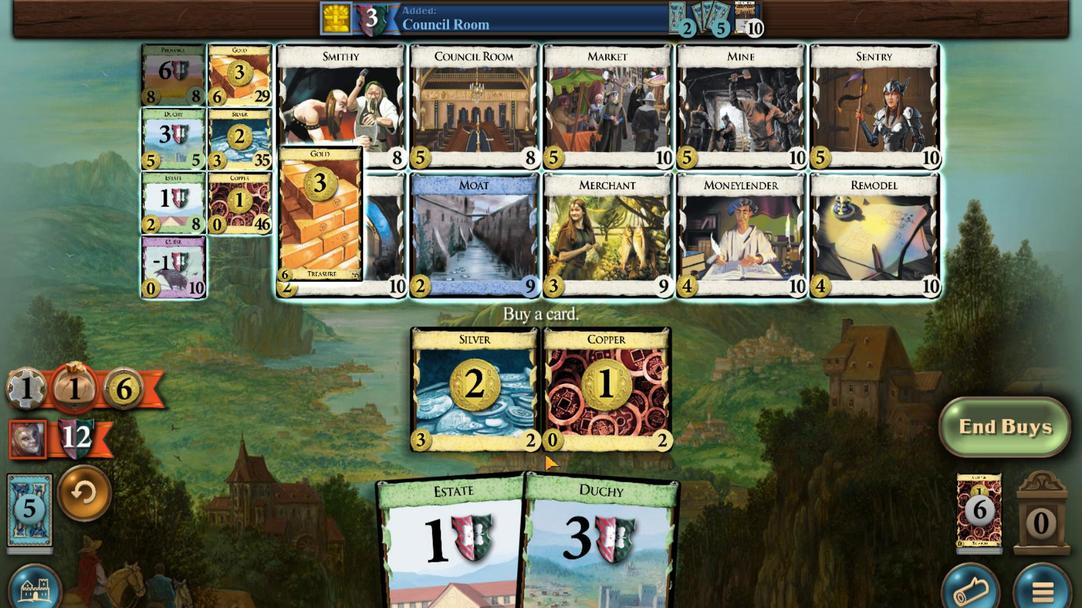 
Action: Mouse moved to (198, 286)
Screenshot: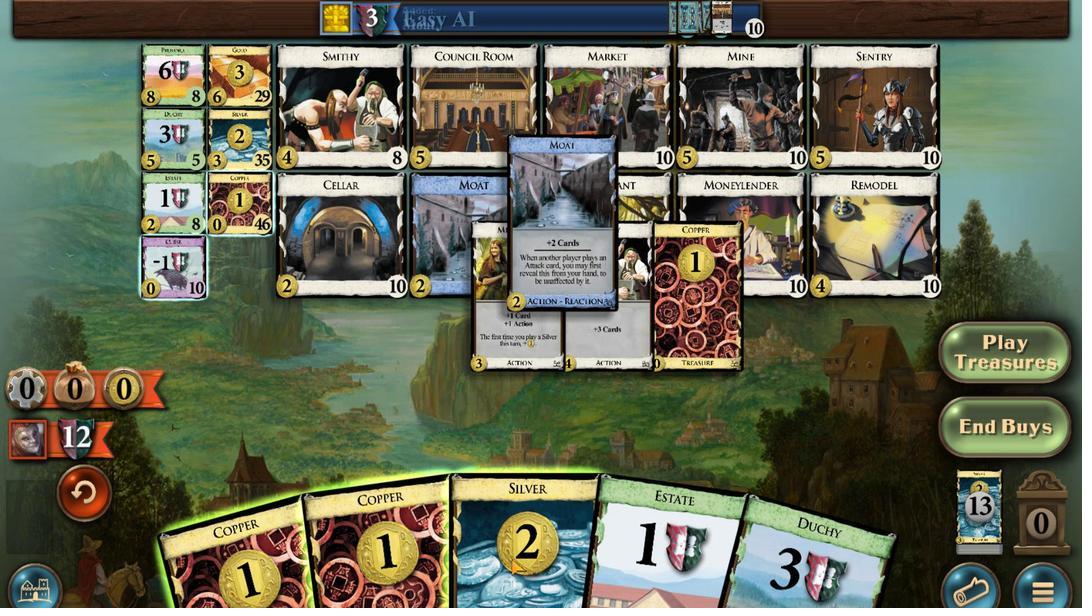 
Action: Mouse scrolled (198, 286) with delta (0, 0)
Screenshot: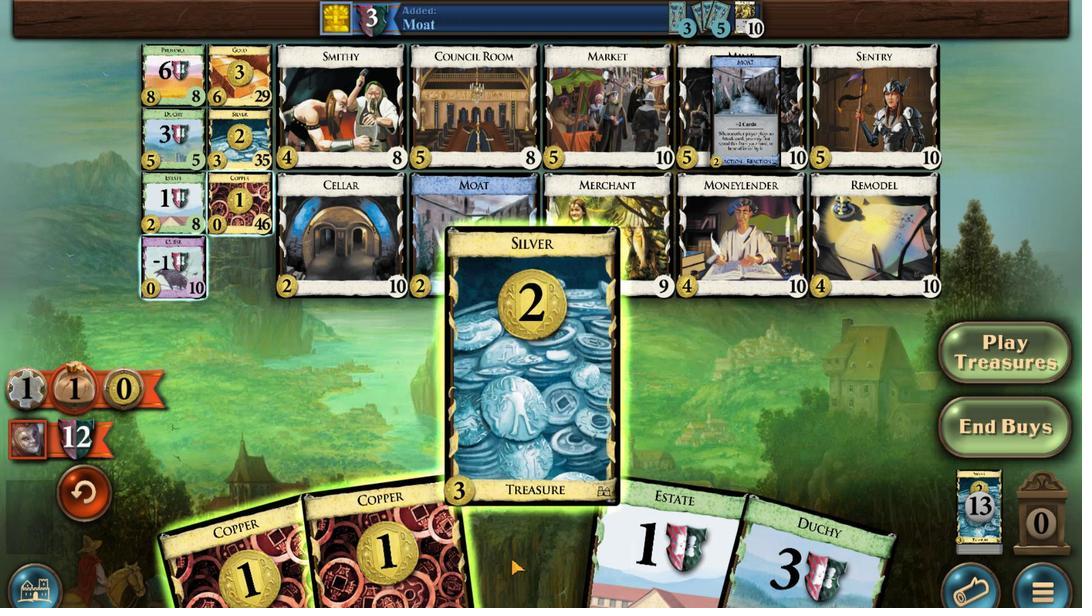 
Action: Mouse scrolled (198, 286) with delta (0, 0)
Screenshot: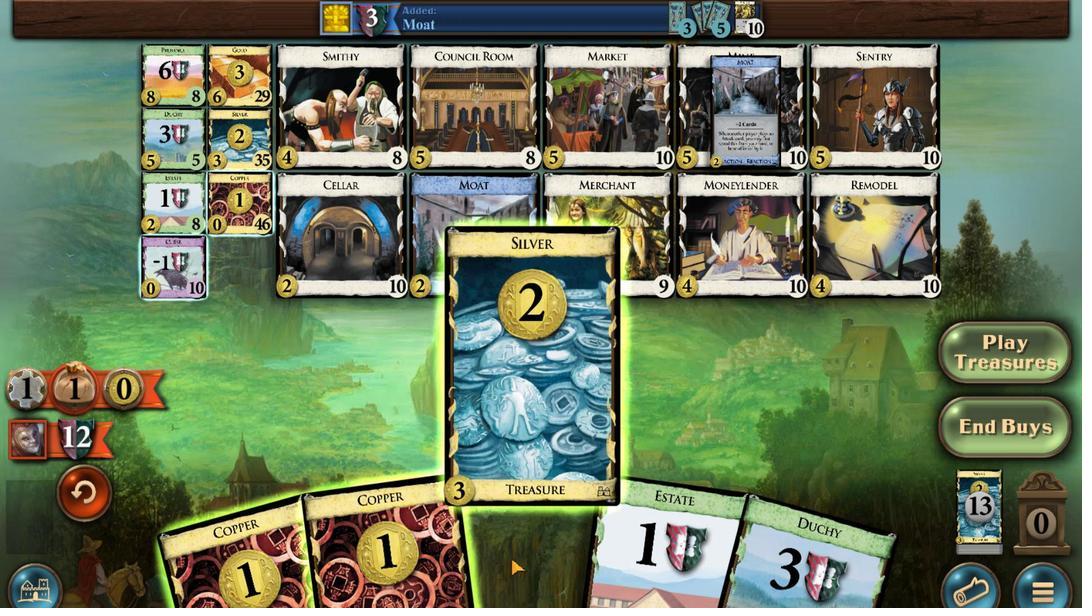 
Action: Mouse scrolled (198, 286) with delta (0, 0)
Screenshot: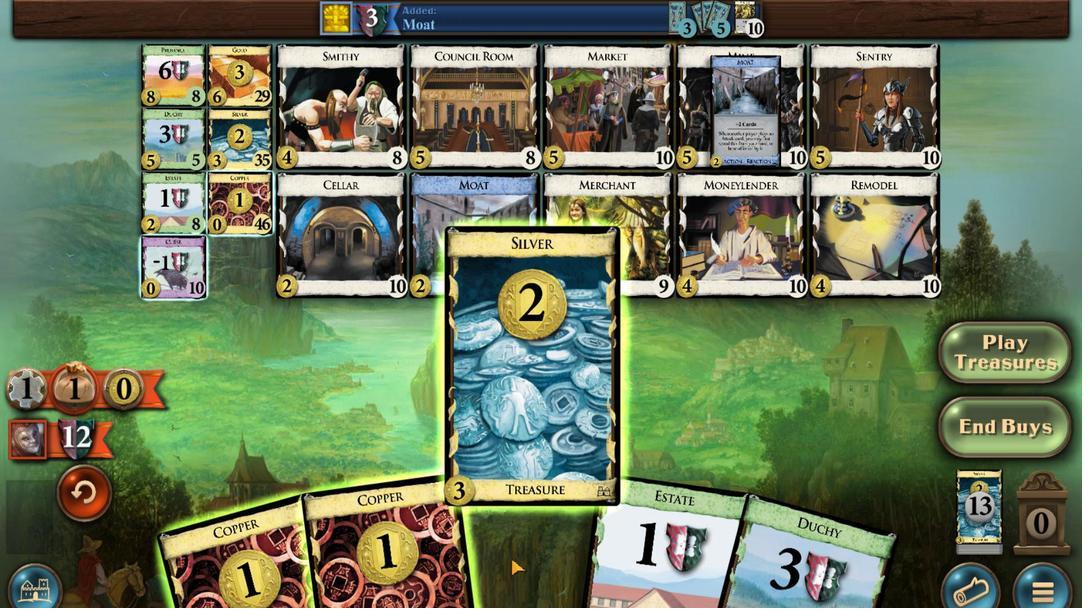 
Action: Mouse scrolled (198, 286) with delta (0, 0)
Screenshot: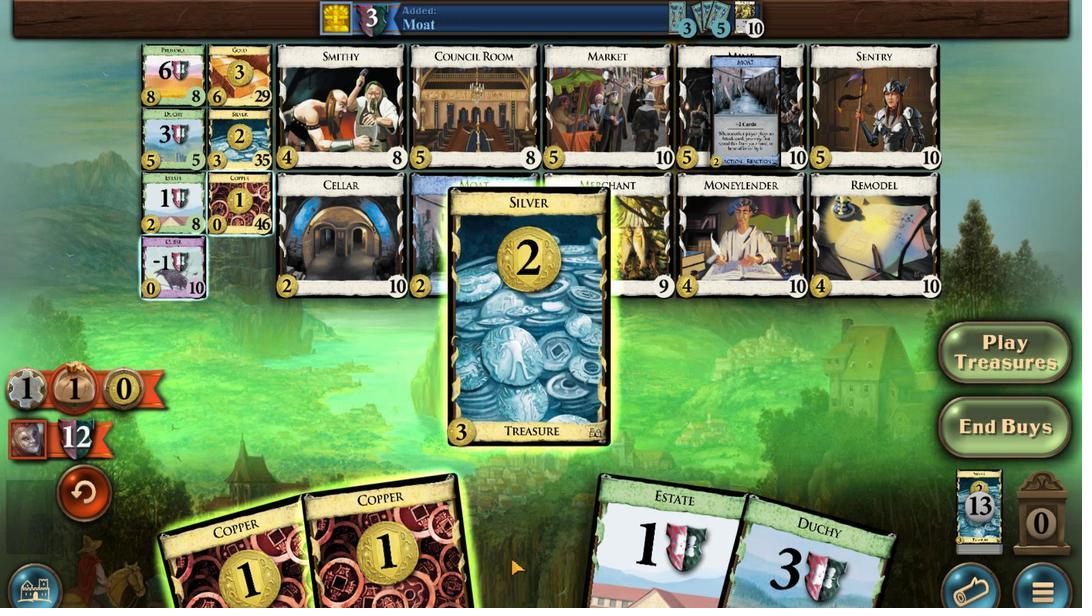 
Action: Mouse moved to (307, 288)
Screenshot: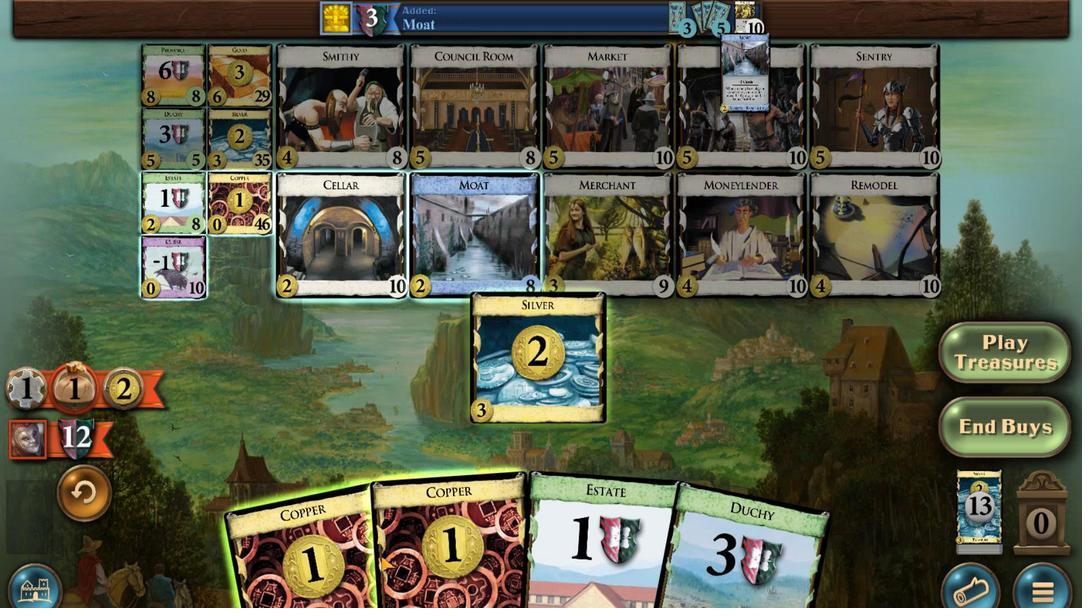 
Action: Mouse scrolled (307, 288) with delta (0, 0)
Screenshot: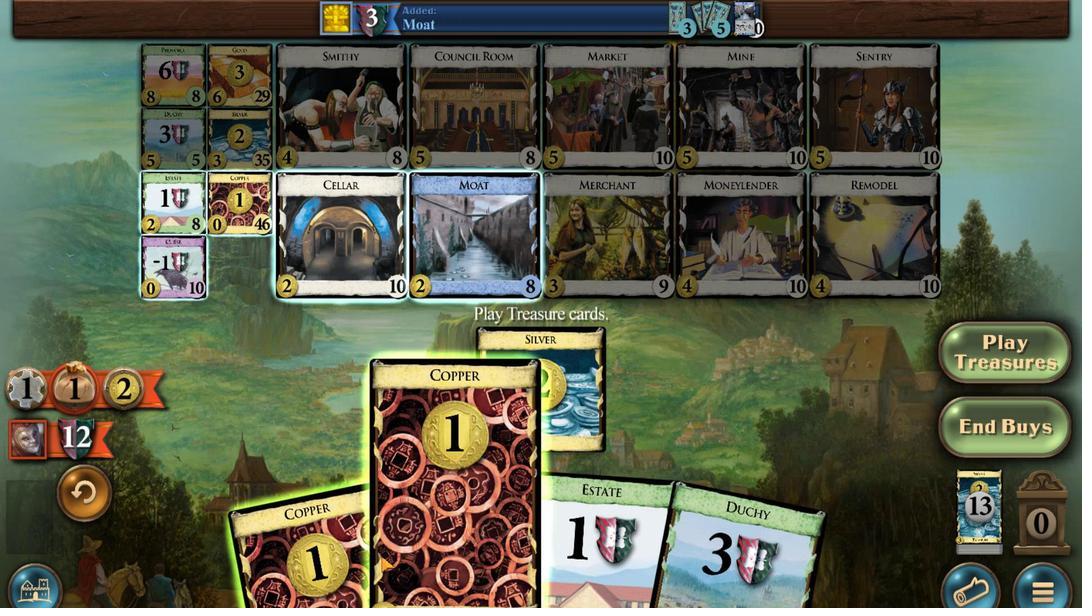 
Action: Mouse scrolled (307, 288) with delta (0, 0)
Screenshot: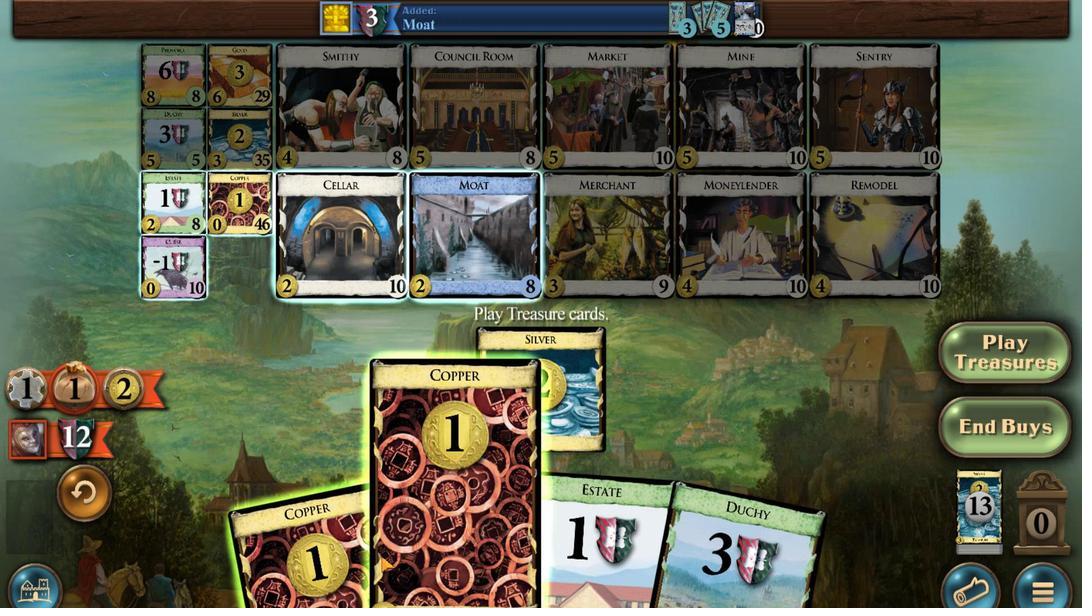 
Action: Mouse scrolled (307, 288) with delta (0, 0)
Screenshot: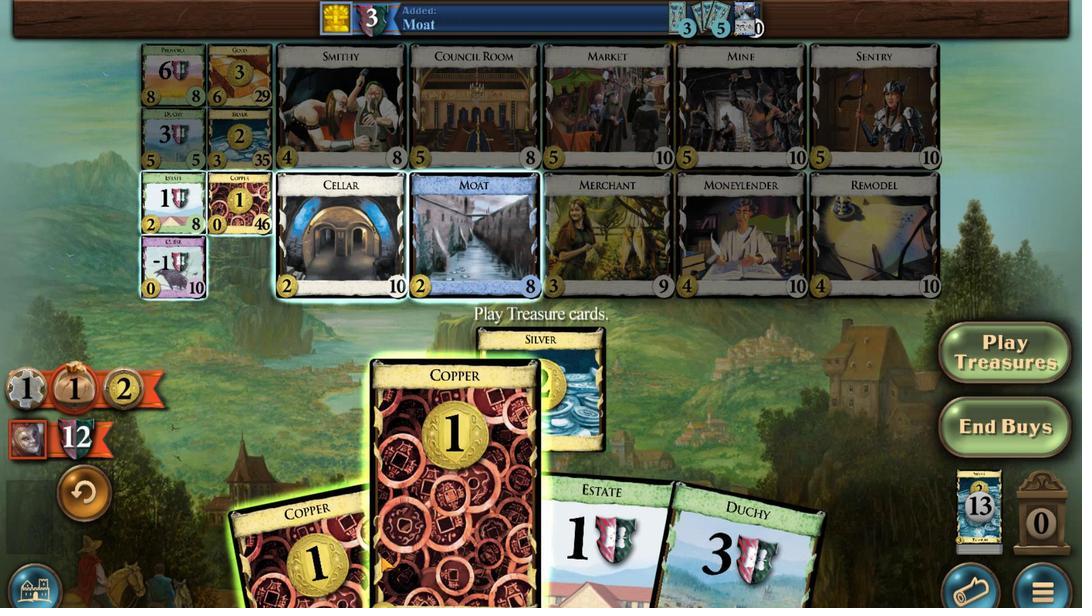 
Action: Mouse scrolled (307, 288) with delta (0, 0)
Screenshot: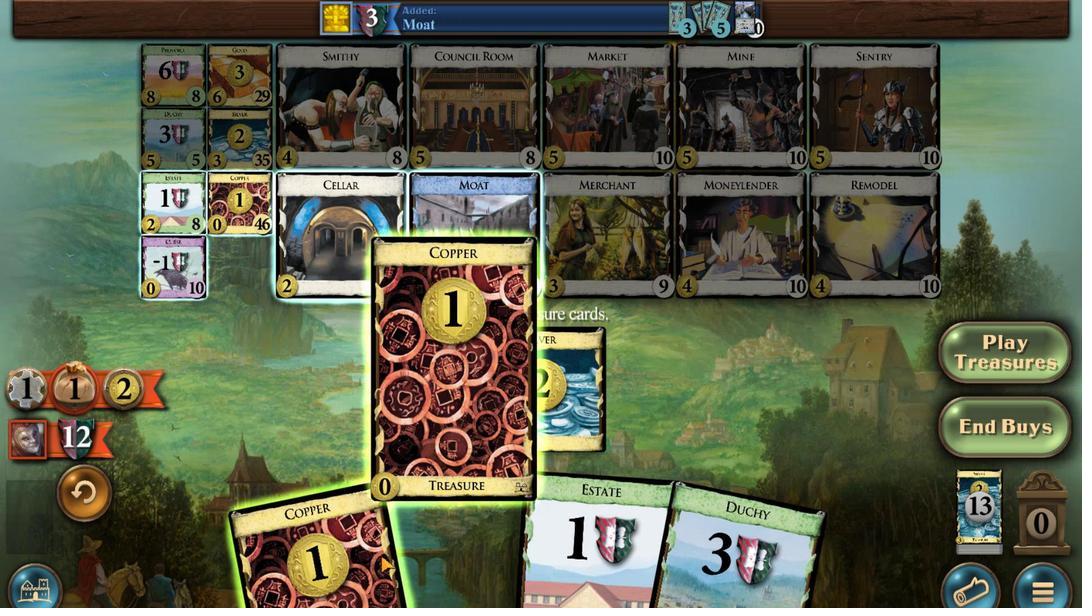 
Action: Mouse moved to (316, 289)
Screenshot: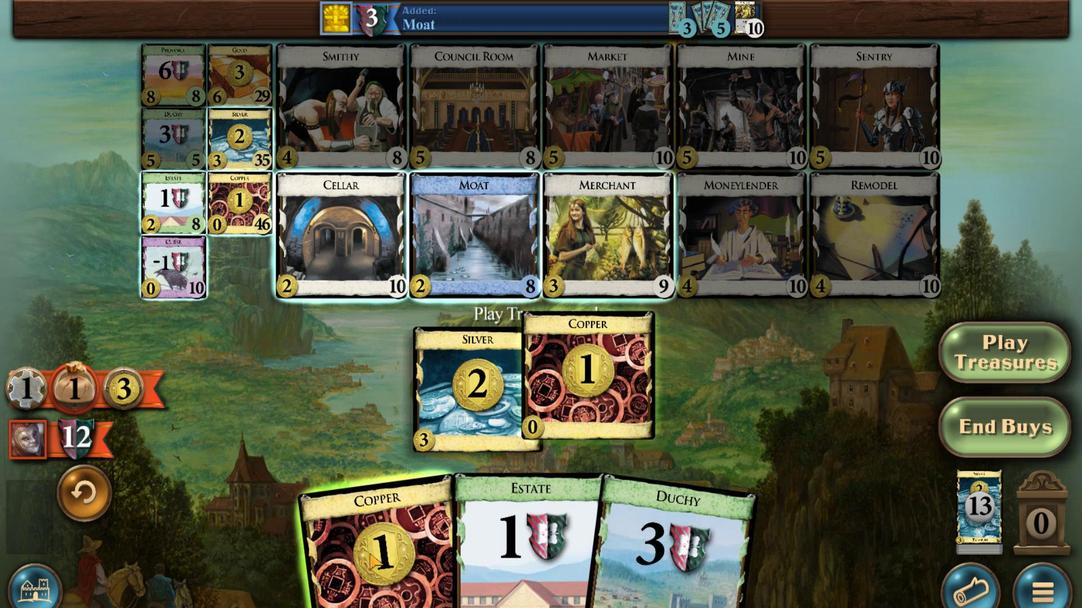 
Action: Mouse scrolled (316, 289) with delta (0, 0)
Screenshot: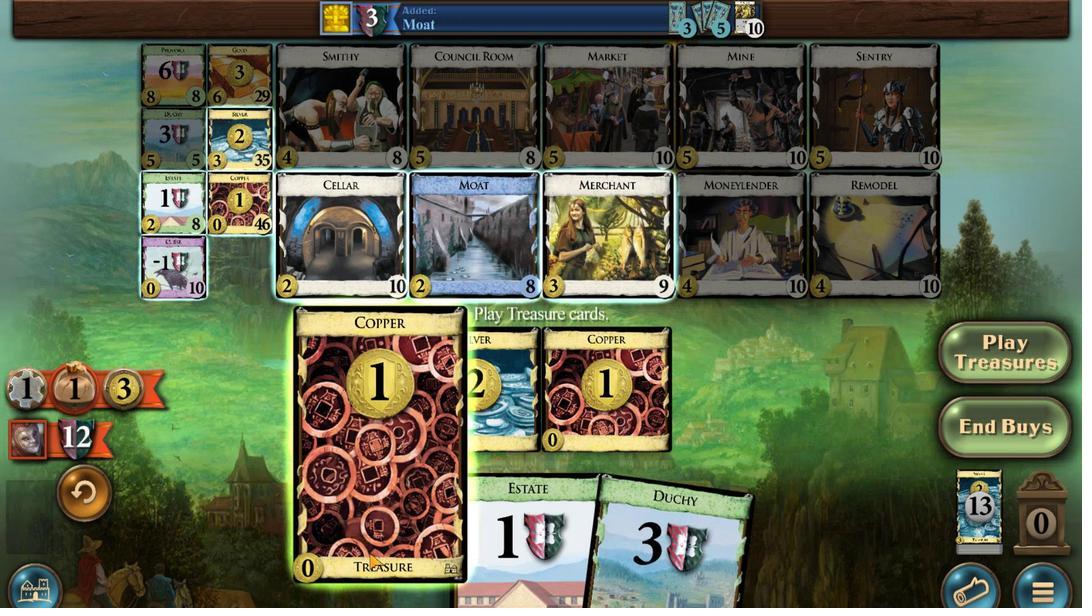 
Action: Mouse scrolled (316, 289) with delta (0, 0)
Screenshot: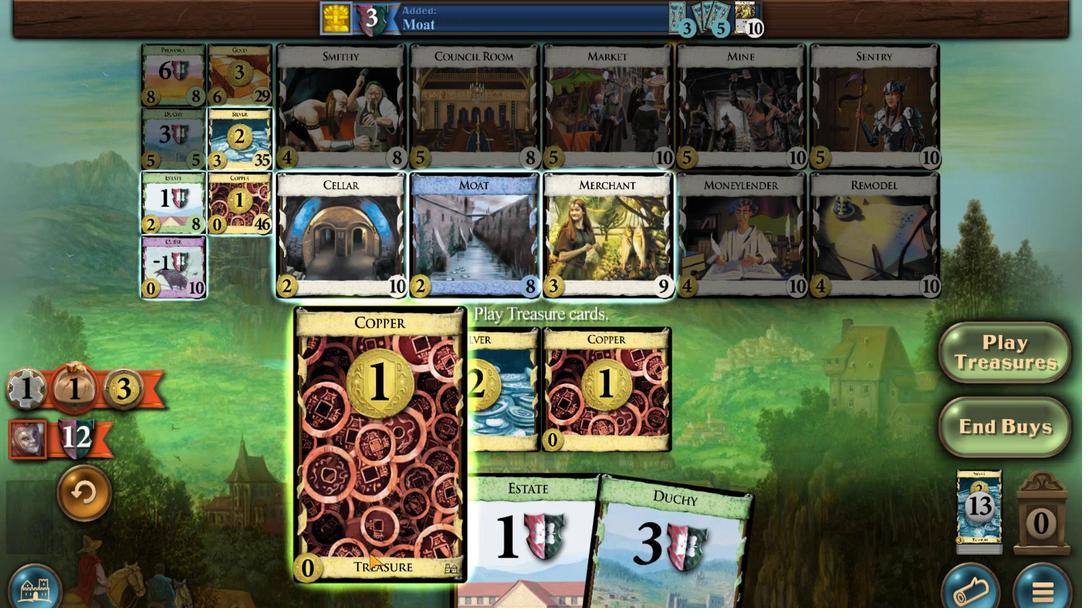 
Action: Mouse scrolled (316, 289) with delta (0, 0)
Screenshot: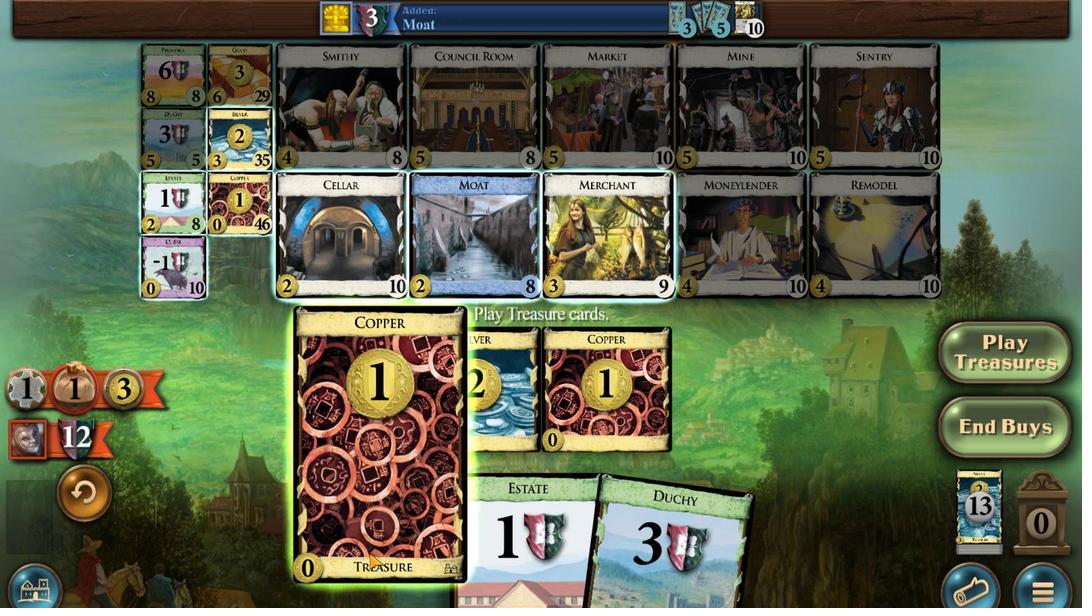 
Action: Mouse scrolled (316, 289) with delta (0, 0)
Screenshot: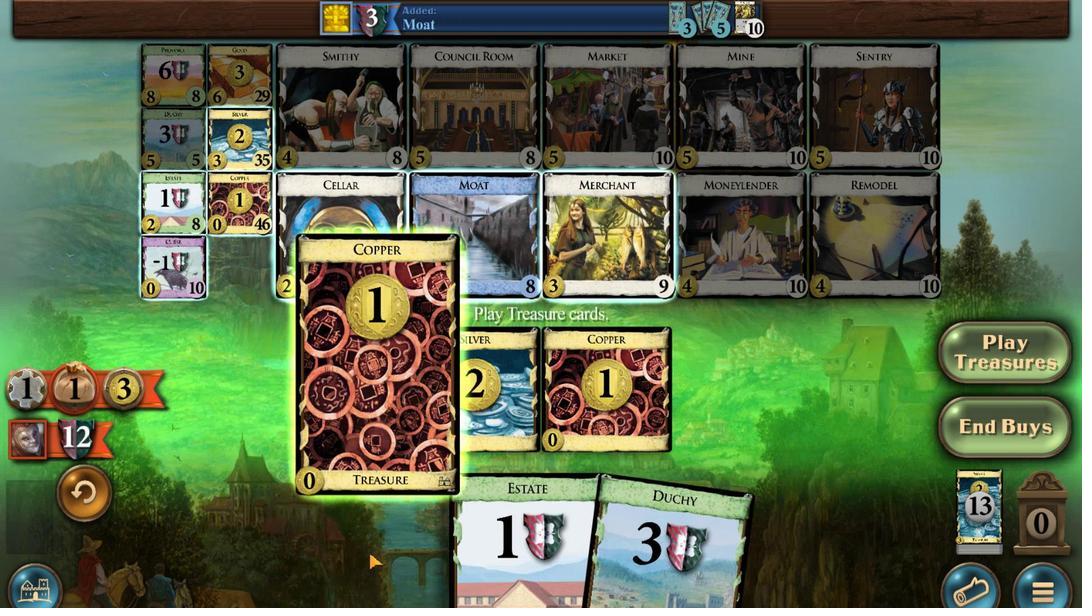 
Action: Mouse moved to (429, 474)
Screenshot: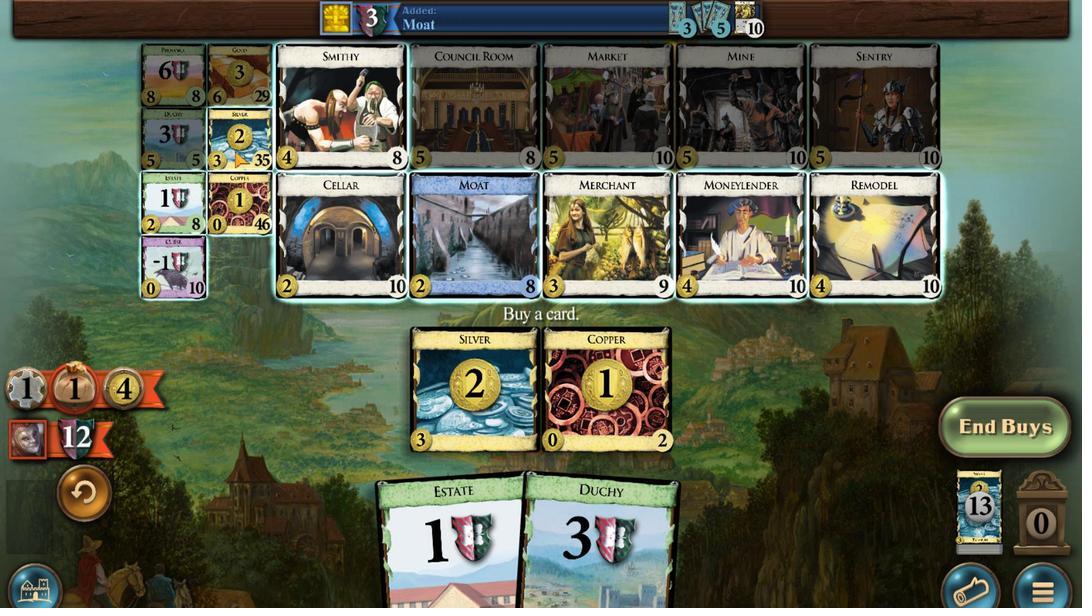 
Action: Mouse pressed left at (429, 474)
Screenshot: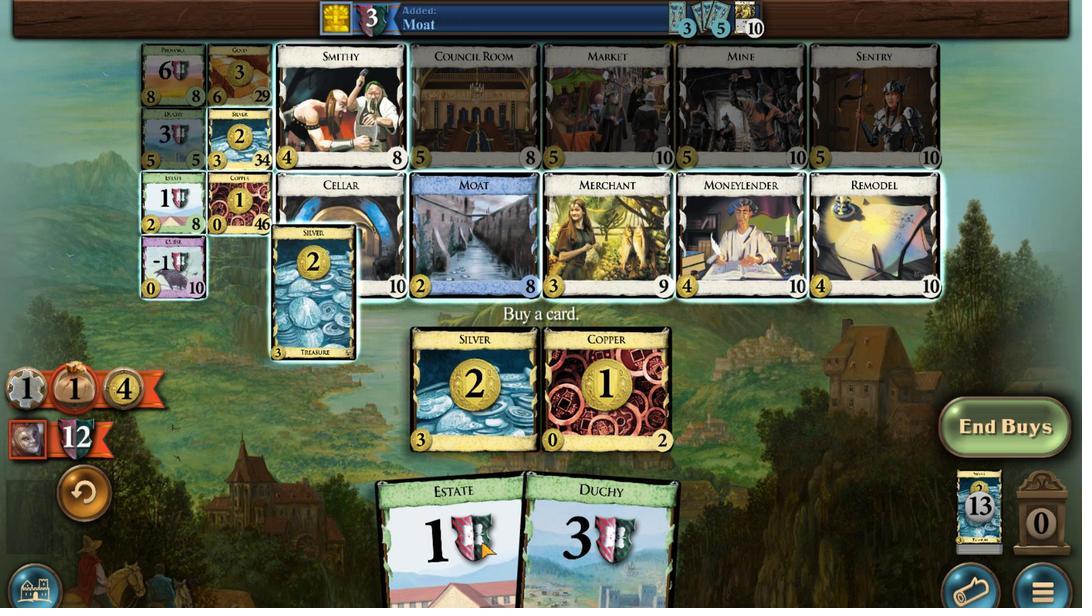
Action: Mouse moved to (319, 286)
Screenshot: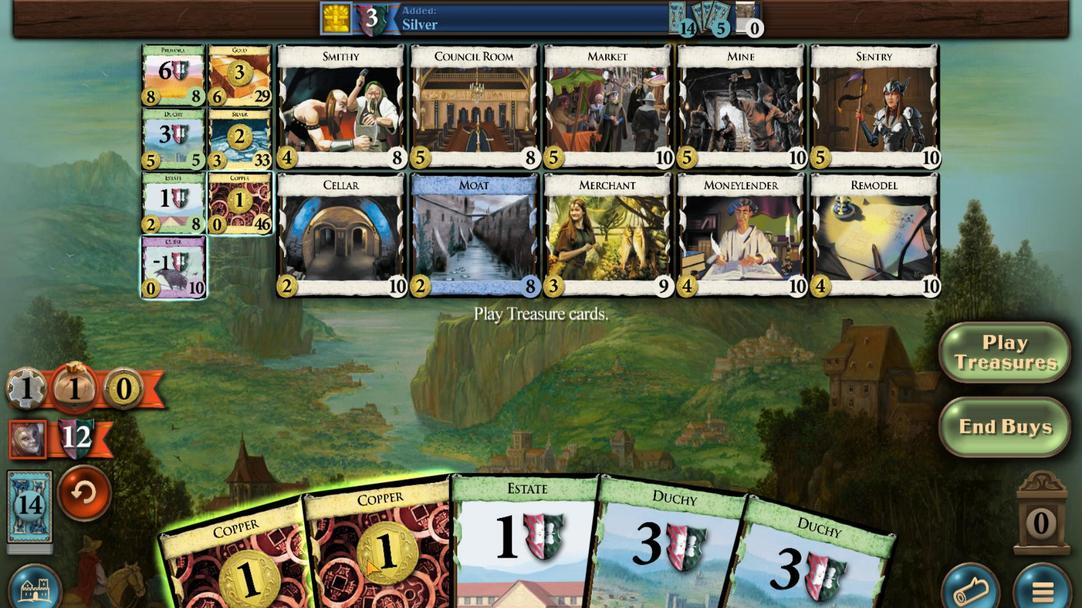 
Action: Mouse scrolled (319, 286) with delta (0, 0)
Screenshot: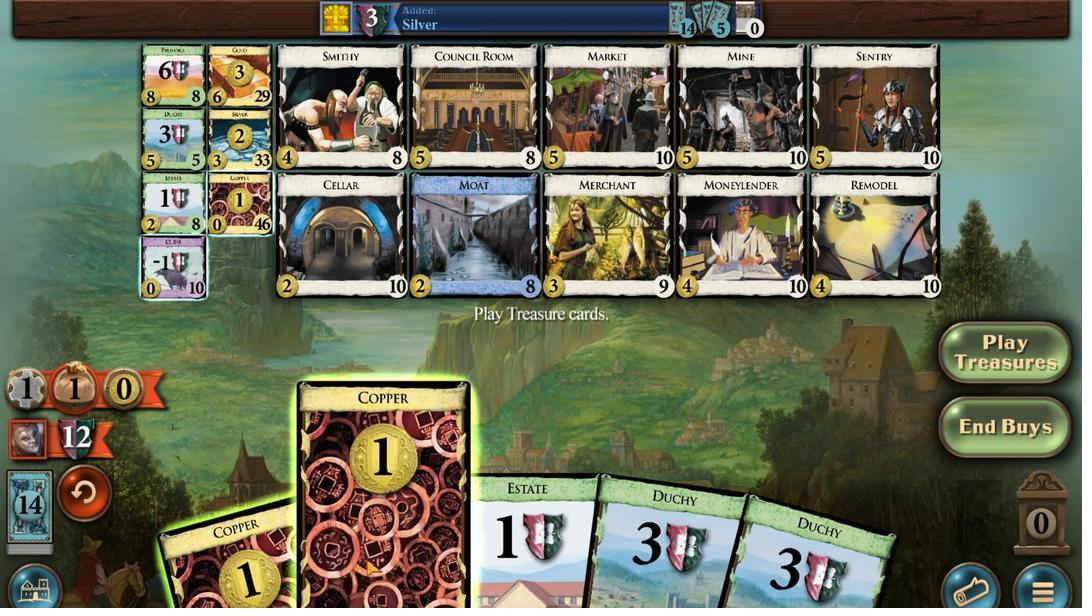 
Action: Mouse scrolled (319, 286) with delta (0, 0)
Screenshot: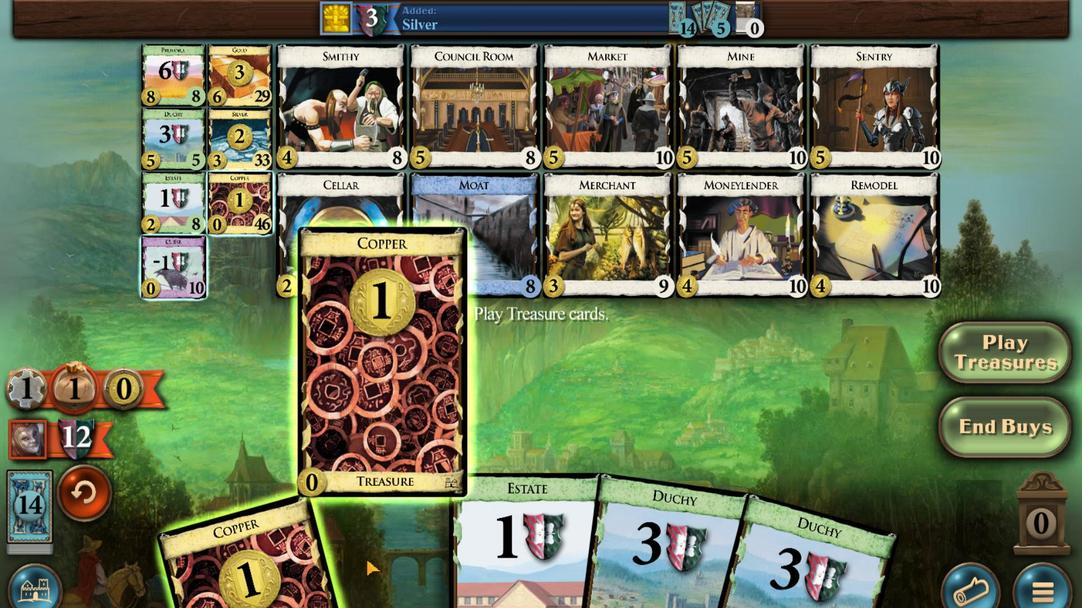 
Action: Mouse scrolled (319, 286) with delta (0, 0)
Screenshot: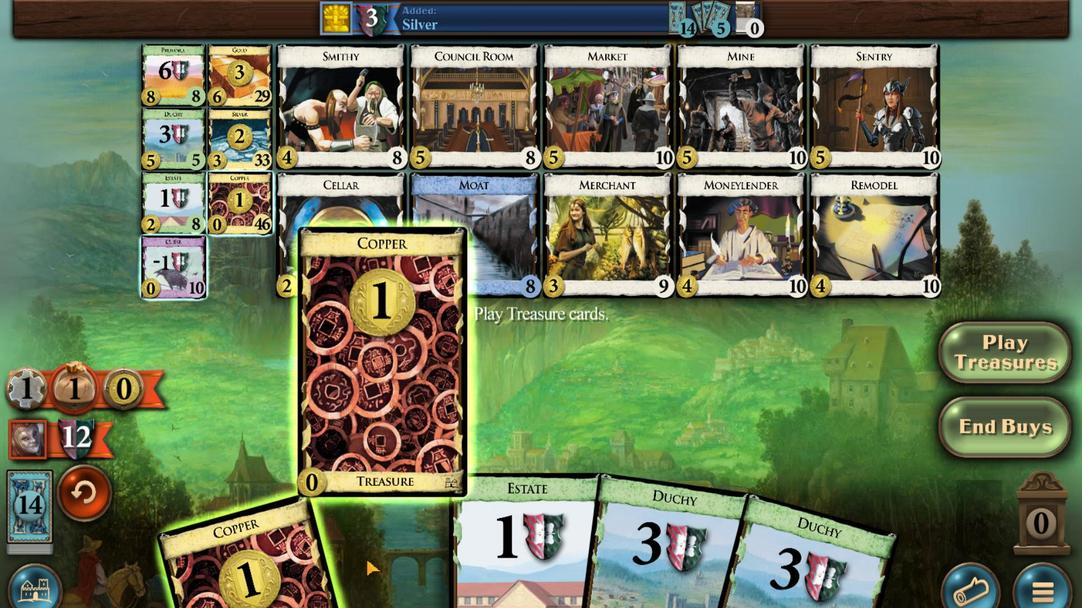 
Action: Mouse scrolled (319, 286) with delta (0, 0)
Screenshot: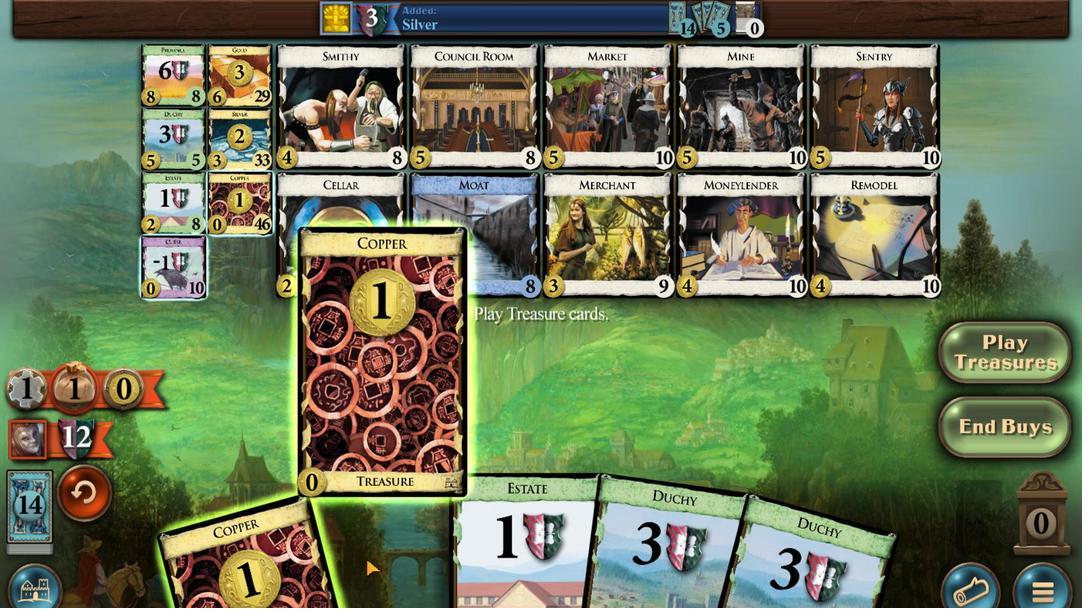 
Action: Mouse moved to (346, 286)
Screenshot: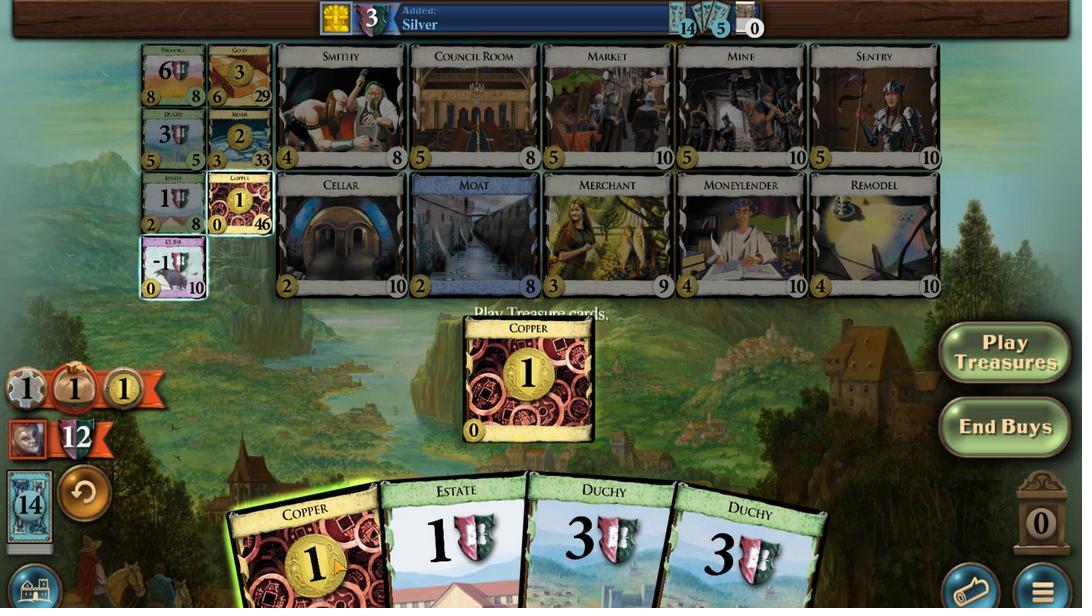 
Action: Mouse scrolled (346, 287) with delta (0, 0)
Screenshot: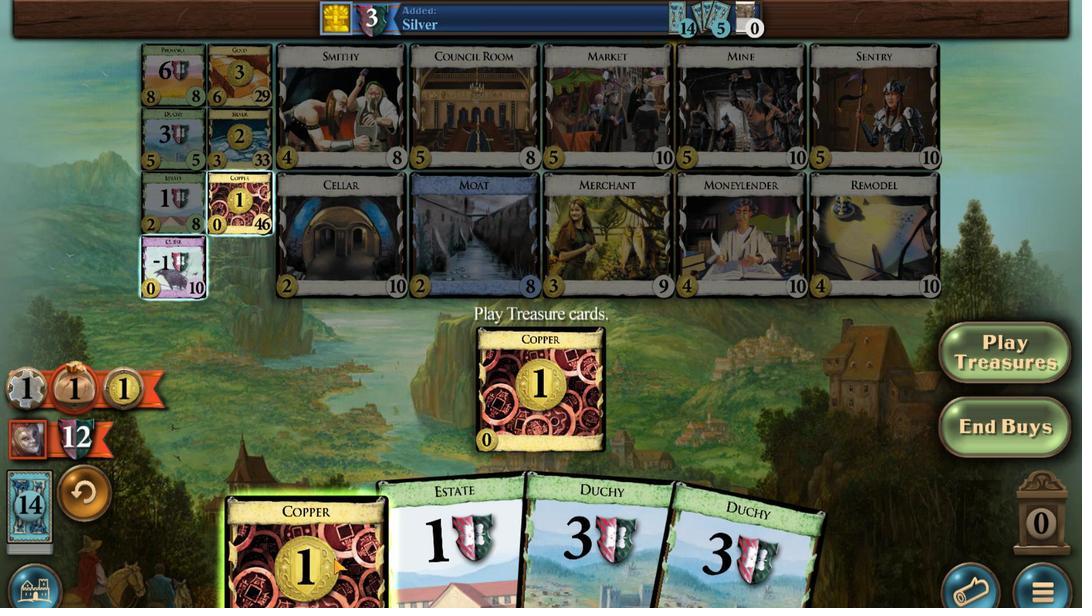 
Action: Mouse scrolled (346, 286) with delta (0, 0)
Screenshot: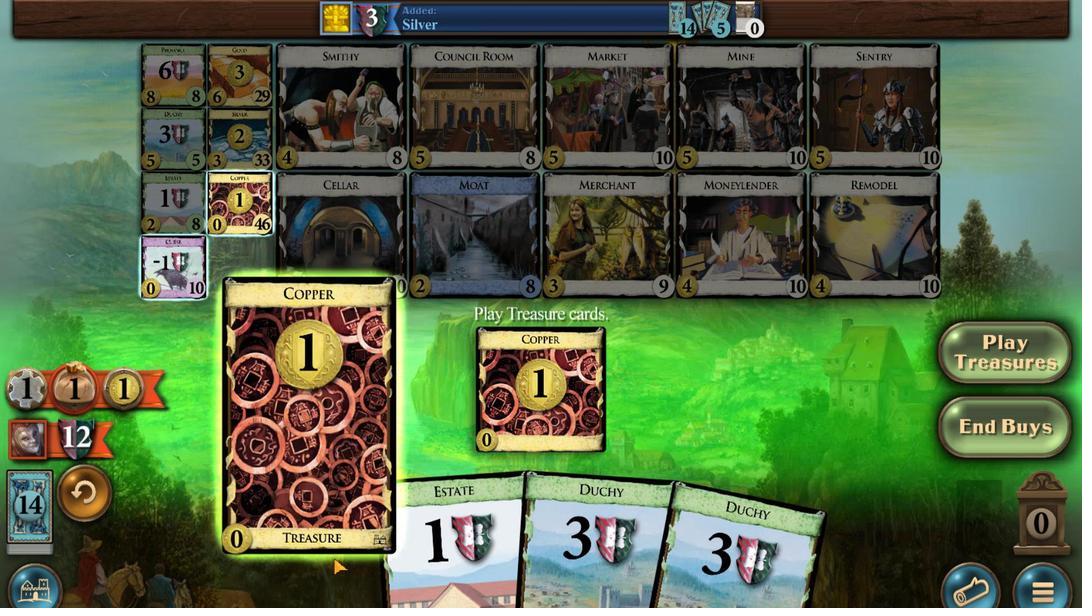 
Action: Mouse scrolled (346, 287) with delta (0, 0)
Screenshot: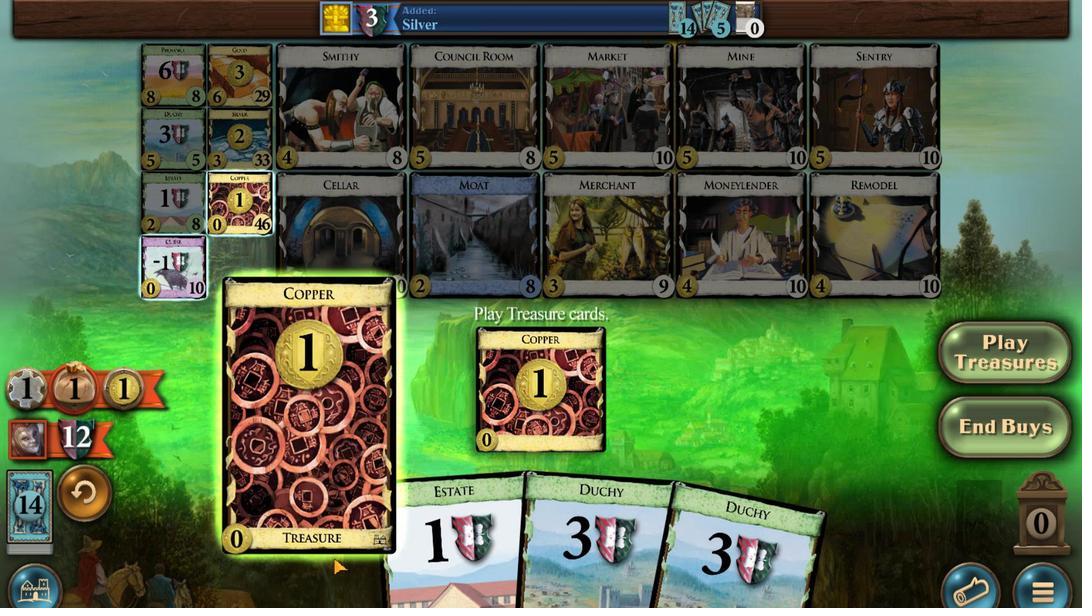 
Action: Mouse scrolled (346, 287) with delta (0, 0)
Screenshot: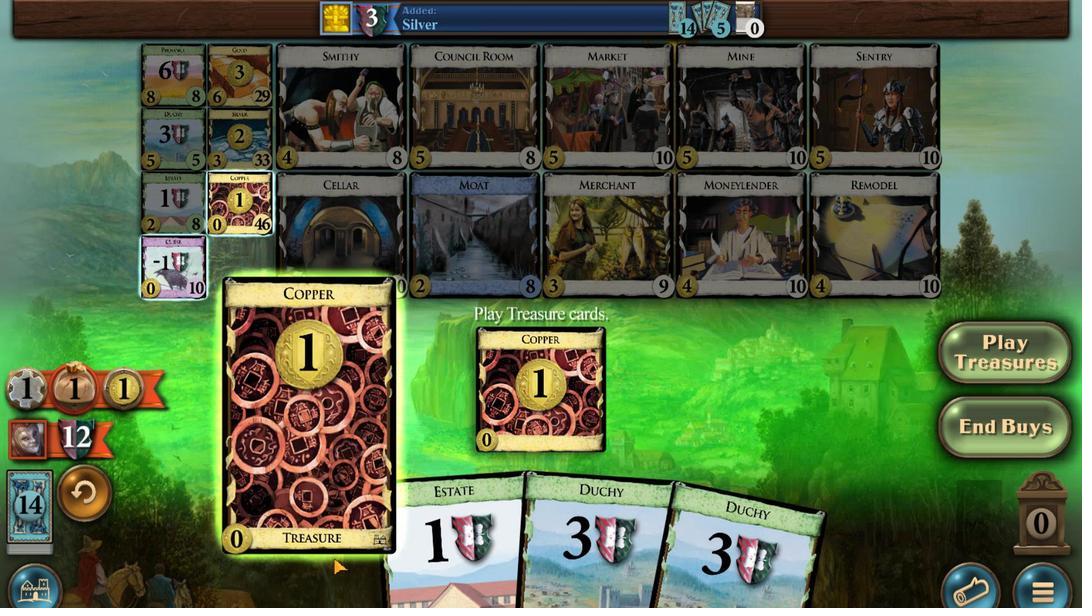 
Action: Mouse moved to (474, 448)
Screenshot: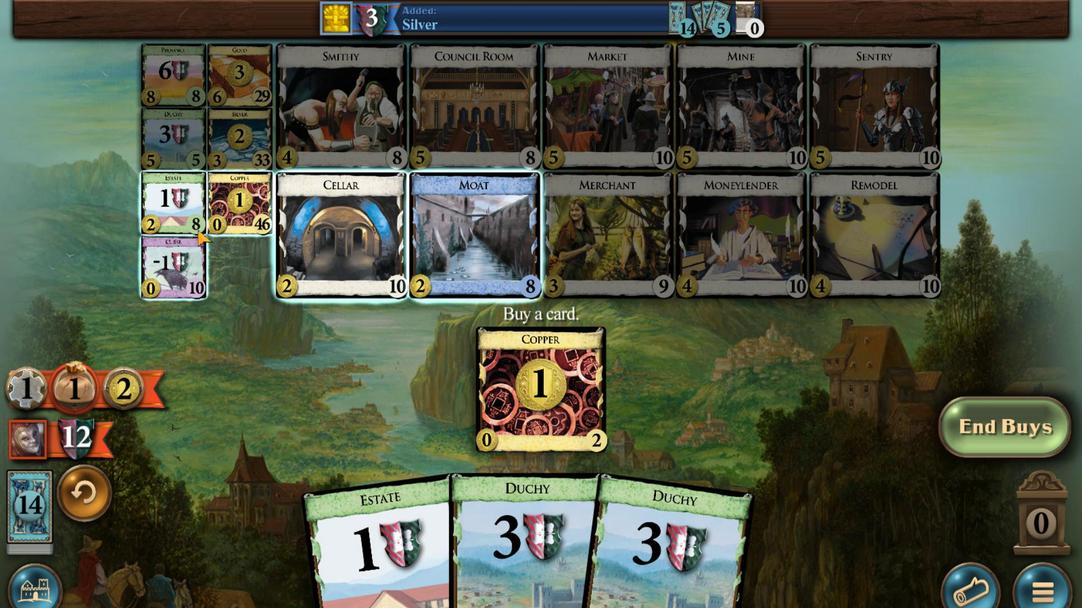 
Action: Mouse pressed left at (474, 448)
Screenshot: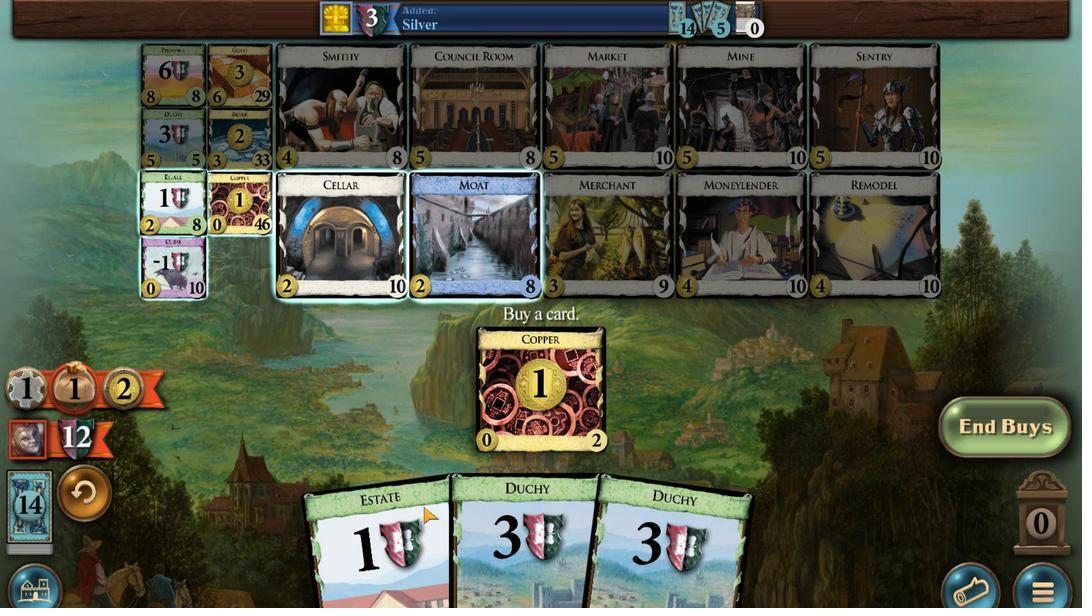 
Action: Mouse moved to (487, 289)
Screenshot: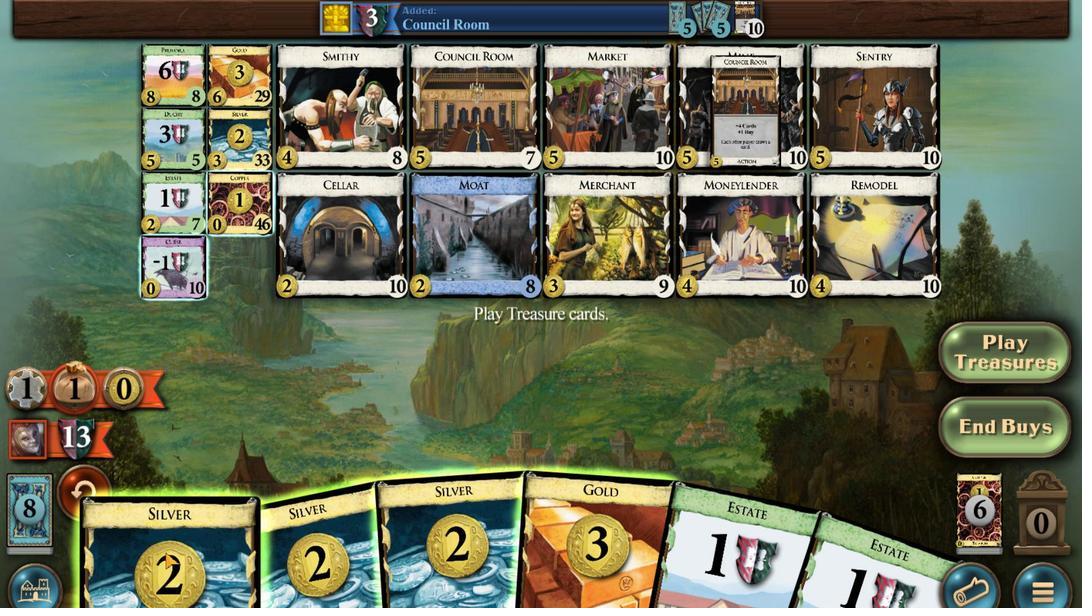 
Action: Mouse scrolled (487, 290) with delta (0, 0)
Screenshot: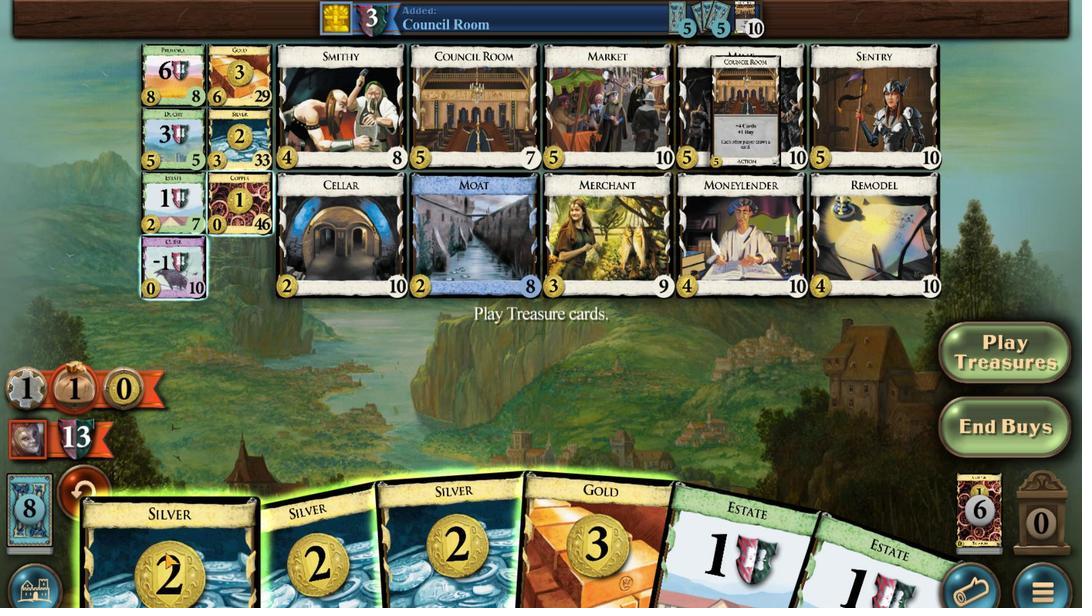 
Action: Mouse scrolled (487, 289) with delta (0, 0)
Screenshot: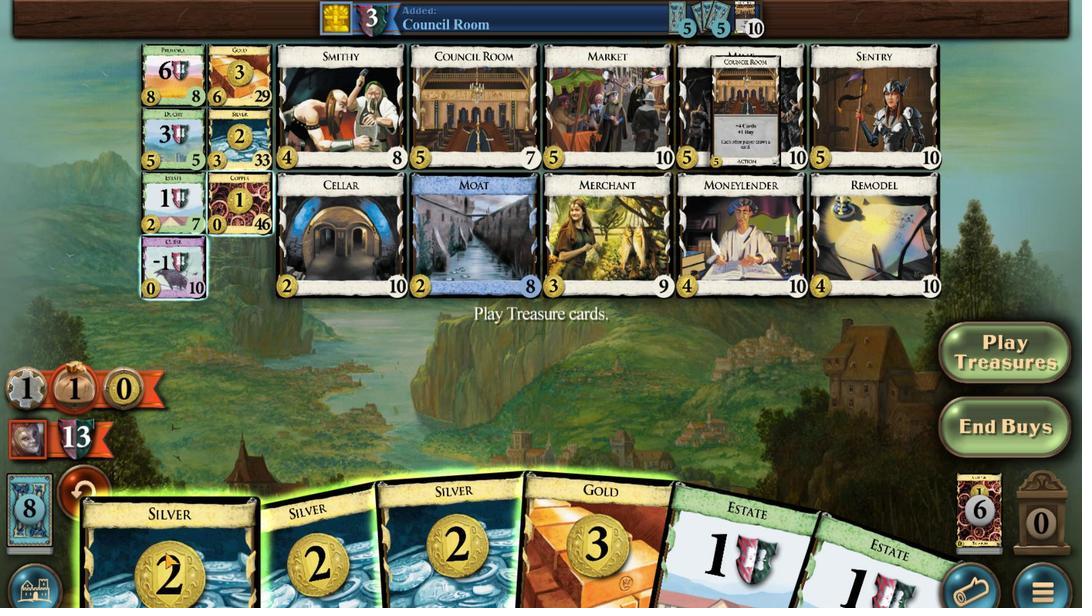 
Action: Mouse scrolled (487, 290) with delta (0, 0)
Screenshot: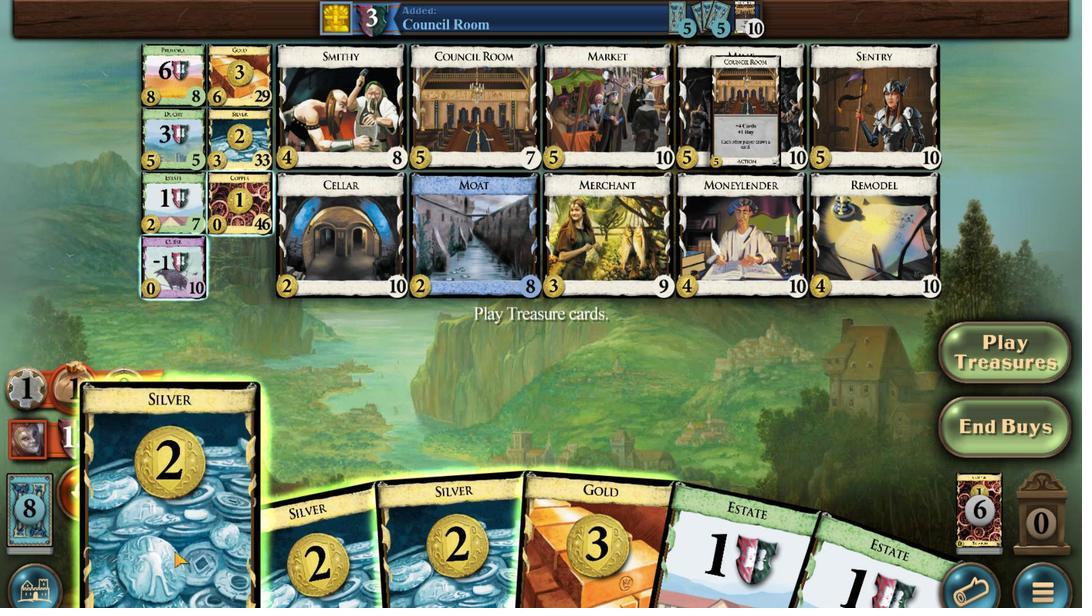
Action: Mouse scrolled (487, 290) with delta (0, 0)
Screenshot: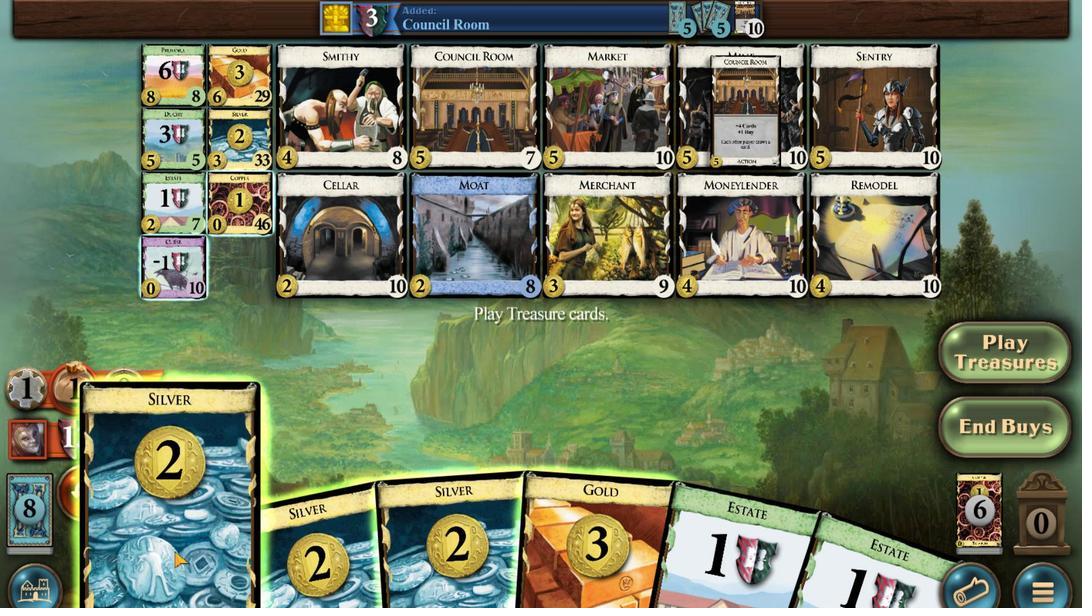 
Action: Mouse moved to (425, 292)
Screenshot: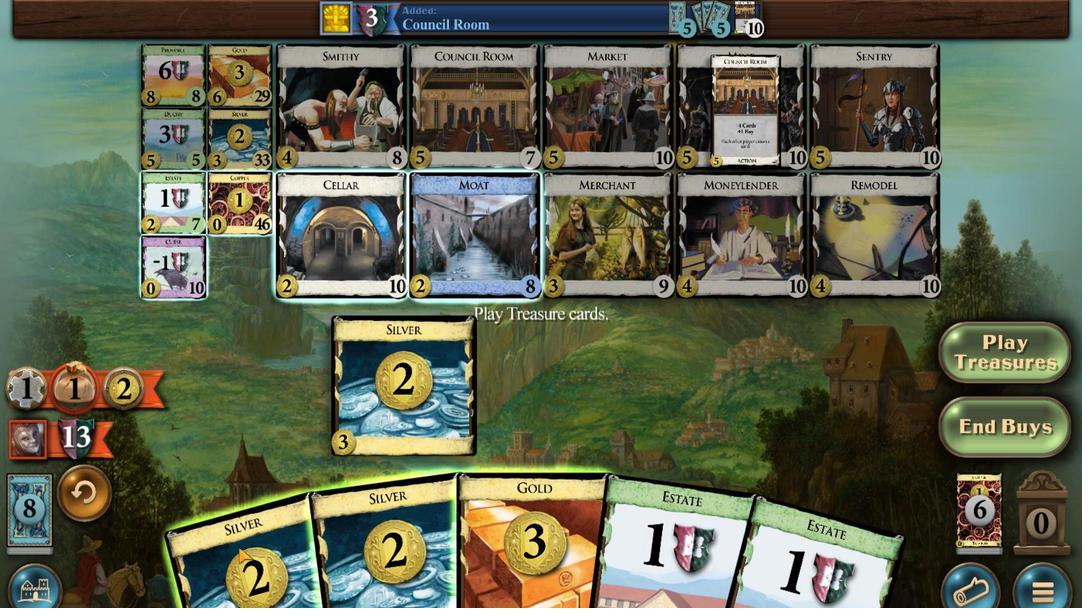 
Action: Mouse scrolled (425, 292) with delta (0, 0)
Screenshot: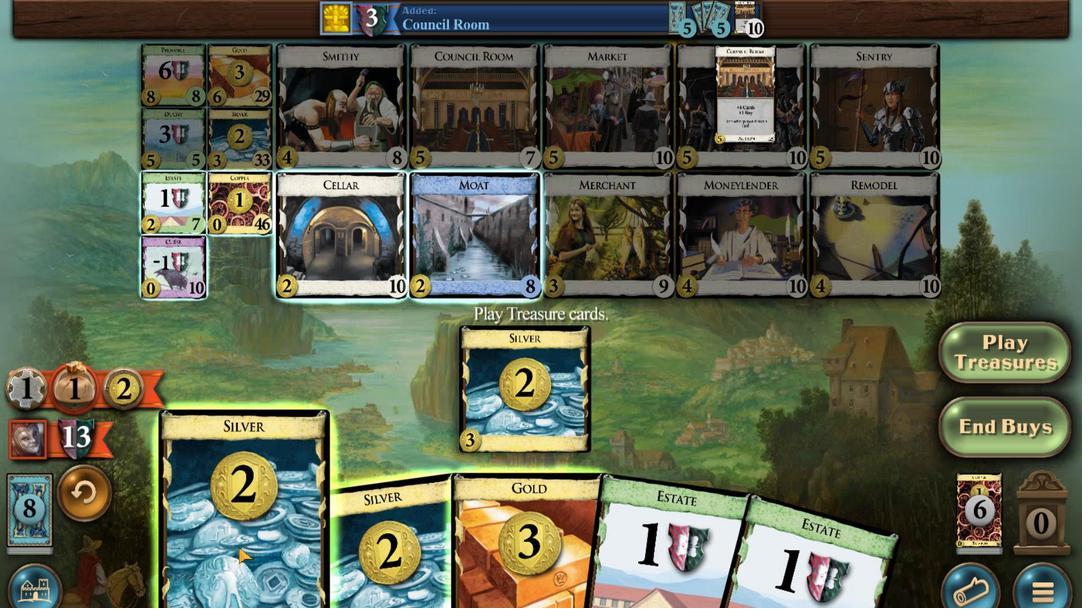 
Action: Mouse scrolled (425, 292) with delta (0, 0)
Screenshot: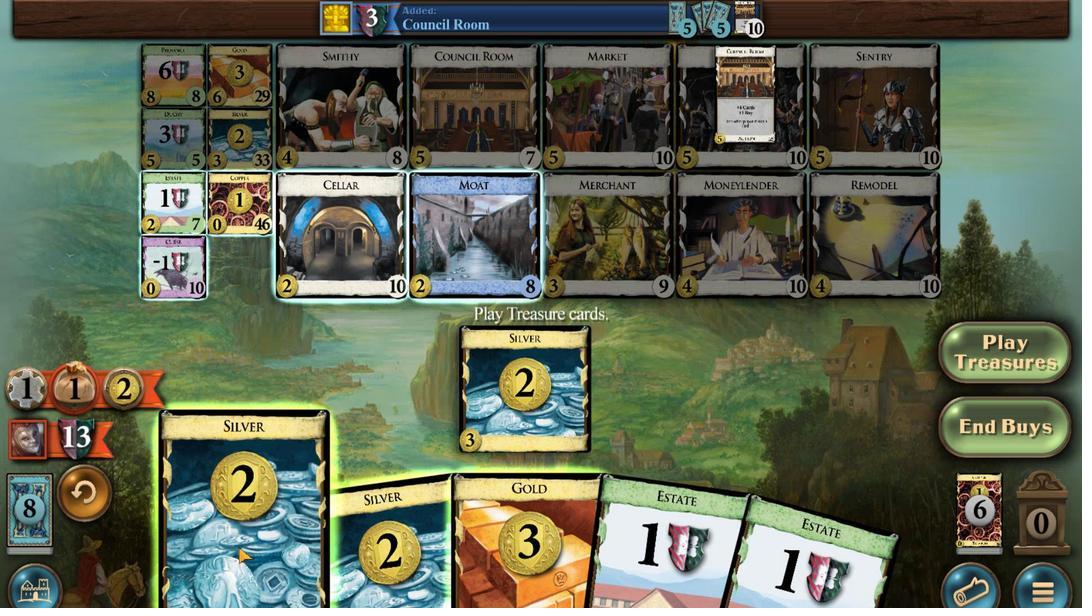 
Action: Mouse scrolled (425, 292) with delta (0, 0)
Screenshot: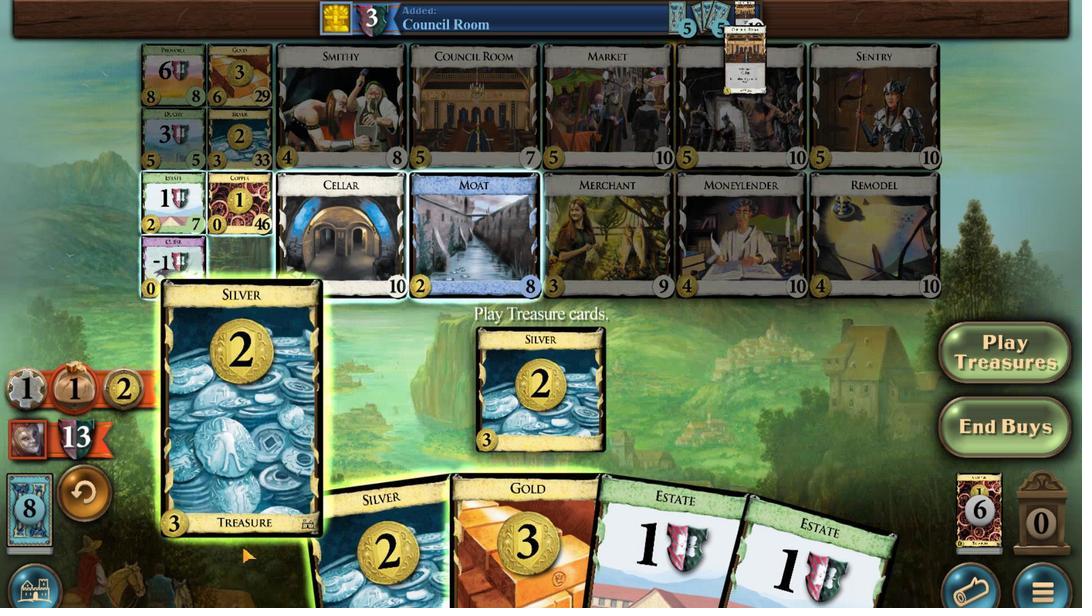 
Action: Mouse scrolled (425, 292) with delta (0, 0)
Screenshot: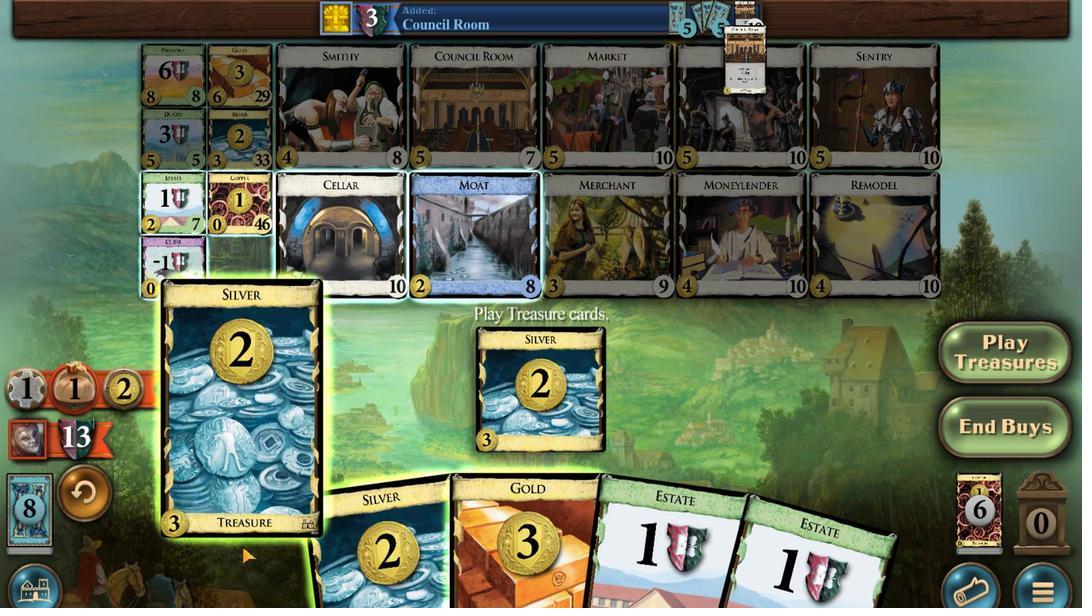 
Action: Mouse scrolled (425, 292) with delta (0, 0)
Screenshot: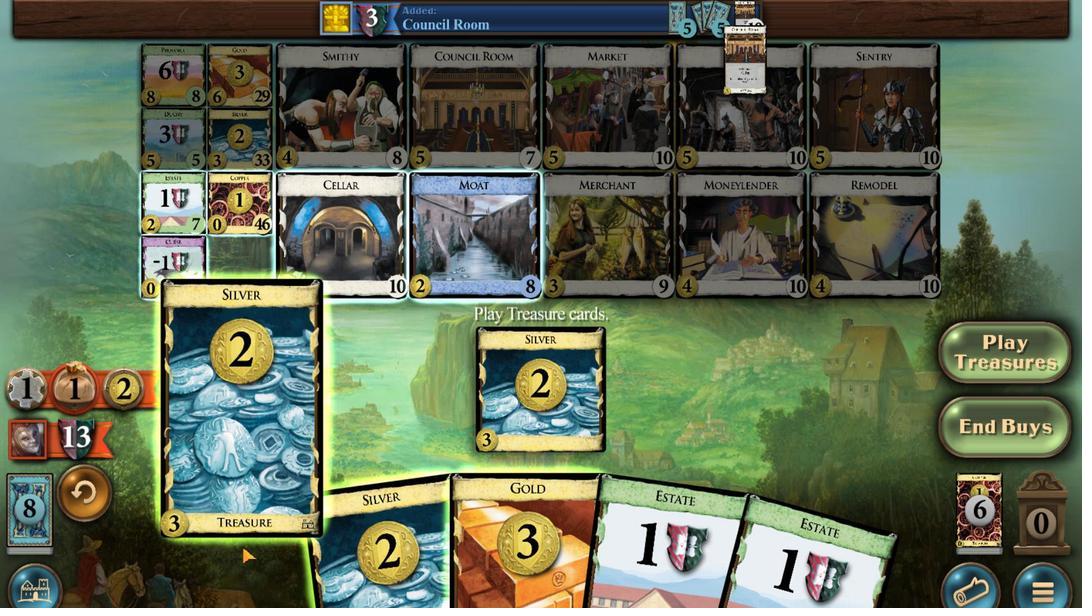 
Action: Mouse moved to (337, 290)
Screenshot: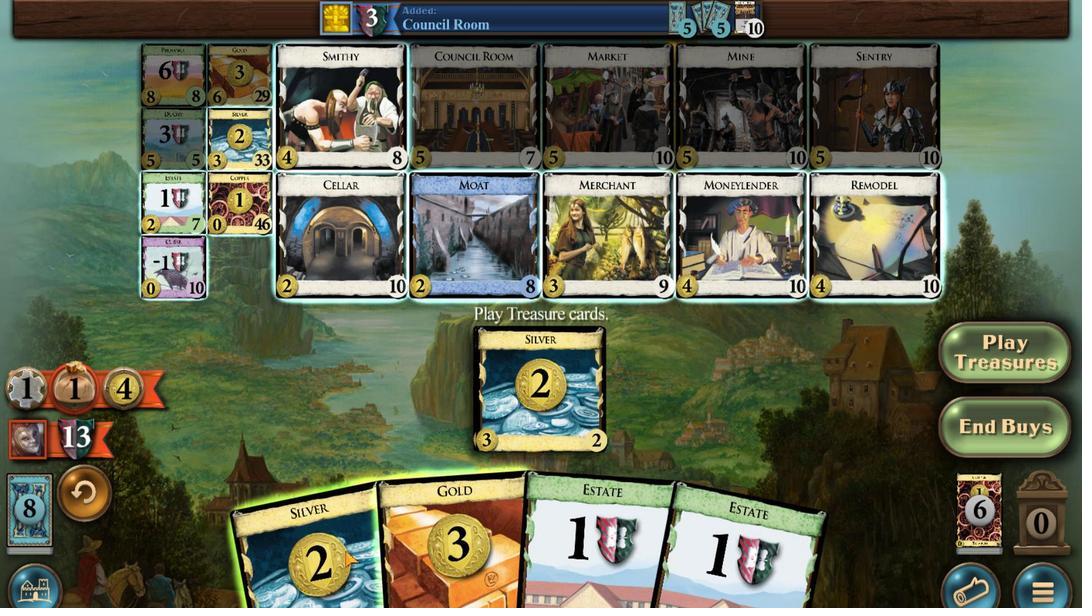 
Action: Mouse scrolled (337, 290) with delta (0, 0)
Screenshot: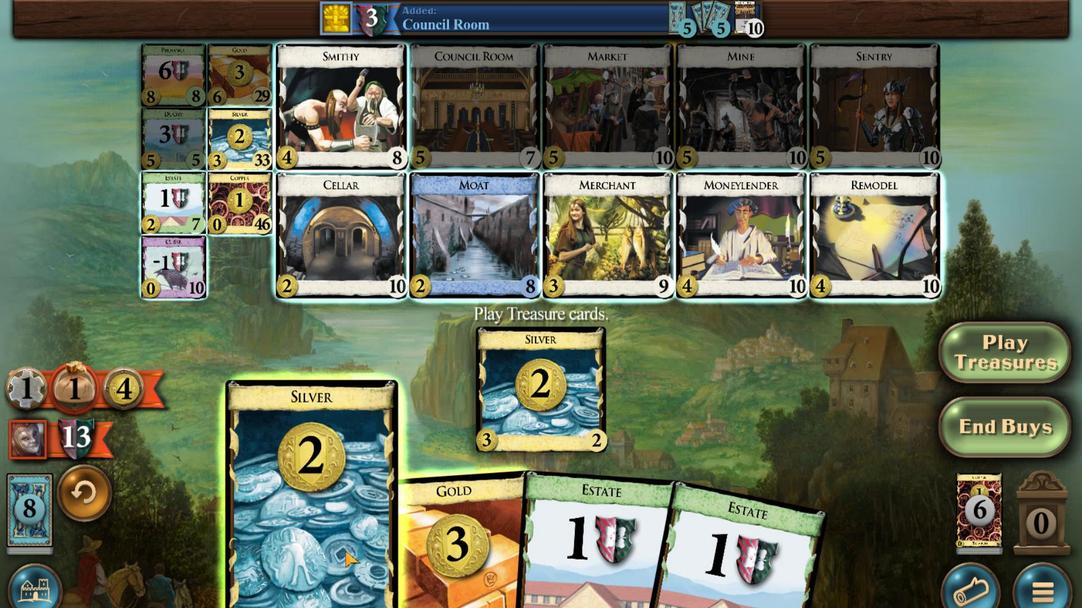 
Action: Mouse scrolled (337, 290) with delta (0, 0)
